 Task: Search for and compare handyman or plumber toolkits on Amazon.
Action: Mouse moved to (274, 63)
Screenshot: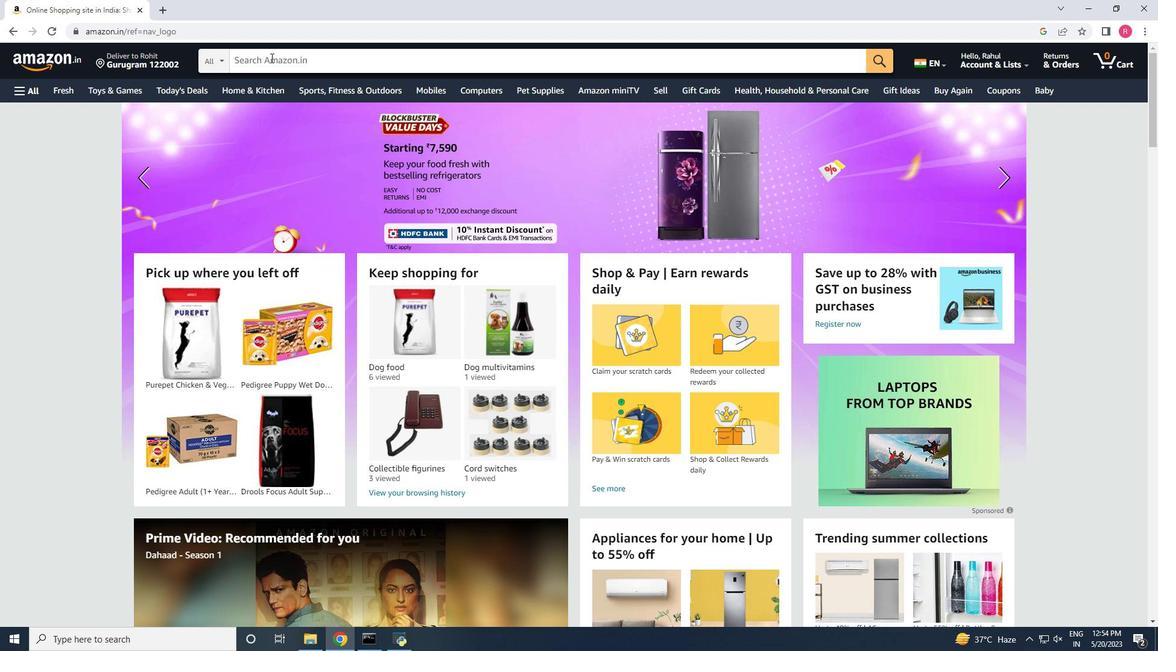 
Action: Mouse pressed left at (274, 63)
Screenshot: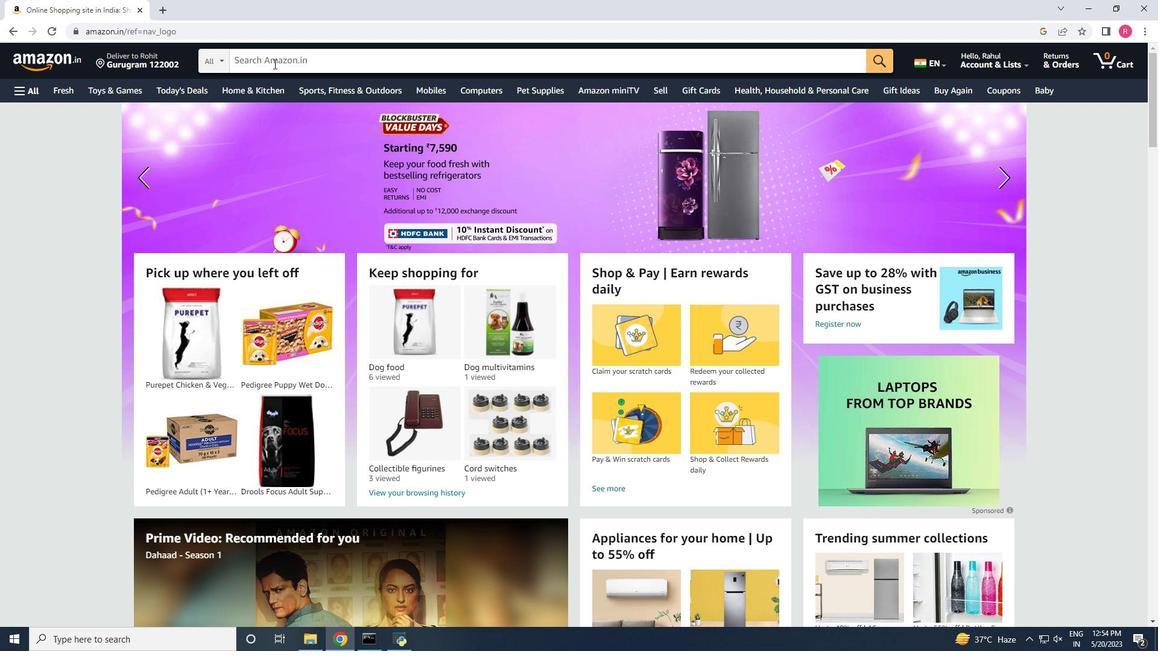
Action: Mouse moved to (281, 87)
Screenshot: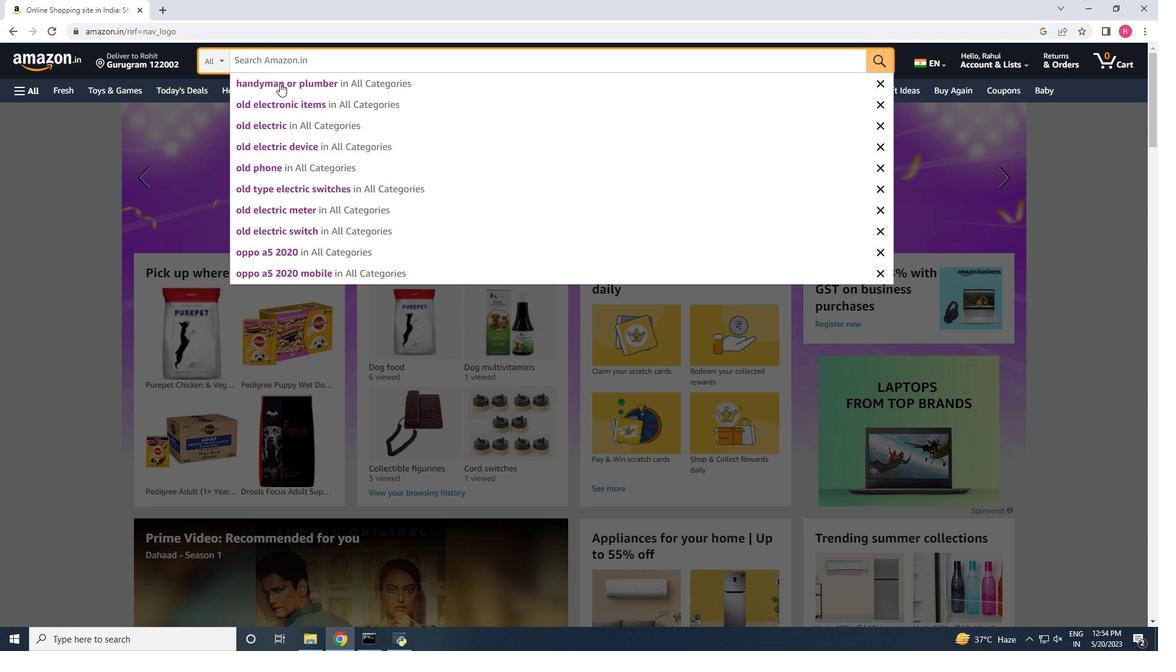 
Action: Mouse pressed left at (281, 87)
Screenshot: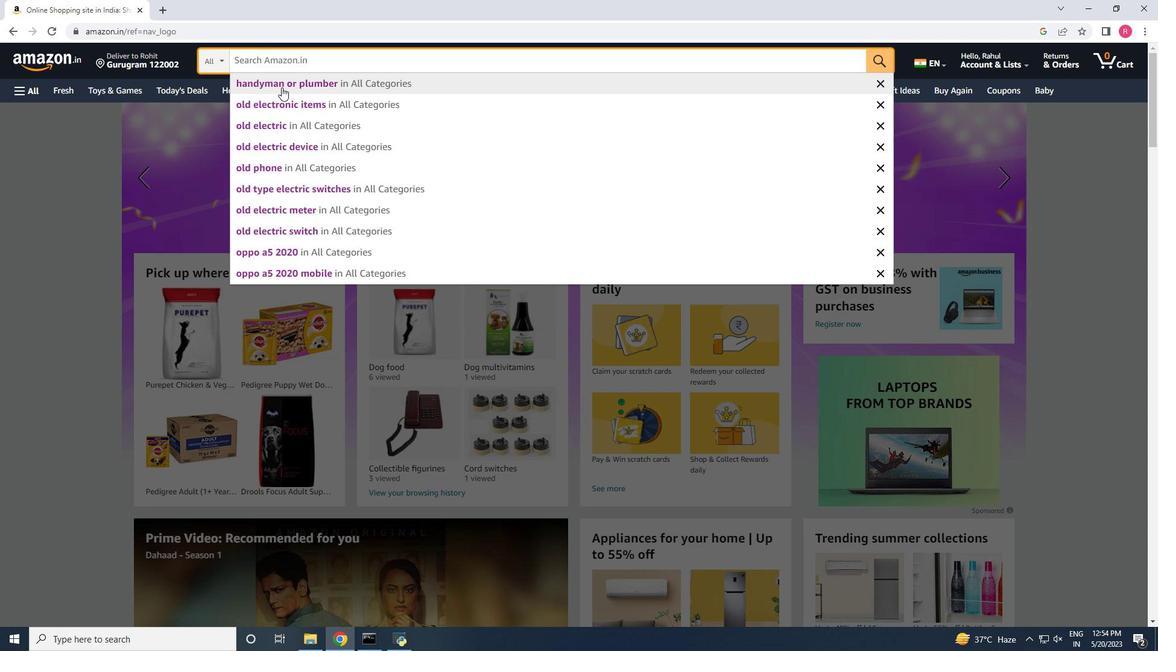 
Action: Mouse moved to (361, 331)
Screenshot: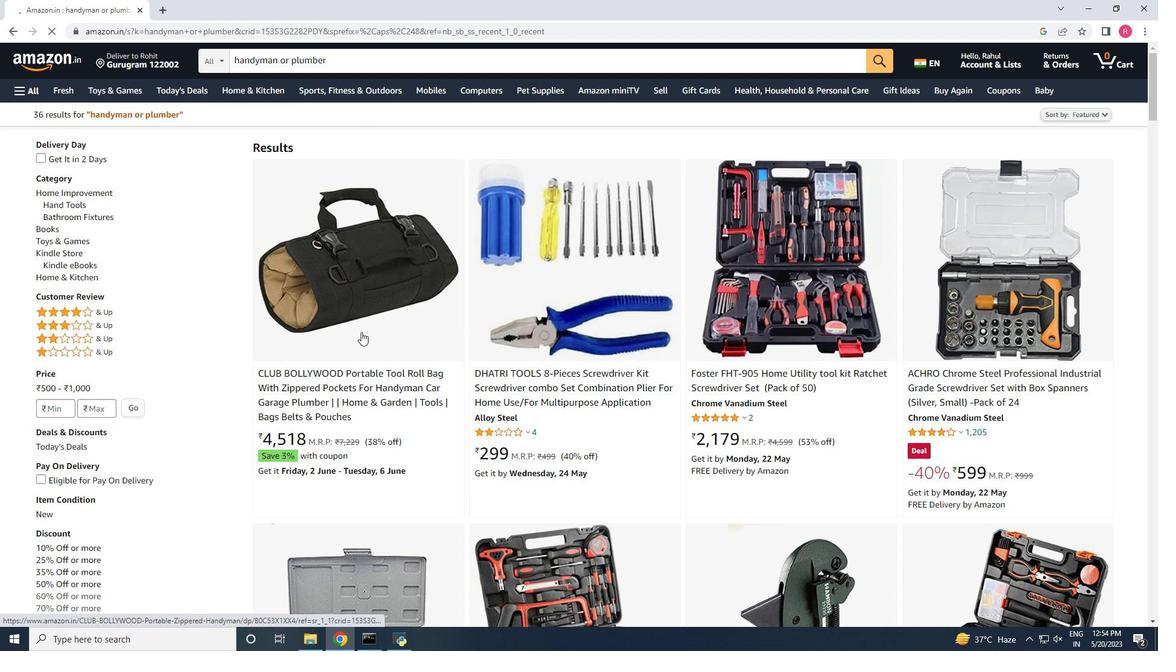 
Action: Mouse scrolled (361, 331) with delta (0, 0)
Screenshot: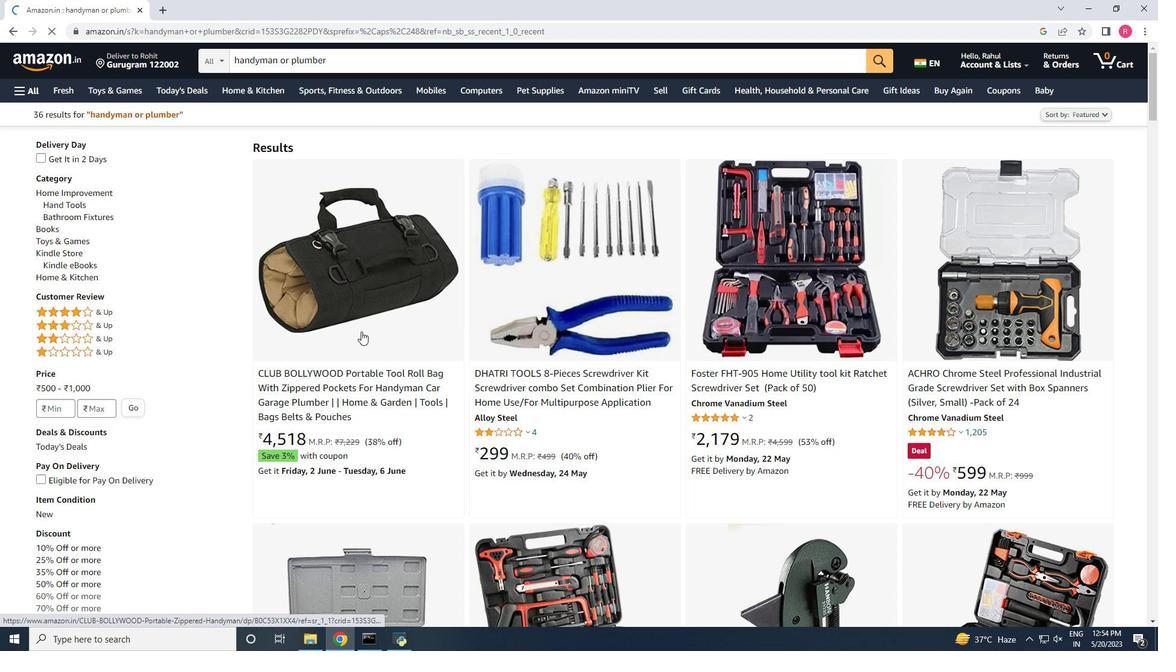 
Action: Mouse moved to (382, 256)
Screenshot: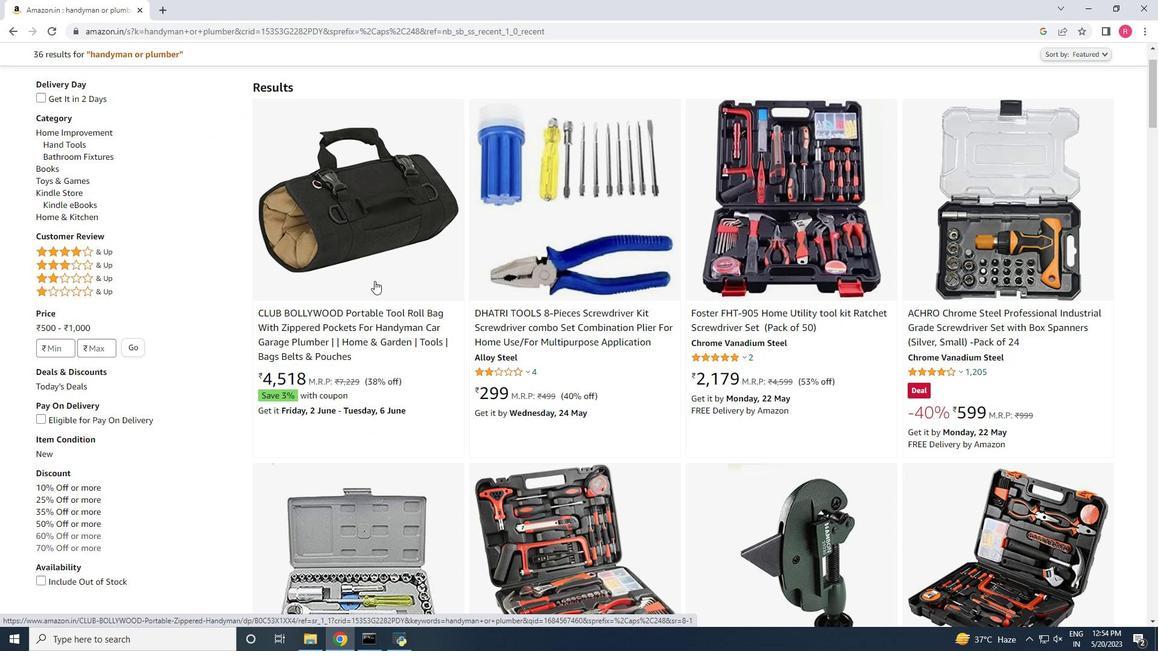 
Action: Mouse pressed left at (382, 256)
Screenshot: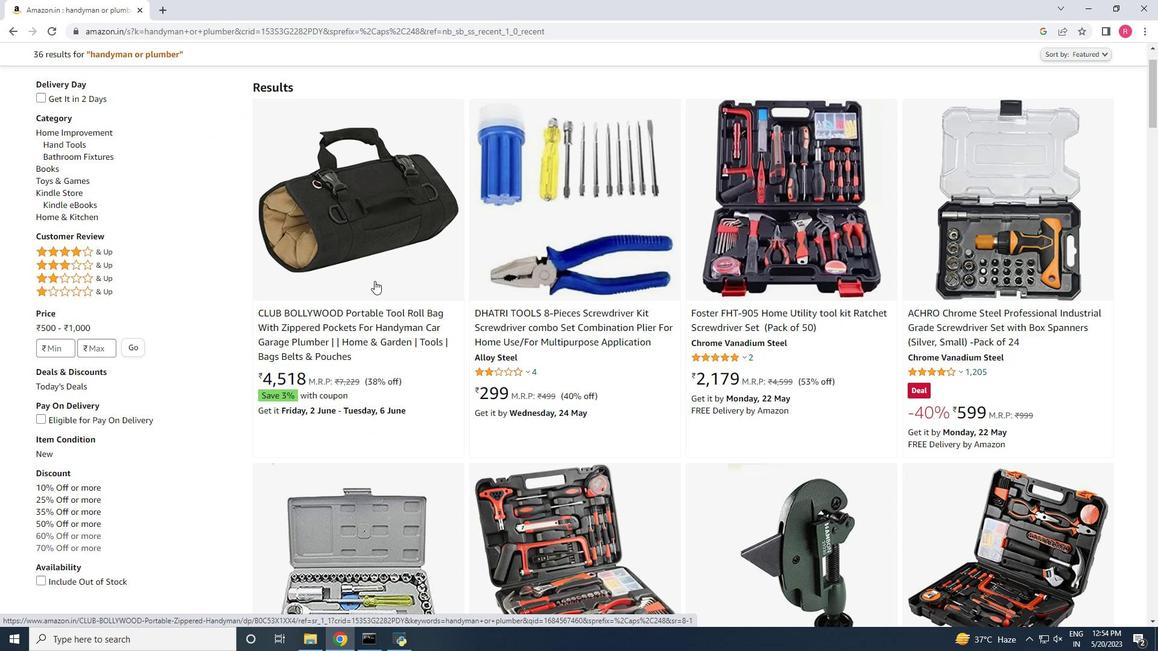 
Action: Mouse moved to (277, 295)
Screenshot: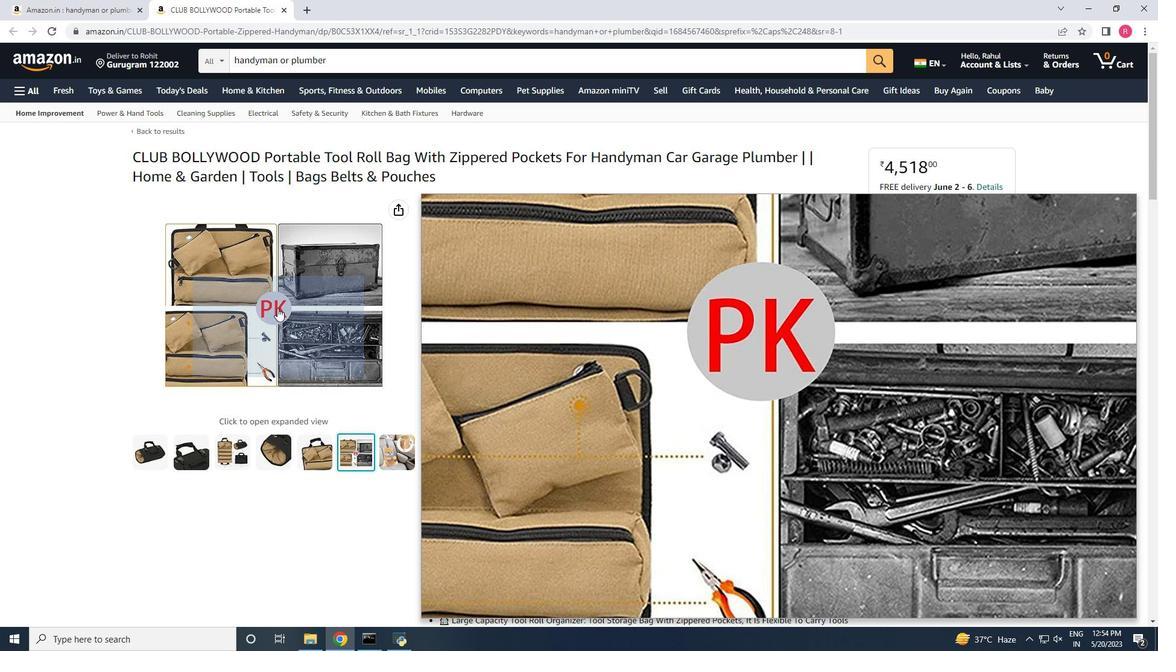 
Action: Mouse scrolled (277, 295) with delta (0, 0)
Screenshot: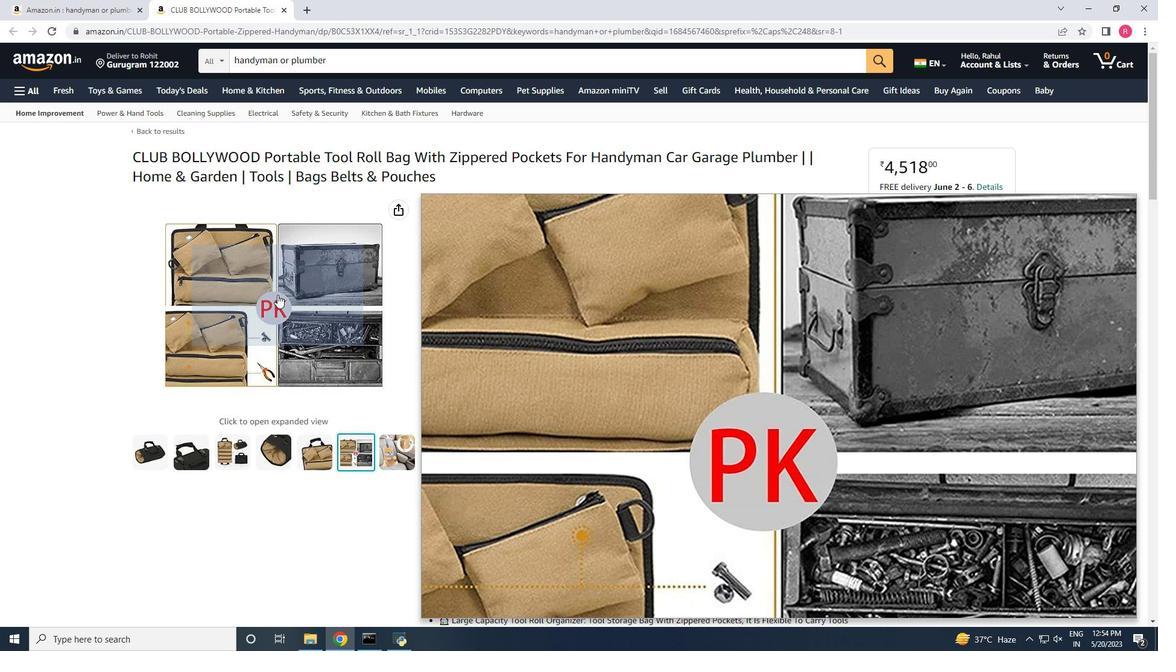 
Action: Mouse moved to (389, 448)
Screenshot: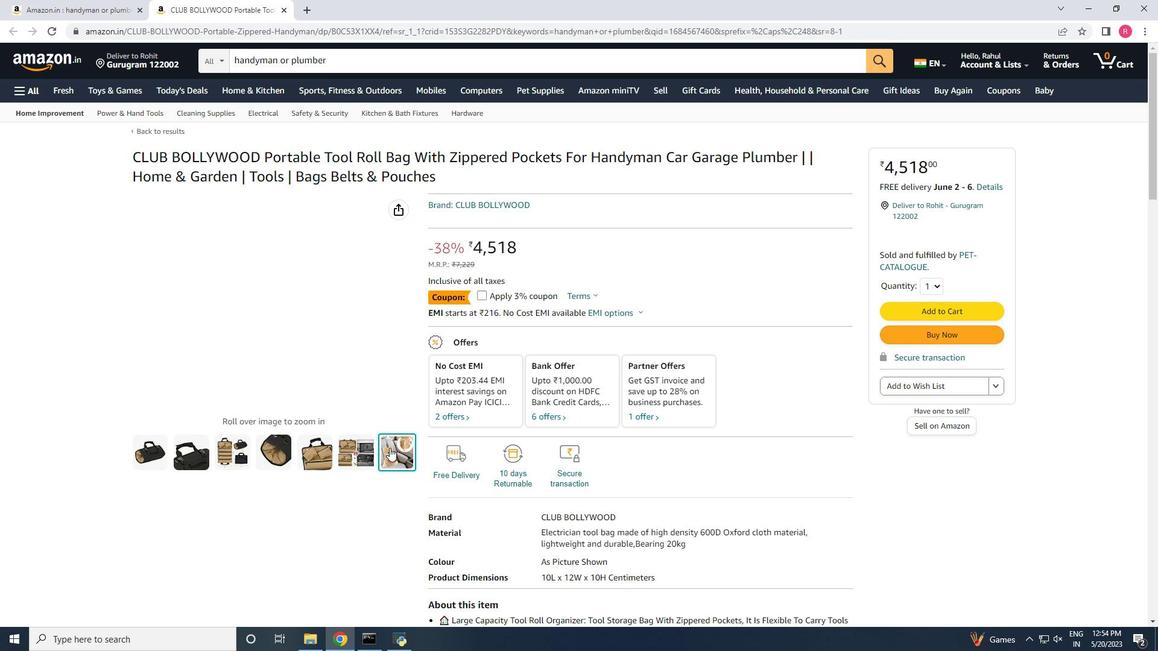 
Action: Mouse pressed left at (389, 448)
Screenshot: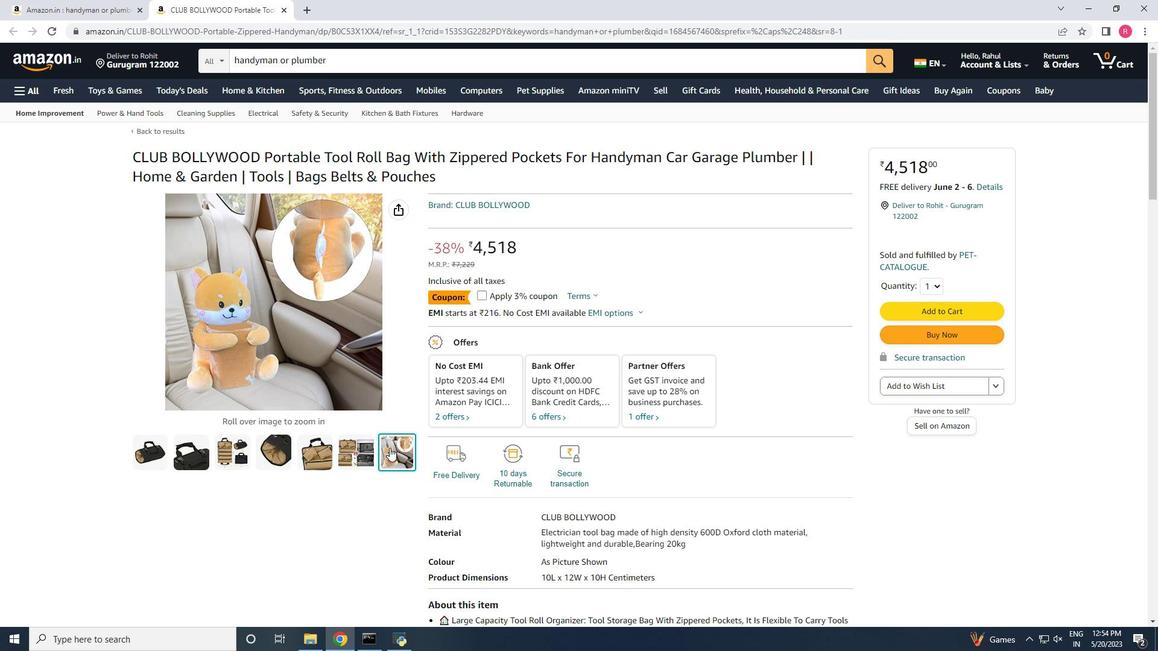 
Action: Mouse moved to (473, 441)
Screenshot: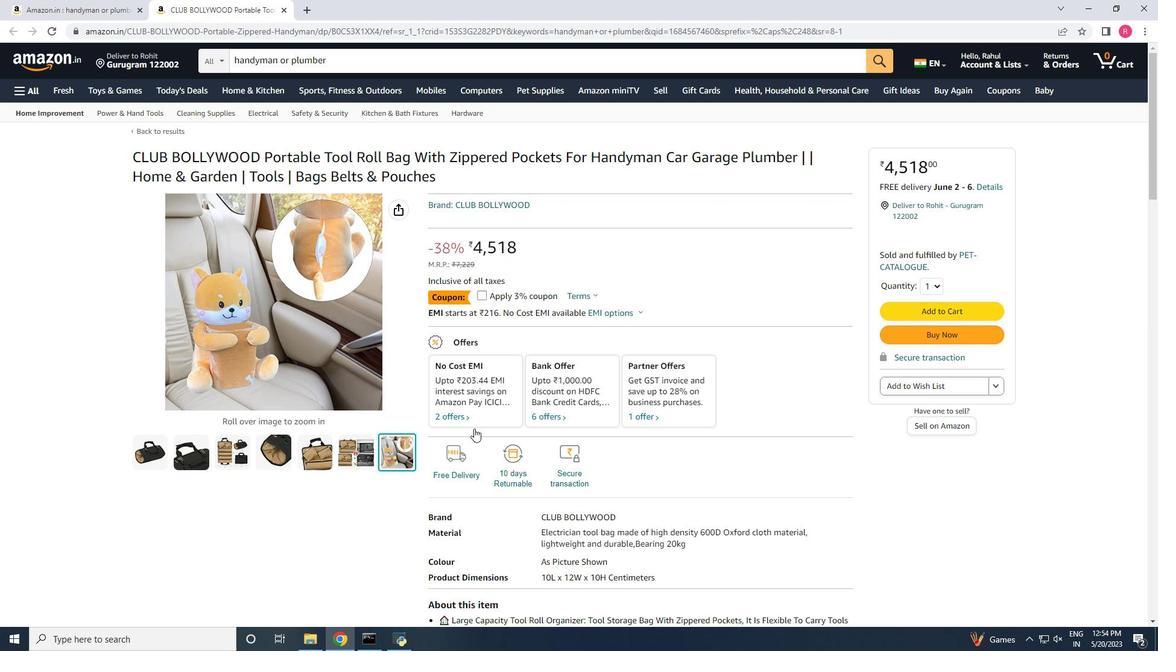 
Action: Mouse scrolled (473, 440) with delta (0, 0)
Screenshot: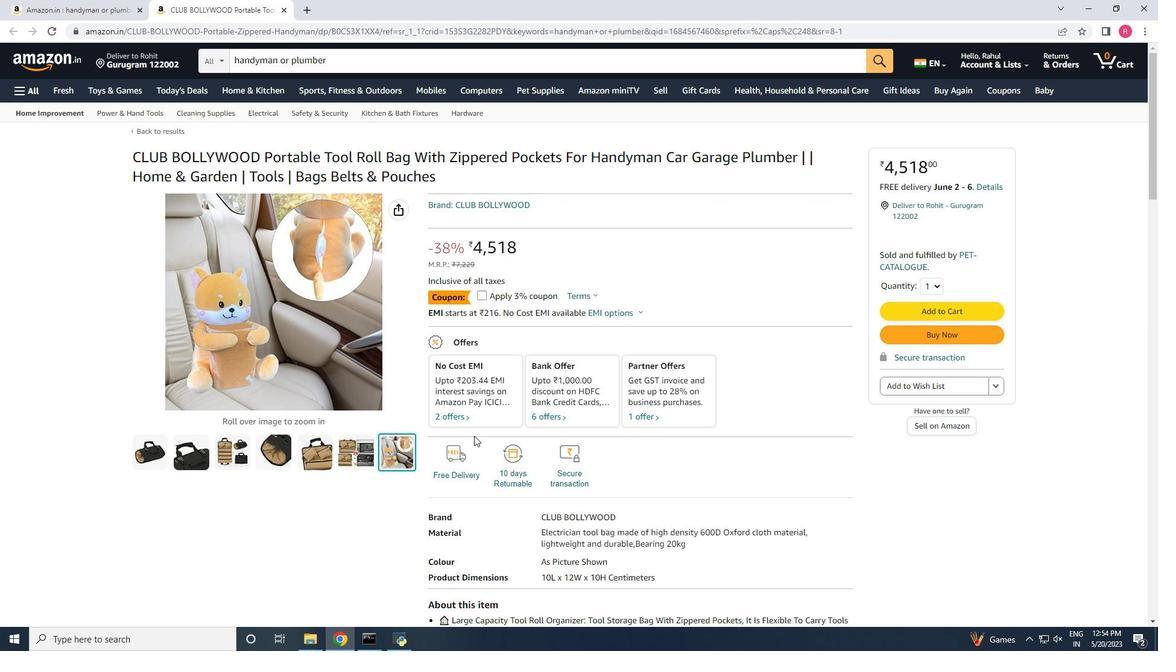 
Action: Mouse moved to (475, 465)
Screenshot: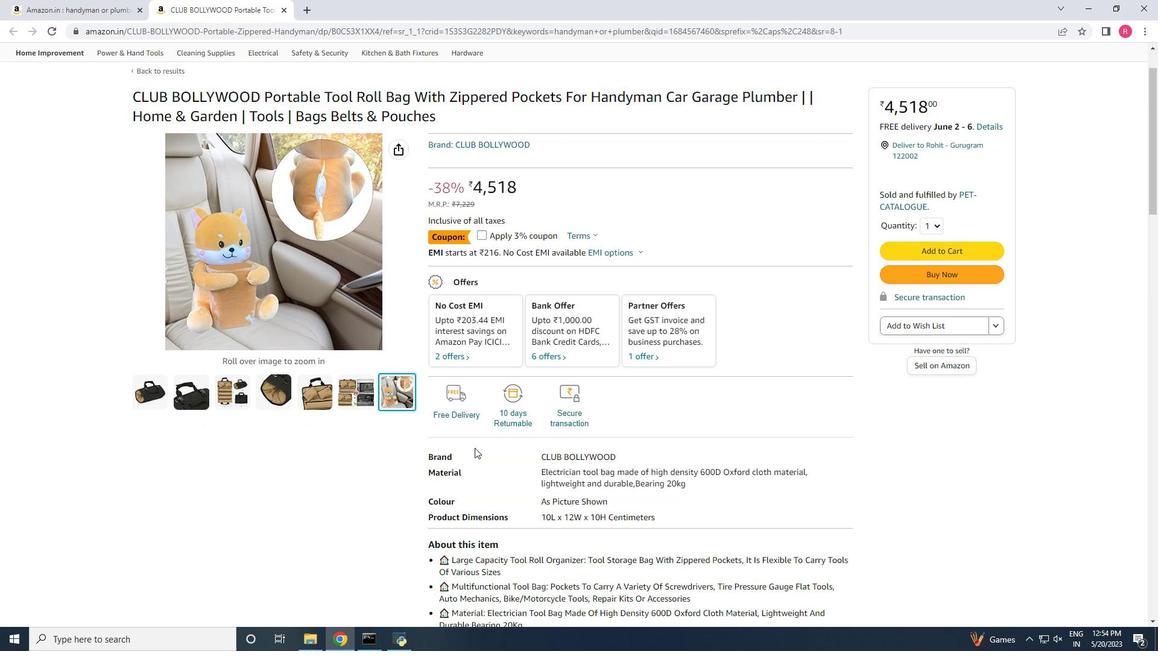 
Action: Mouse scrolled (475, 465) with delta (0, 0)
Screenshot: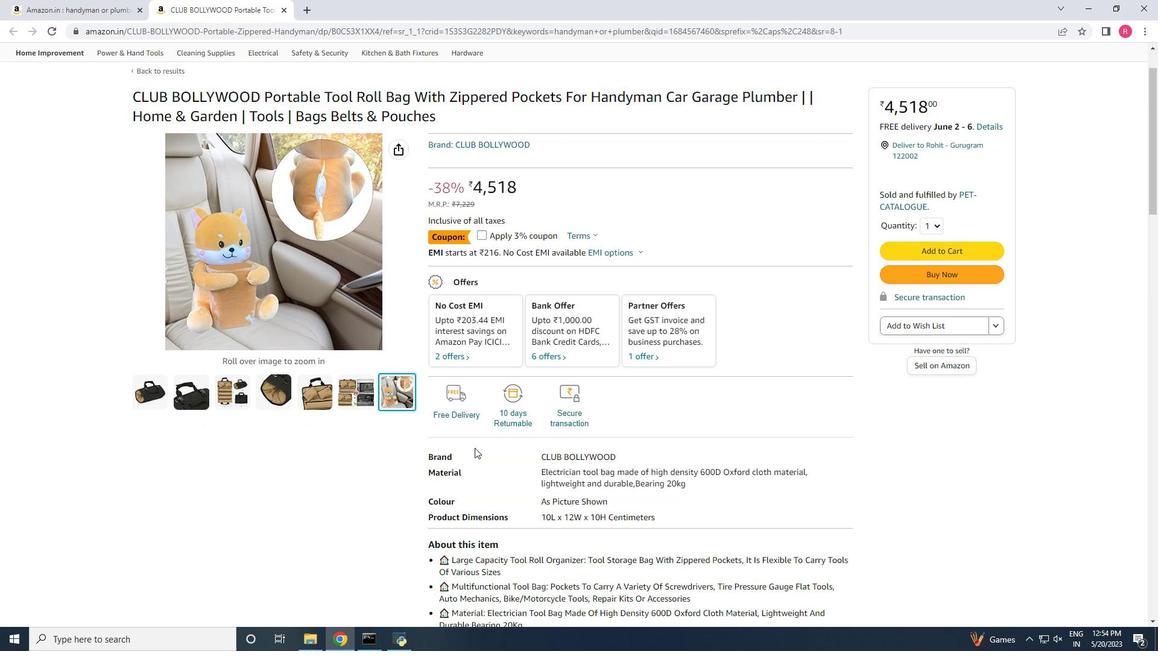 
Action: Mouse moved to (475, 484)
Screenshot: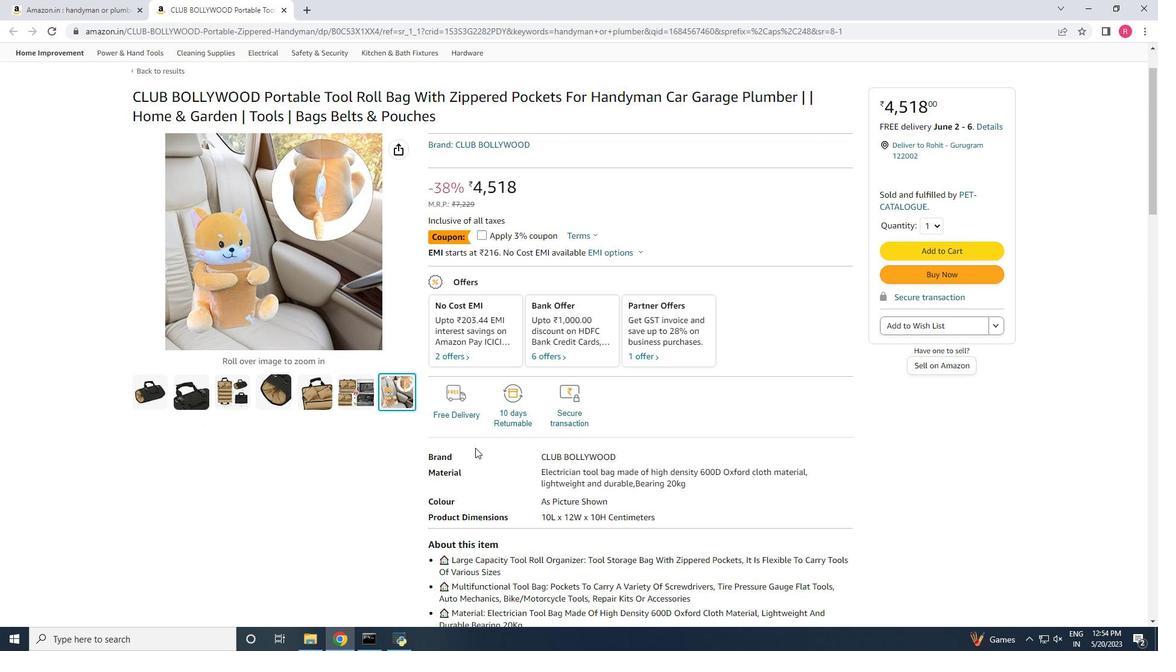 
Action: Mouse scrolled (475, 483) with delta (0, 0)
Screenshot: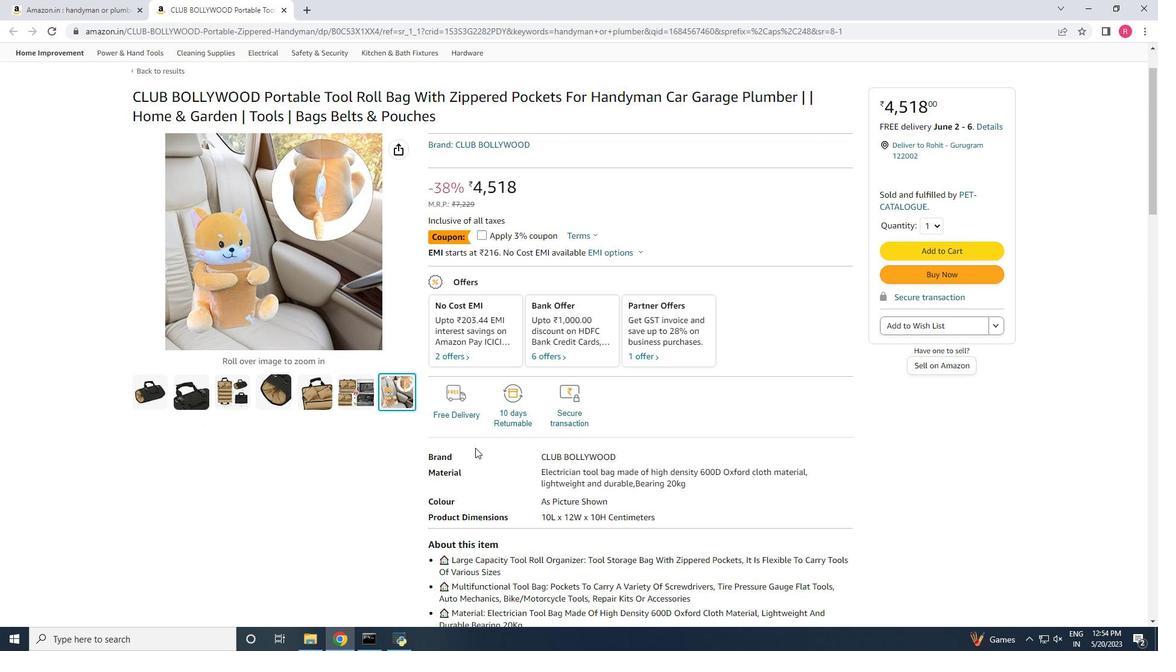 
Action: Mouse moved to (475, 497)
Screenshot: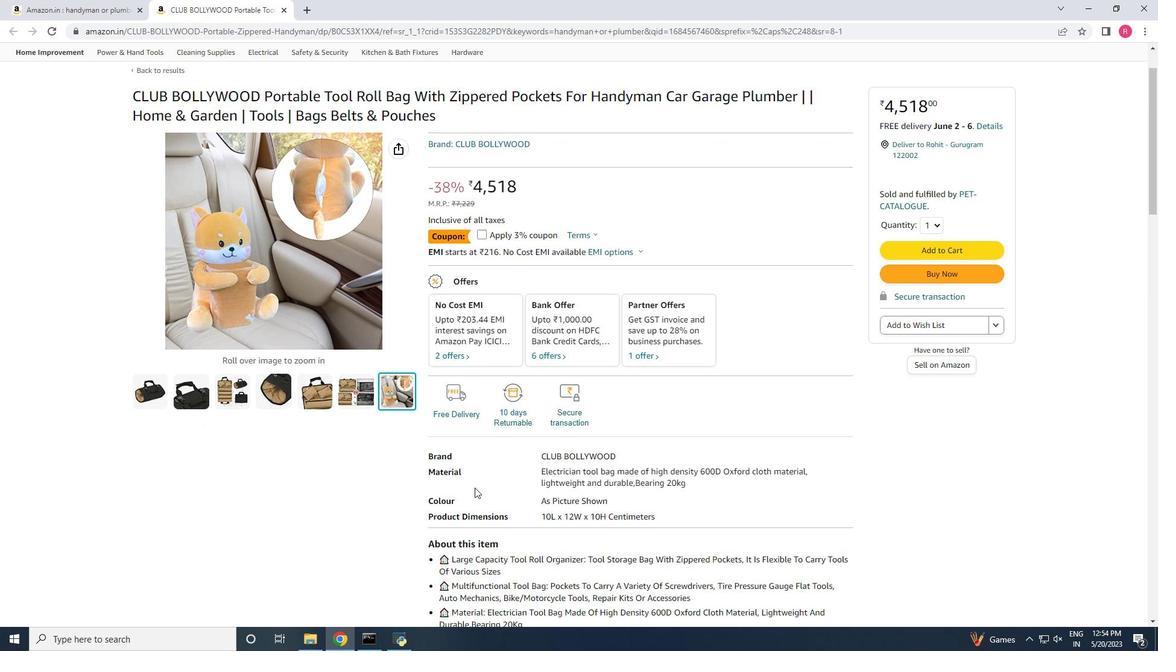 
Action: Mouse scrolled (475, 496) with delta (0, 0)
Screenshot: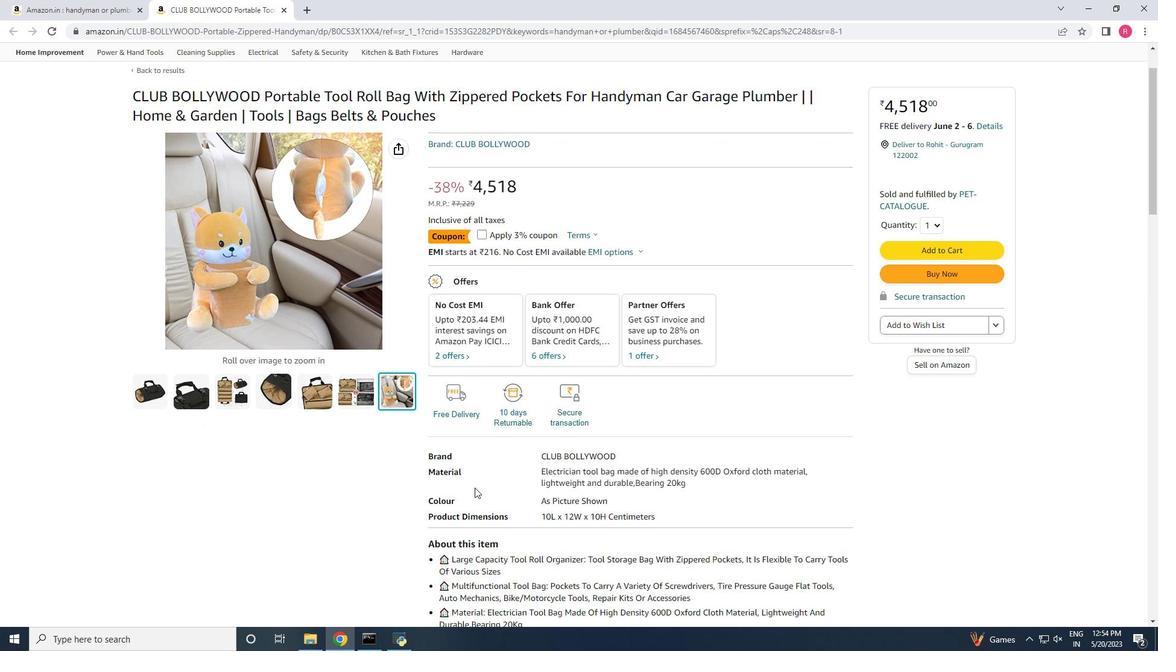 
Action: Mouse moved to (476, 501)
Screenshot: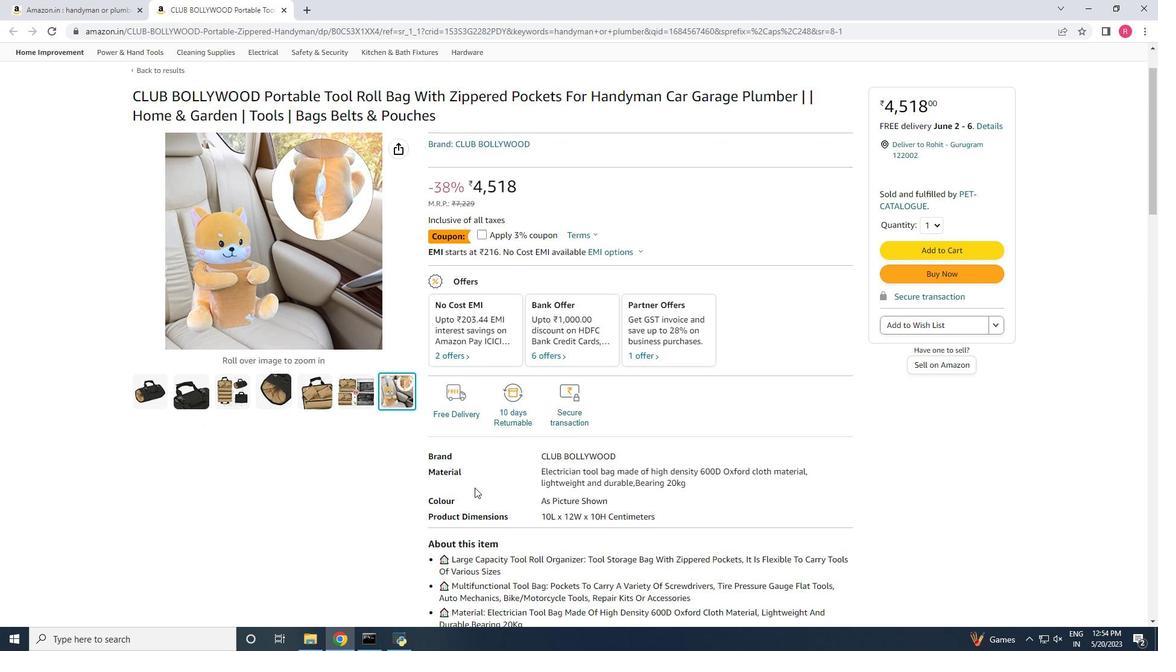 
Action: Mouse scrolled (476, 500) with delta (0, 0)
Screenshot: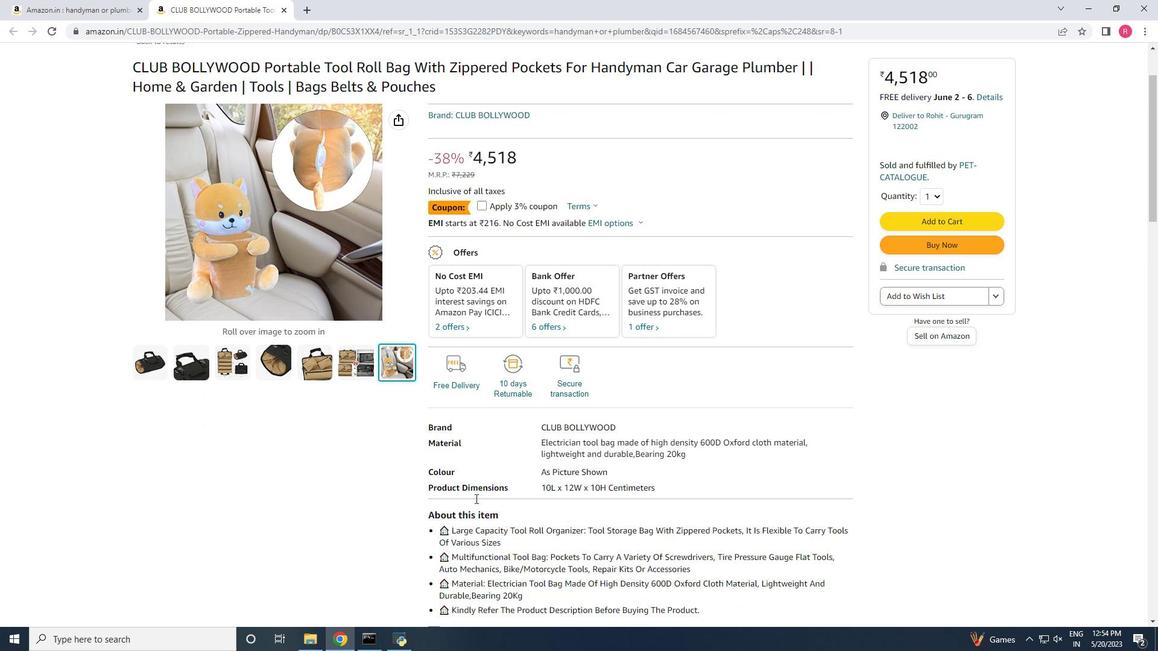
Action: Mouse moved to (476, 501)
Screenshot: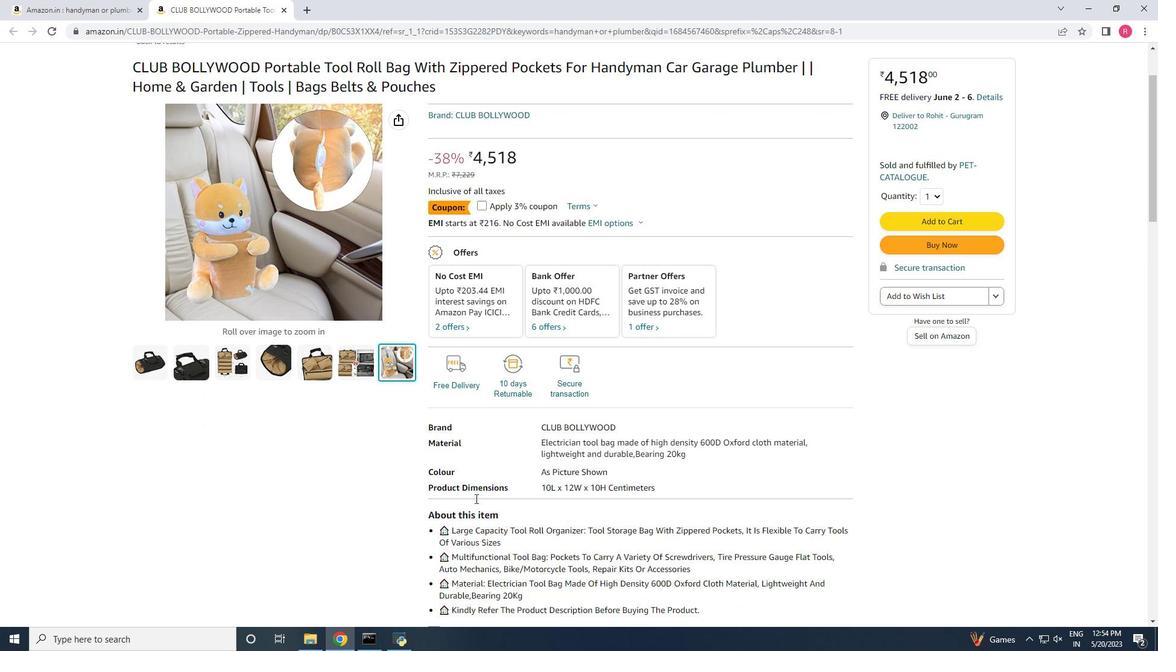 
Action: Mouse scrolled (476, 500) with delta (0, 0)
Screenshot: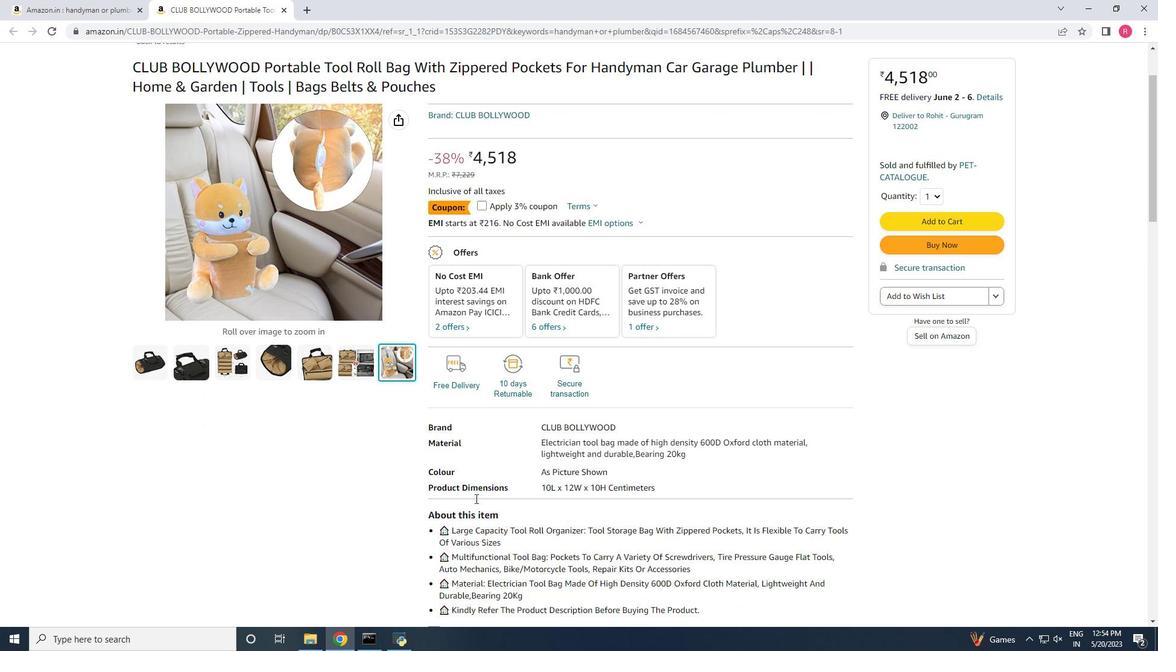 
Action: Mouse moved to (476, 502)
Screenshot: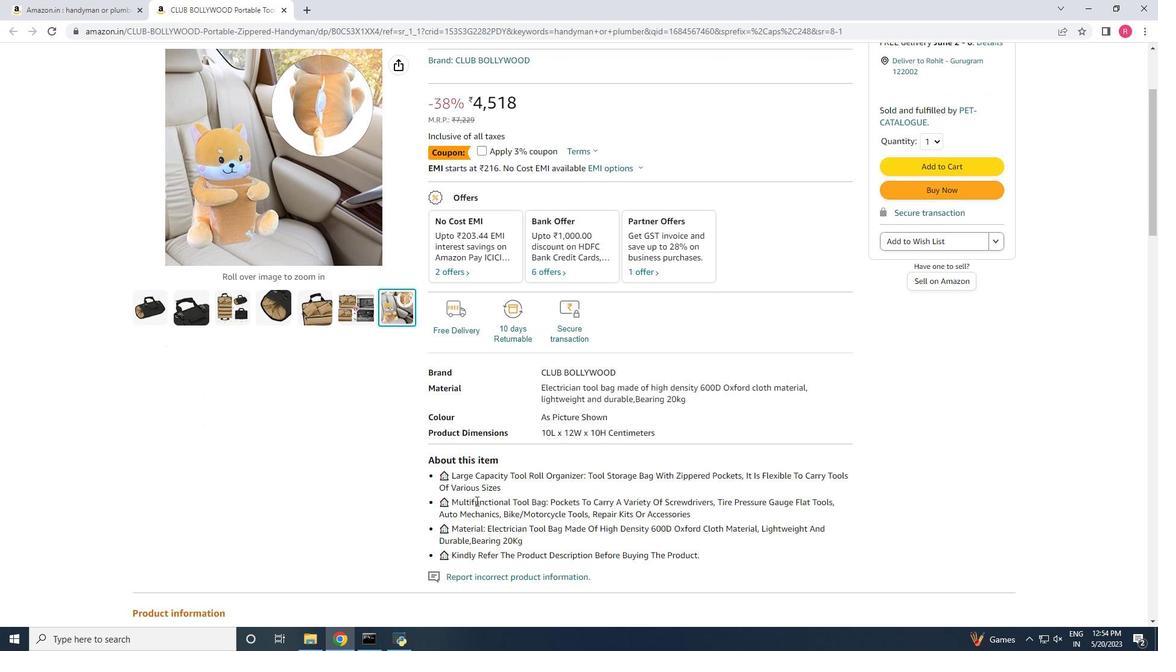 
Action: Mouse scrolled (476, 501) with delta (0, 0)
Screenshot: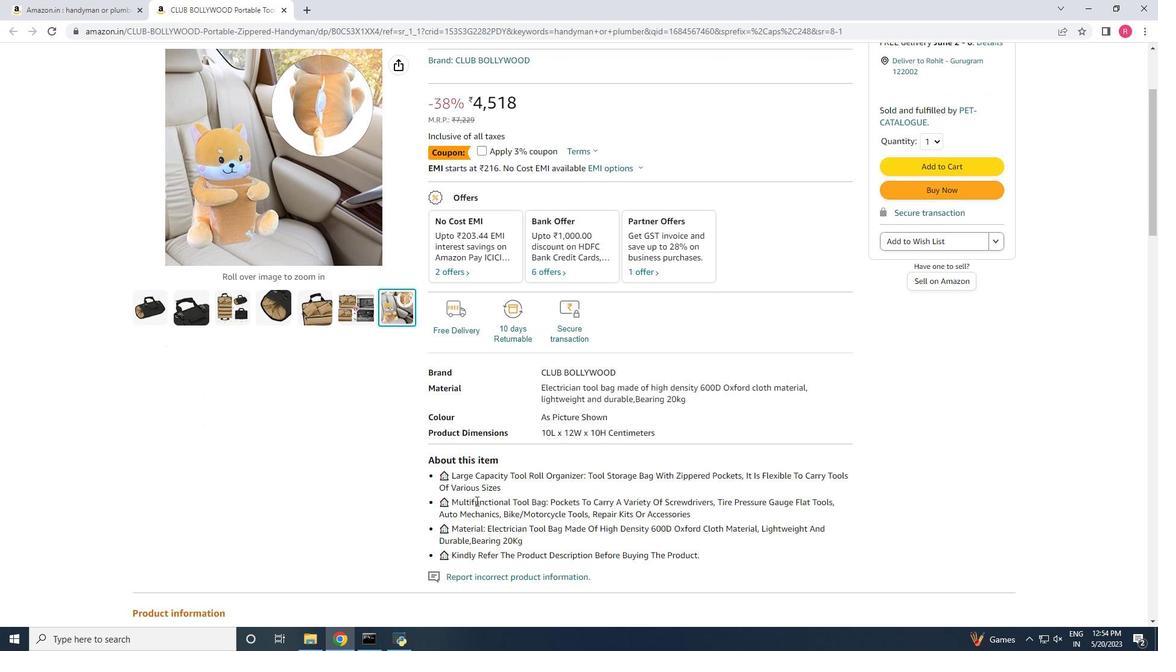 
Action: Mouse moved to (483, 498)
Screenshot: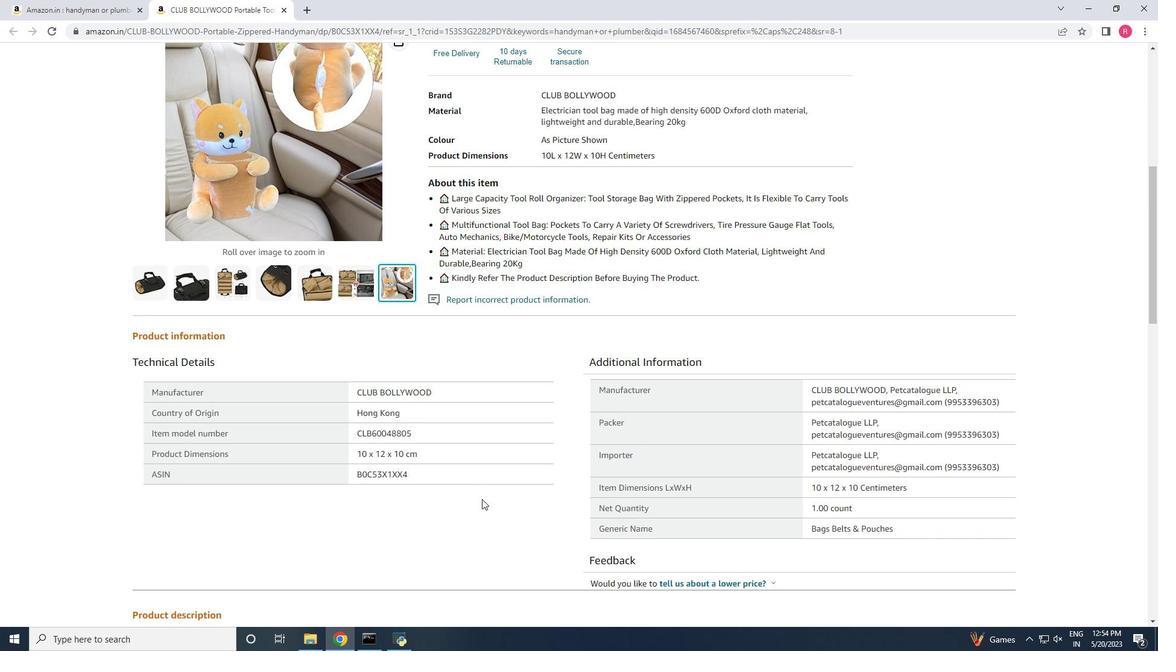
Action: Mouse scrolled (483, 497) with delta (0, 0)
Screenshot: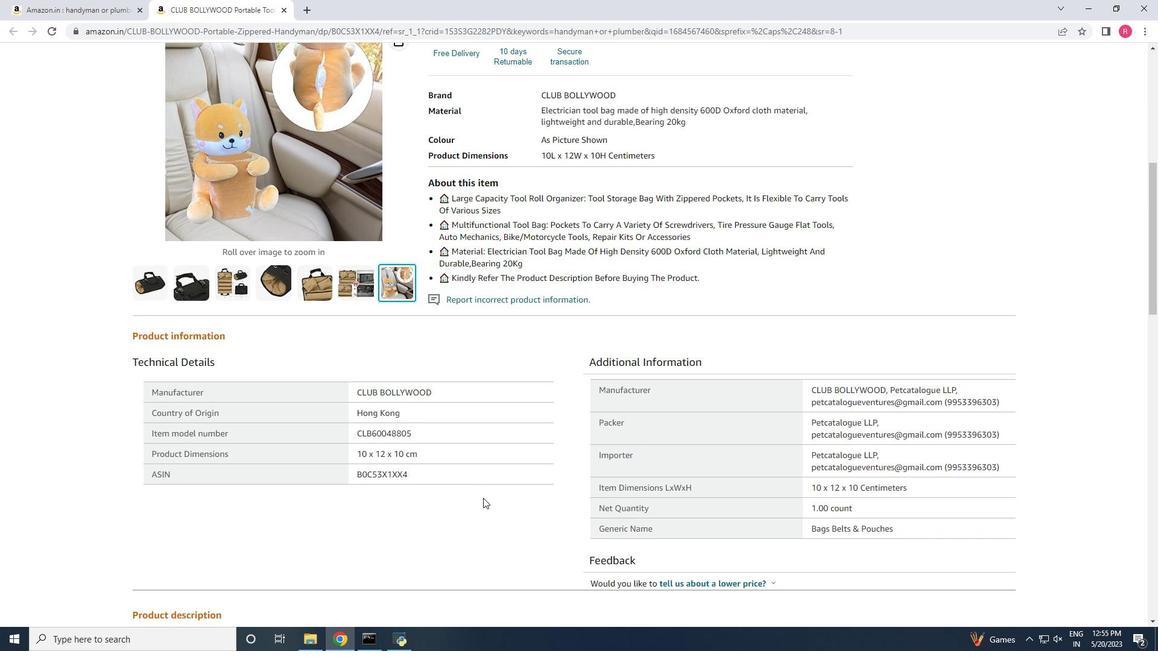 
Action: Mouse scrolled (483, 497) with delta (0, 0)
Screenshot: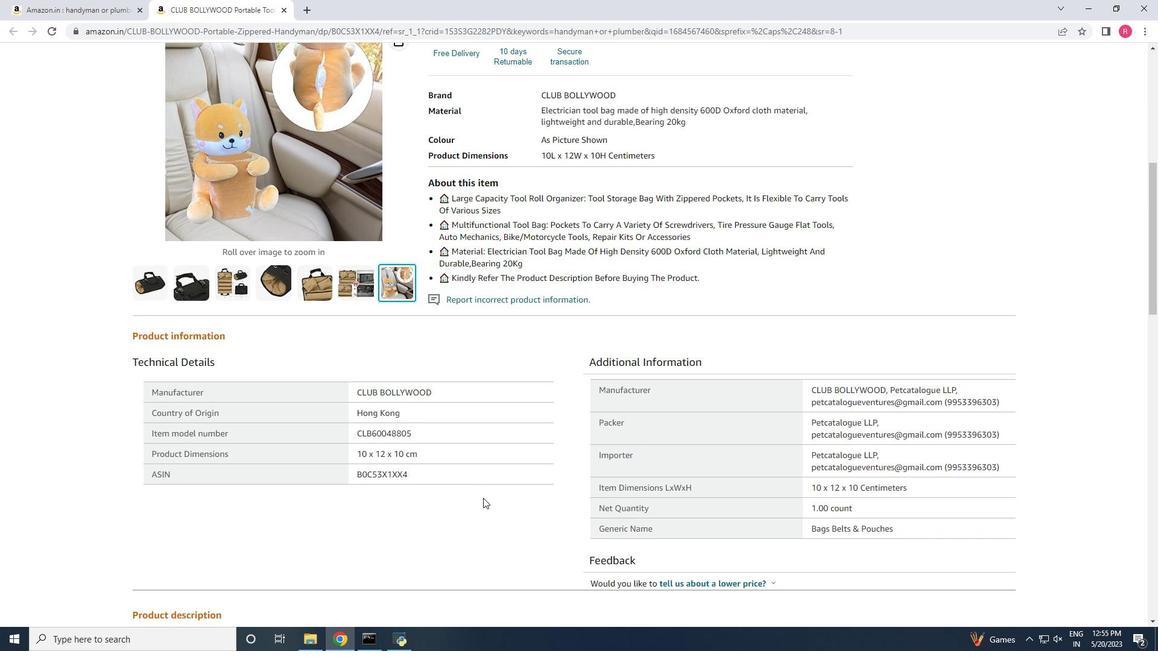 
Action: Mouse scrolled (483, 497) with delta (0, 0)
Screenshot: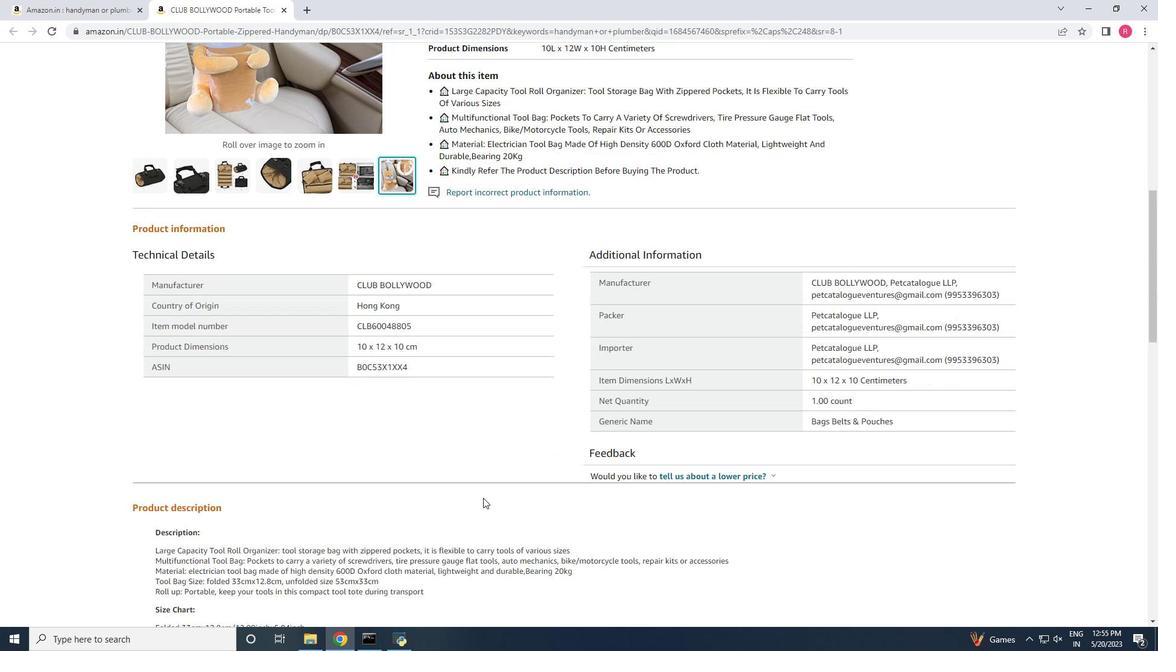 
Action: Mouse scrolled (483, 497) with delta (0, 0)
Screenshot: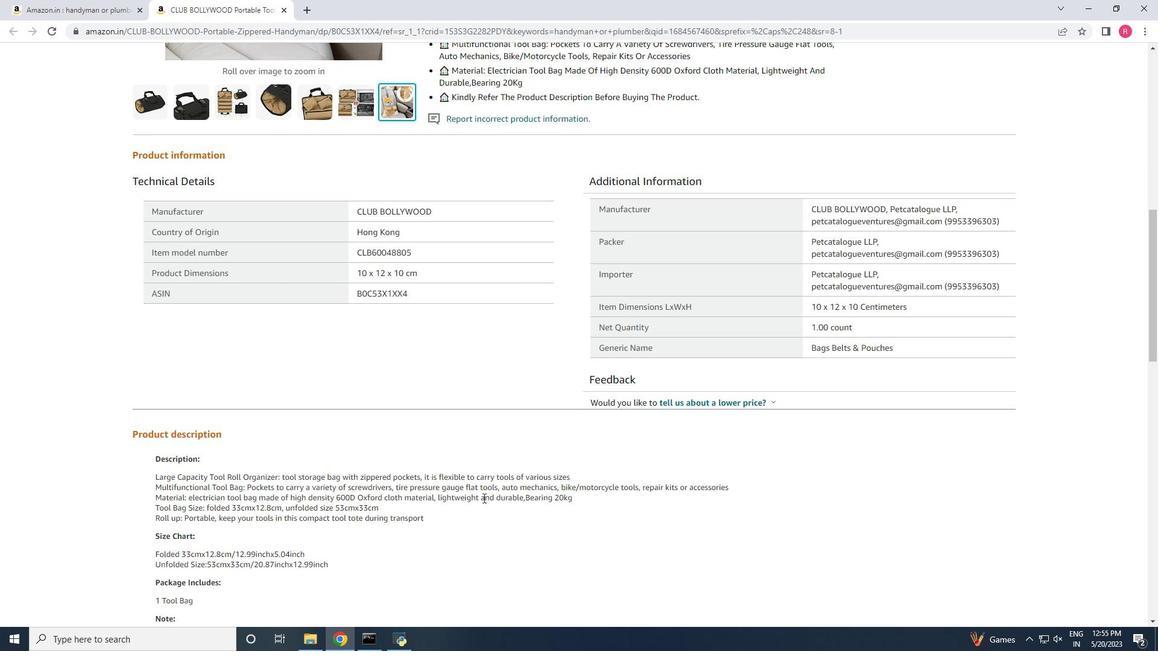 
Action: Mouse scrolled (483, 497) with delta (0, 0)
Screenshot: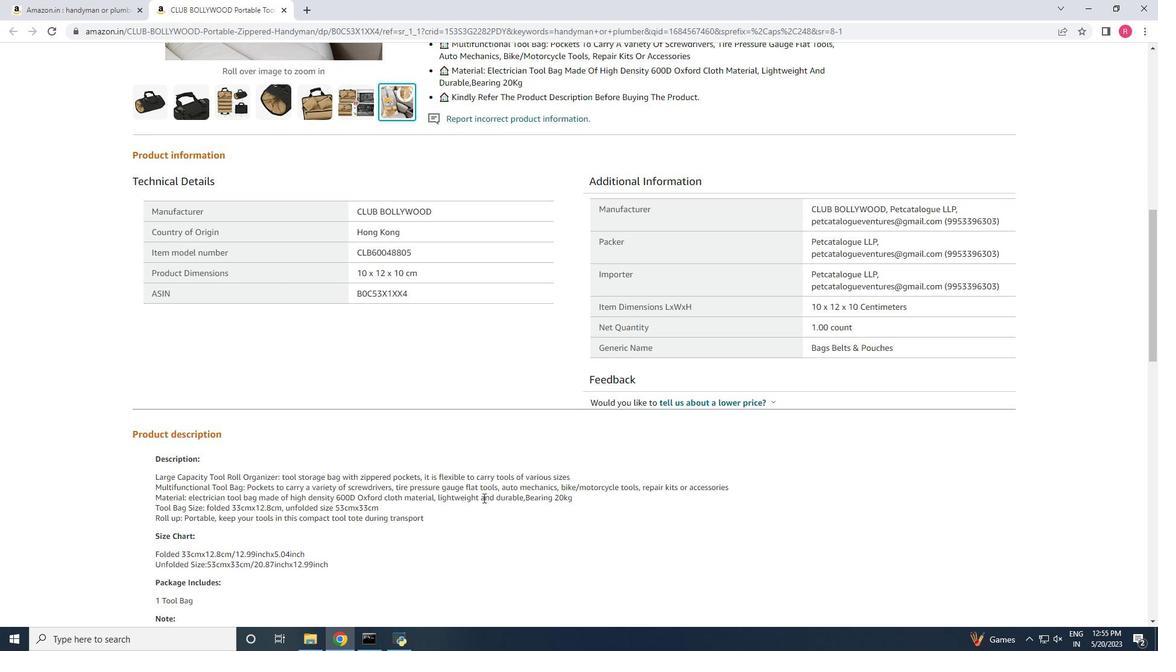 
Action: Mouse scrolled (483, 497) with delta (0, 0)
Screenshot: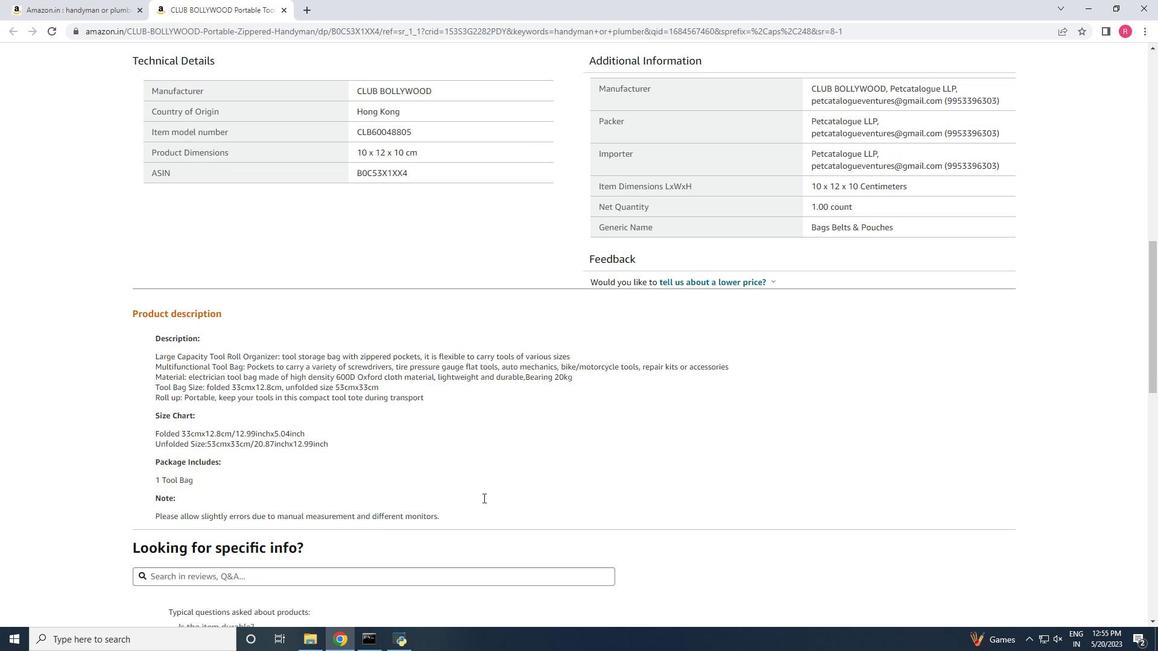 
Action: Mouse scrolled (483, 497) with delta (0, 0)
Screenshot: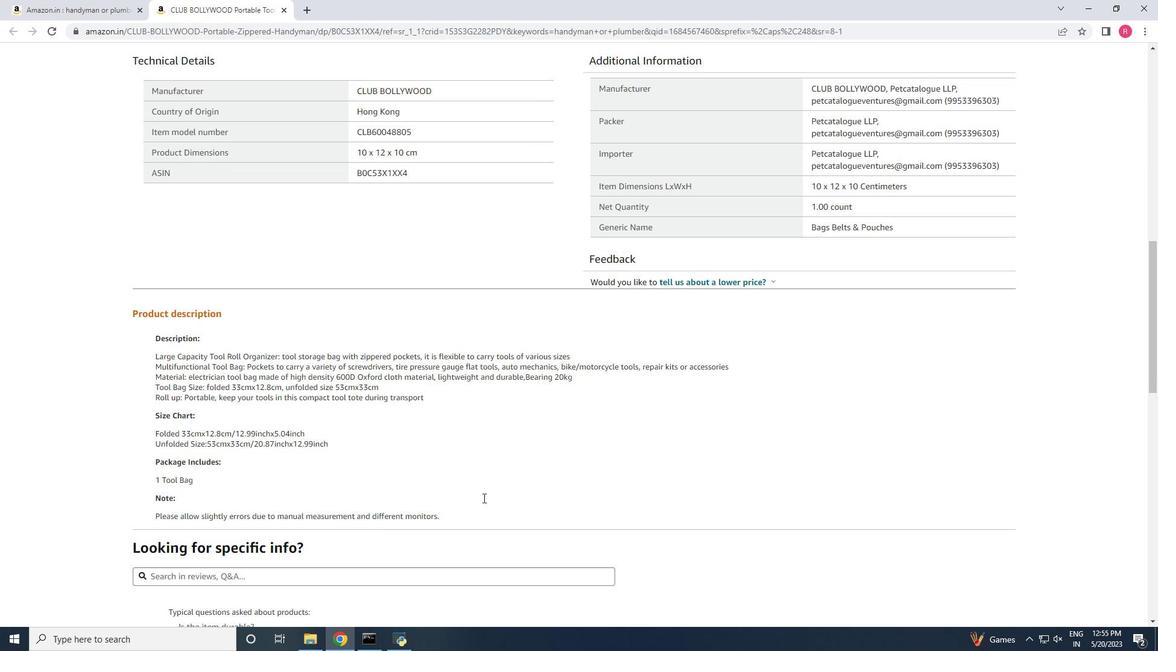 
Action: Mouse scrolled (483, 497) with delta (0, 0)
Screenshot: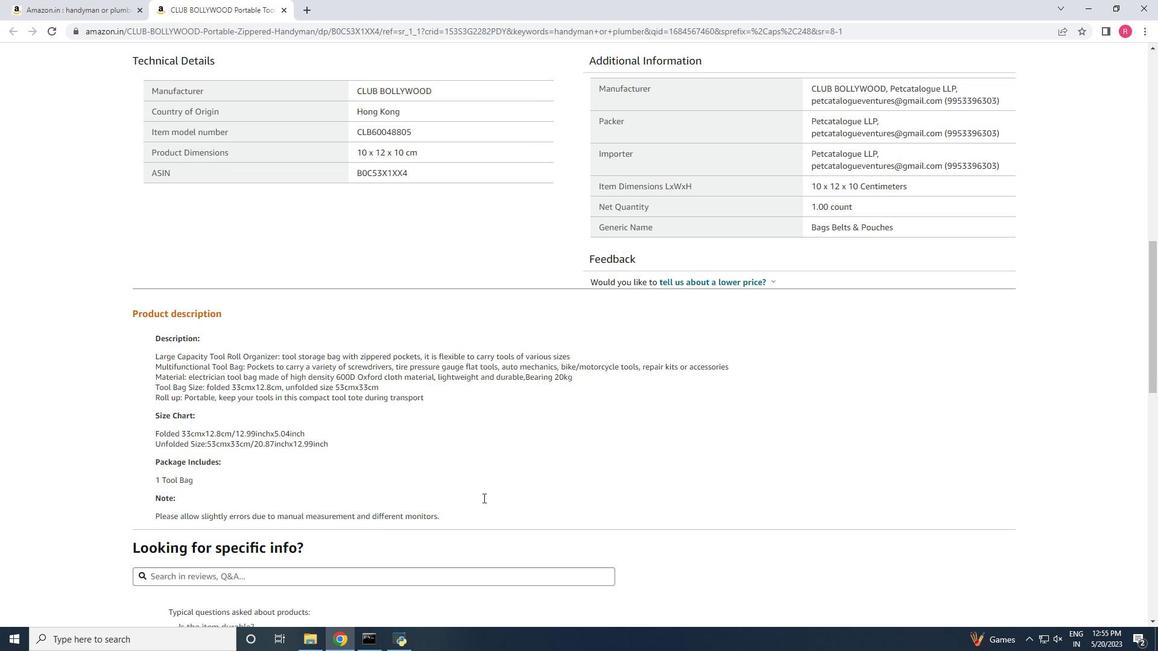 
Action: Mouse scrolled (483, 497) with delta (0, 0)
Screenshot: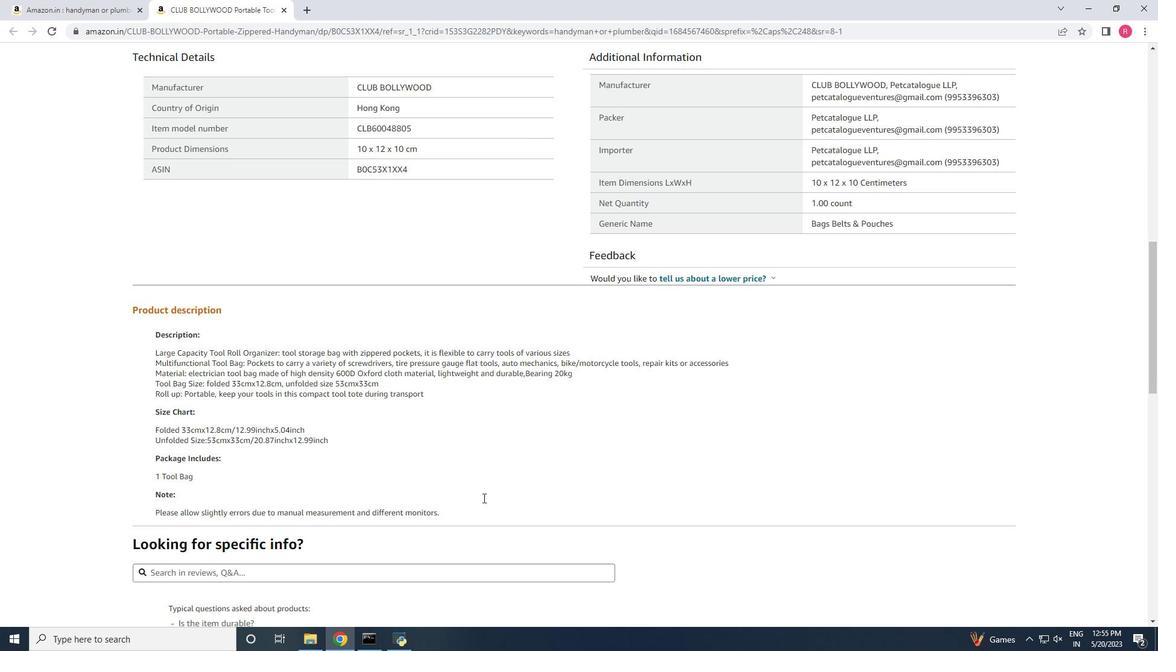 
Action: Mouse scrolled (483, 497) with delta (0, 0)
Screenshot: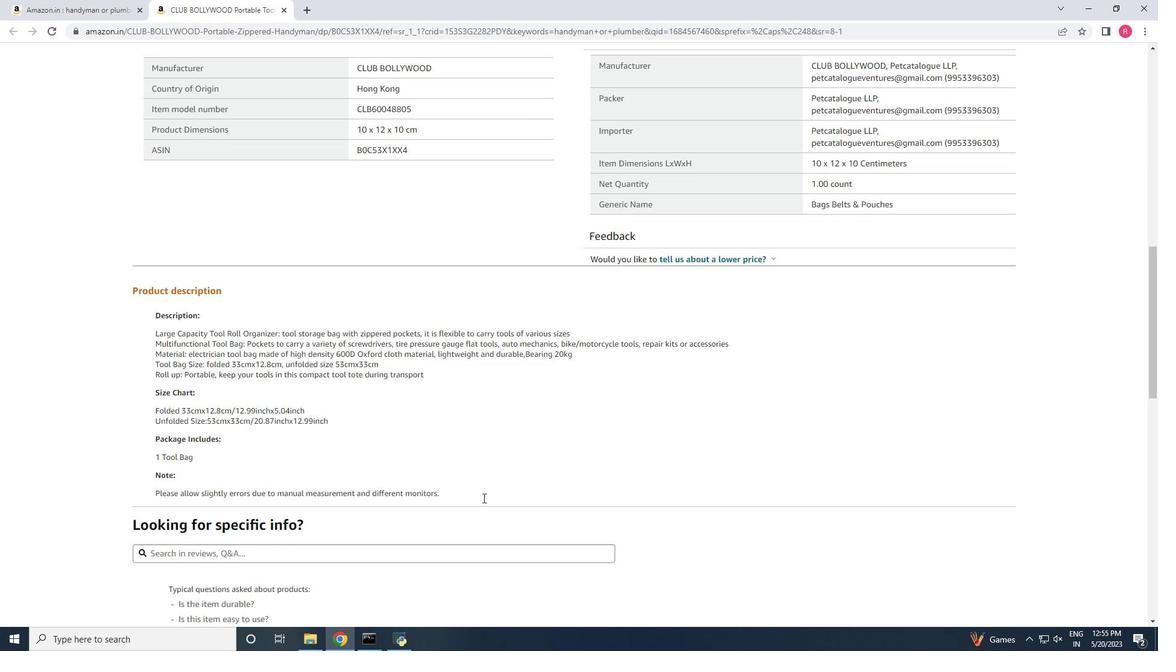 
Action: Mouse scrolled (483, 497) with delta (0, 0)
Screenshot: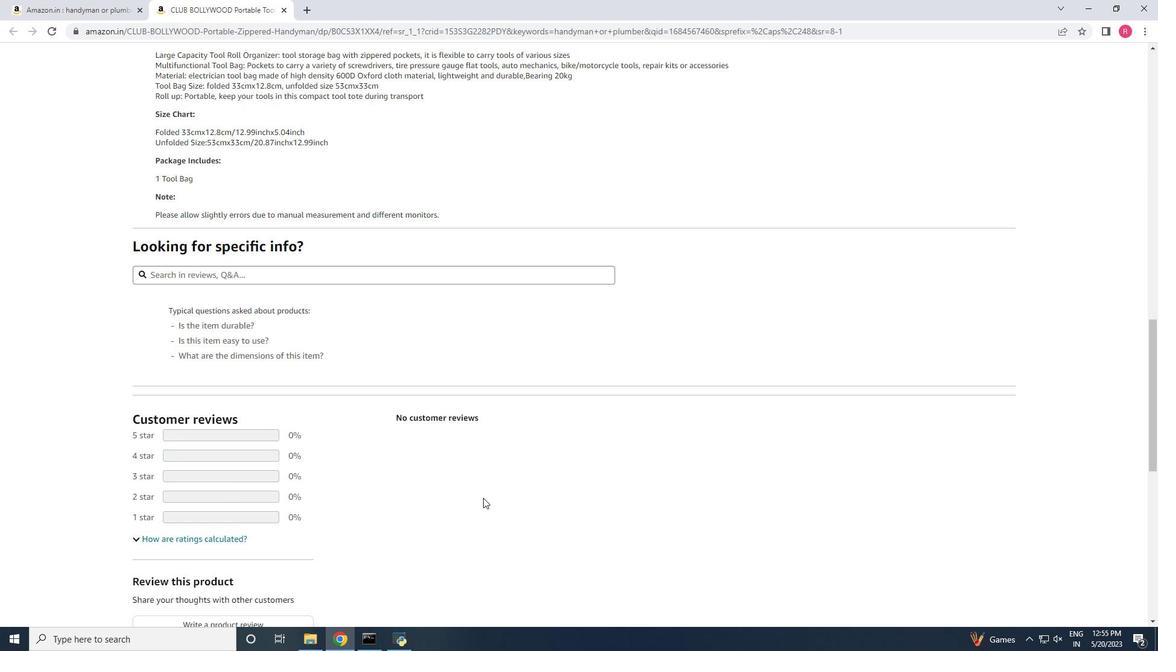 
Action: Mouse scrolled (483, 497) with delta (0, 0)
Screenshot: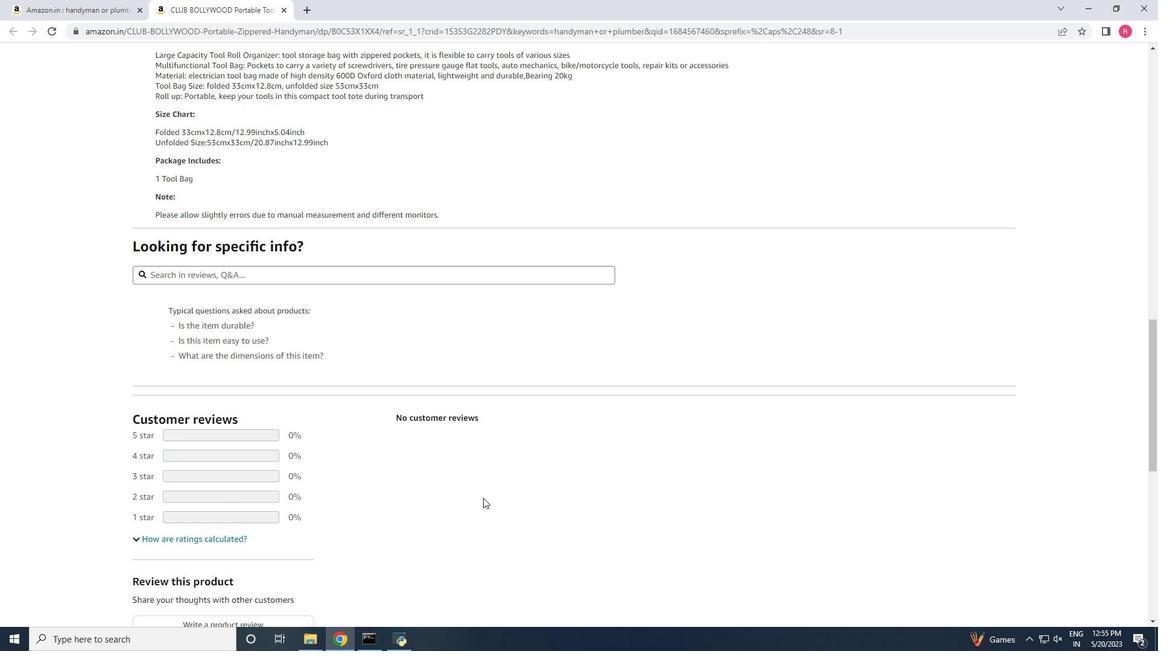 
Action: Mouse scrolled (483, 497) with delta (0, 0)
Screenshot: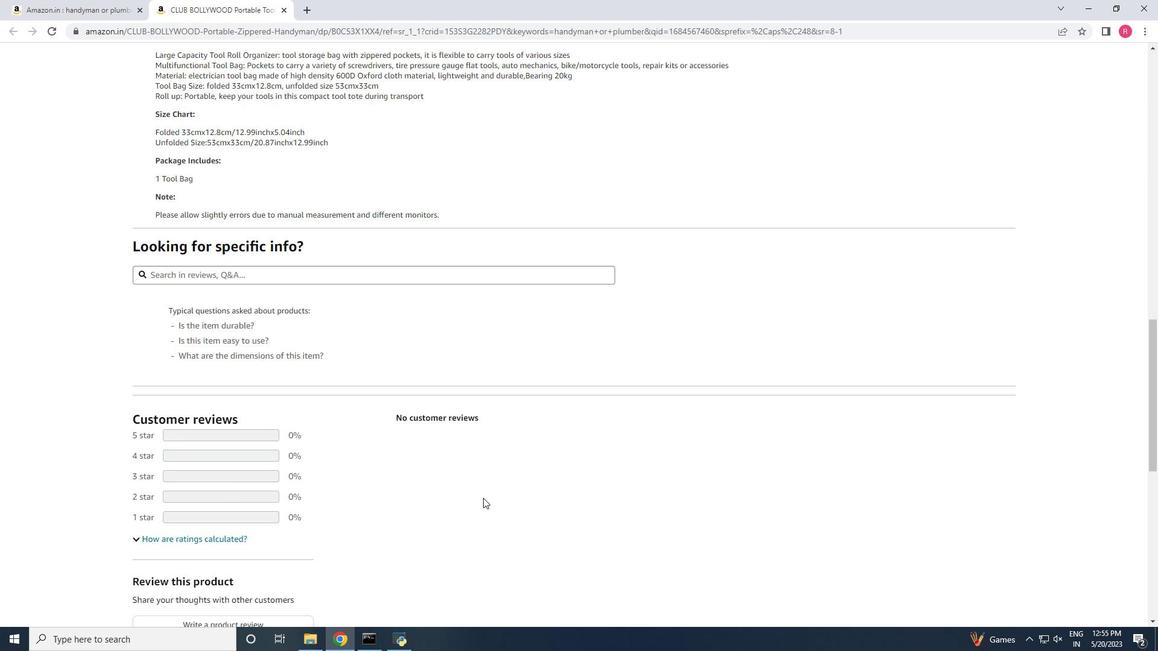 
Action: Mouse scrolled (483, 497) with delta (0, 0)
Screenshot: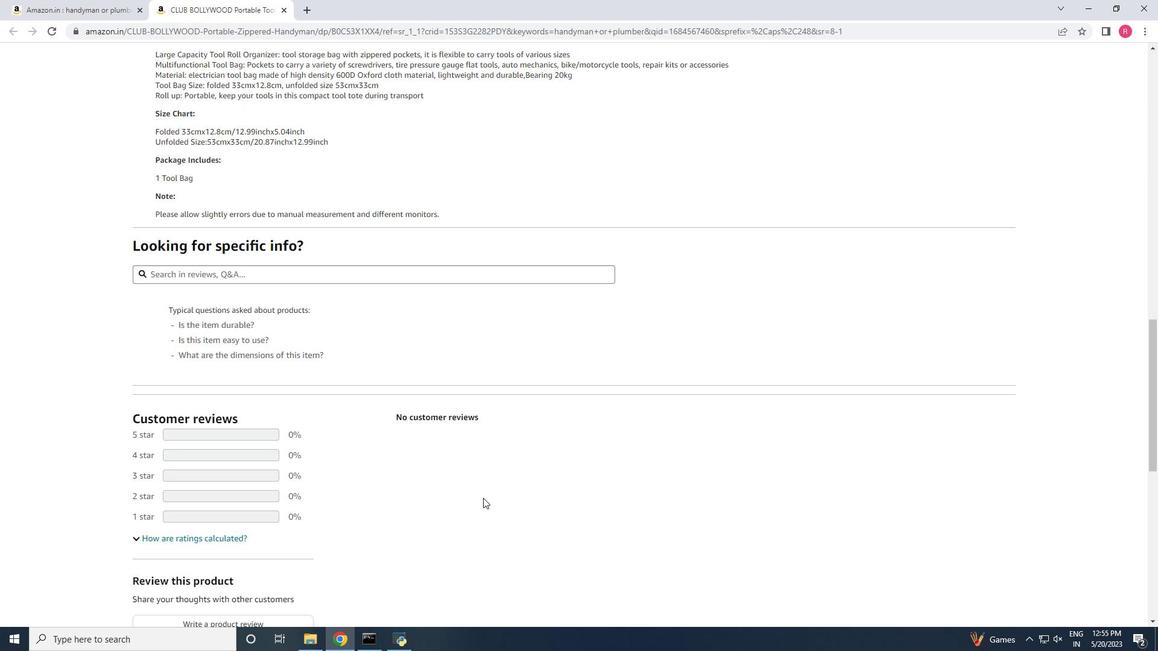 
Action: Mouse moved to (455, 448)
Screenshot: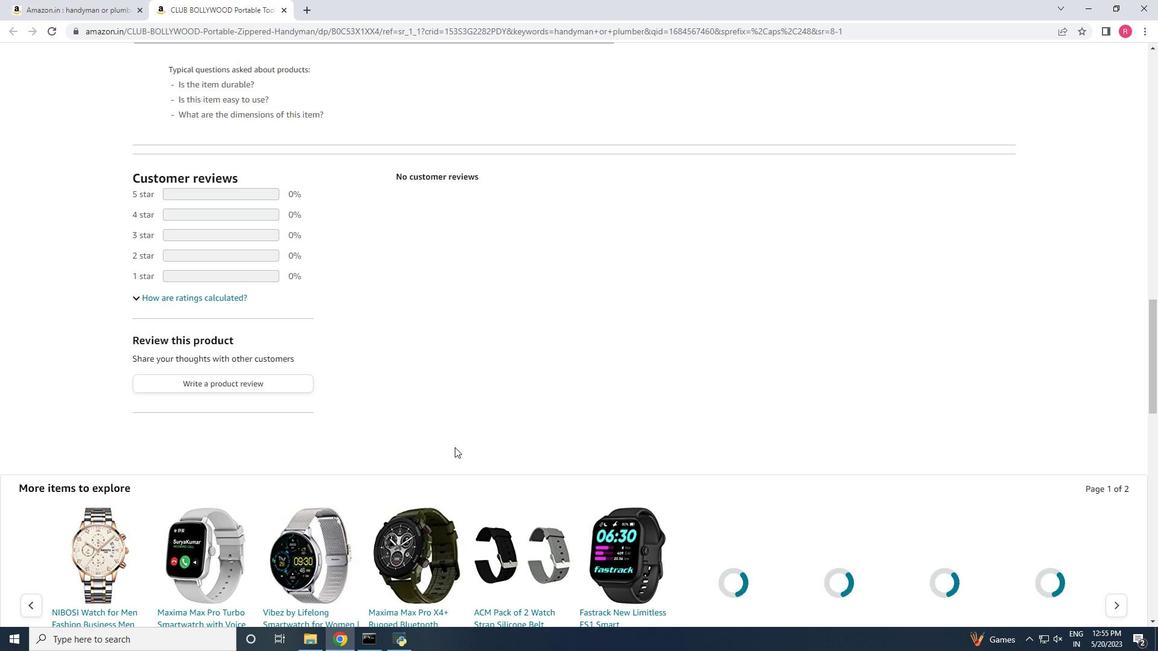 
Action: Mouse scrolled (455, 447) with delta (0, 0)
Screenshot: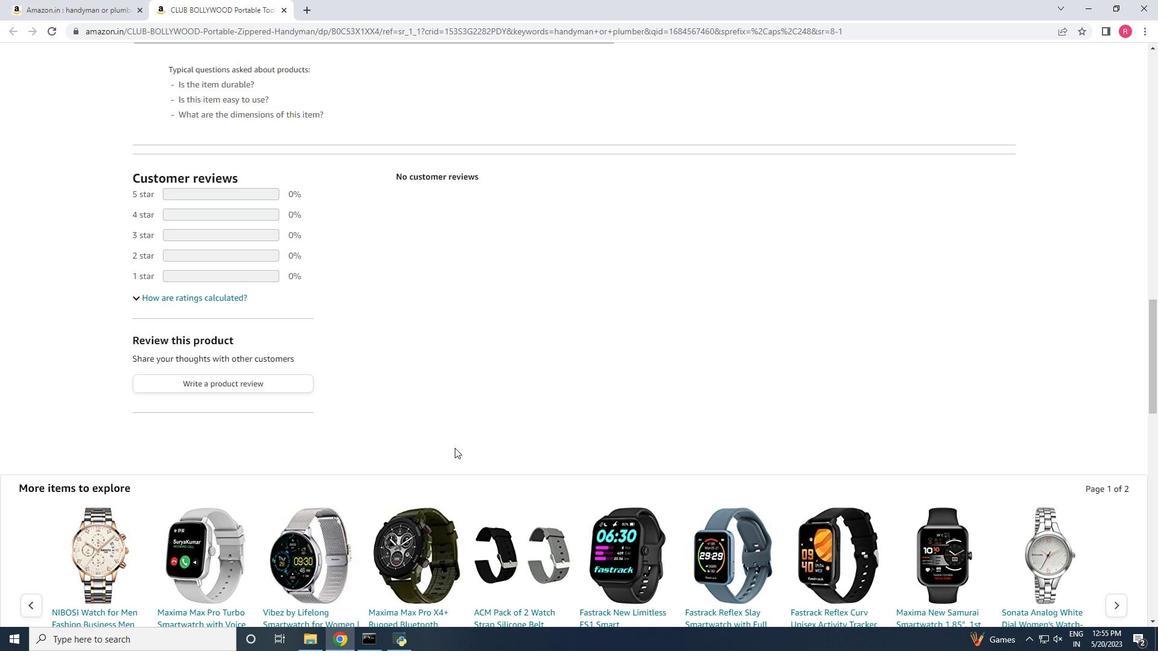 
Action: Mouse scrolled (455, 447) with delta (0, 0)
Screenshot: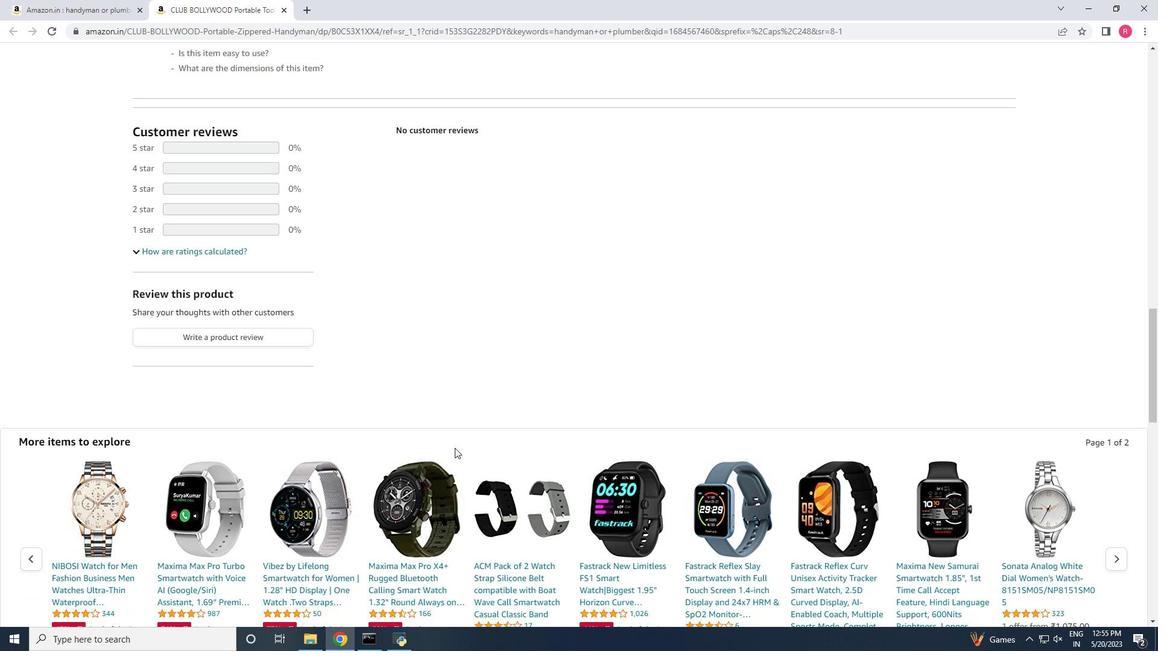 
Action: Mouse scrolled (455, 447) with delta (0, 0)
Screenshot: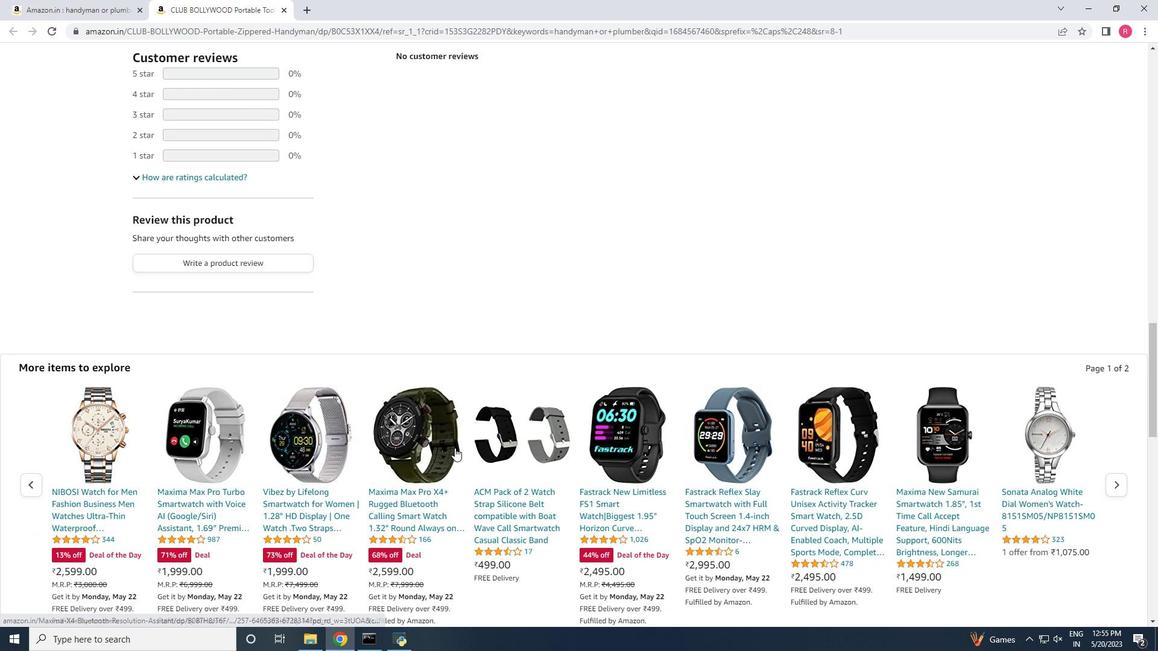 
Action: Mouse scrolled (455, 447) with delta (0, 0)
Screenshot: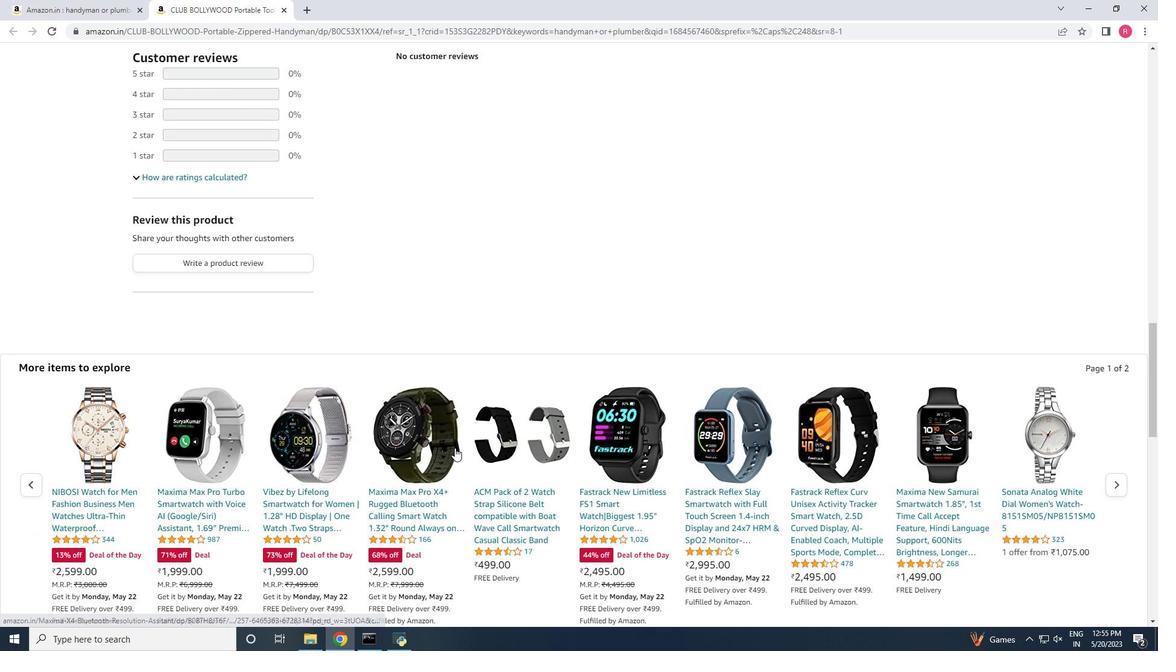 
Action: Mouse scrolled (455, 447) with delta (0, 0)
Screenshot: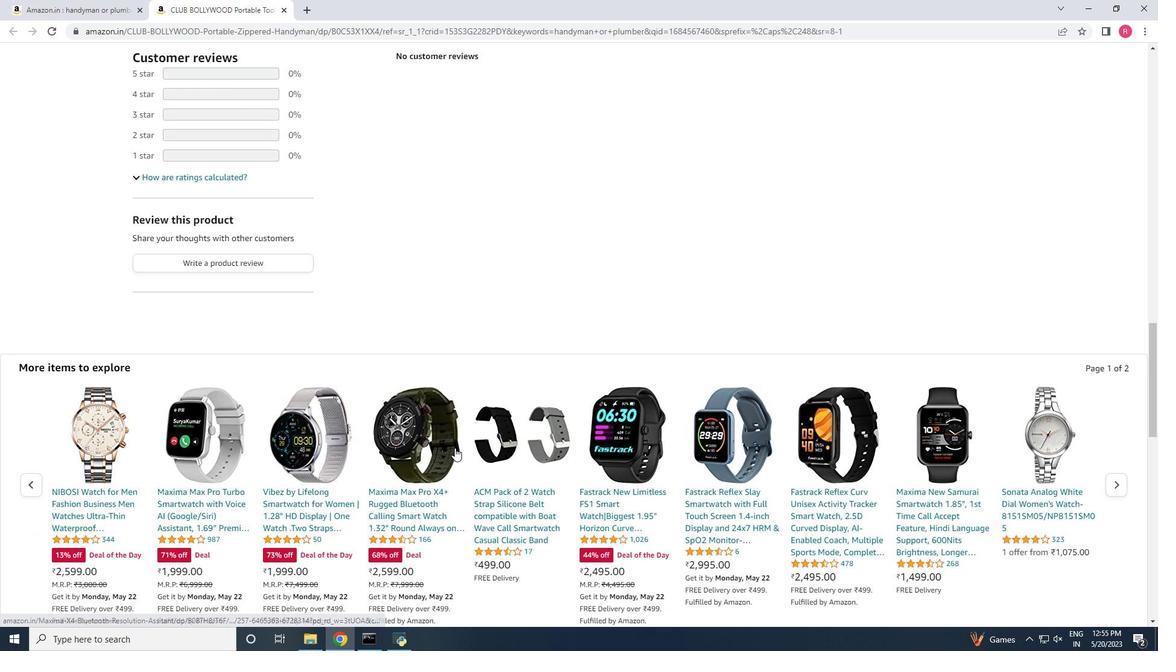 
Action: Mouse scrolled (455, 447) with delta (0, 0)
Screenshot: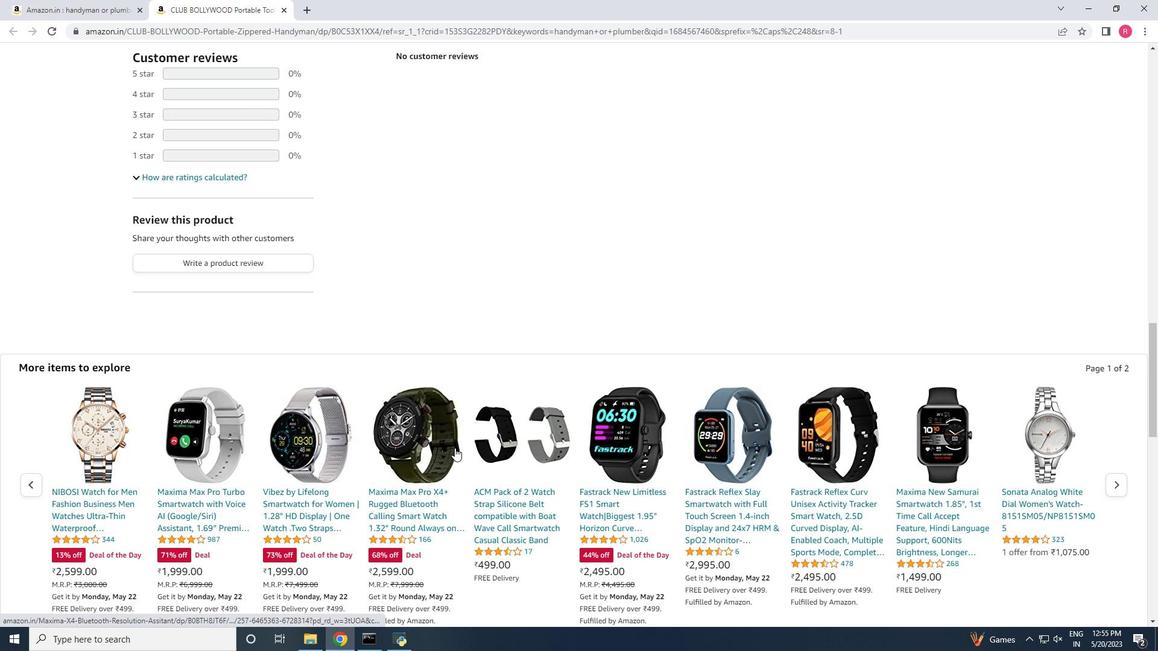 
Action: Mouse scrolled (455, 447) with delta (0, 0)
Screenshot: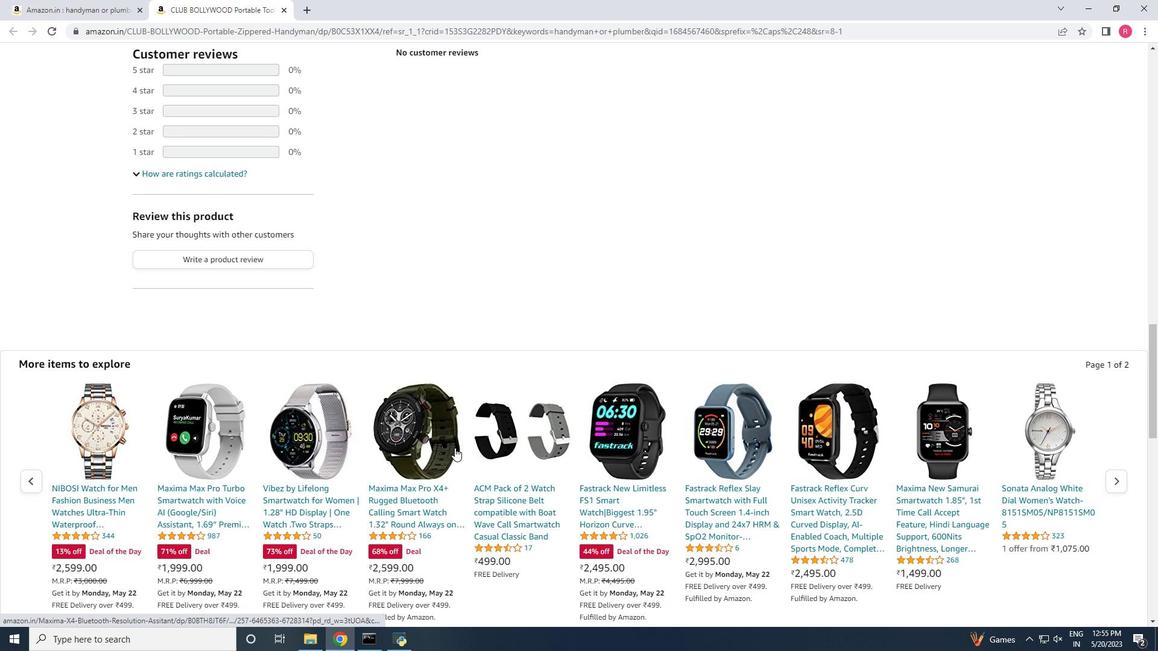 
Action: Mouse scrolled (455, 447) with delta (0, 0)
Screenshot: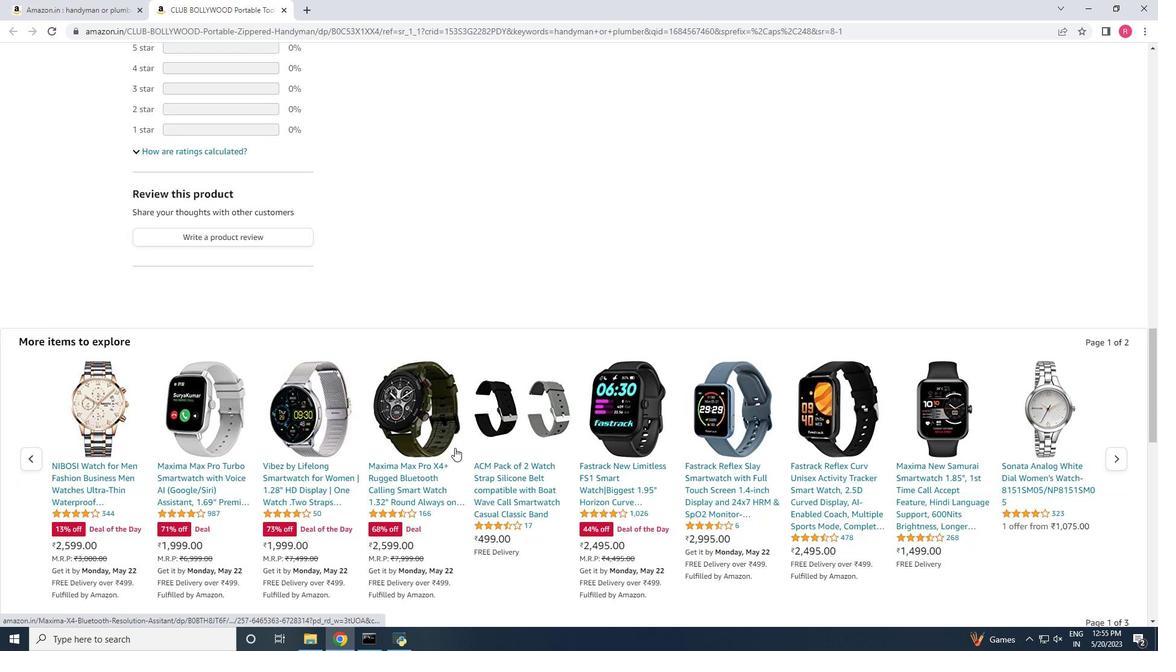
Action: Mouse scrolled (455, 447) with delta (0, 0)
Screenshot: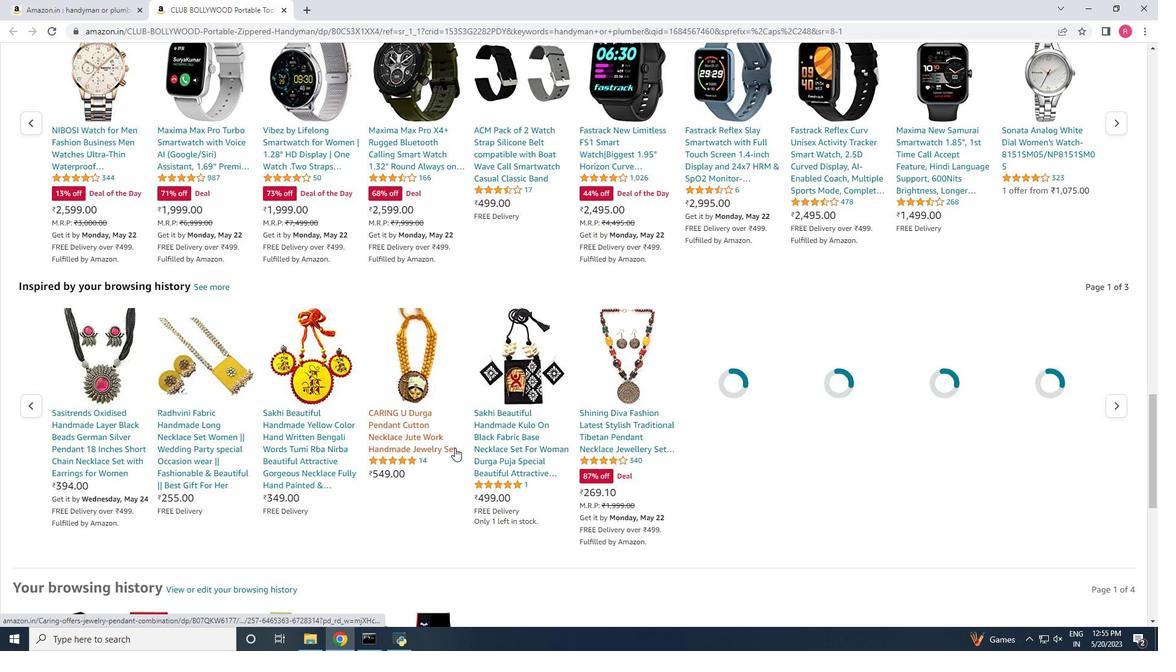 
Action: Mouse scrolled (455, 447) with delta (0, 0)
Screenshot: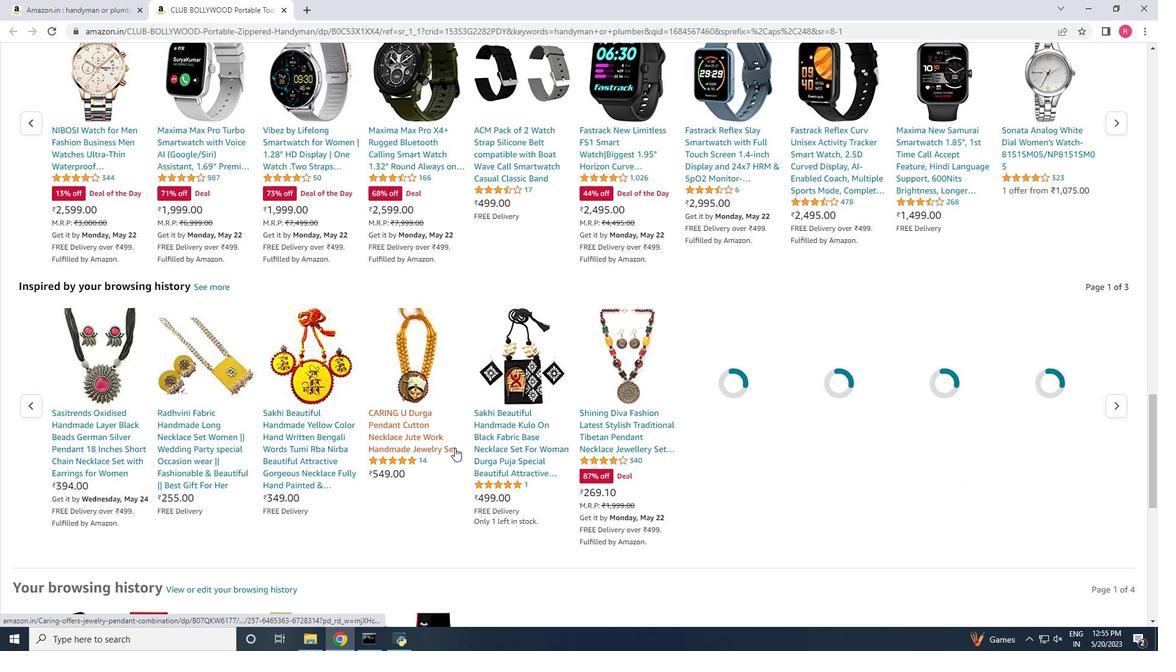 
Action: Mouse scrolled (455, 447) with delta (0, 0)
Screenshot: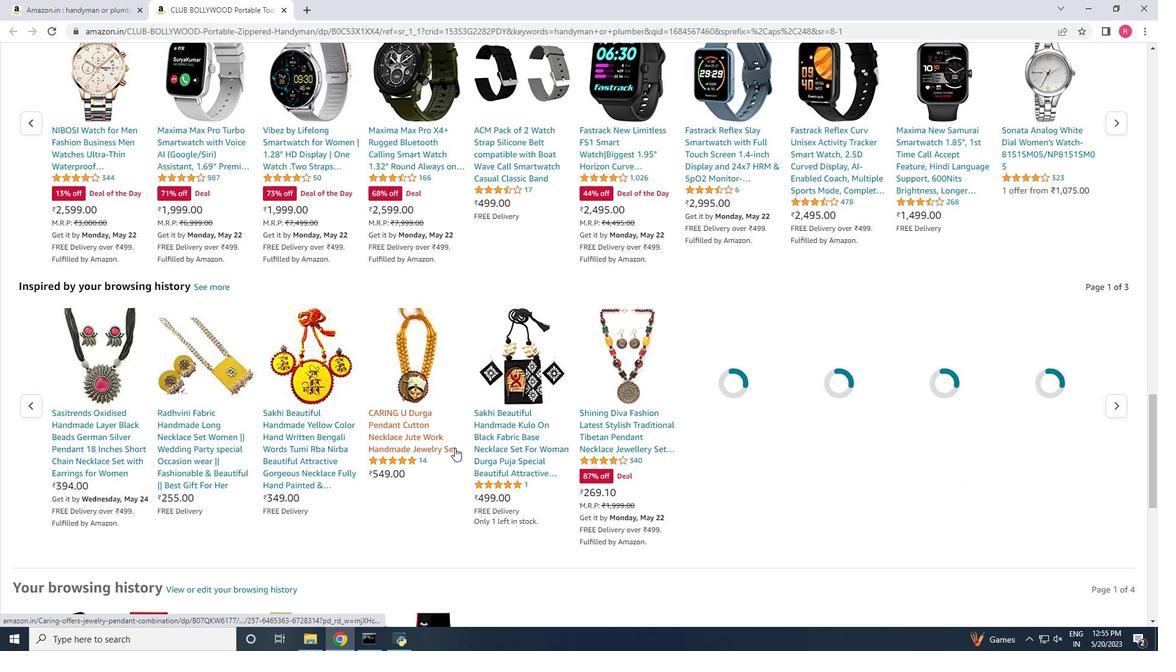 
Action: Mouse scrolled (455, 447) with delta (0, 0)
Screenshot: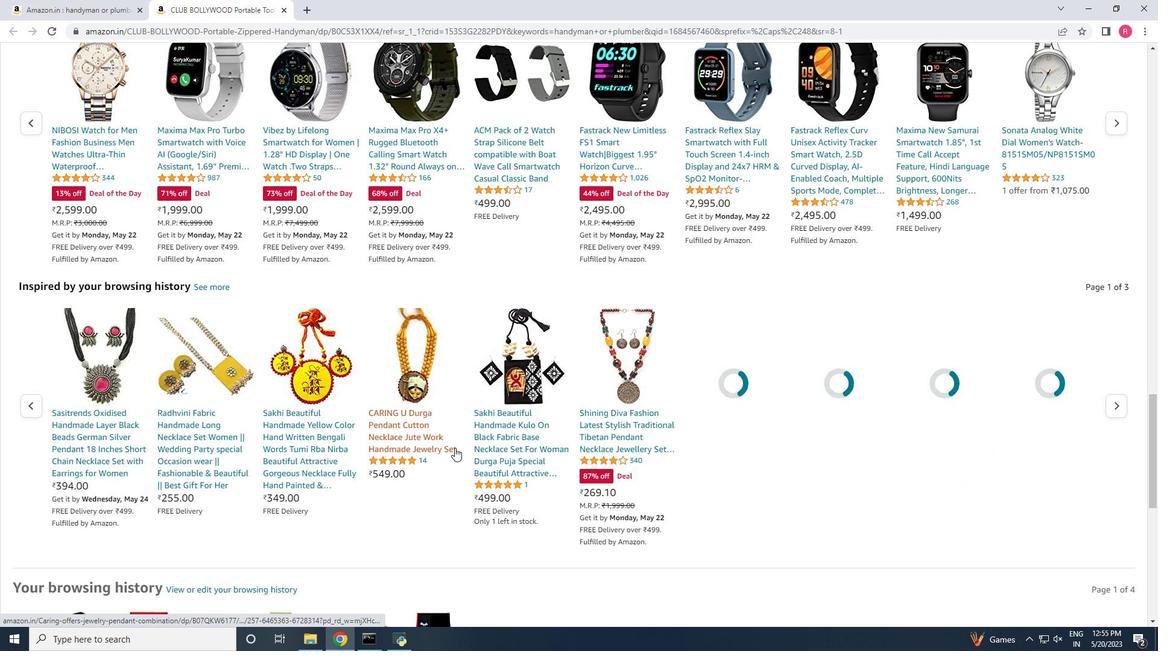 
Action: Mouse scrolled (455, 449) with delta (0, 0)
Screenshot: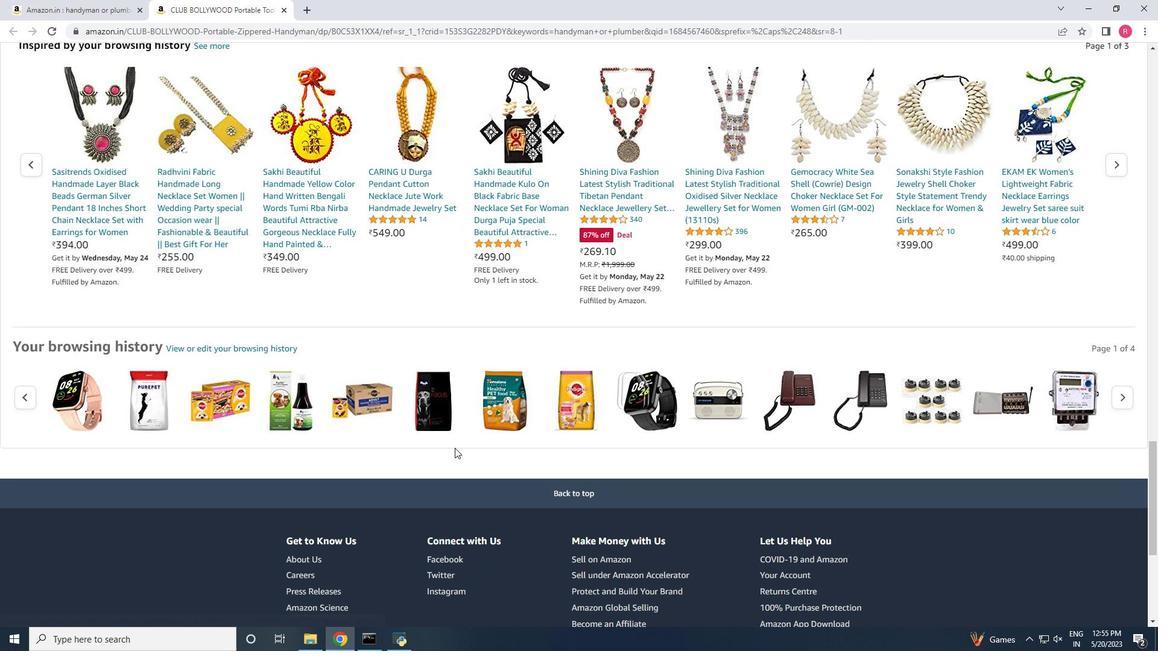 
Action: Mouse scrolled (455, 449) with delta (0, 0)
Screenshot: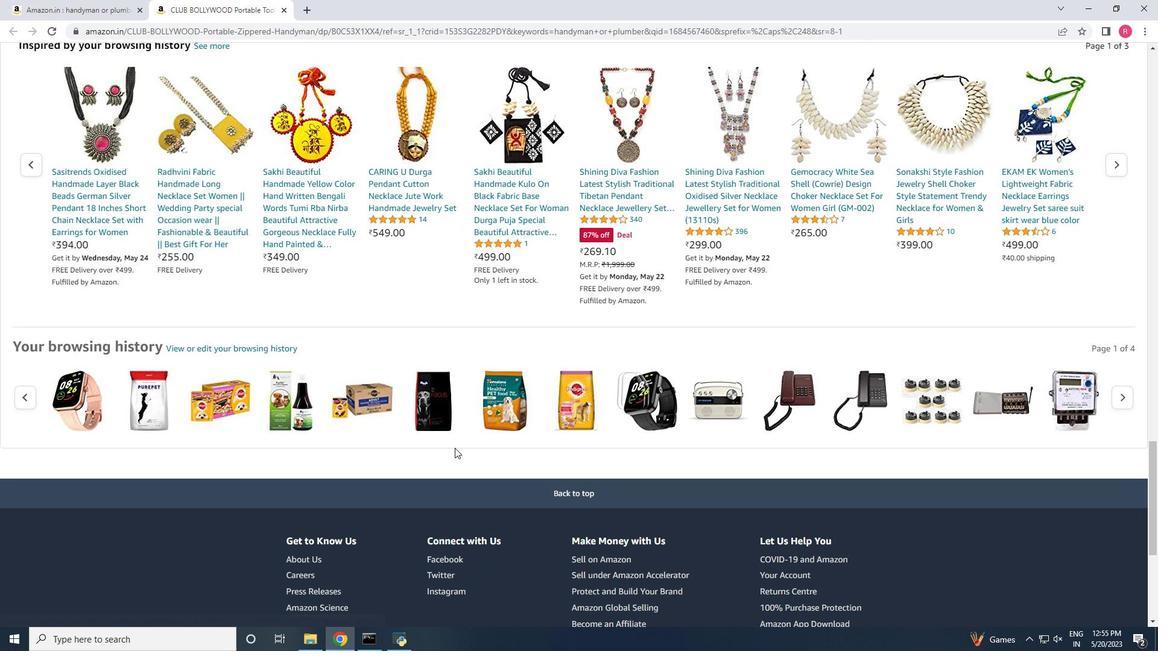 
Action: Mouse scrolled (455, 449) with delta (0, 0)
Screenshot: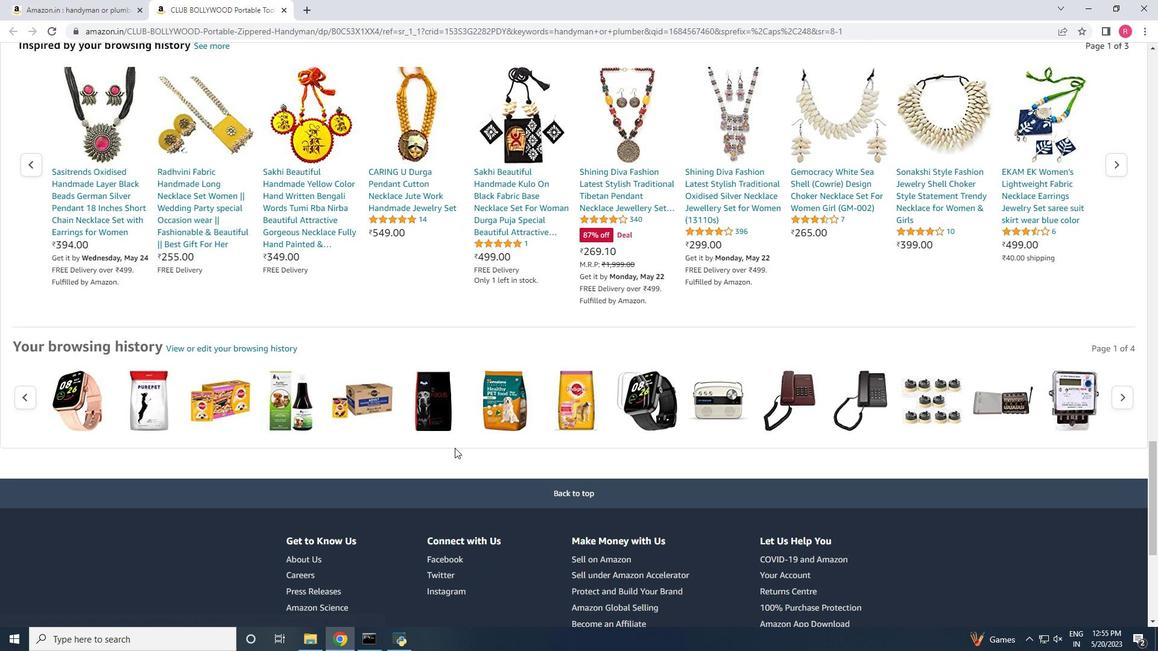 
Action: Mouse scrolled (455, 449) with delta (0, 0)
Screenshot: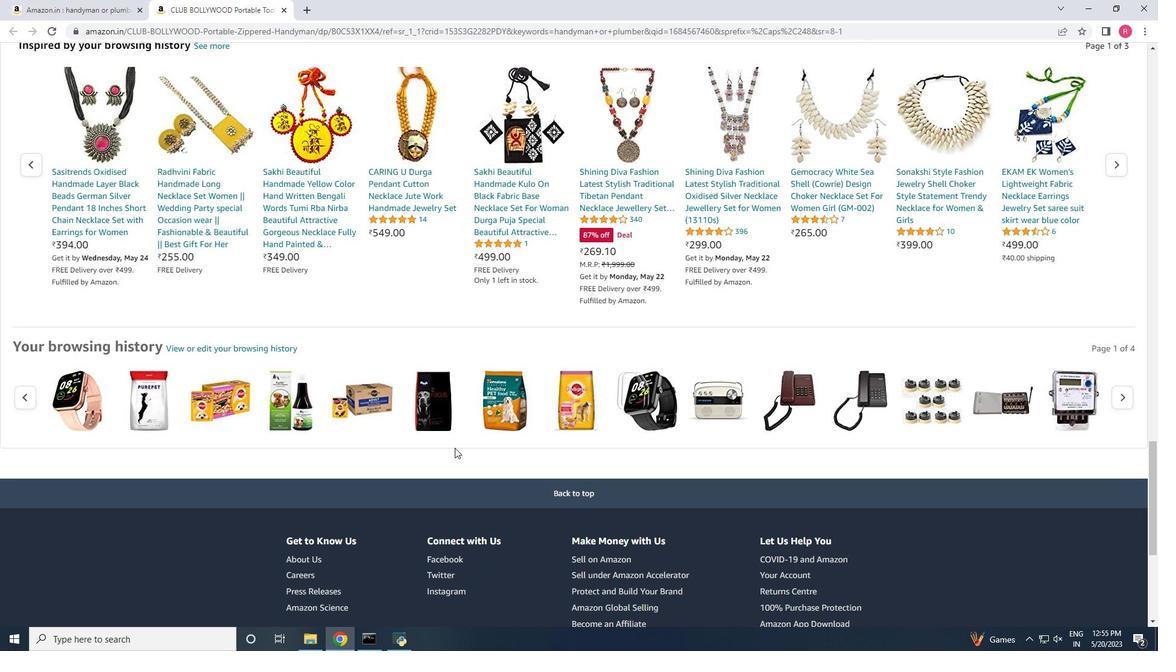 
Action: Mouse scrolled (455, 449) with delta (0, 0)
Screenshot: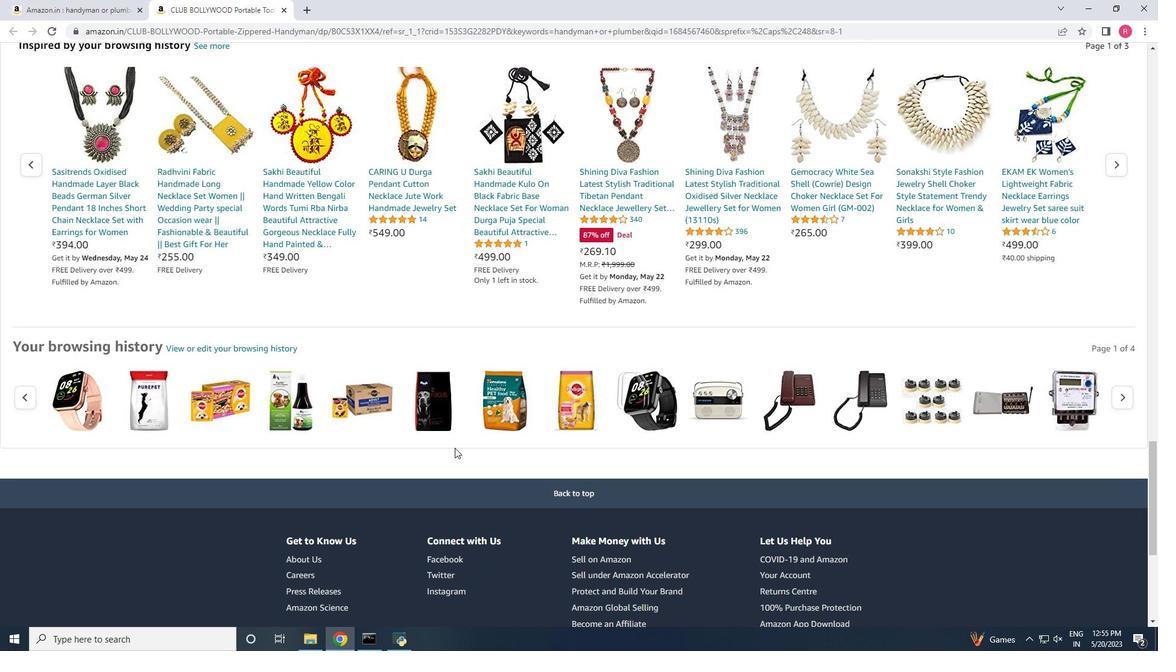 
Action: Mouse scrolled (455, 449) with delta (0, 0)
Screenshot: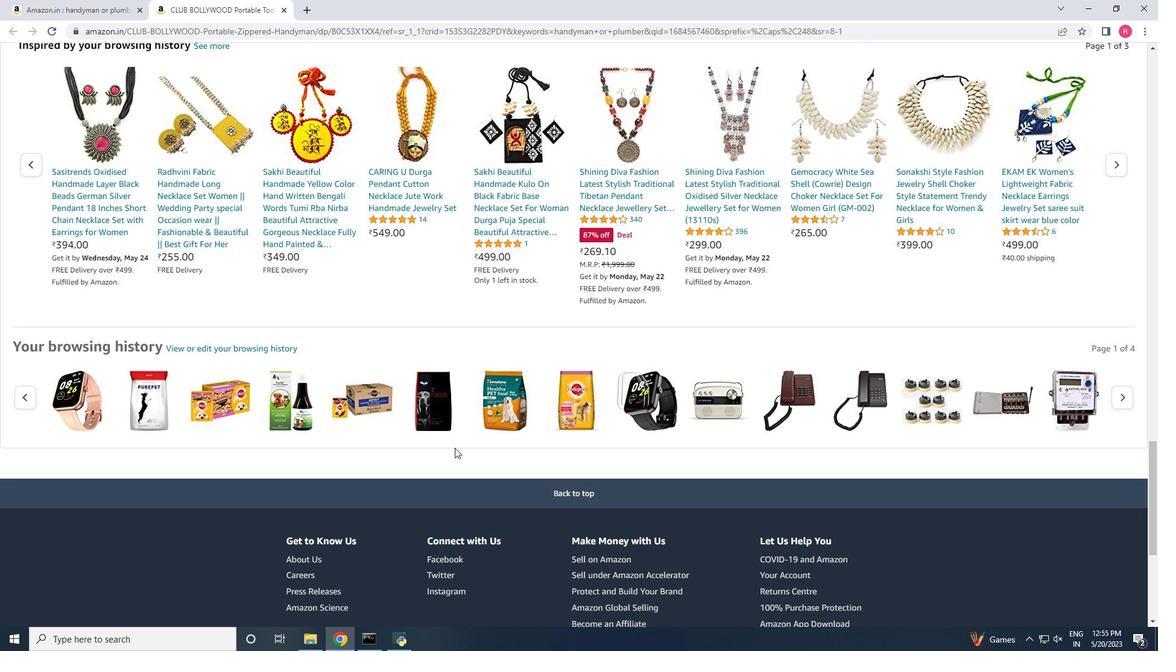 
Action: Mouse scrolled (455, 449) with delta (0, 0)
Screenshot: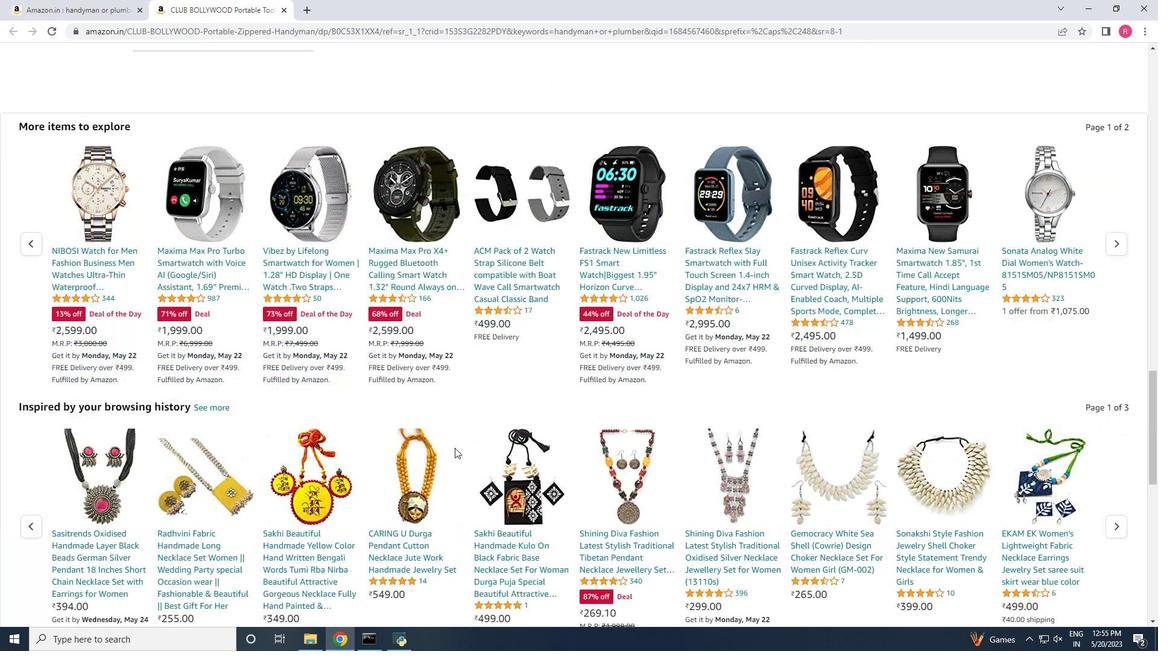 
Action: Mouse scrolled (455, 449) with delta (0, 0)
Screenshot: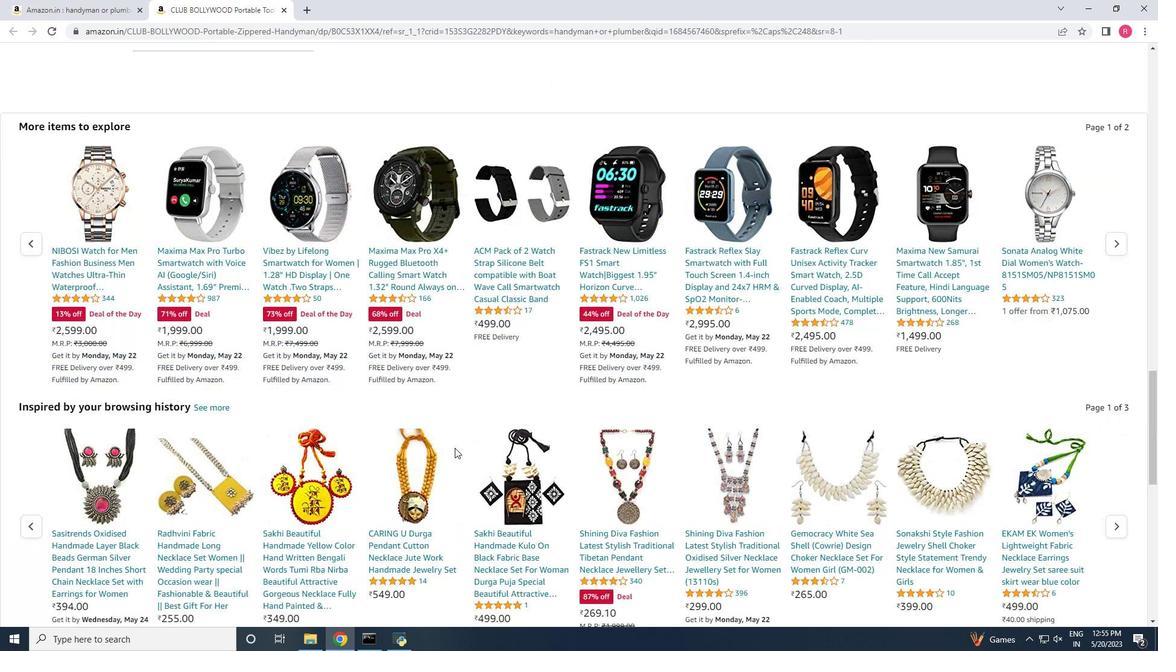 
Action: Mouse scrolled (455, 449) with delta (0, 0)
Screenshot: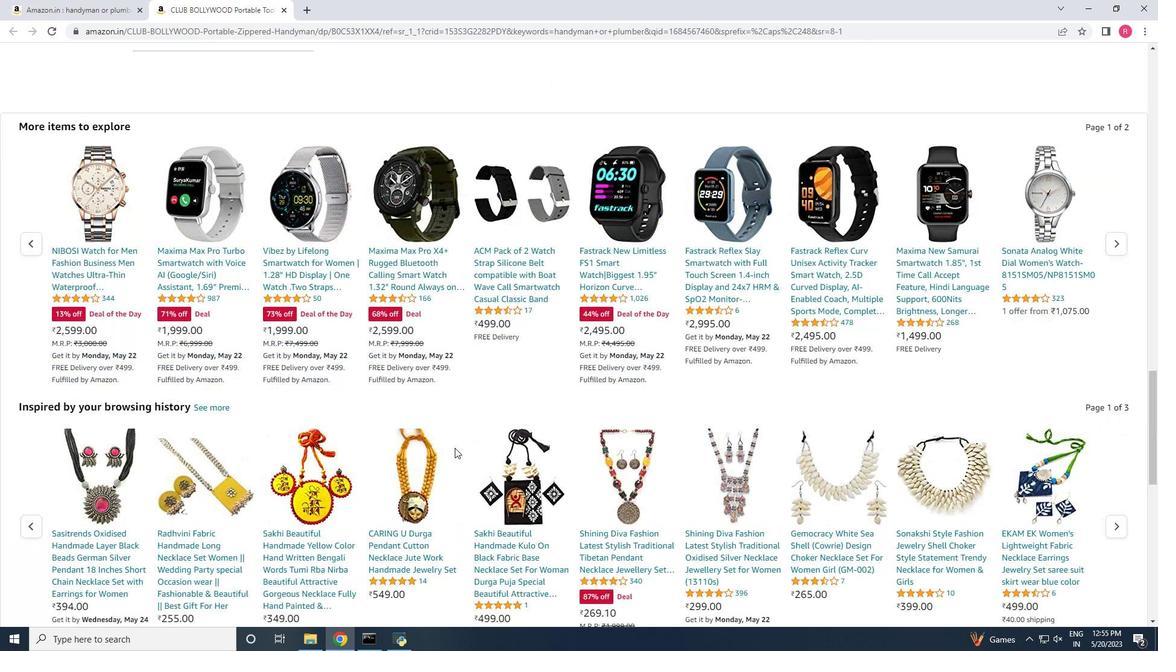
Action: Mouse scrolled (455, 449) with delta (0, 0)
Screenshot: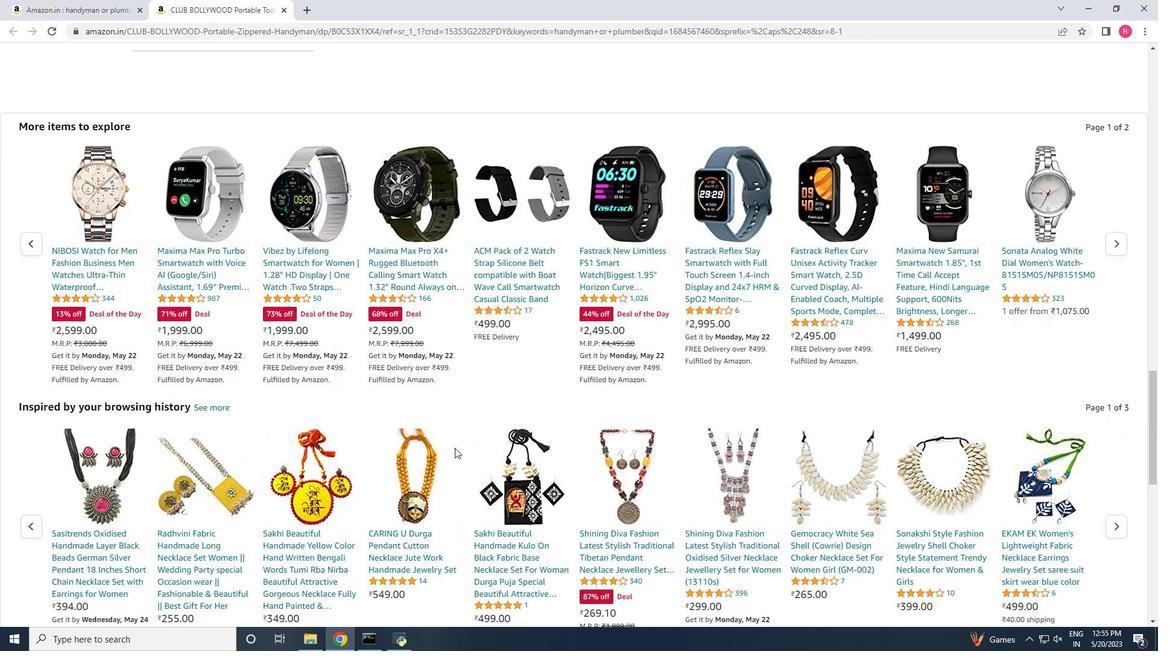 
Action: Mouse scrolled (455, 449) with delta (0, 0)
Screenshot: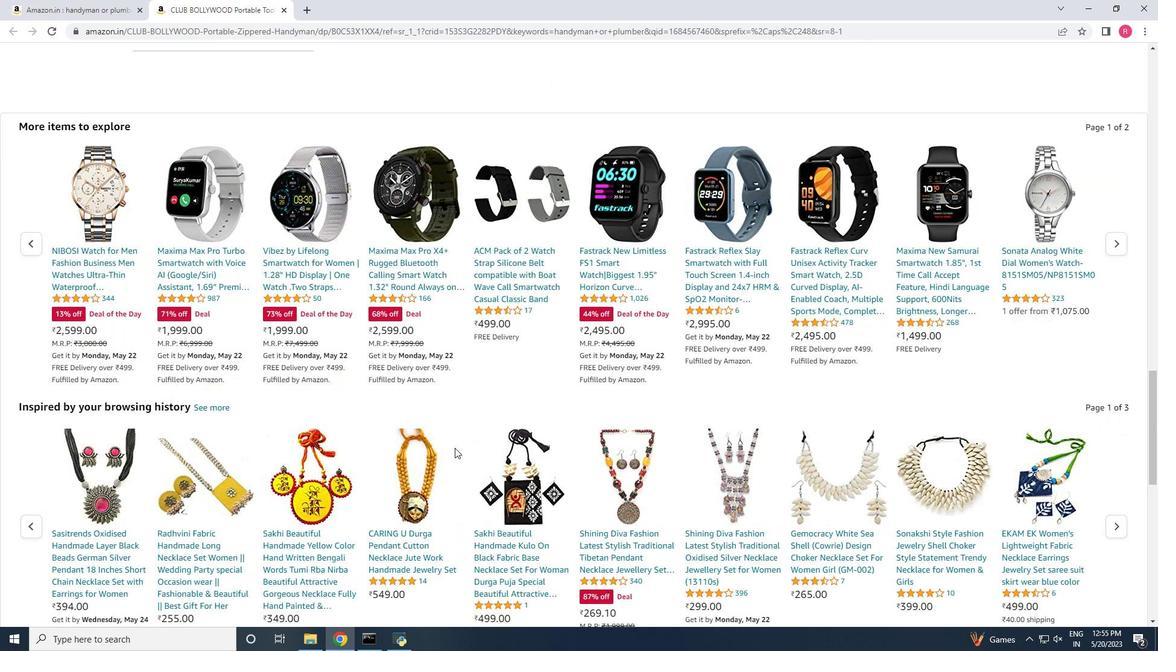 
Action: Mouse scrolled (455, 449) with delta (0, 0)
Screenshot: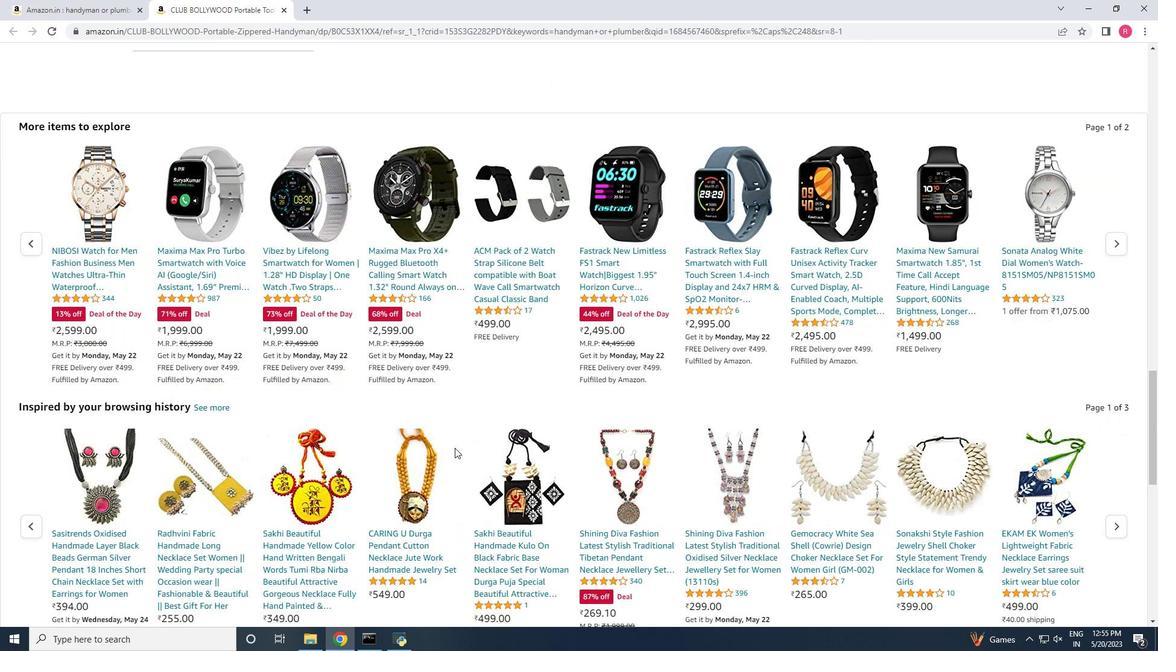 
Action: Mouse scrolled (455, 449) with delta (0, 0)
Screenshot: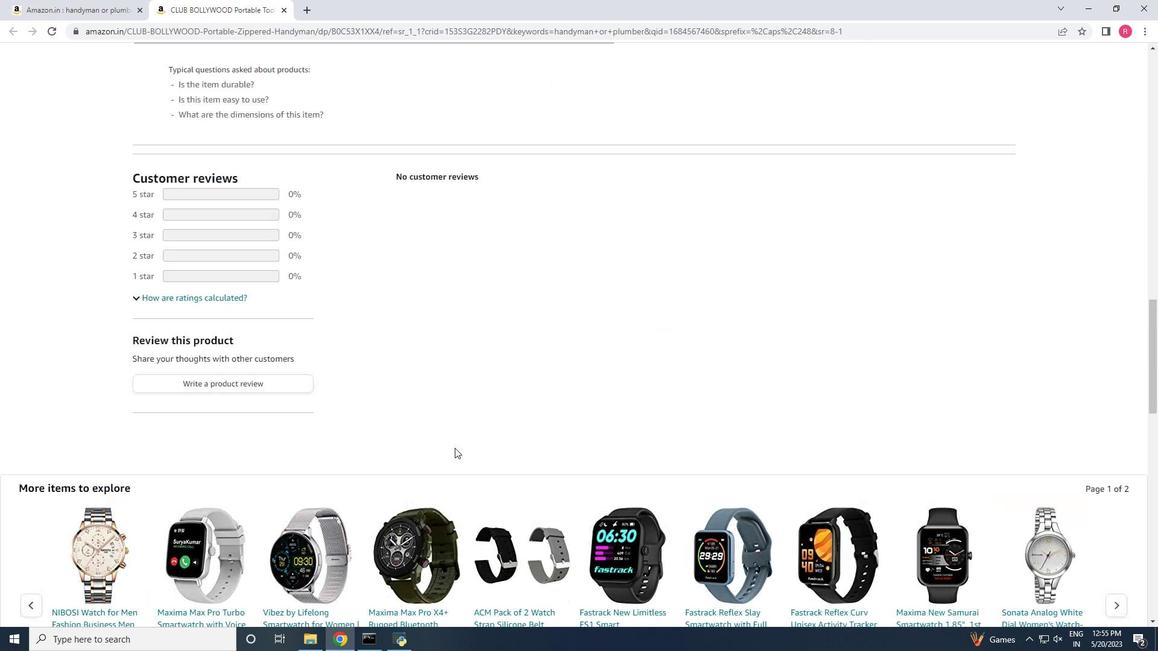 
Action: Mouse scrolled (455, 447) with delta (0, 0)
Screenshot: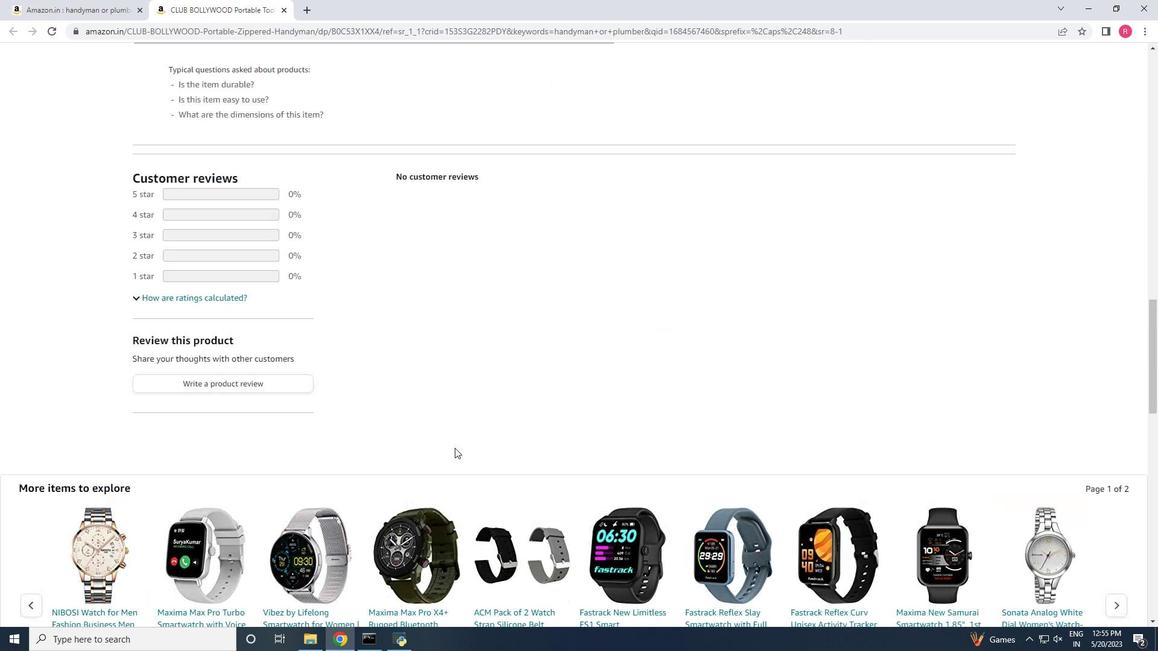 
Action: Mouse scrolled (455, 449) with delta (0, 0)
Screenshot: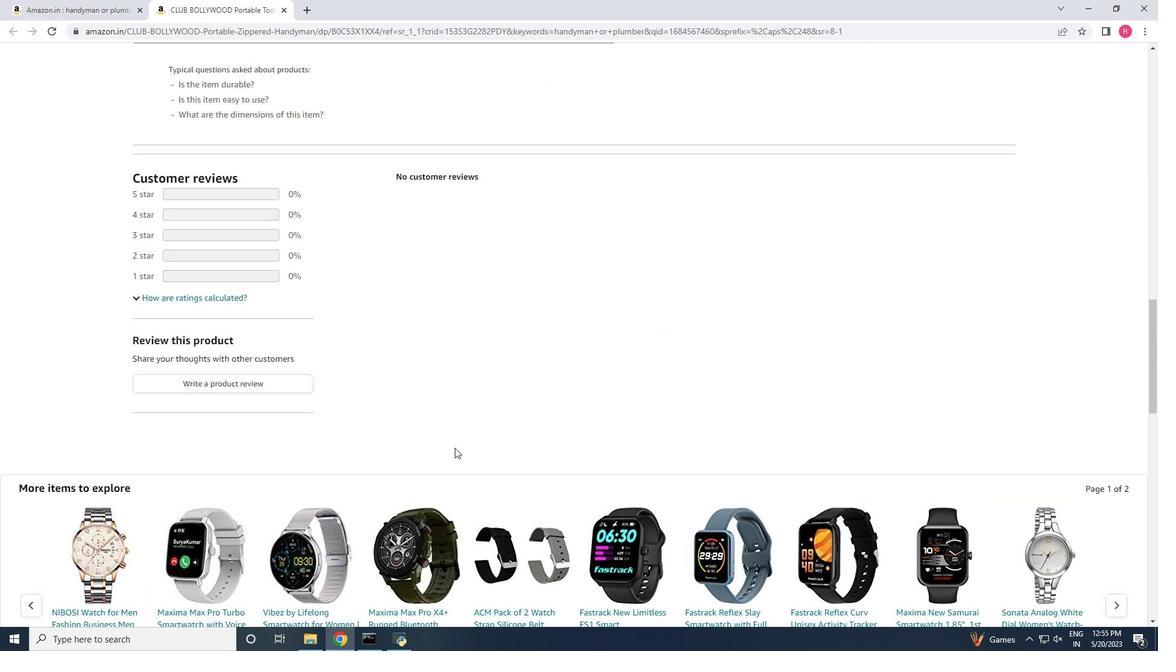 
Action: Mouse scrolled (455, 449) with delta (0, 0)
Screenshot: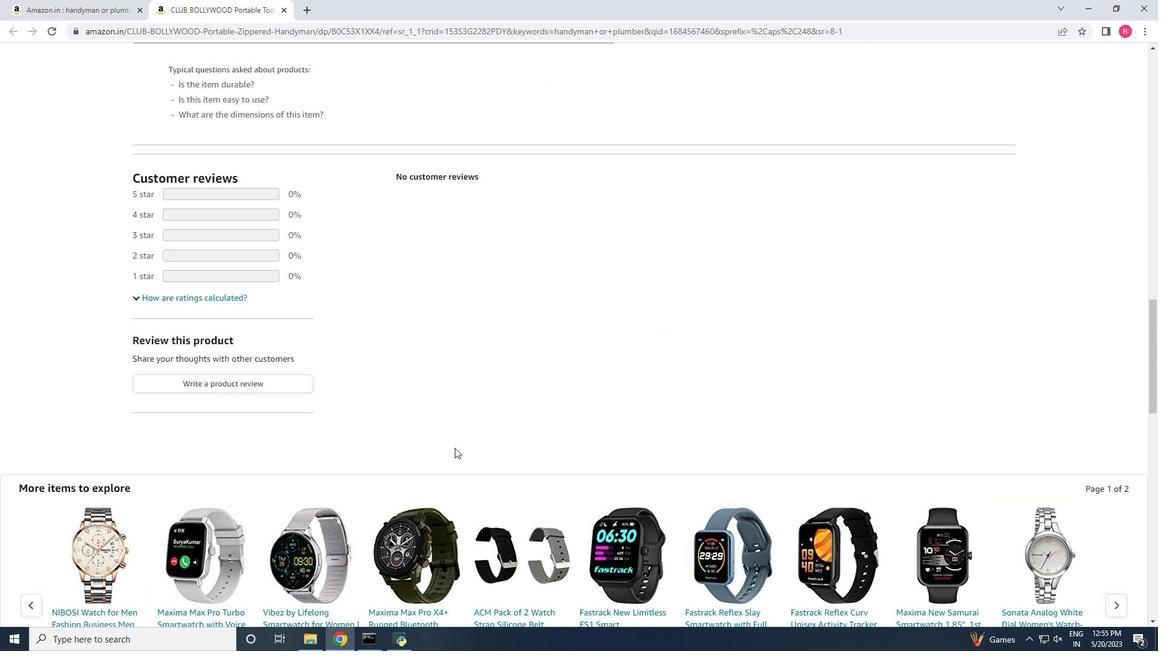
Action: Mouse scrolled (455, 449) with delta (0, 0)
Screenshot: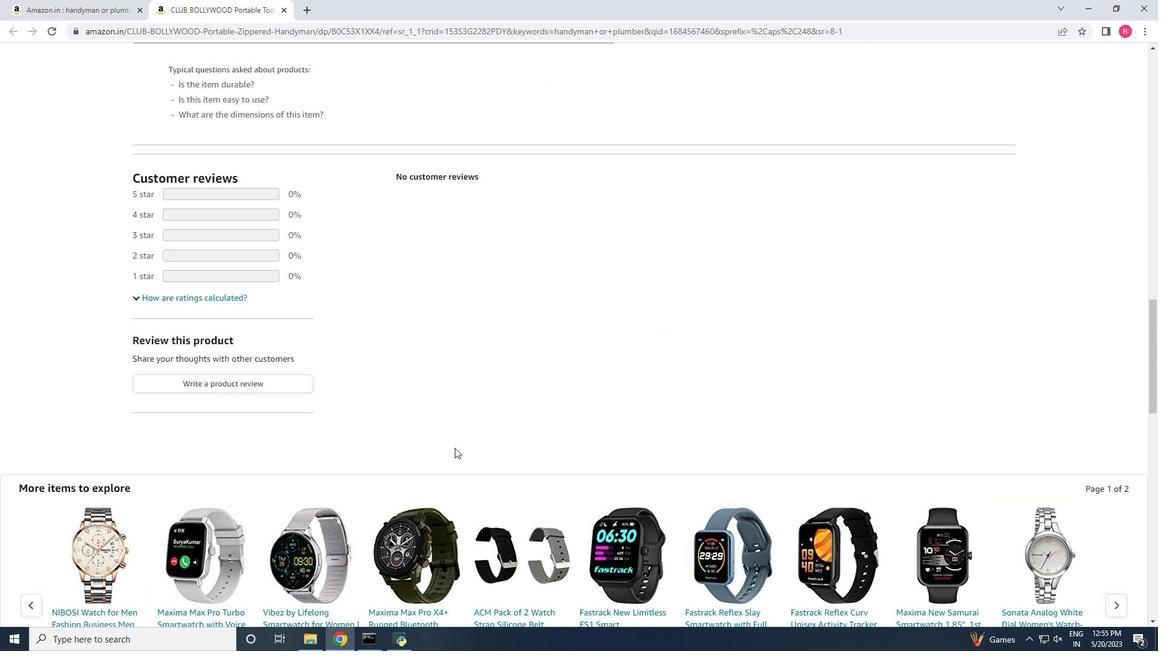 
Action: Mouse scrolled (455, 449) with delta (0, 0)
Screenshot: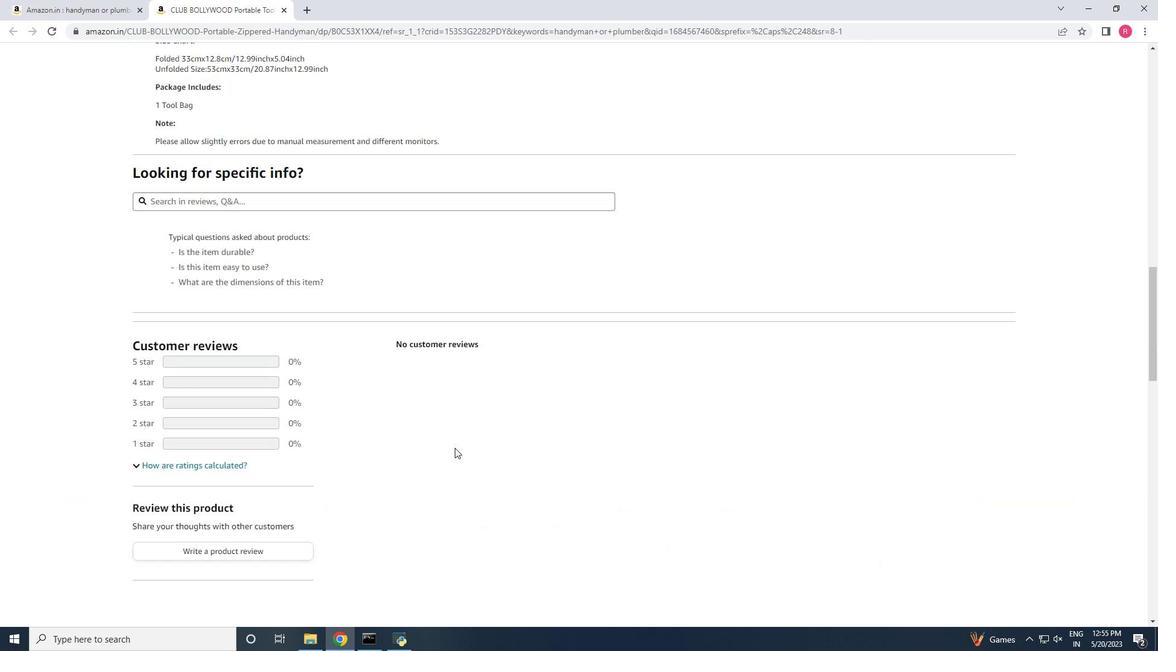 
Action: Mouse scrolled (455, 449) with delta (0, 0)
Screenshot: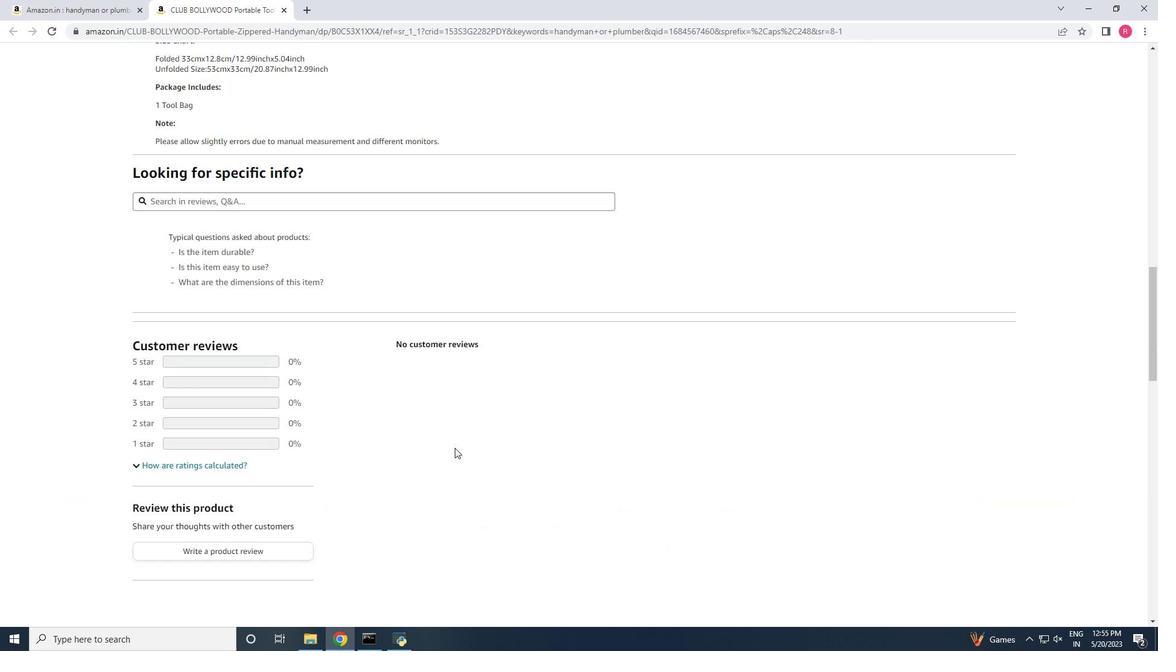 
Action: Mouse scrolled (455, 449) with delta (0, 0)
Screenshot: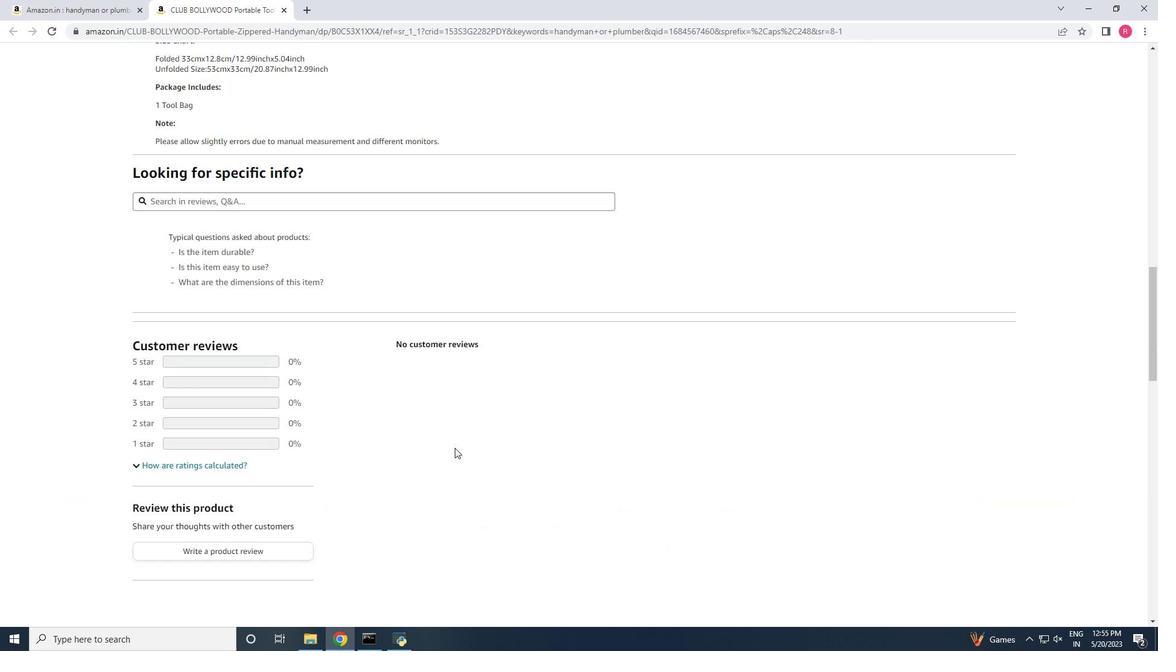 
Action: Mouse scrolled (455, 449) with delta (0, 0)
Screenshot: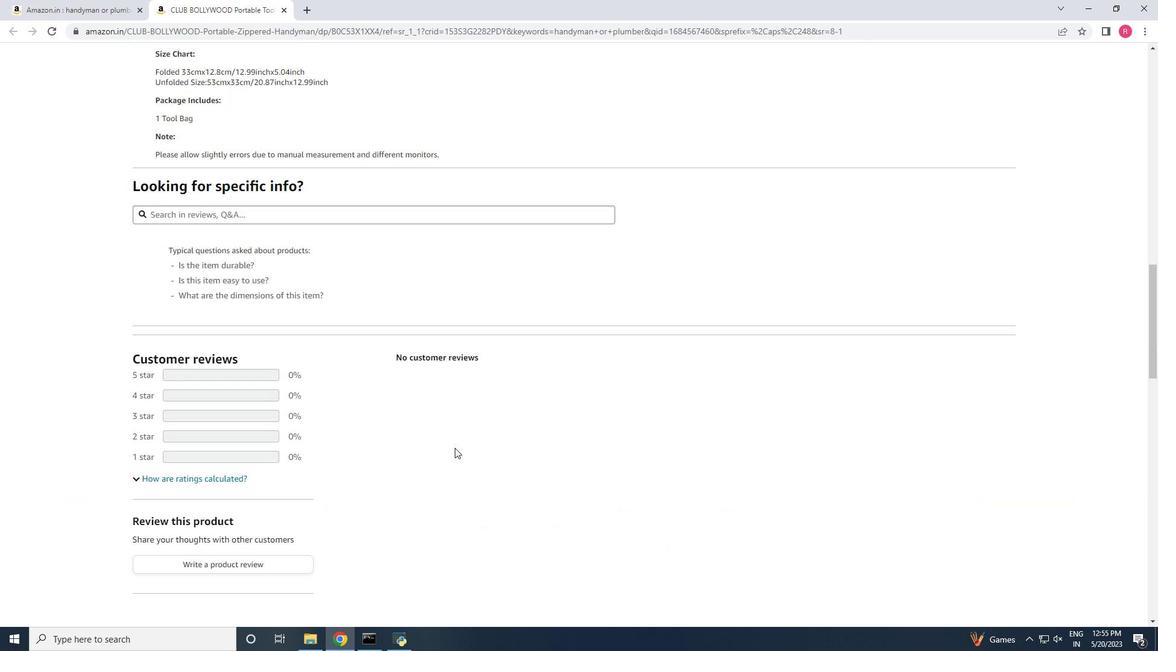 
Action: Mouse scrolled (455, 449) with delta (0, 0)
Screenshot: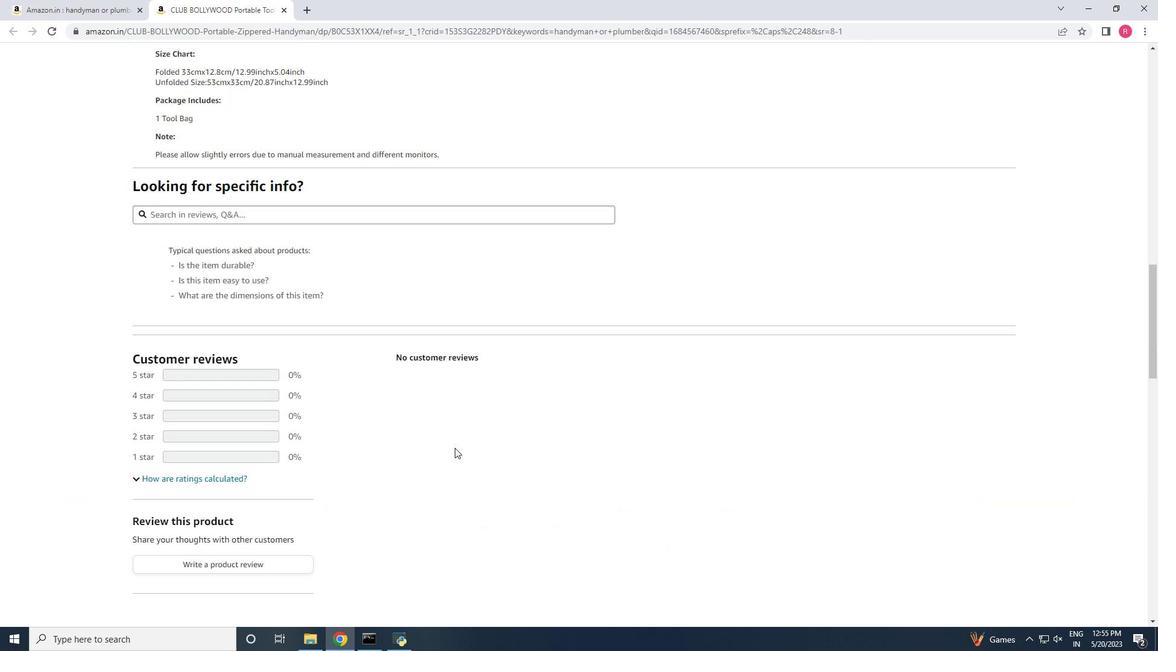 
Action: Mouse scrolled (455, 449) with delta (0, 0)
Screenshot: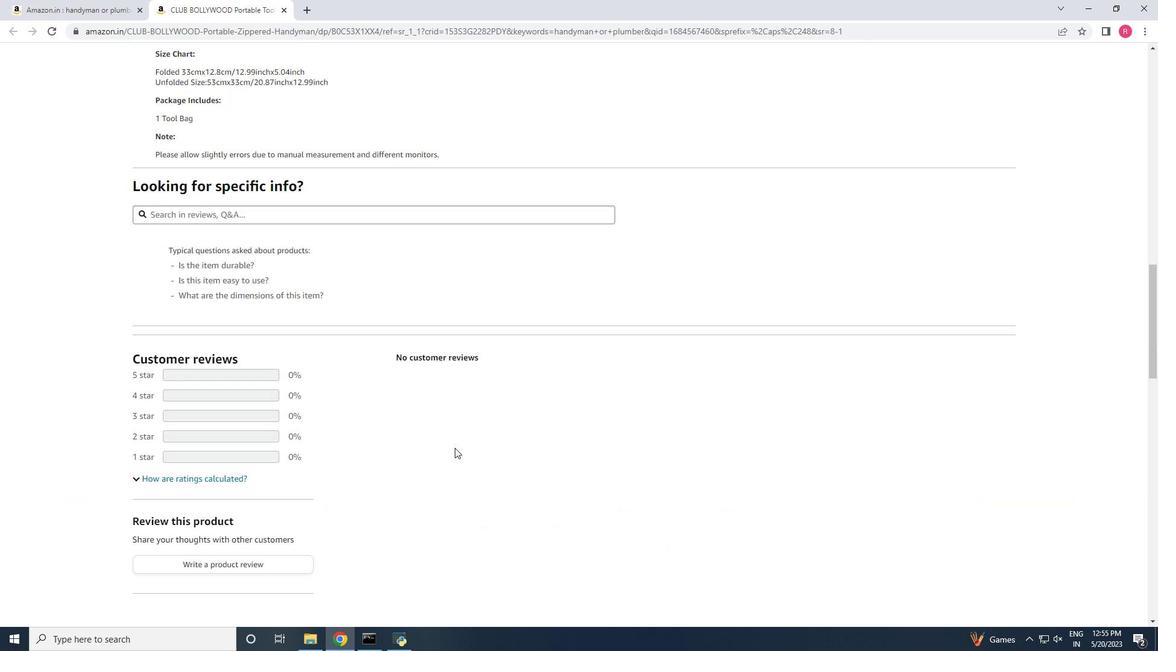 
Action: Mouse scrolled (455, 449) with delta (0, 0)
Screenshot: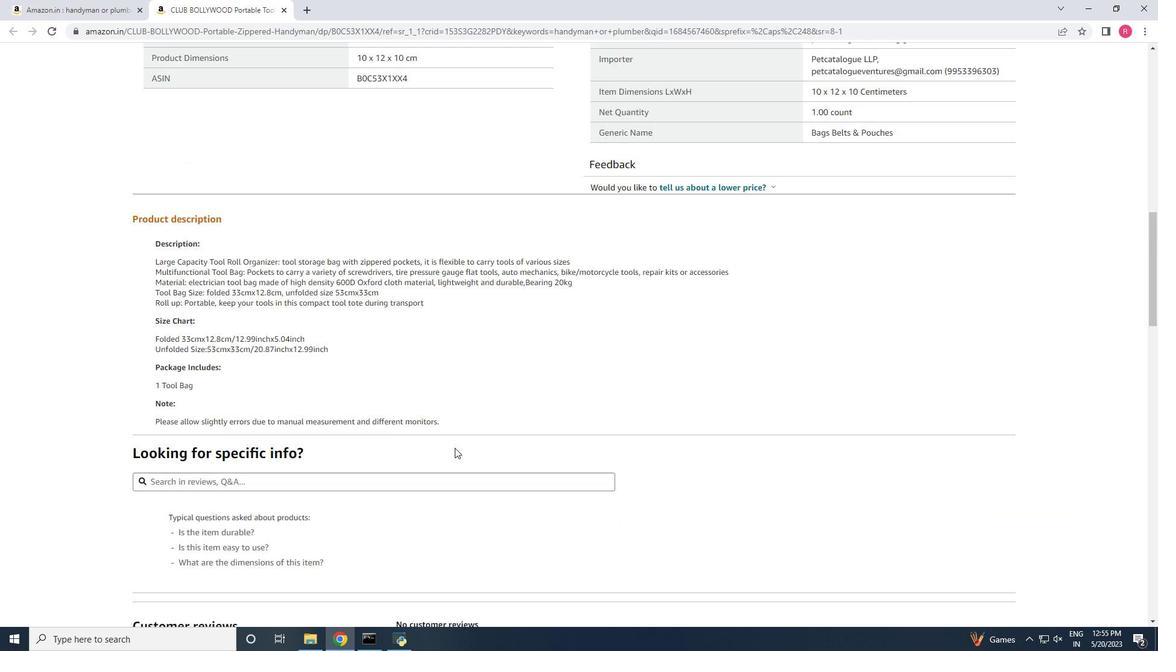 
Action: Mouse scrolled (455, 449) with delta (0, 0)
Screenshot: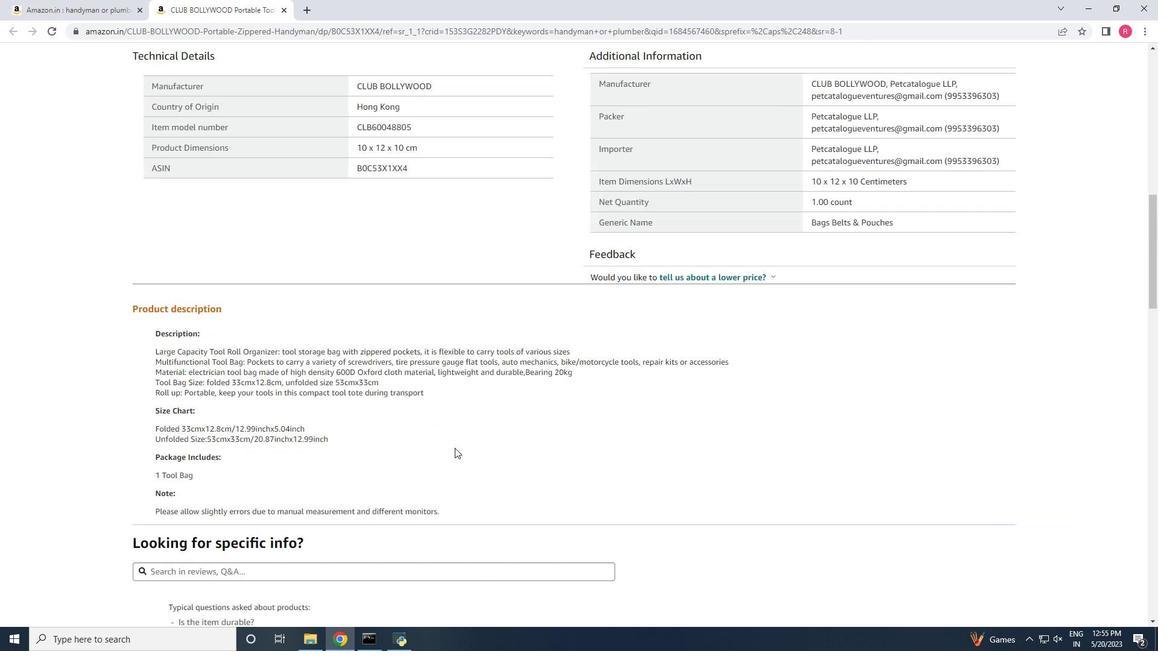 
Action: Mouse scrolled (455, 449) with delta (0, 0)
Screenshot: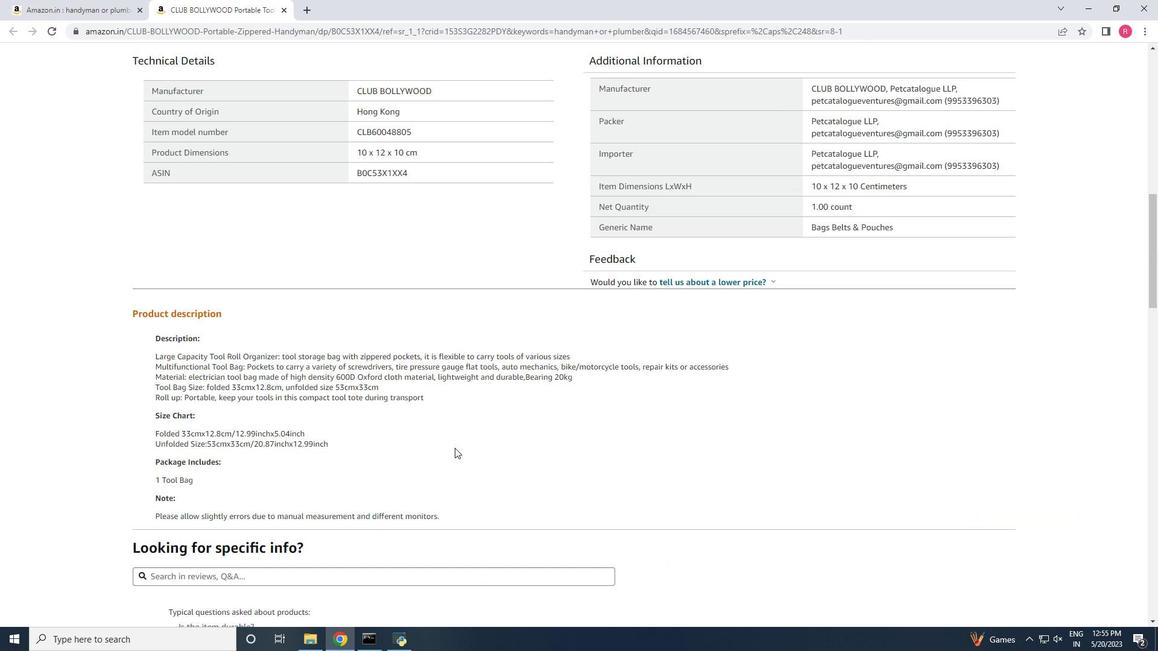 
Action: Mouse scrolled (455, 449) with delta (0, 0)
Screenshot: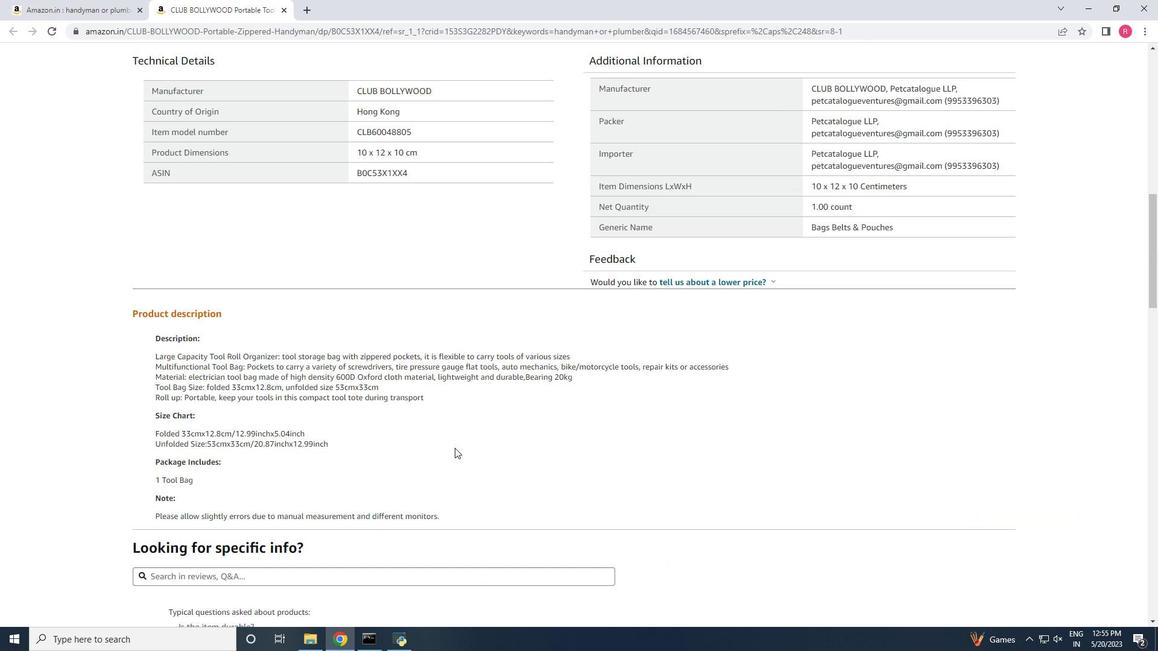 
Action: Mouse scrolled (455, 449) with delta (0, 0)
Screenshot: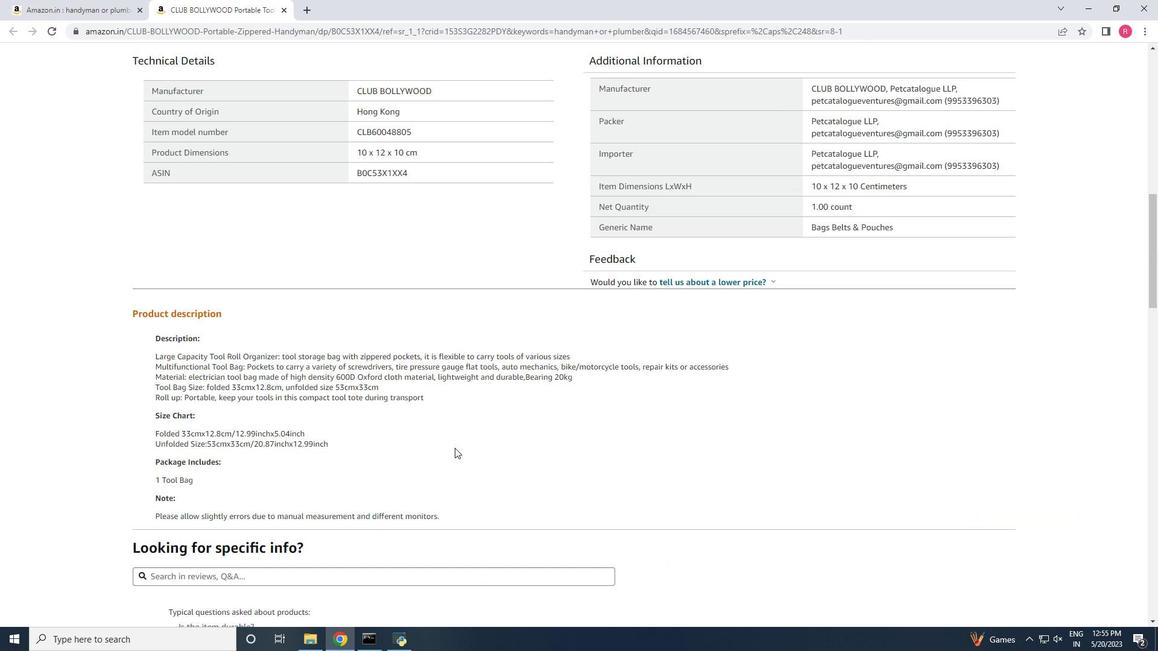 
Action: Mouse scrolled (455, 449) with delta (0, 0)
Screenshot: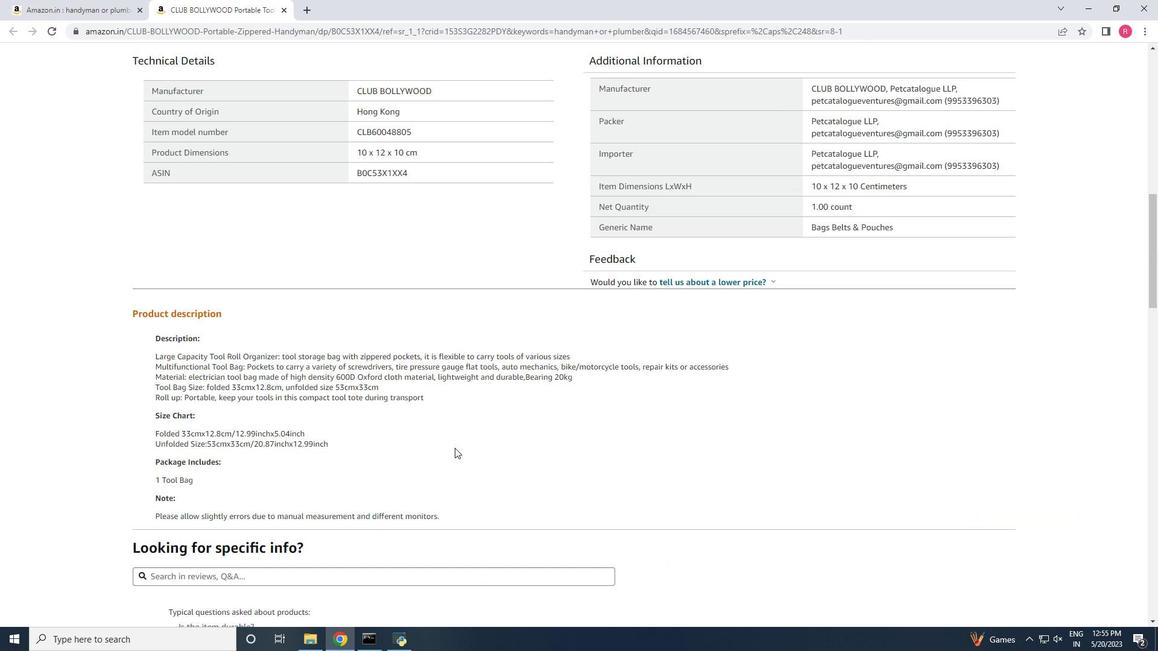 
Action: Mouse scrolled (455, 449) with delta (0, 0)
Screenshot: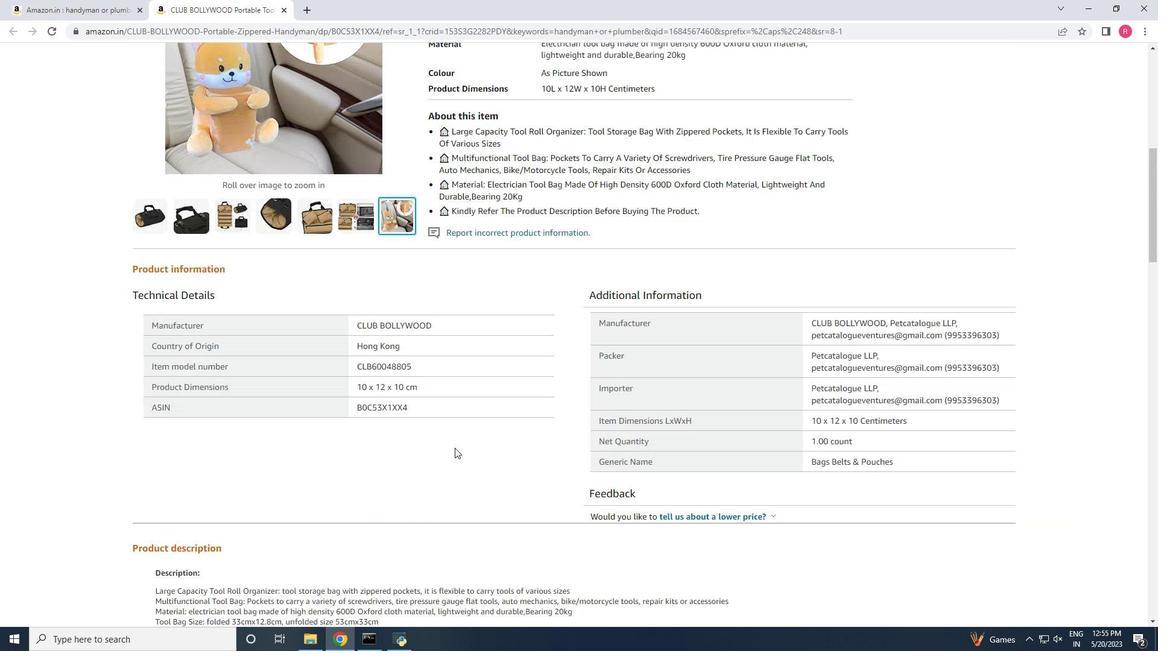 
Action: Mouse scrolled (455, 449) with delta (0, 0)
Screenshot: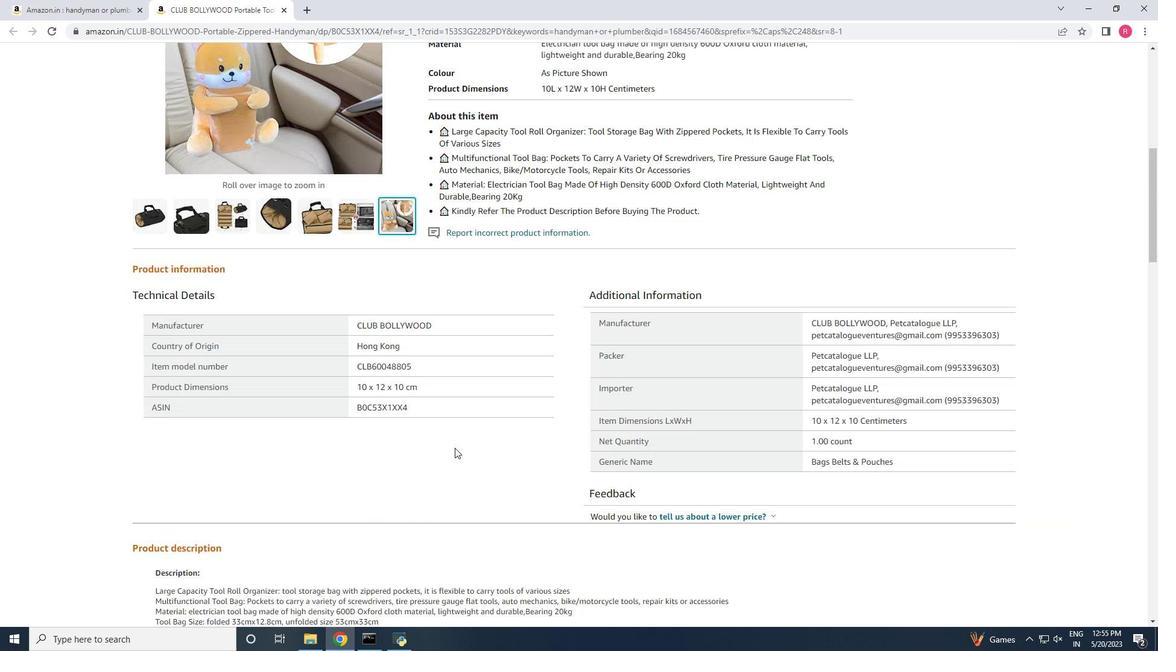 
Action: Mouse scrolled (455, 449) with delta (0, 0)
Screenshot: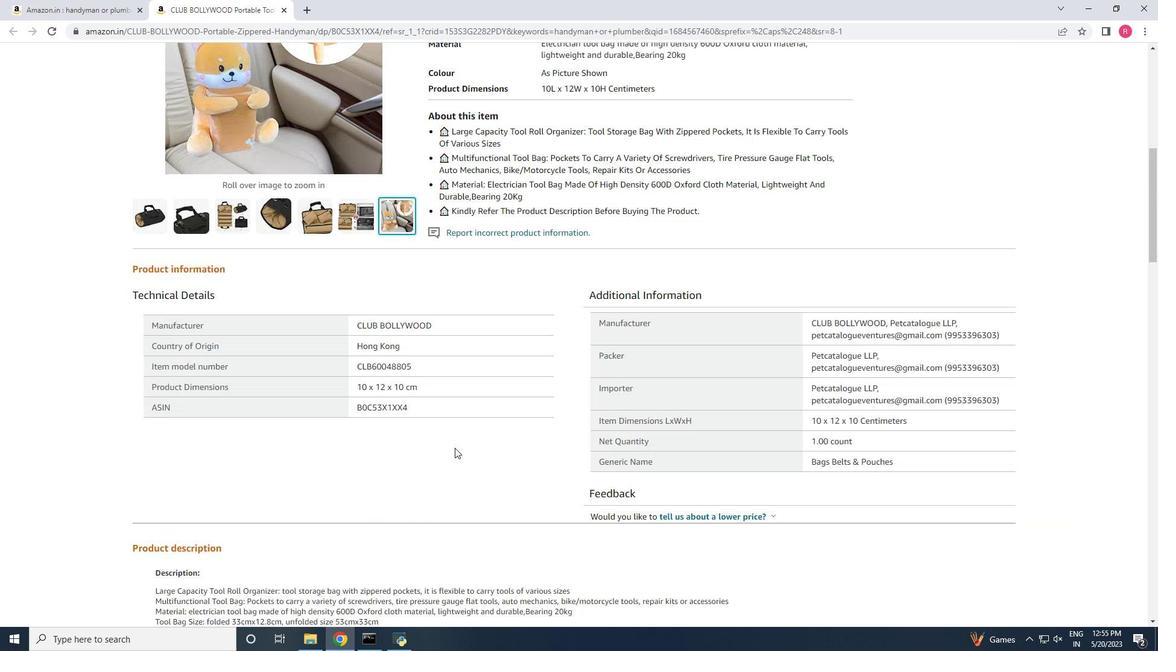 
Action: Mouse scrolled (455, 449) with delta (0, 0)
Screenshot: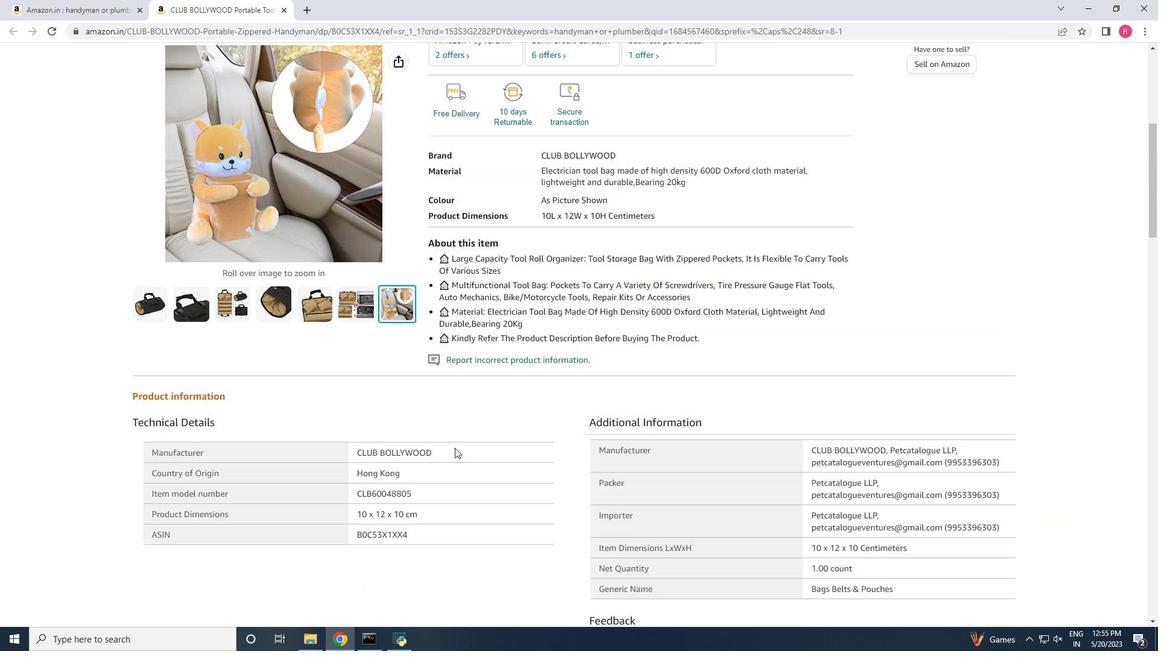
Action: Mouse scrolled (455, 449) with delta (0, 0)
Screenshot: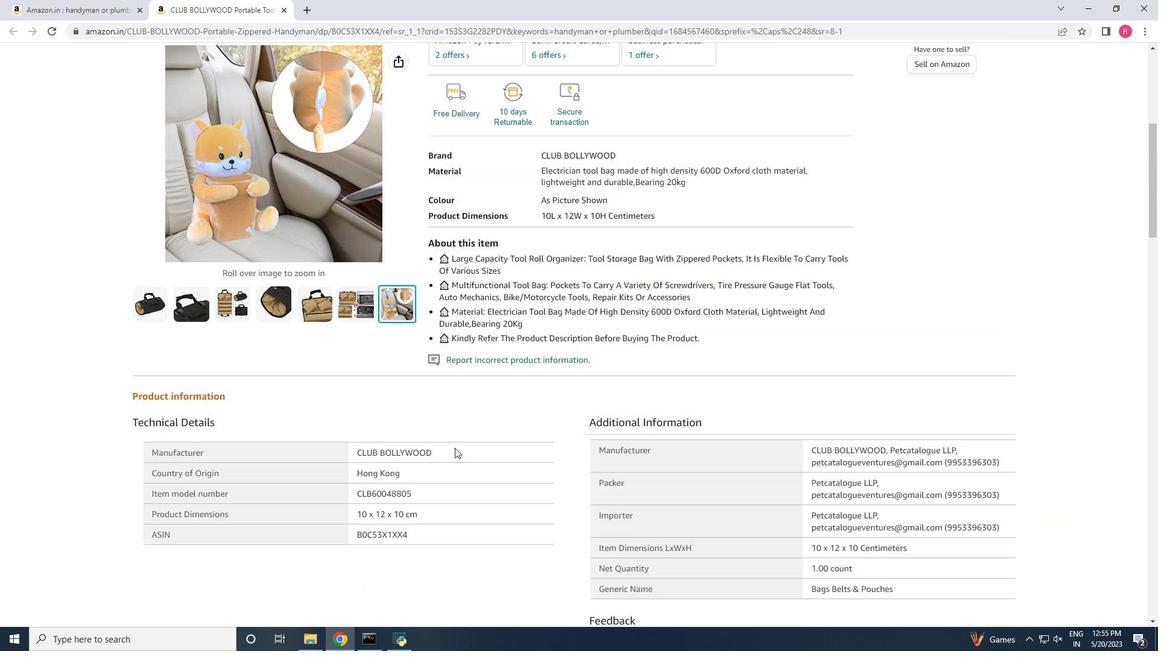
Action: Mouse scrolled (455, 449) with delta (0, 0)
Screenshot: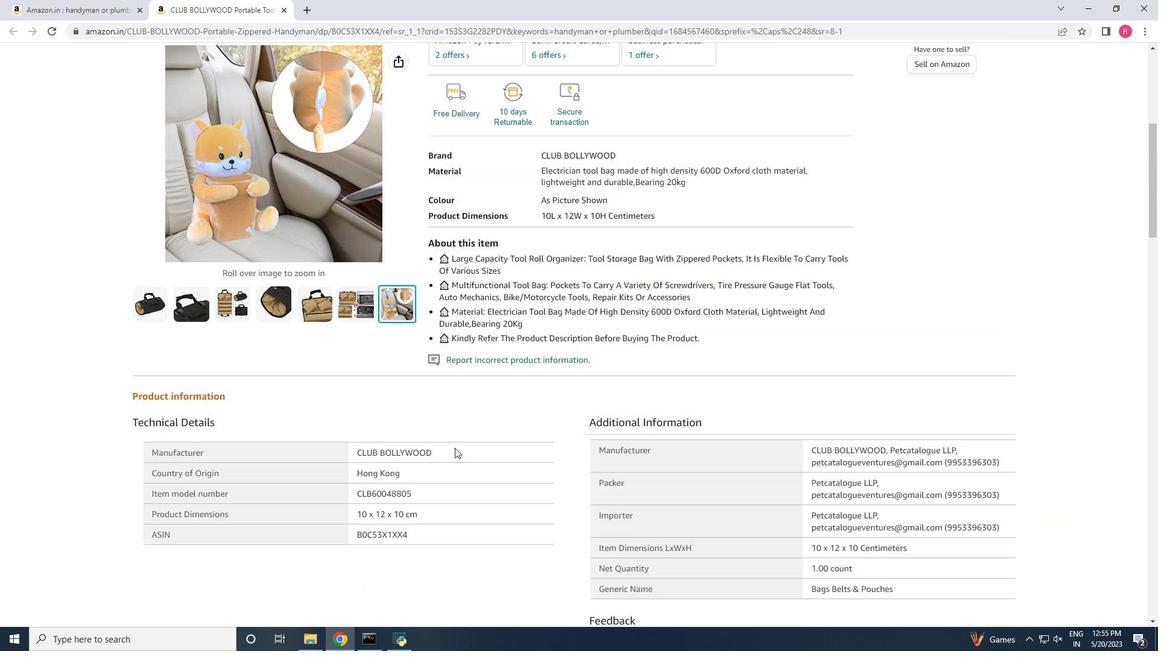 
Action: Mouse scrolled (455, 449) with delta (0, 0)
Screenshot: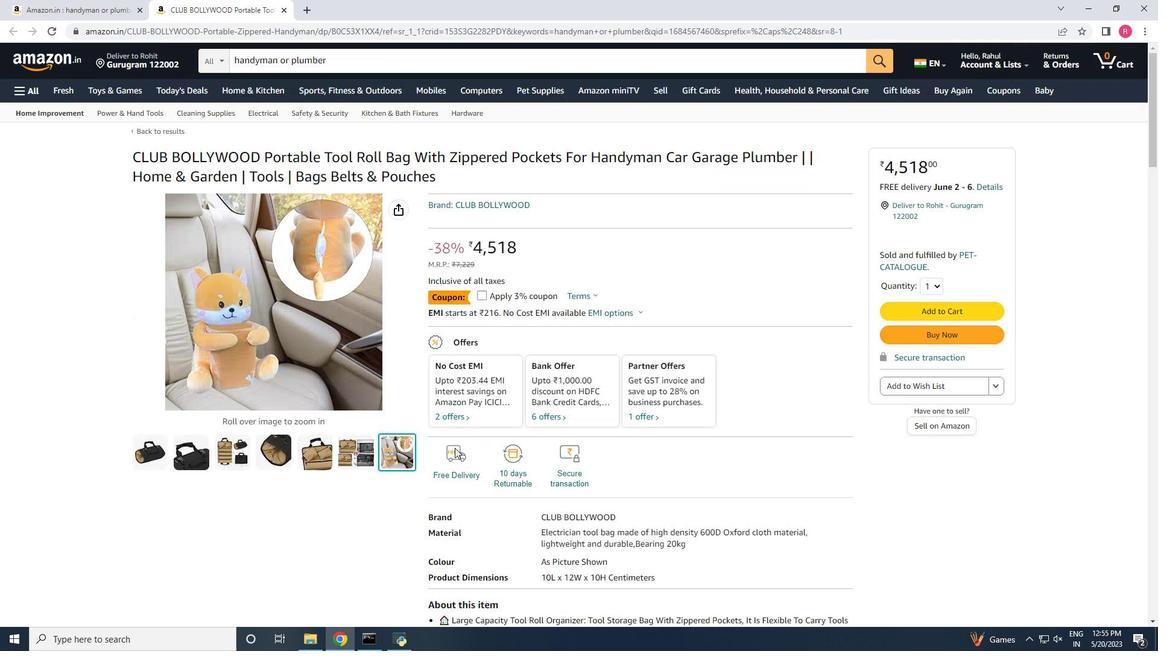 
Action: Mouse scrolled (455, 449) with delta (0, 0)
Screenshot: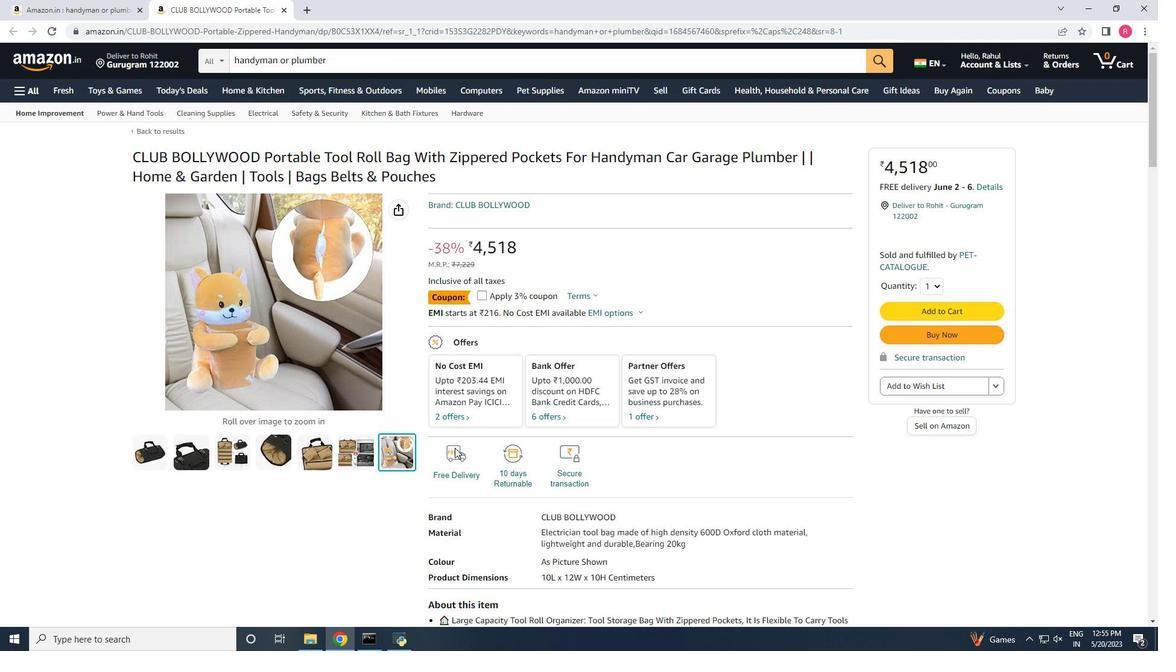 
Action: Mouse scrolled (455, 449) with delta (0, 0)
Screenshot: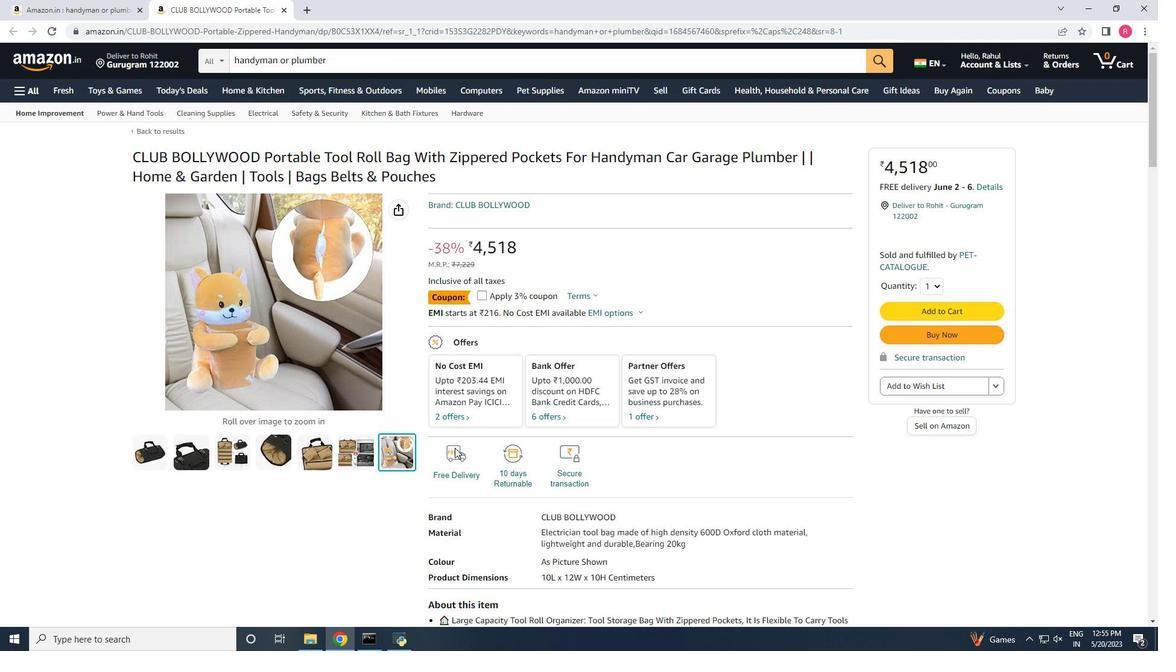 
Action: Mouse scrolled (455, 449) with delta (0, 0)
Screenshot: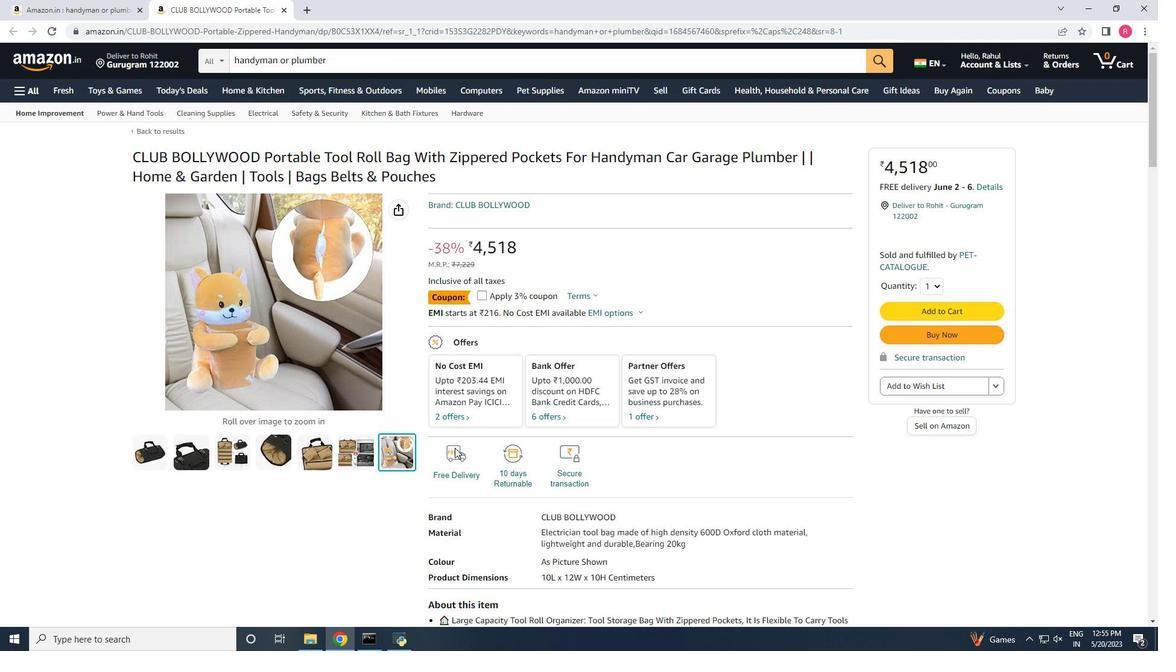 
Action: Mouse scrolled (455, 449) with delta (0, 0)
Screenshot: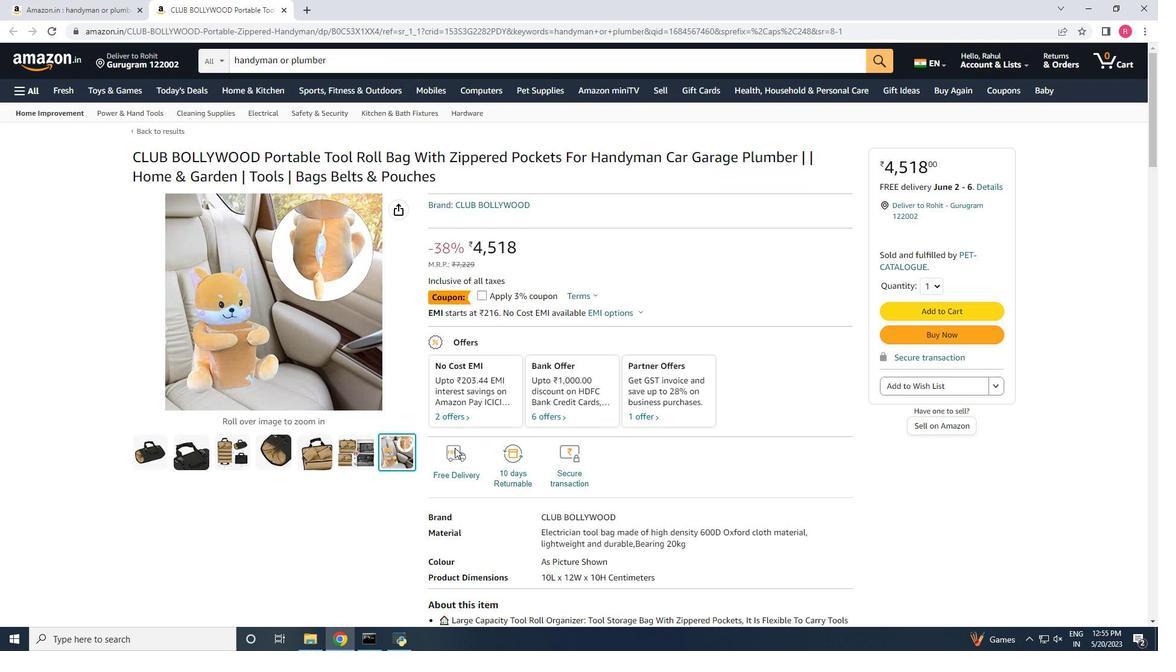 
Action: Mouse scrolled (455, 449) with delta (0, 0)
Screenshot: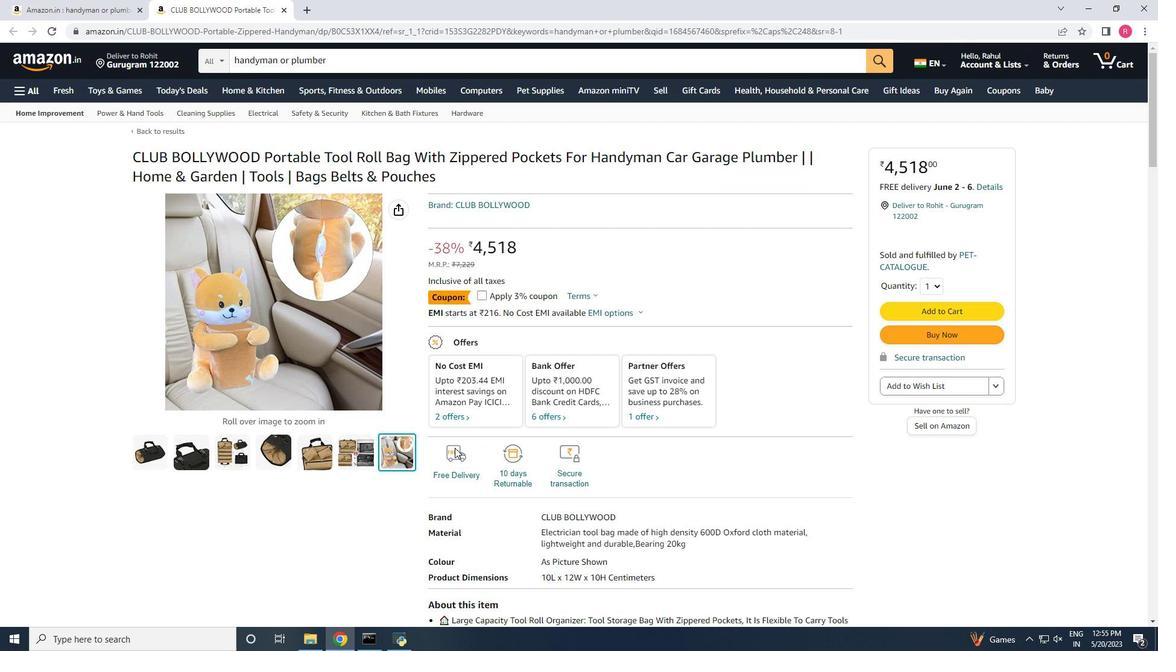 
Action: Mouse scrolled (455, 449) with delta (0, 0)
Screenshot: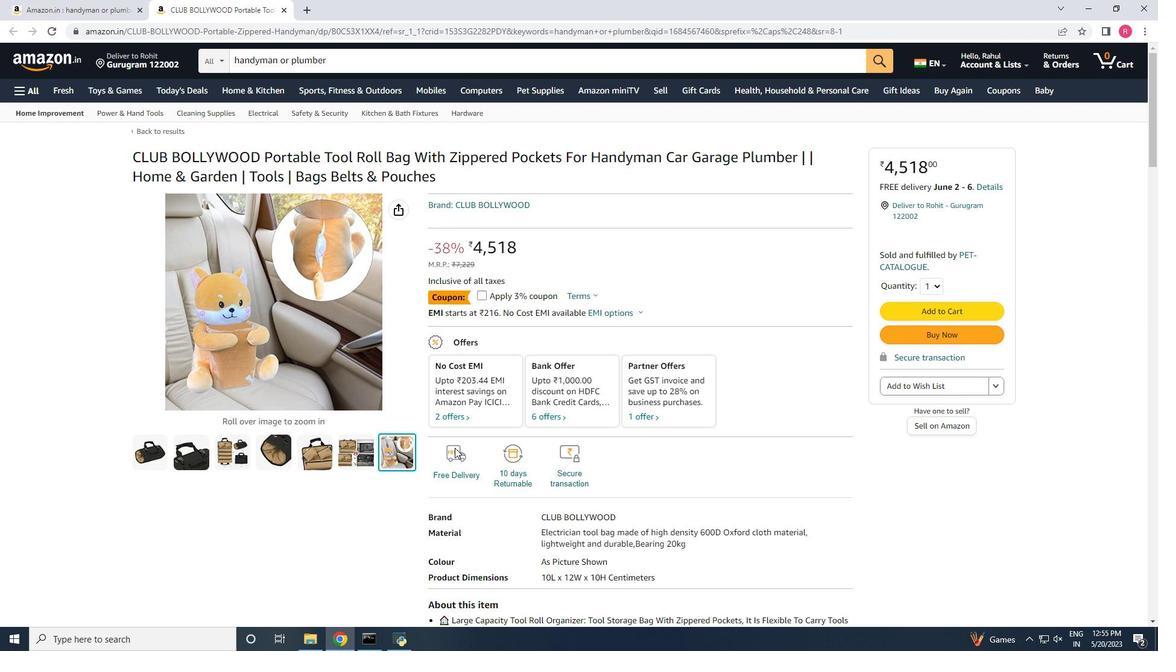 
Action: Mouse scrolled (455, 449) with delta (0, 0)
Screenshot: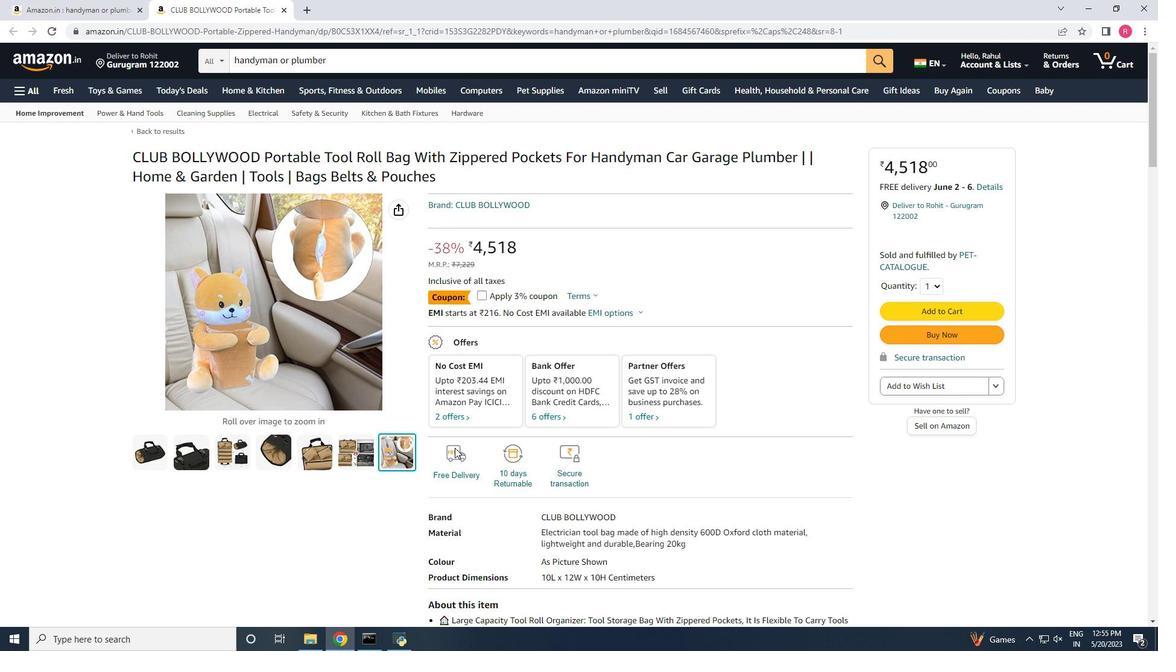 
Action: Mouse scrolled (455, 449) with delta (0, 0)
Screenshot: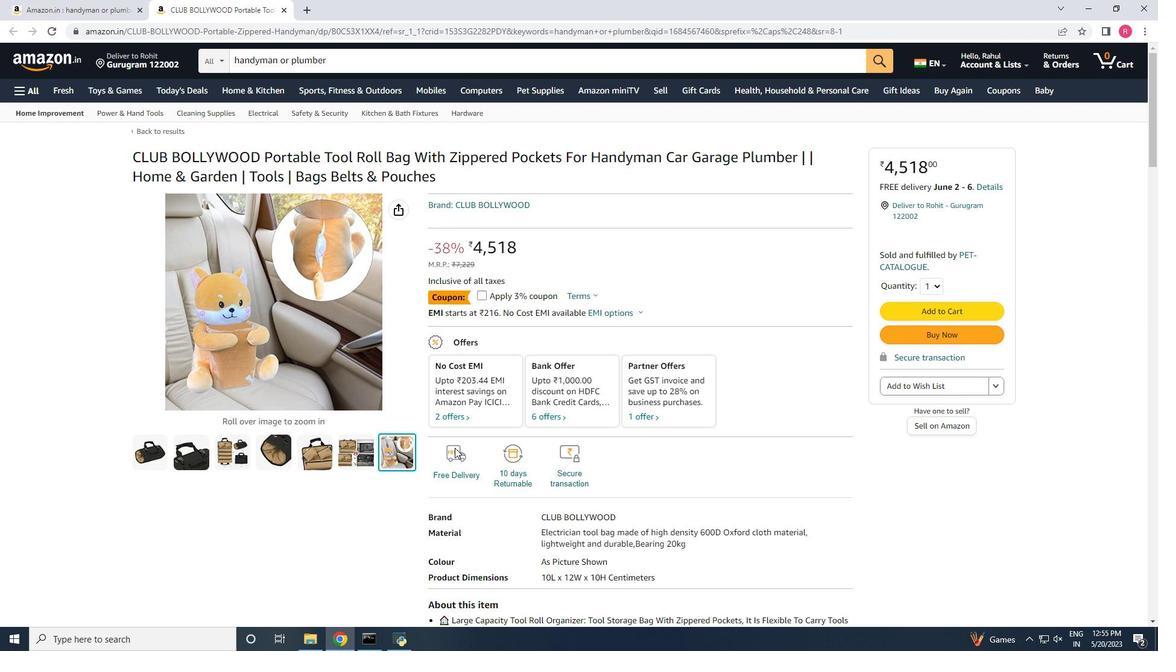 
Action: Mouse scrolled (455, 449) with delta (0, 0)
Screenshot: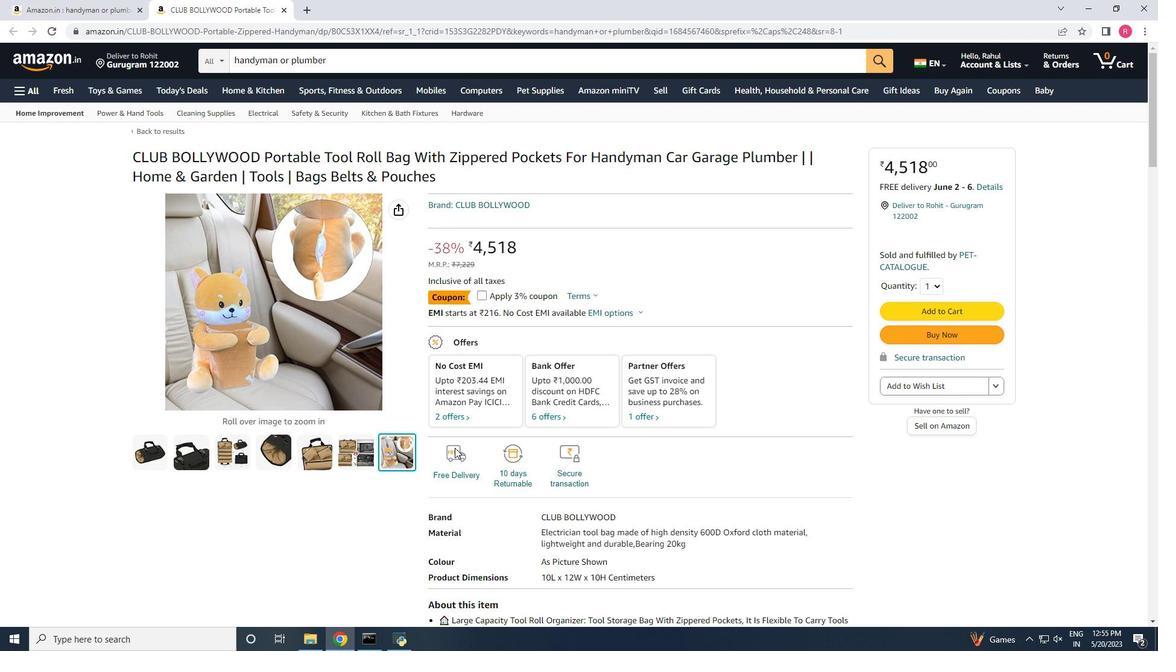 
Action: Mouse scrolled (455, 449) with delta (0, 0)
Screenshot: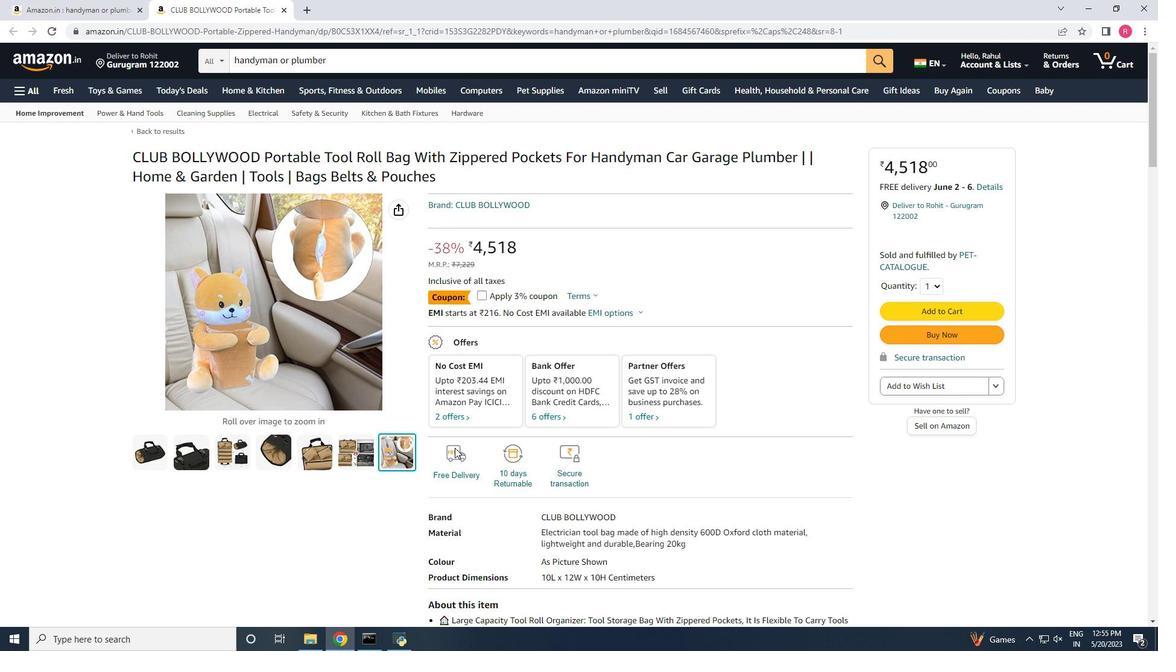 
Action: Mouse moved to (76, 10)
Screenshot: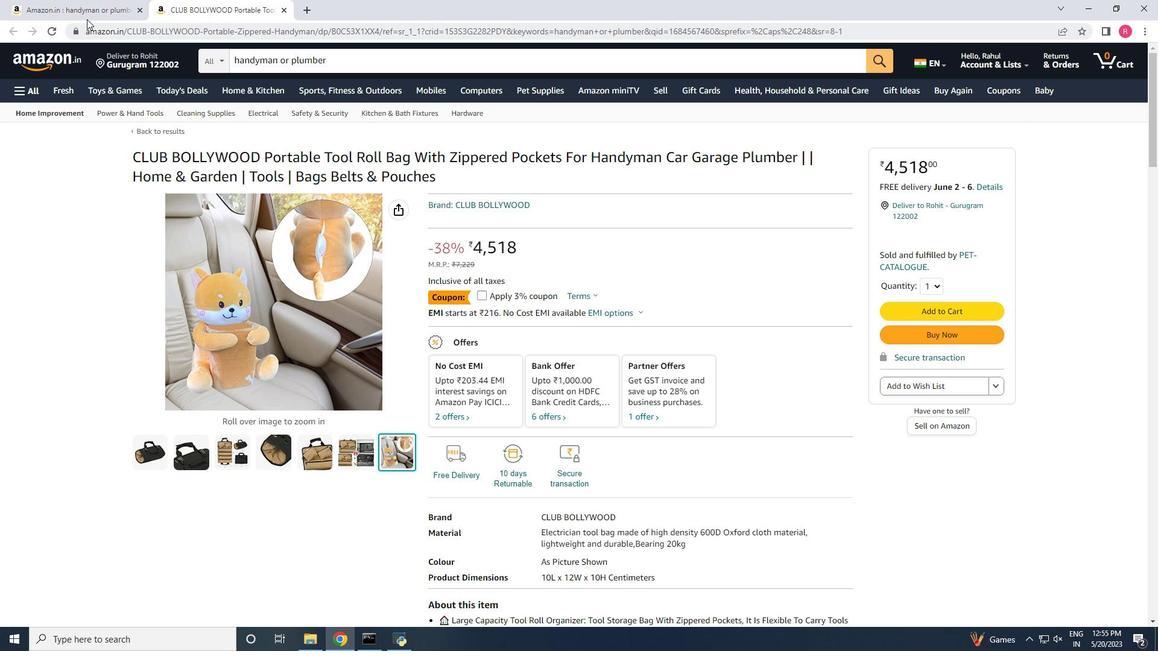 
Action: Mouse pressed left at (76, 10)
Screenshot: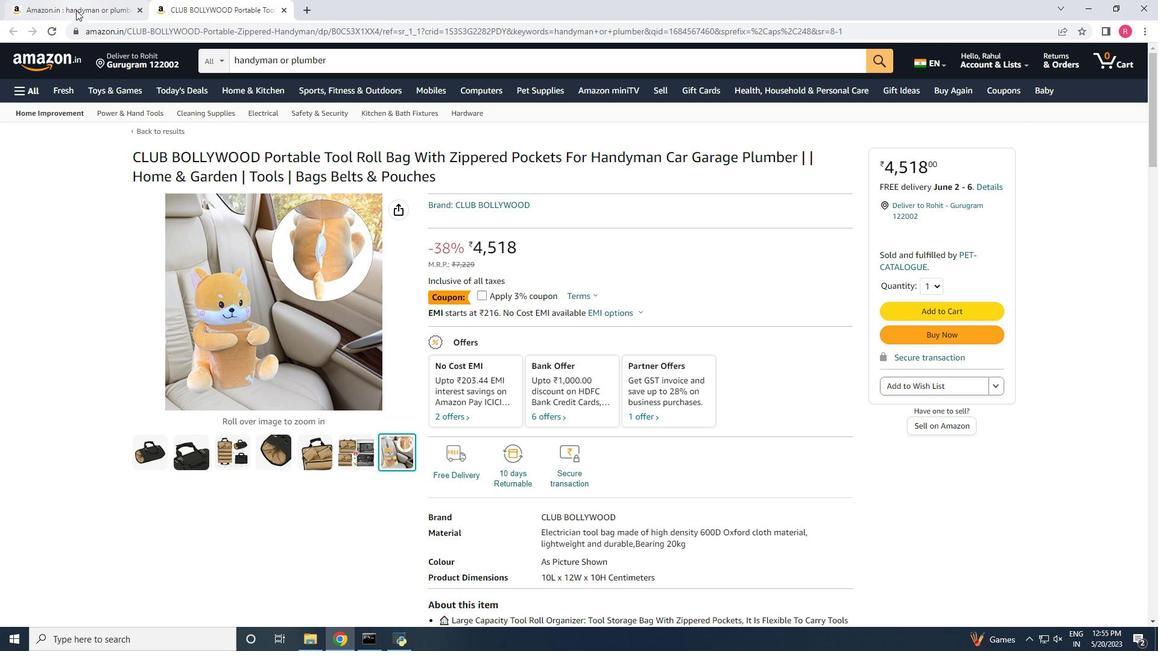 
Action: Mouse moved to (779, 254)
Screenshot: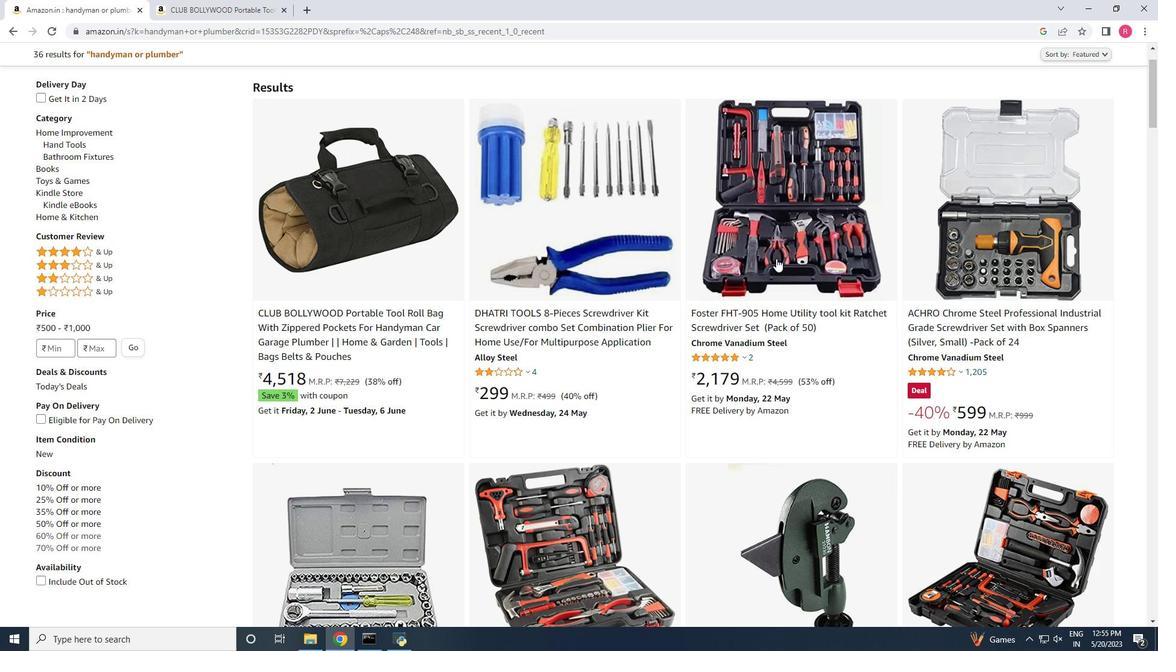 
Action: Mouse pressed left at (779, 254)
Screenshot: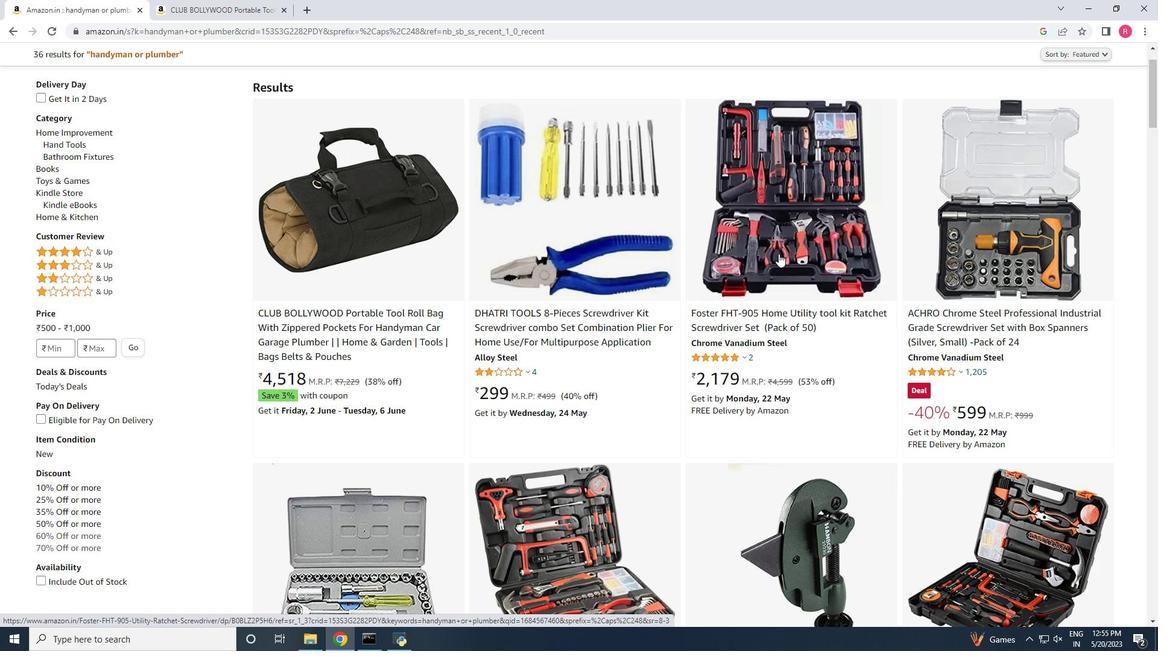 
Action: Mouse moved to (233, 282)
Screenshot: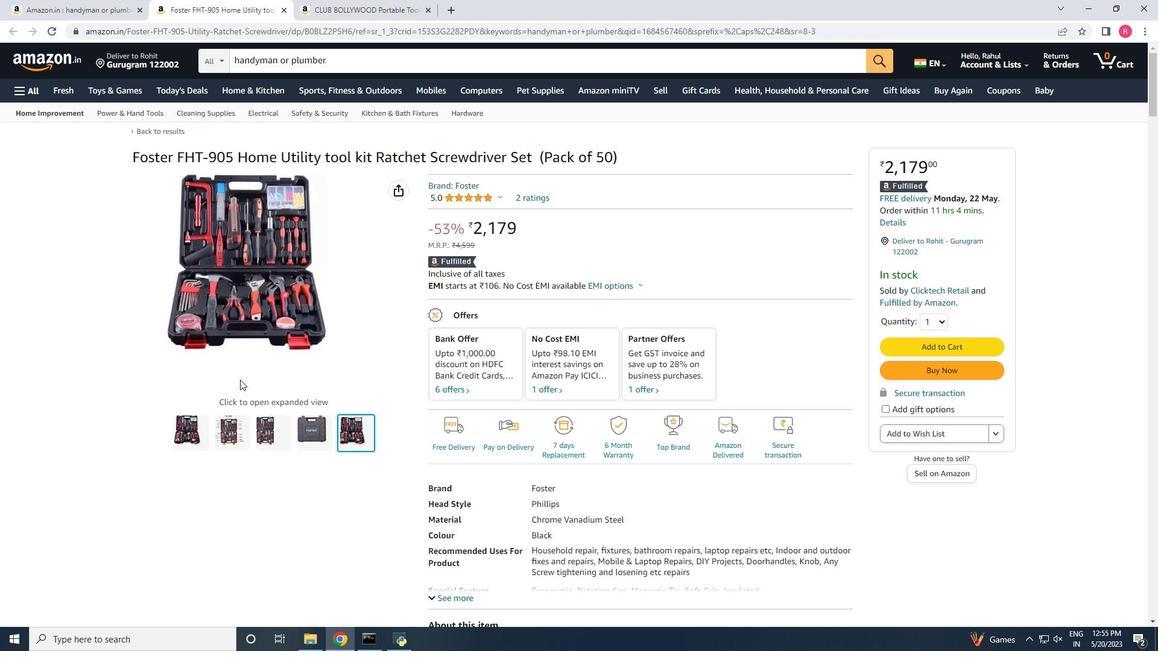 
Action: Mouse pressed left at (233, 282)
Screenshot: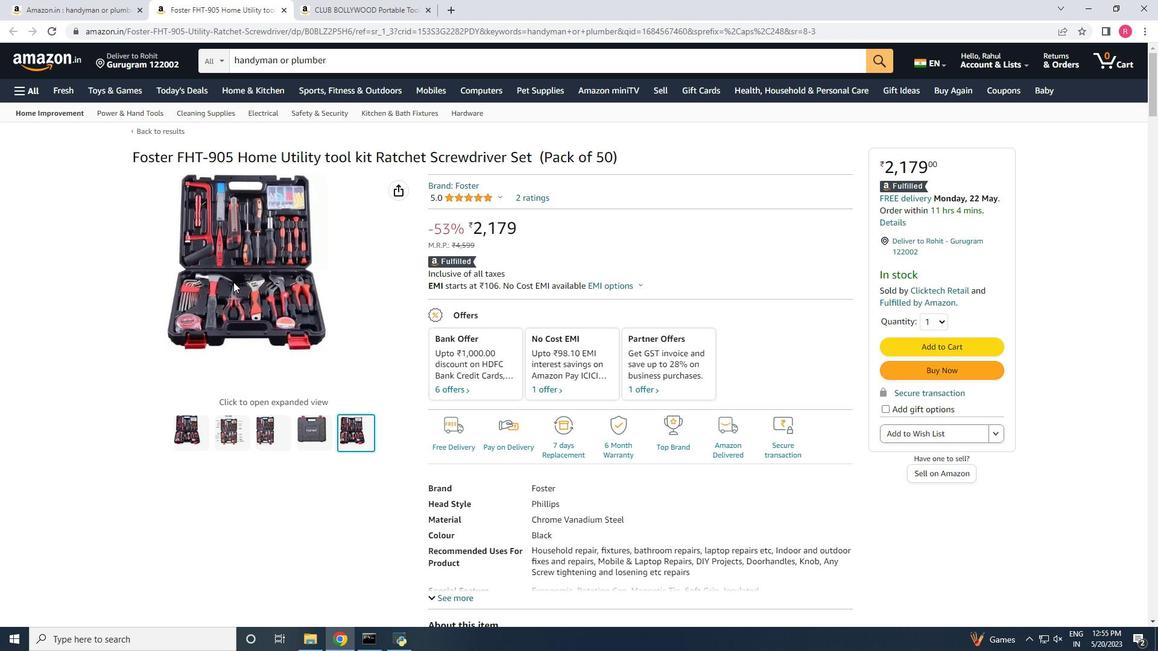 
Action: Mouse moved to (954, 187)
Screenshot: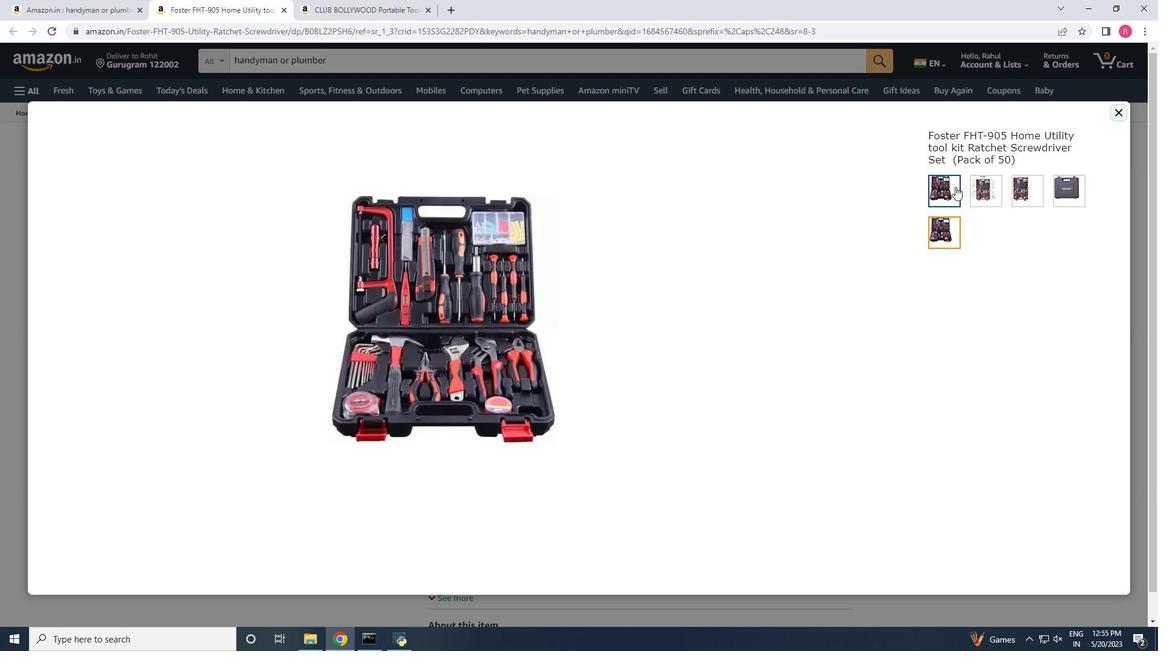 
Action: Mouse pressed left at (954, 187)
Screenshot: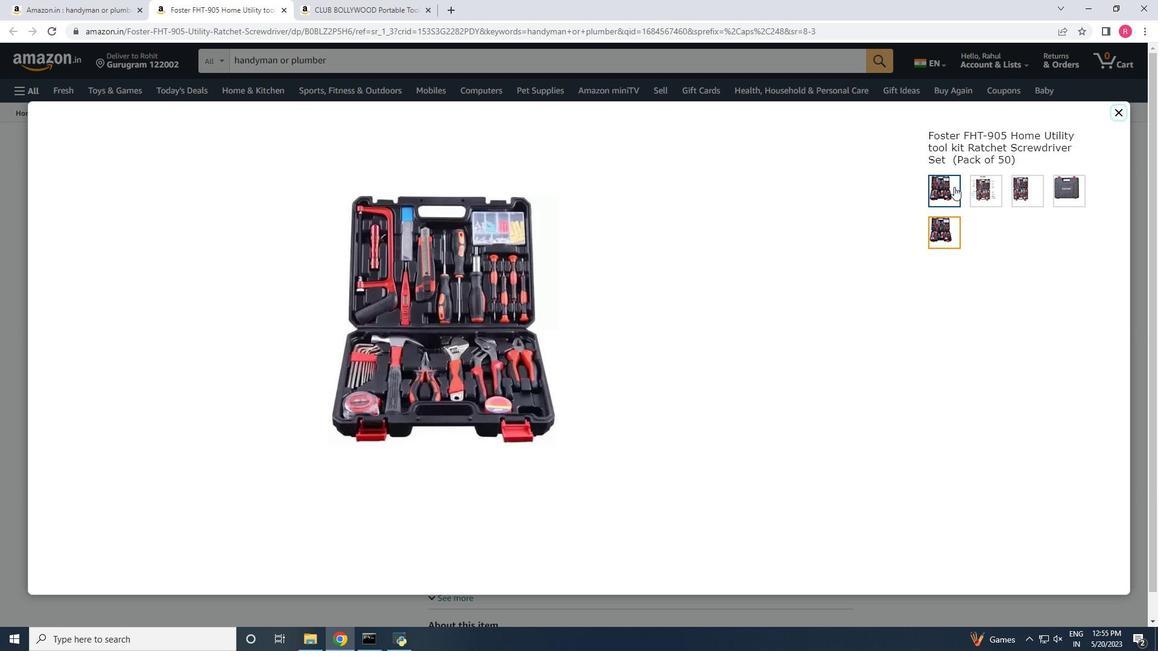 
Action: Mouse moved to (994, 197)
Screenshot: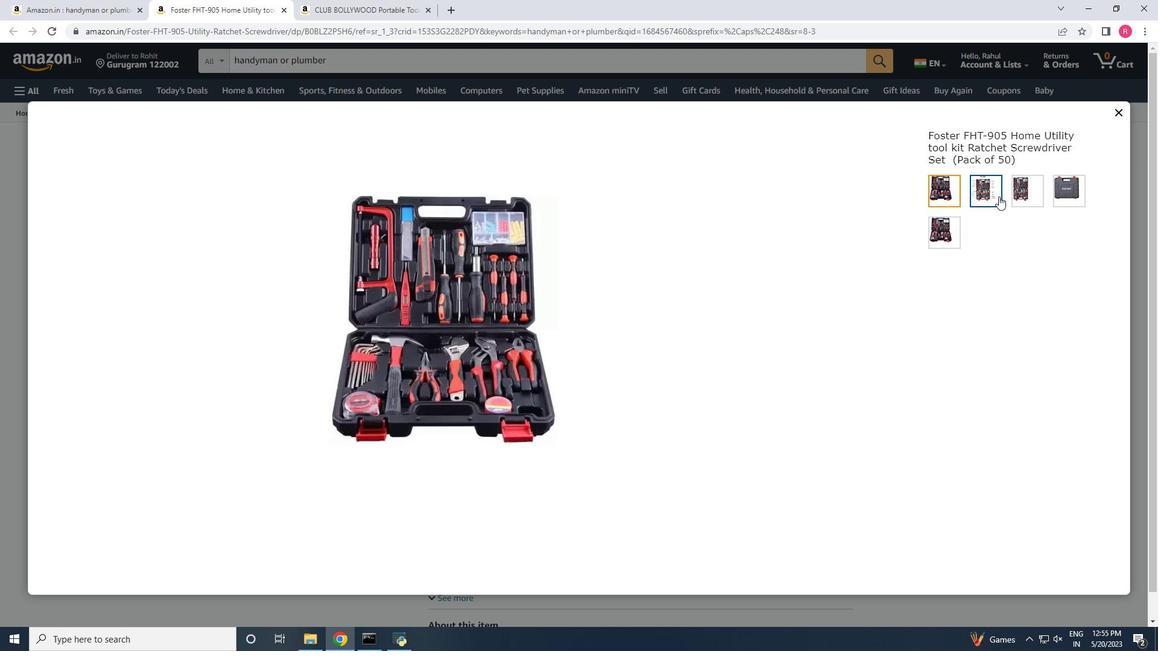 
Action: Mouse pressed left at (994, 197)
Screenshot: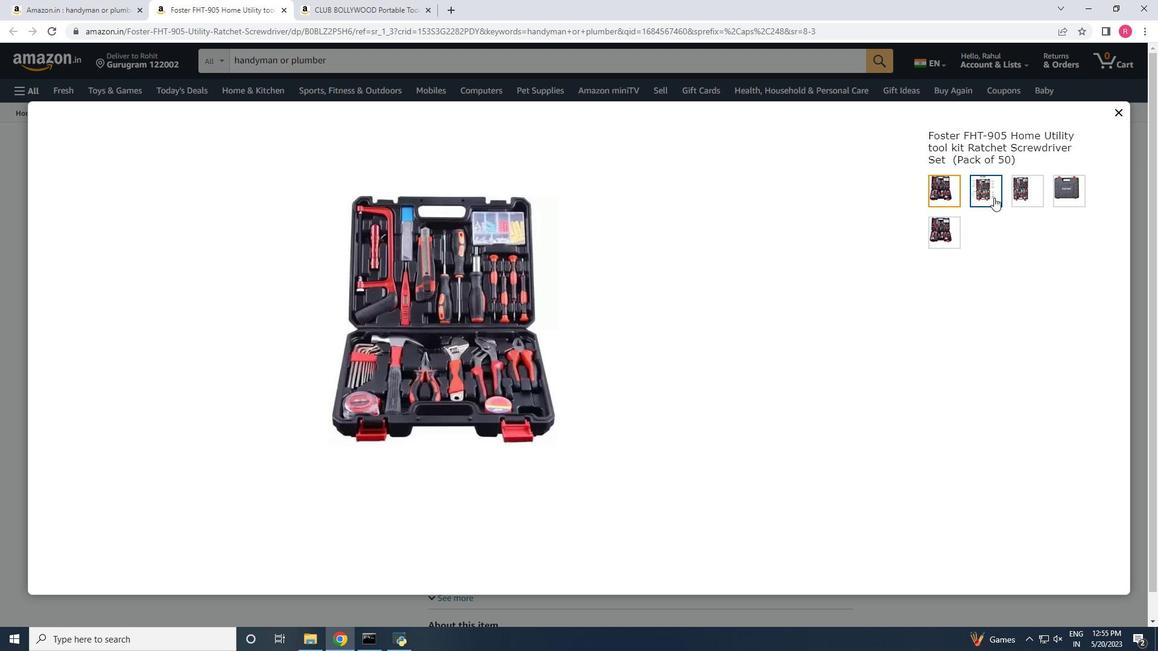 
Action: Mouse moved to (1019, 197)
Screenshot: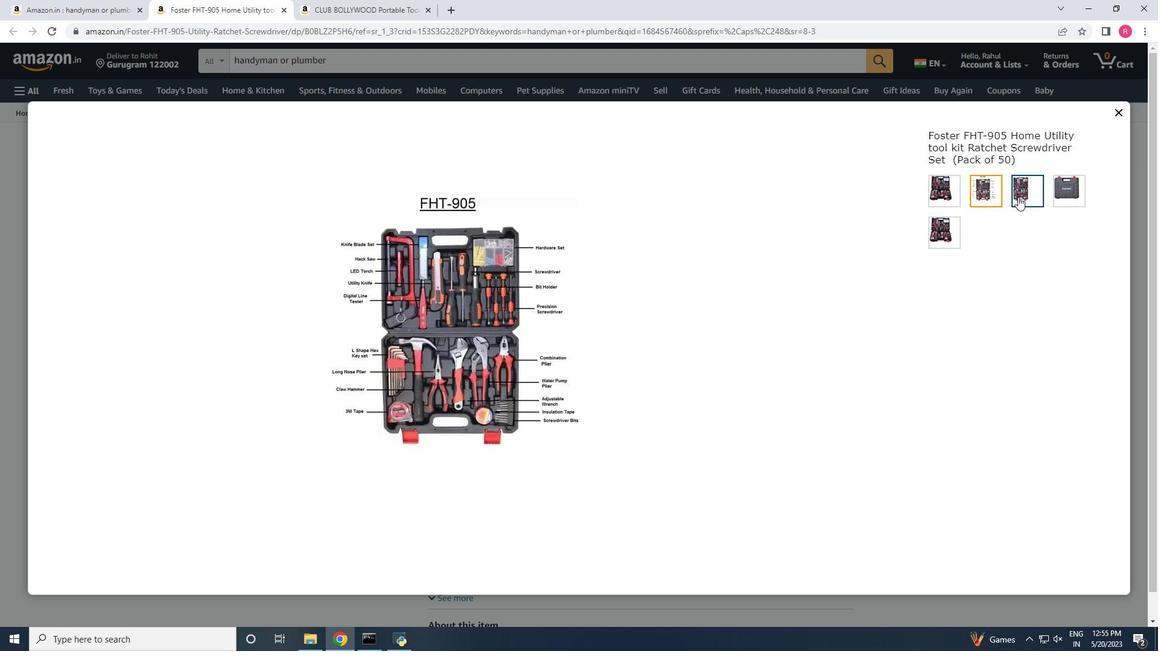 
Action: Mouse pressed left at (1019, 197)
Screenshot: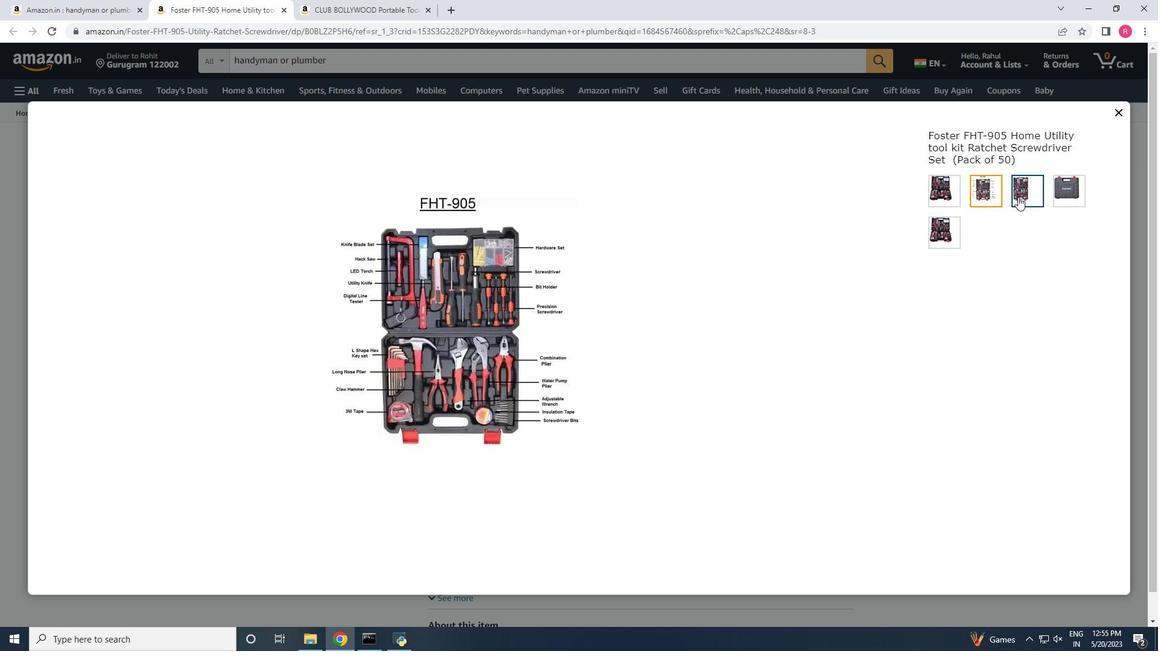 
Action: Mouse moved to (1056, 196)
Screenshot: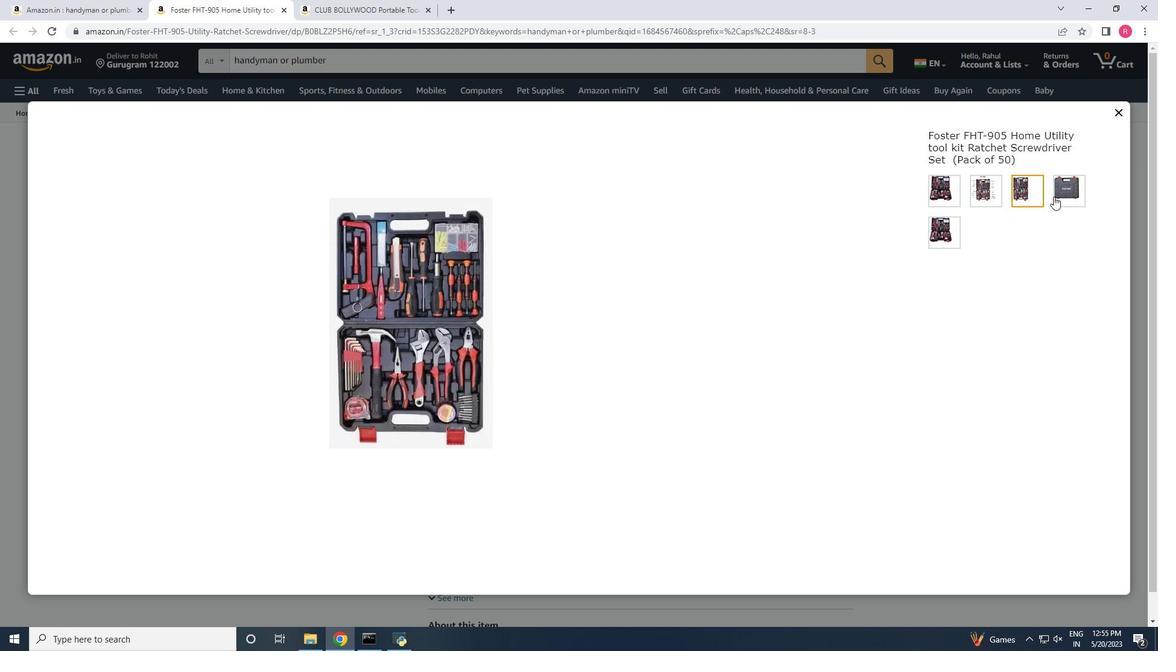 
Action: Mouse pressed left at (1056, 196)
Screenshot: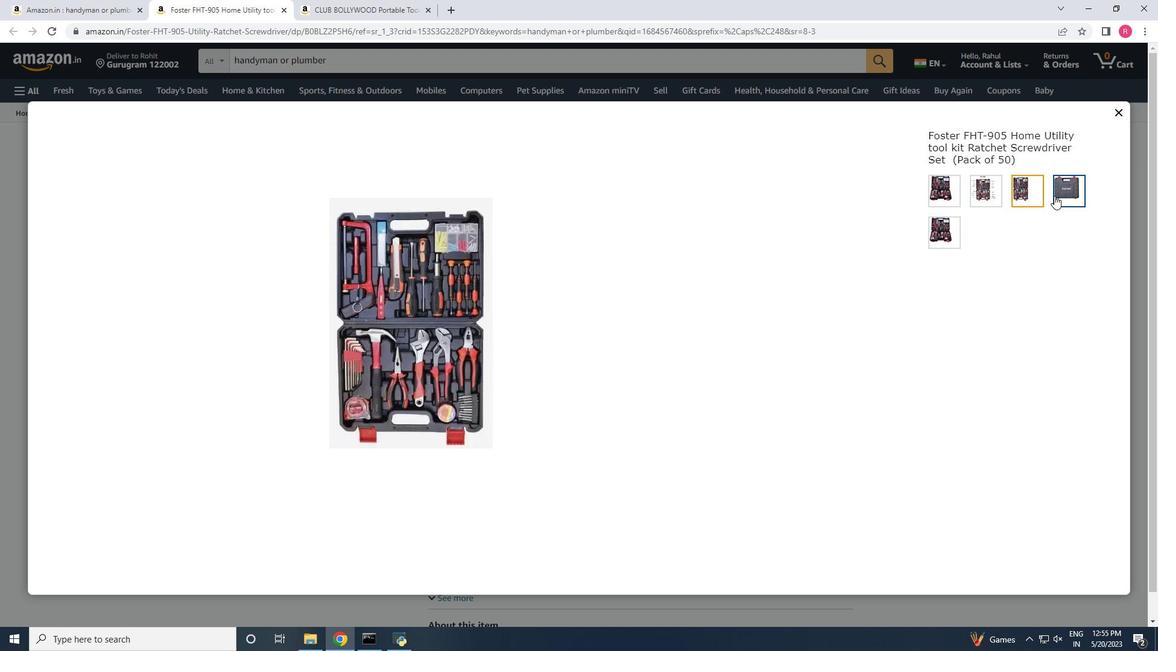 
Action: Mouse moved to (936, 234)
Screenshot: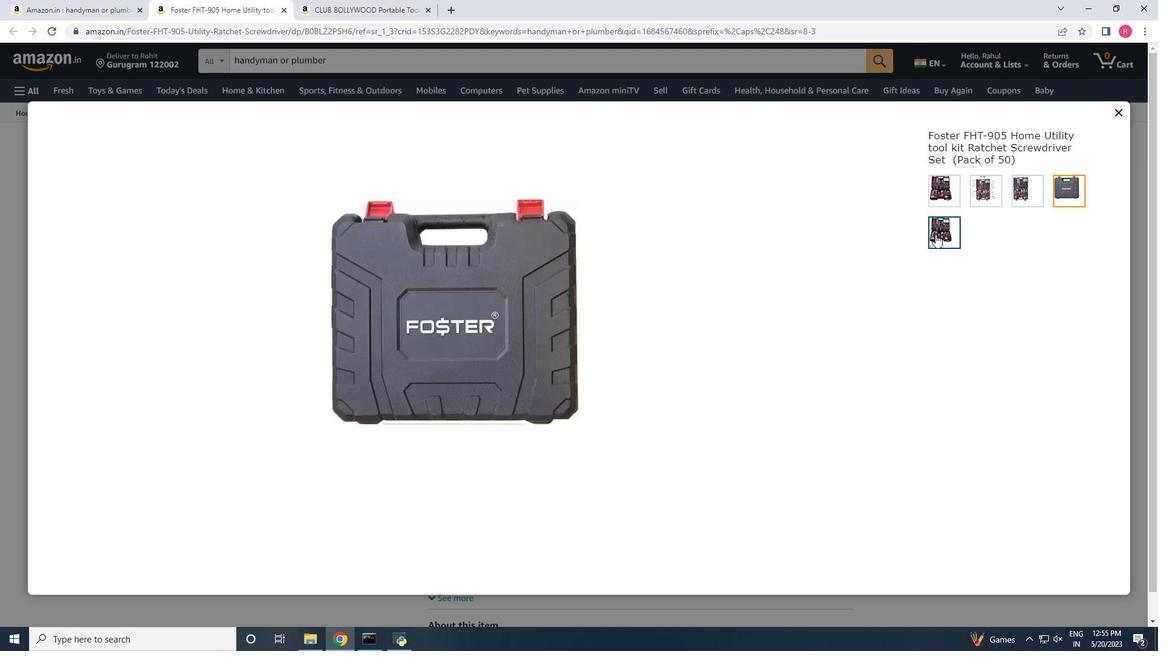 
Action: Mouse pressed left at (936, 234)
Screenshot: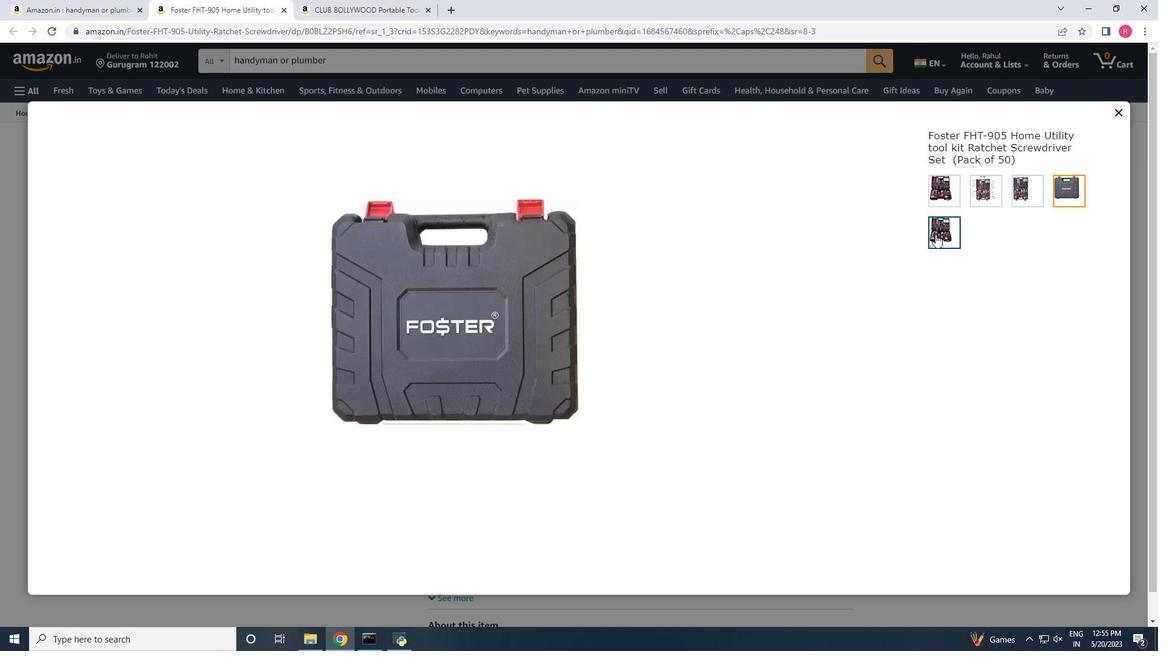 
Action: Mouse moved to (1118, 110)
Screenshot: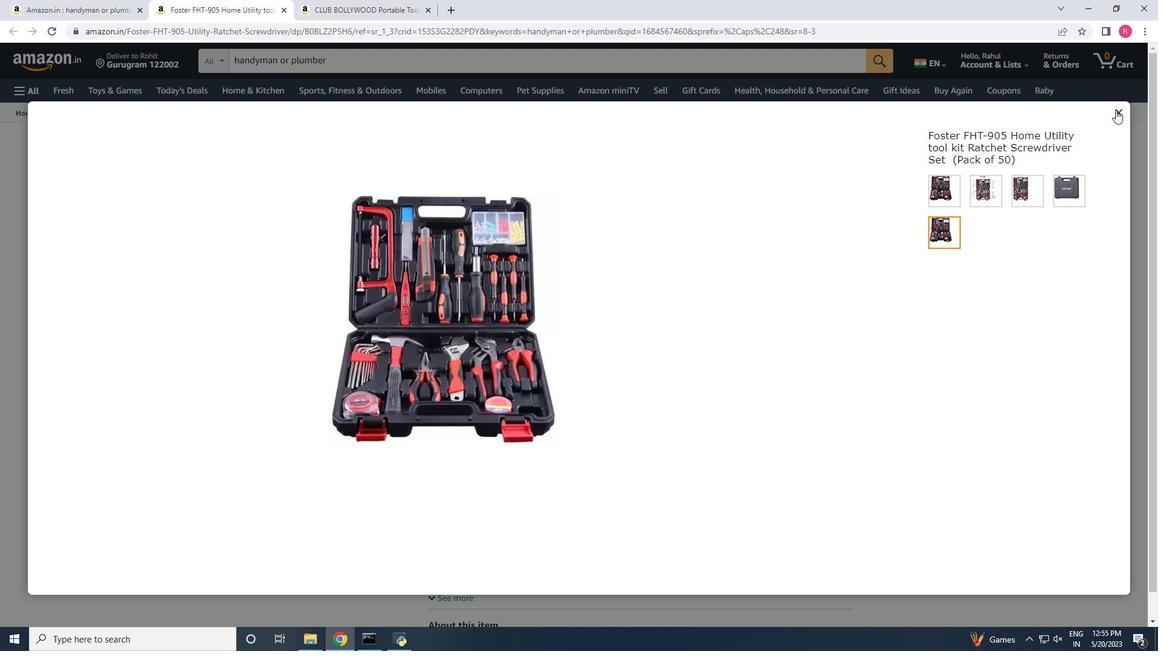 
Action: Mouse pressed left at (1118, 110)
Screenshot: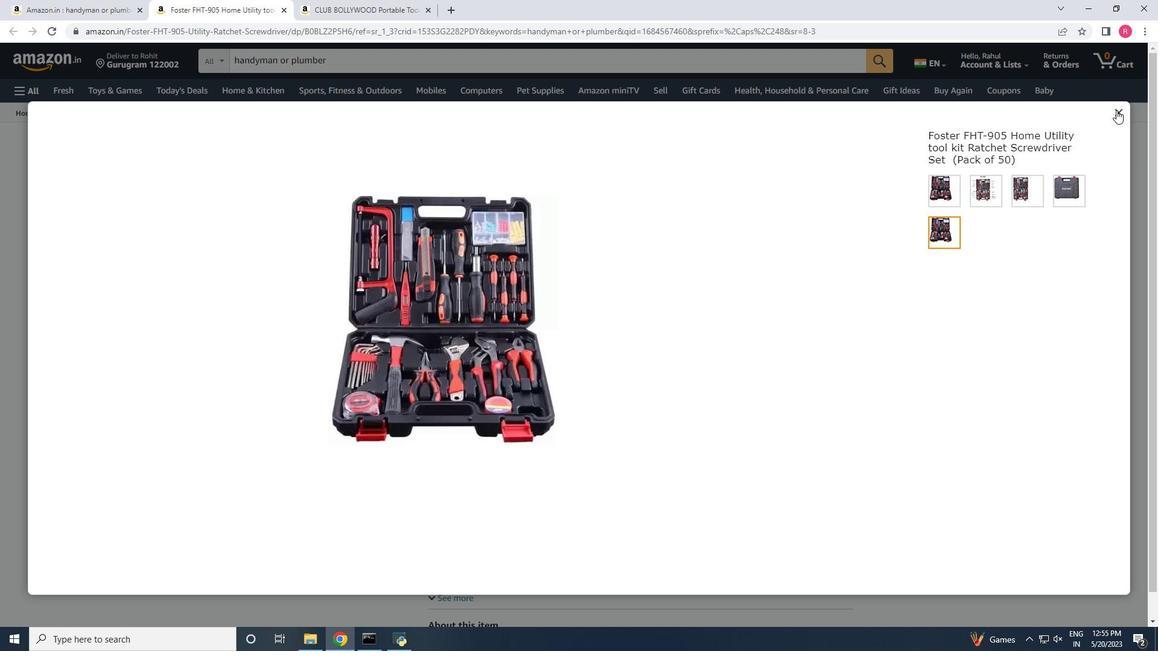 
Action: Mouse moved to (468, 276)
Screenshot: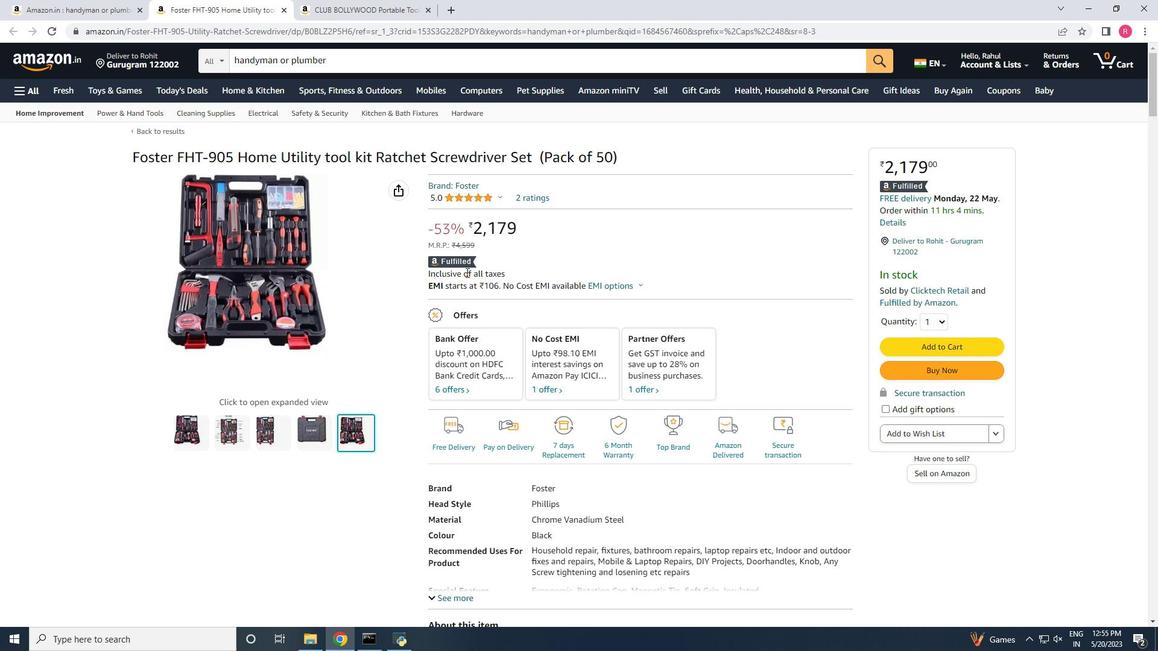 
Action: Mouse scrolled (468, 275) with delta (0, 0)
Screenshot: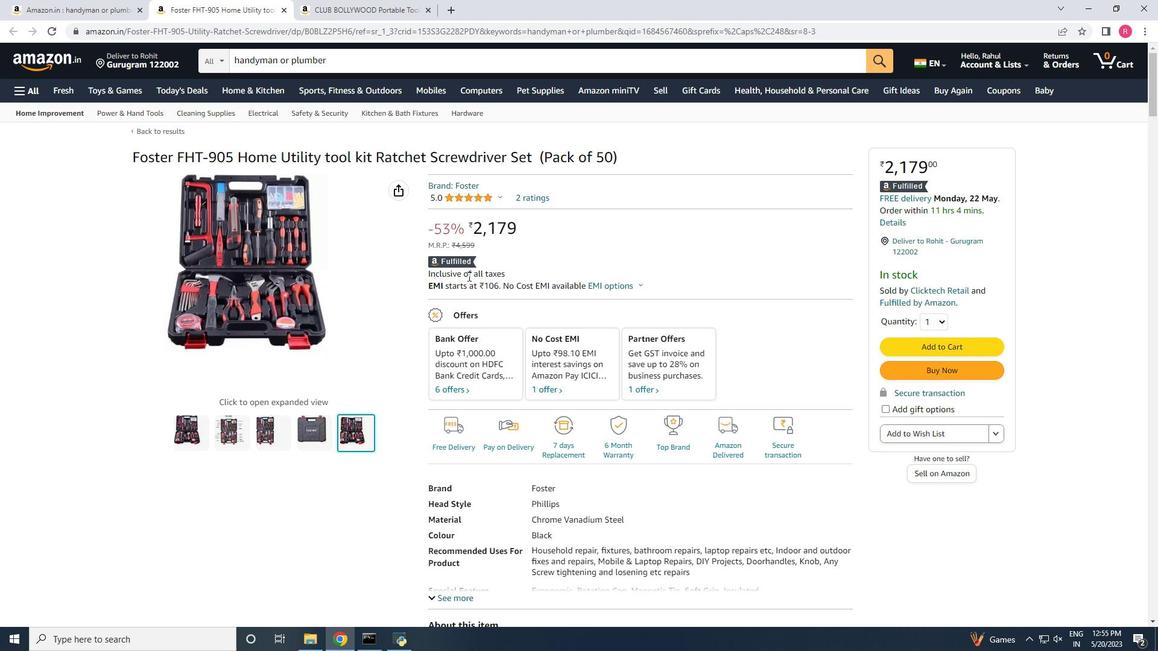 
Action: Mouse scrolled (468, 275) with delta (0, 0)
Screenshot: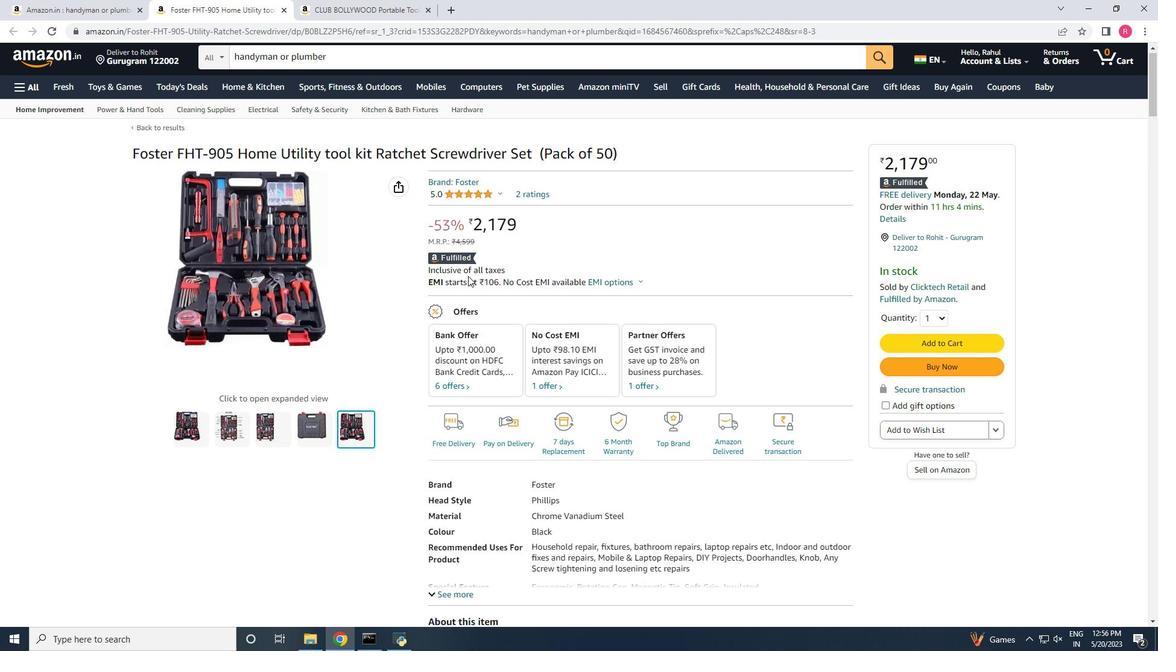 
Action: Mouse scrolled (468, 275) with delta (0, 0)
Screenshot: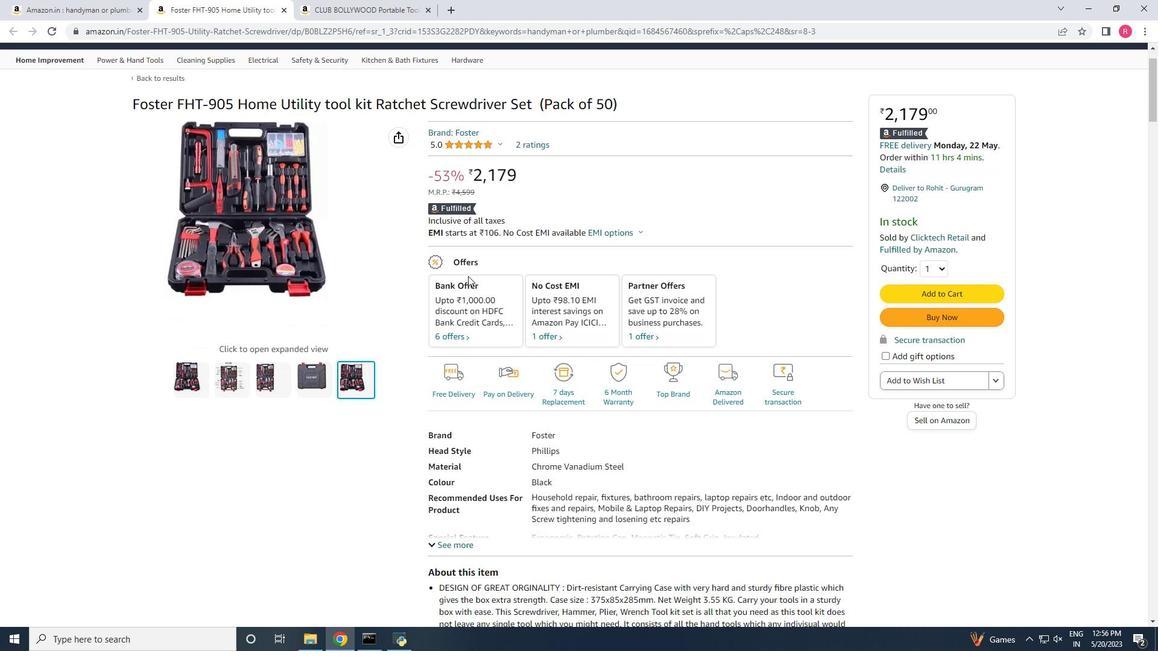 
Action: Mouse scrolled (468, 275) with delta (0, 0)
Screenshot: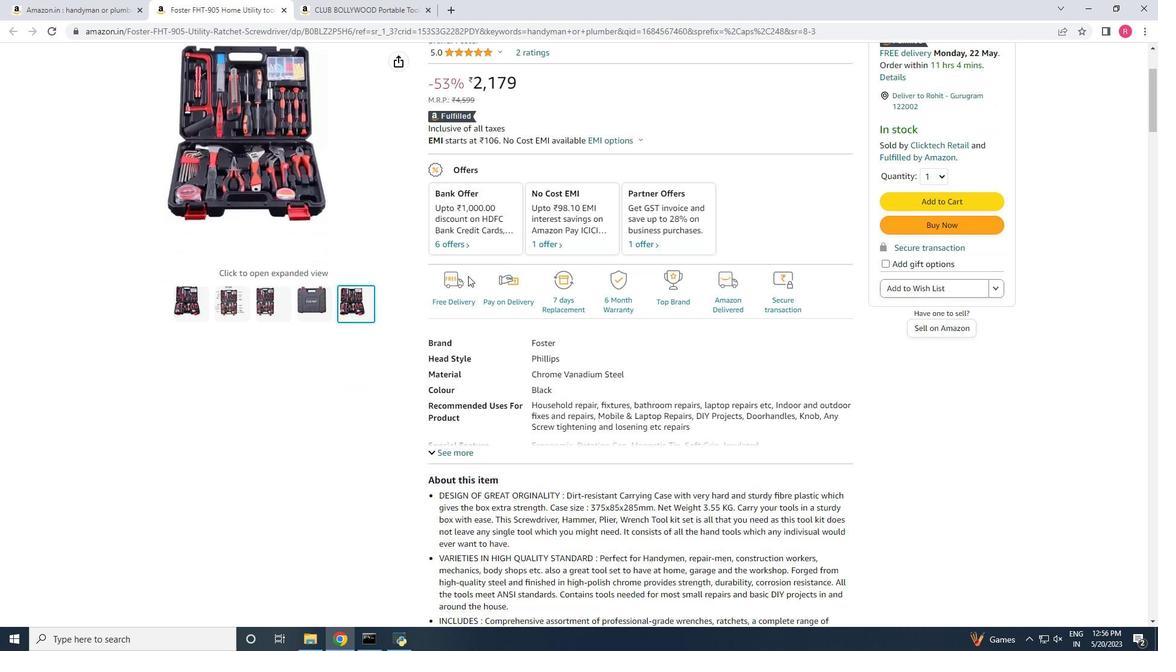 
Action: Mouse scrolled (468, 275) with delta (0, 0)
Screenshot: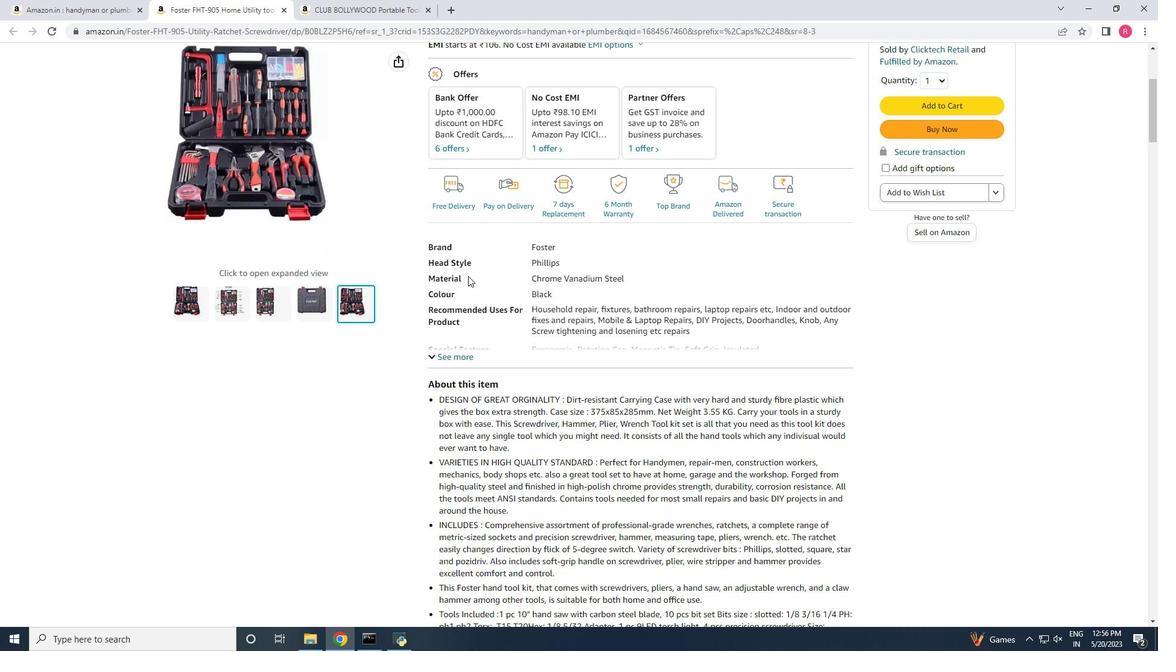 
Action: Mouse scrolled (468, 275) with delta (0, 0)
Screenshot: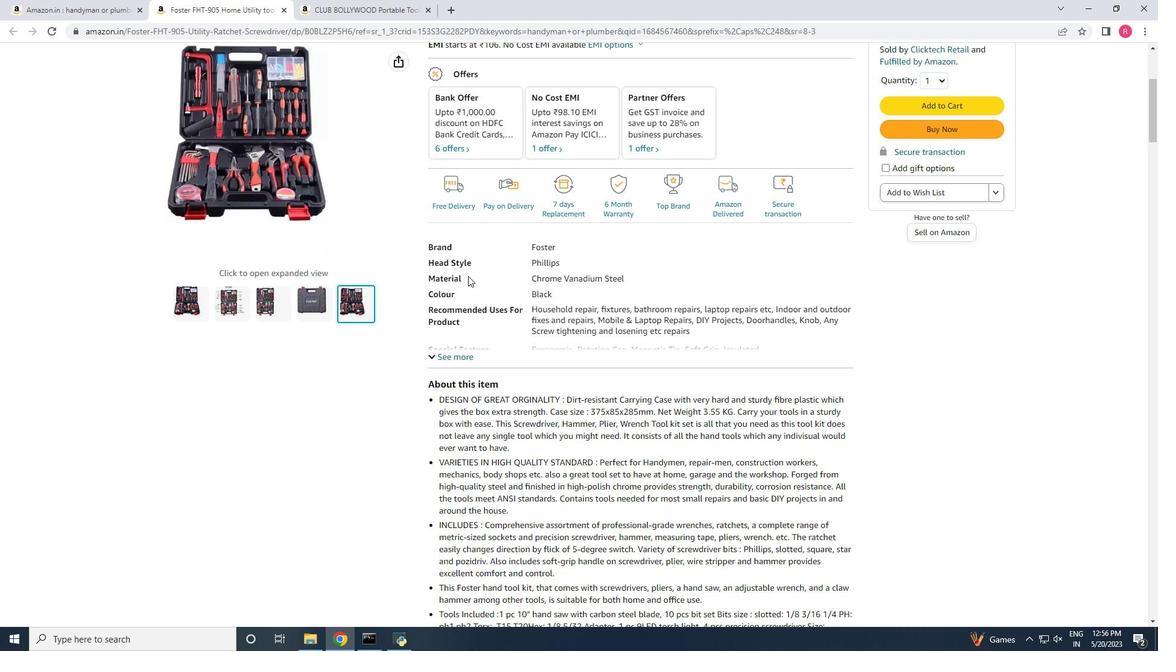 
Action: Mouse scrolled (468, 275) with delta (0, 0)
Screenshot: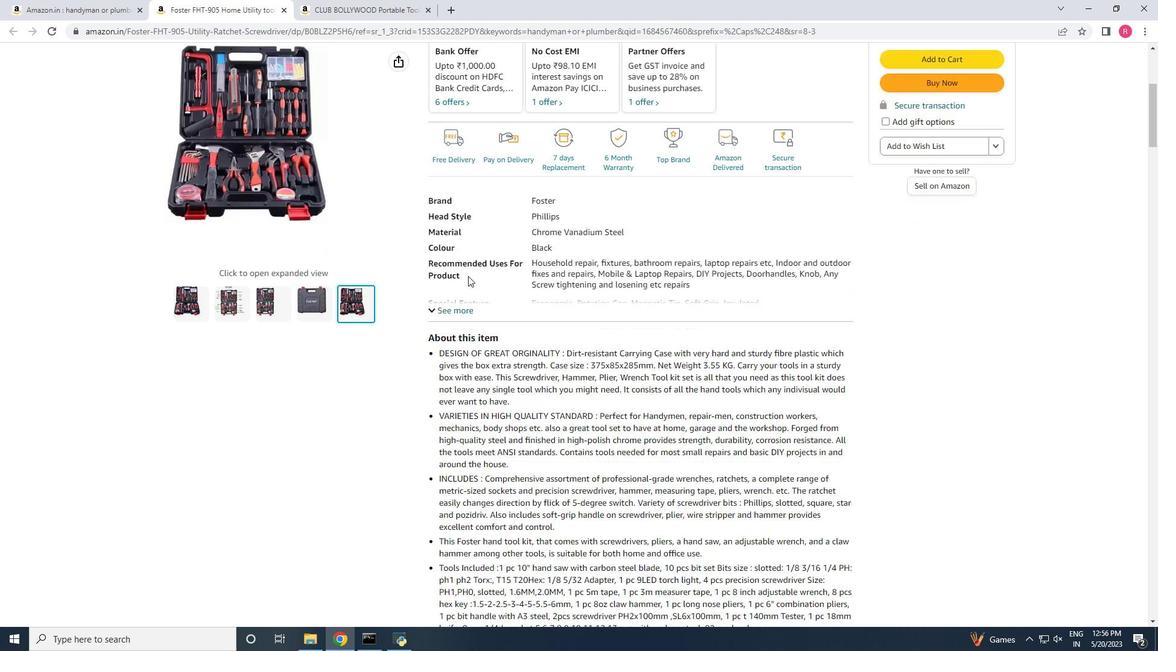 
Action: Mouse scrolled (468, 275) with delta (0, 0)
Screenshot: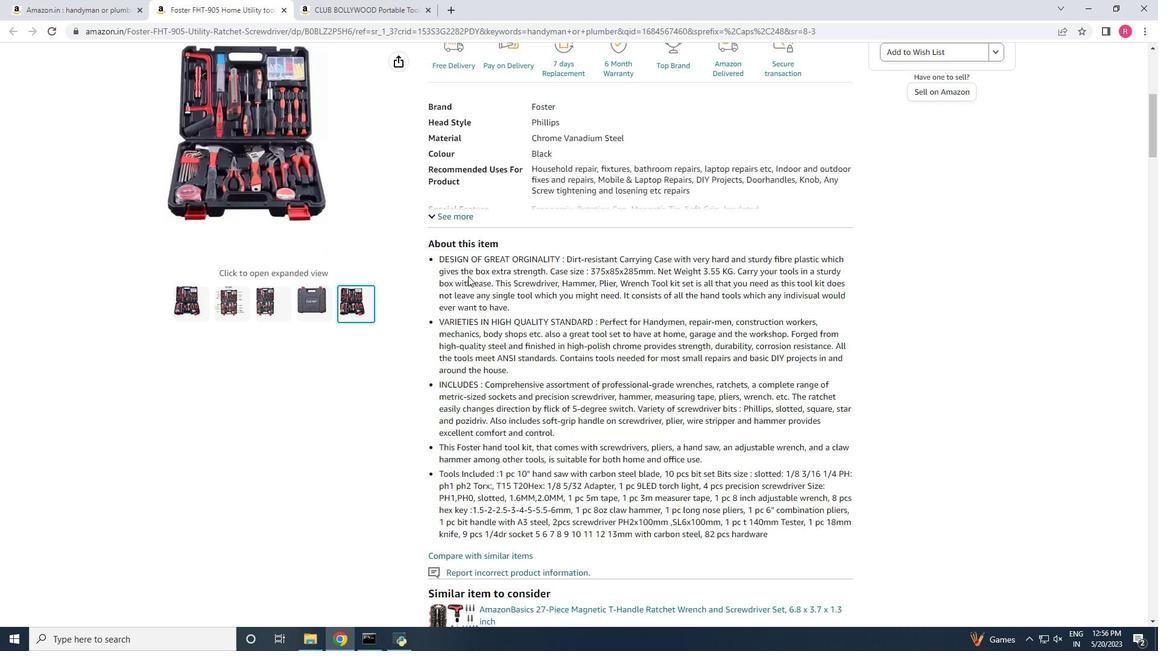 
Action: Mouse scrolled (468, 275) with delta (0, 0)
Screenshot: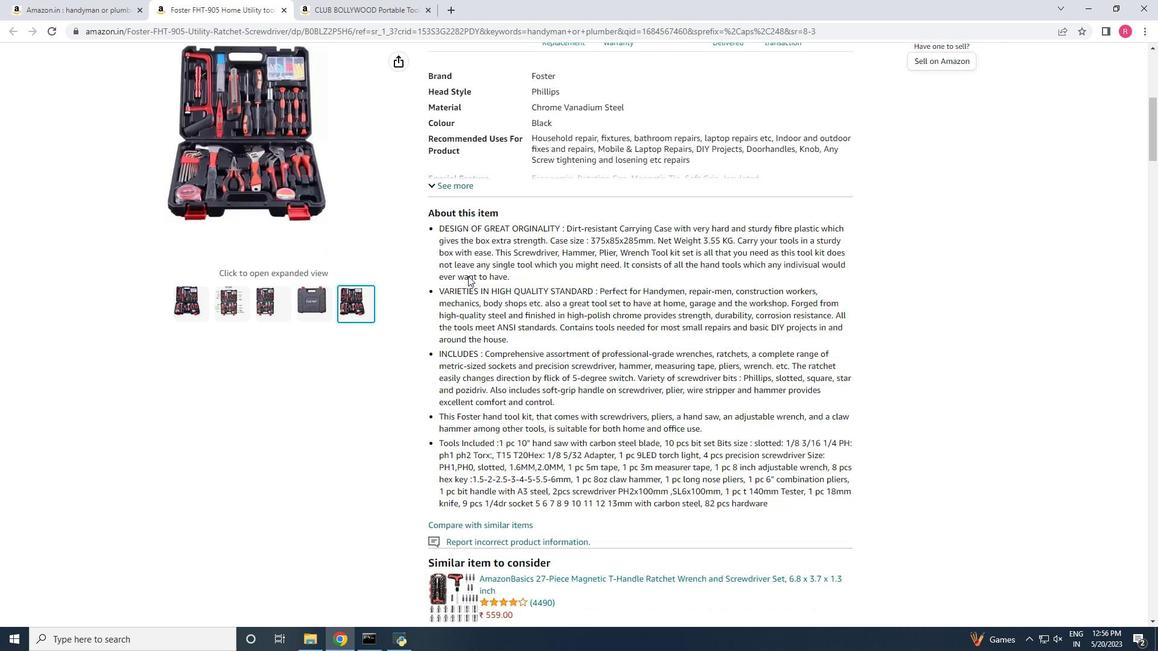 
Action: Mouse scrolled (468, 275) with delta (0, 0)
Screenshot: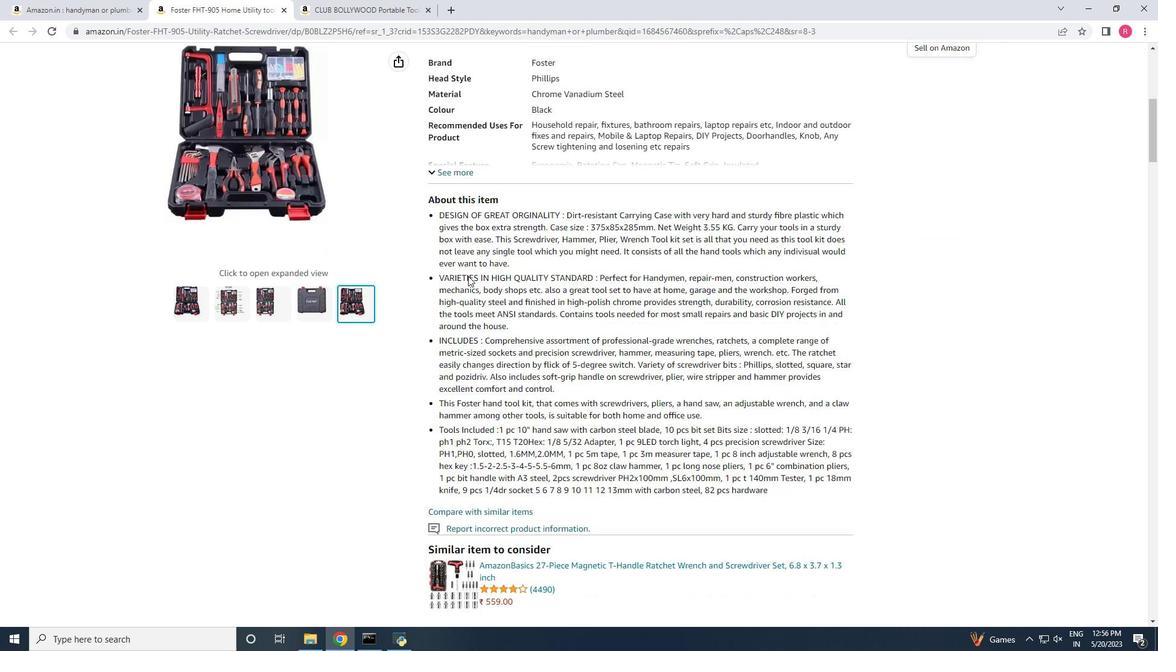 
Action: Mouse scrolled (468, 275) with delta (0, 0)
Screenshot: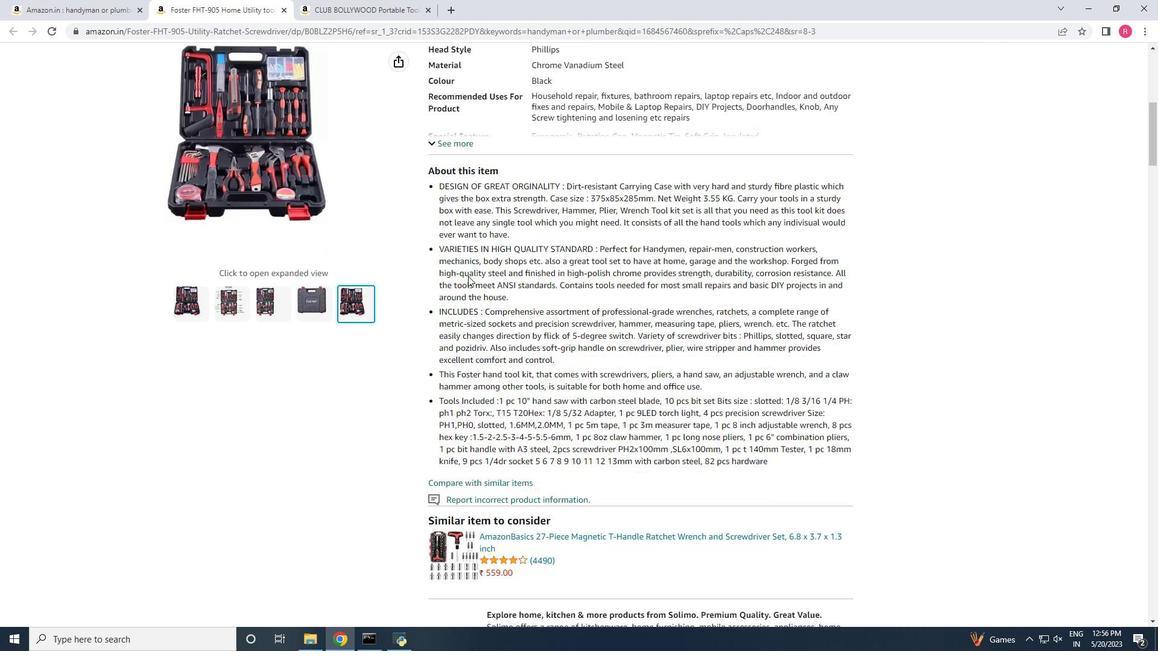 
Action: Mouse scrolled (468, 275) with delta (0, 0)
Screenshot: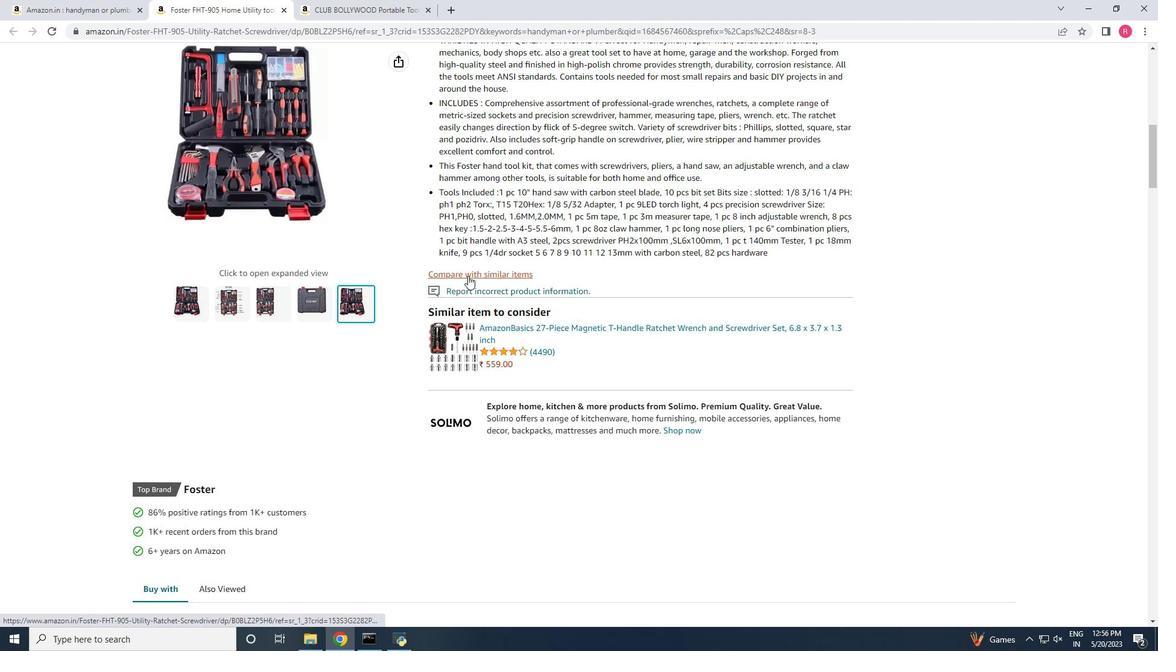 
Action: Mouse scrolled (468, 275) with delta (0, 0)
Screenshot: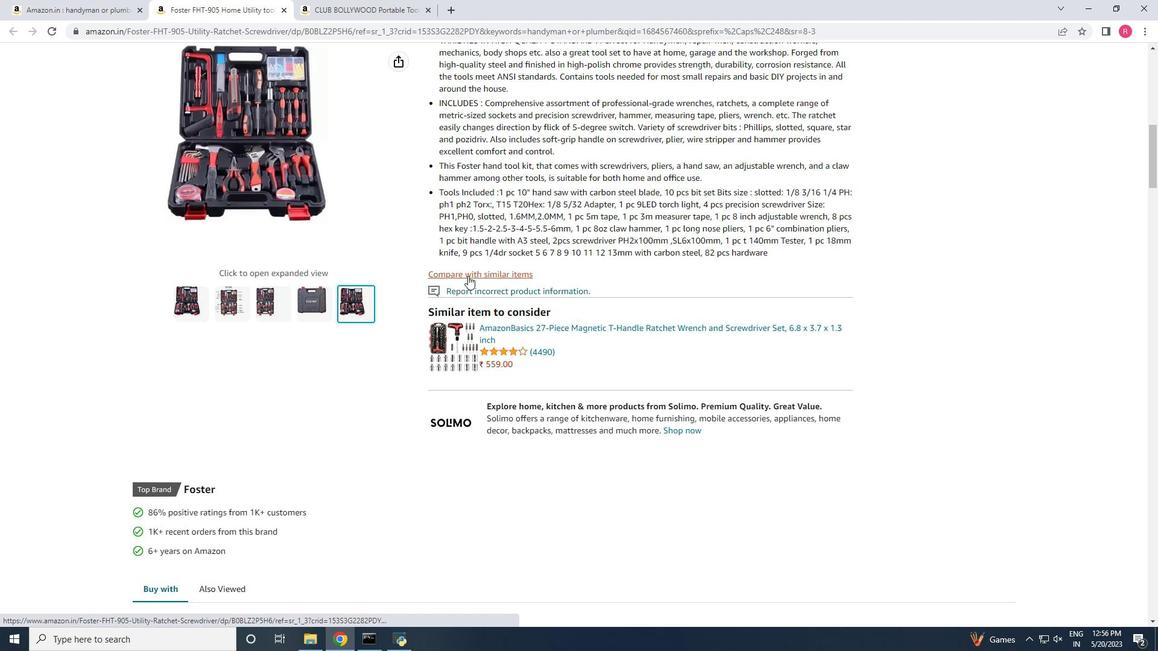 
Action: Mouse scrolled (468, 275) with delta (0, 0)
Screenshot: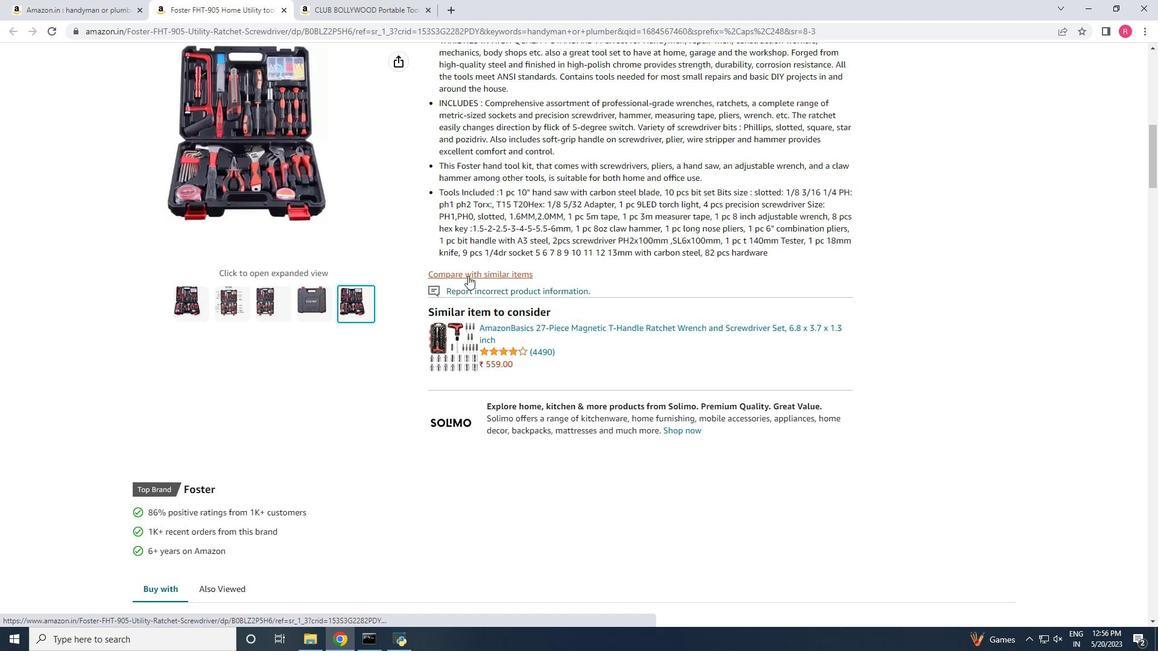 
Action: Mouse scrolled (468, 275) with delta (0, 0)
Screenshot: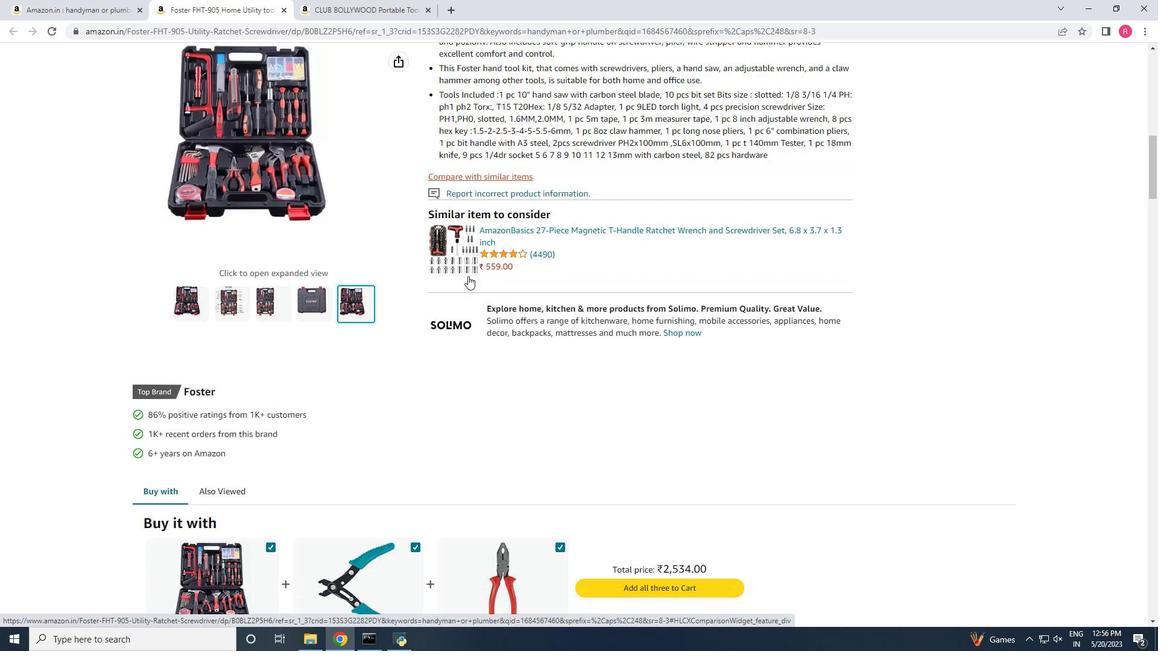 
Action: Mouse scrolled (468, 275) with delta (0, 0)
Screenshot: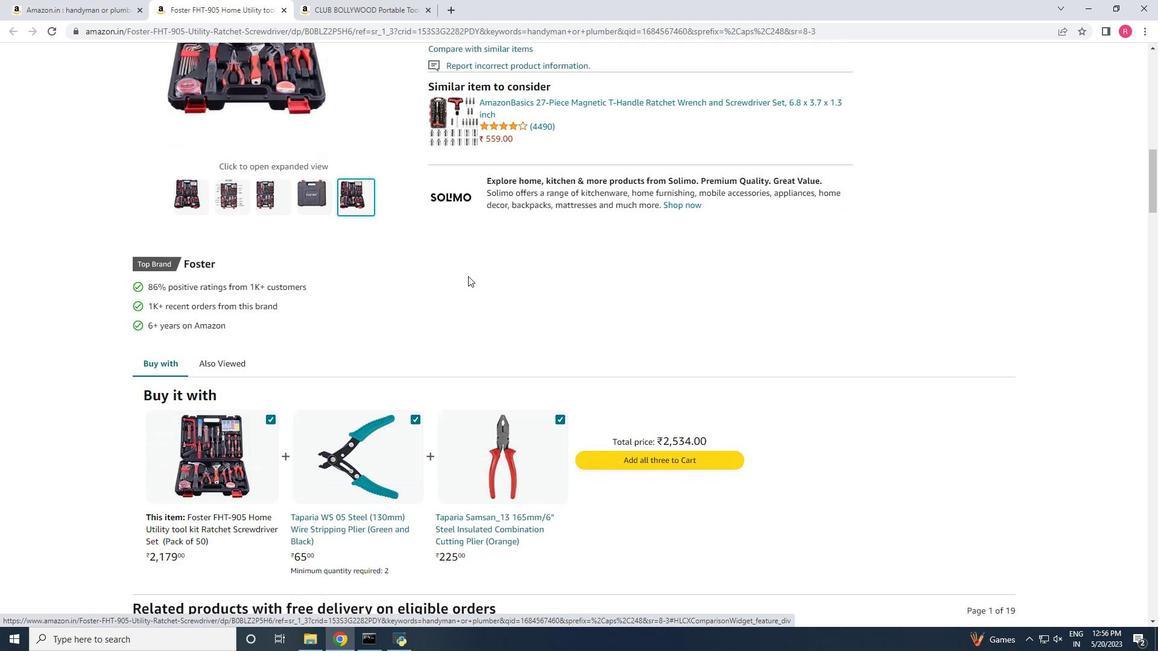 
Action: Mouse scrolled (468, 275) with delta (0, 0)
Screenshot: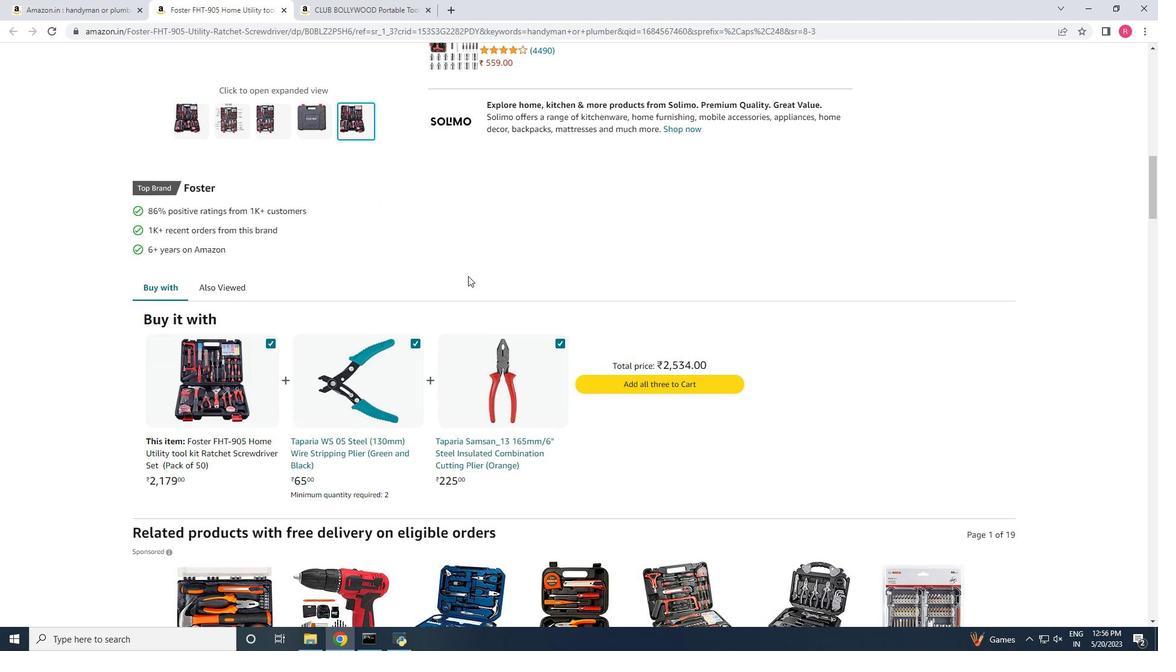 
Action: Mouse scrolled (468, 275) with delta (0, 0)
Screenshot: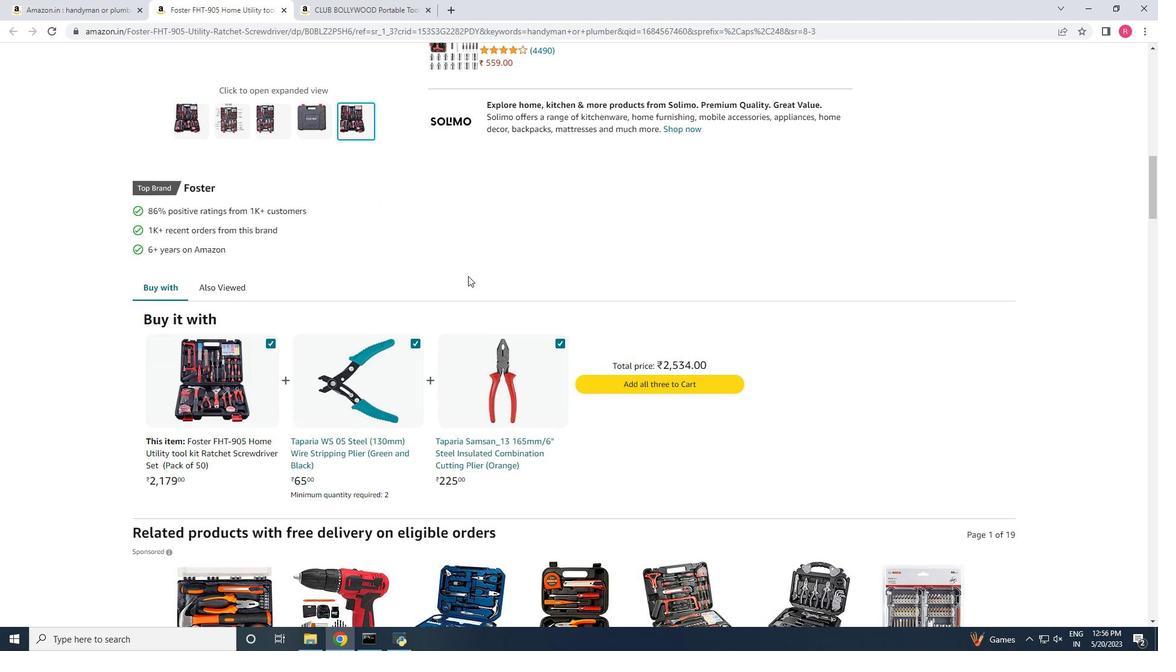 
Action: Mouse scrolled (468, 275) with delta (0, 0)
Screenshot: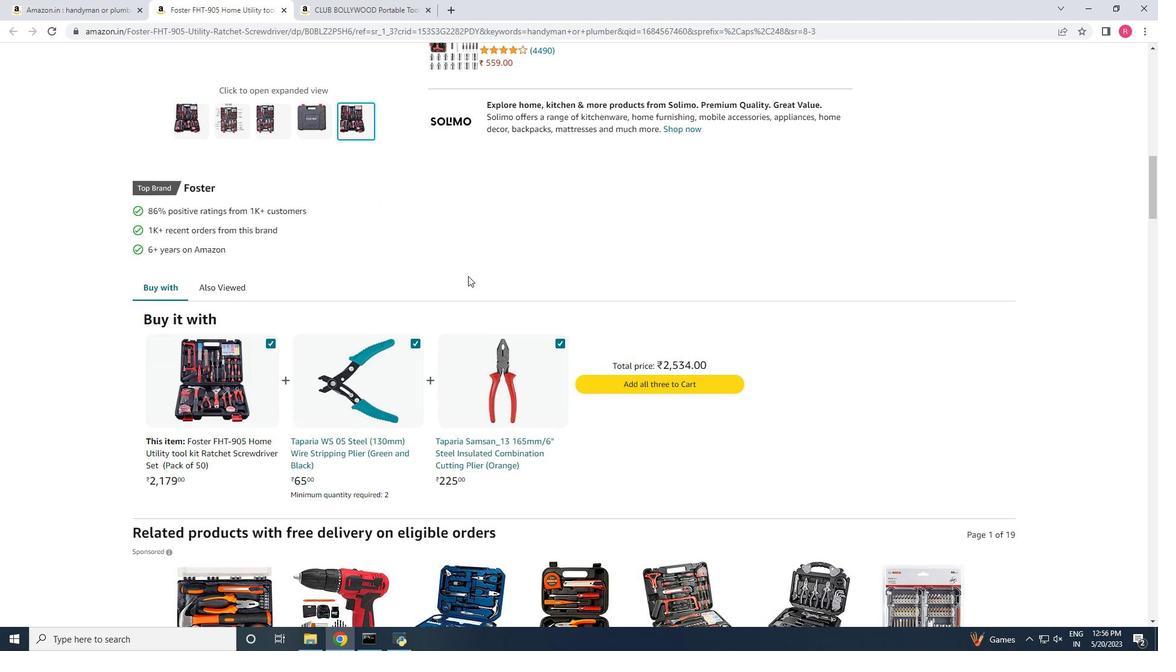 
Action: Mouse scrolled (468, 275) with delta (0, 0)
Screenshot: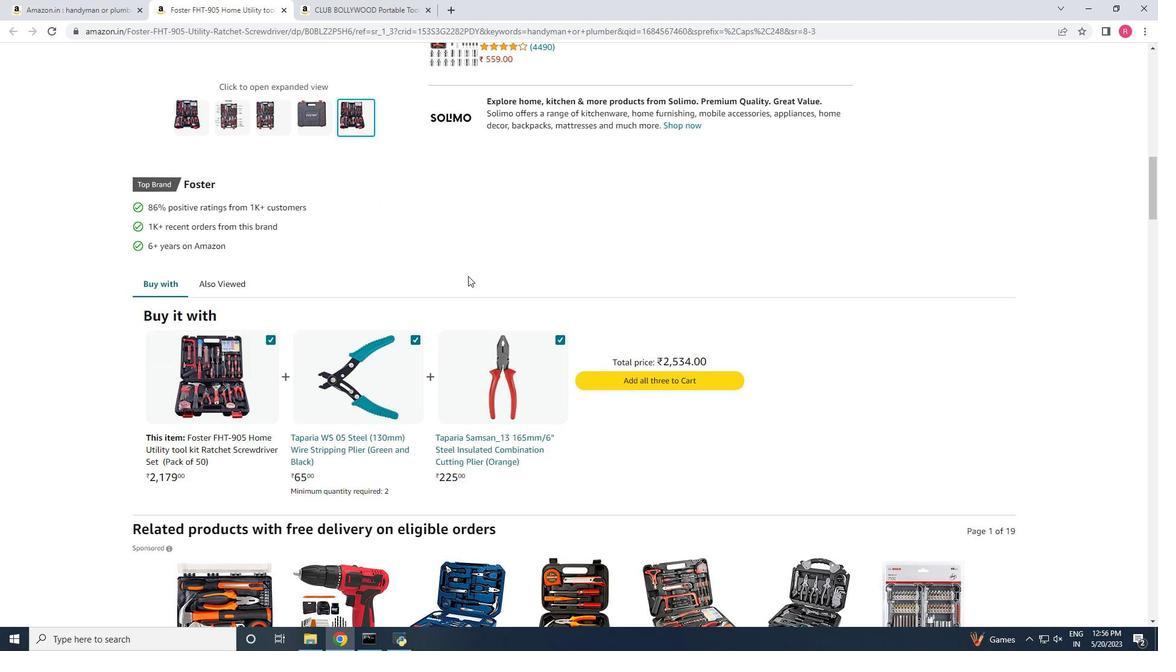 
Action: Mouse scrolled (468, 275) with delta (0, 0)
Screenshot: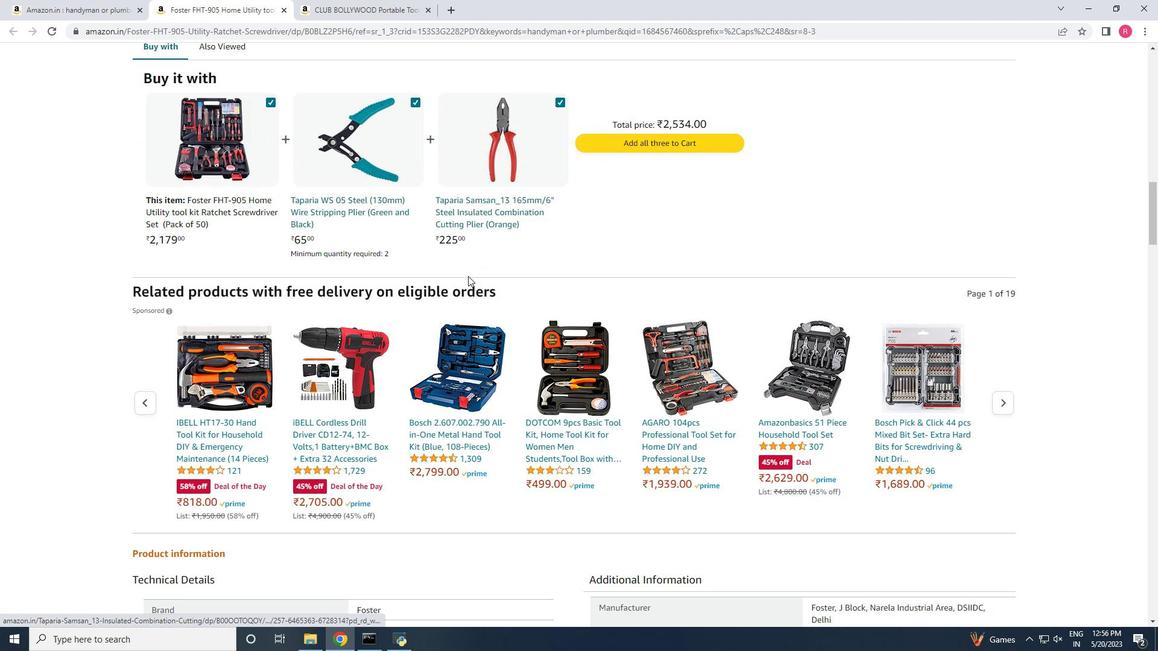 
Action: Mouse scrolled (468, 275) with delta (0, 0)
Screenshot: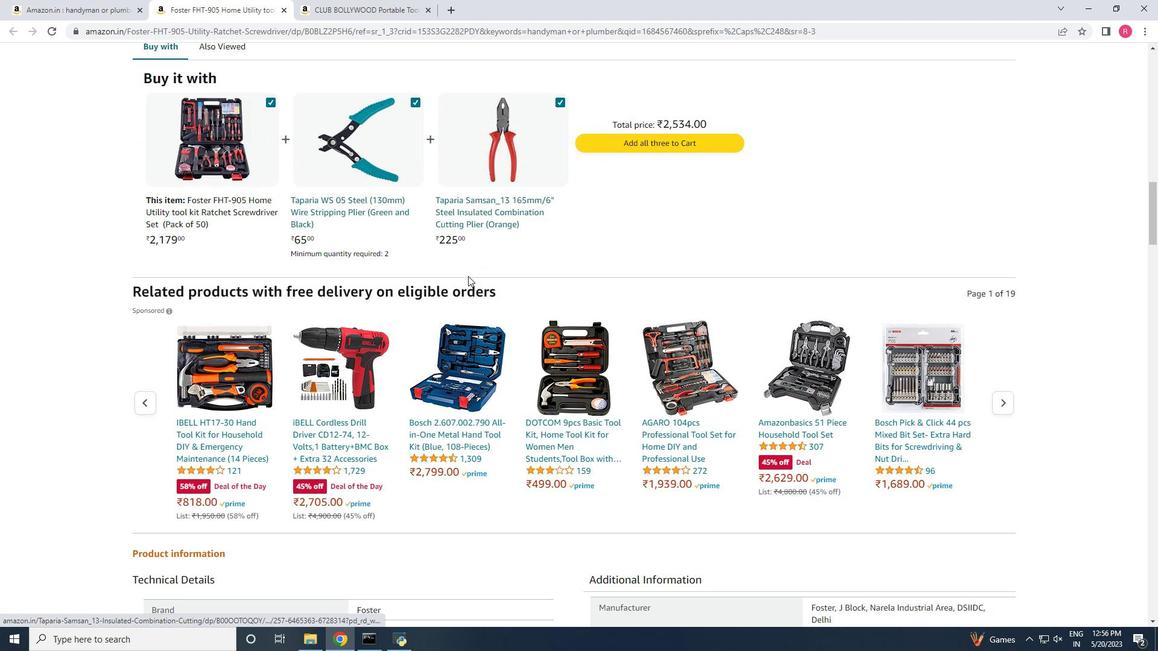 
Action: Mouse scrolled (468, 275) with delta (0, 0)
Screenshot: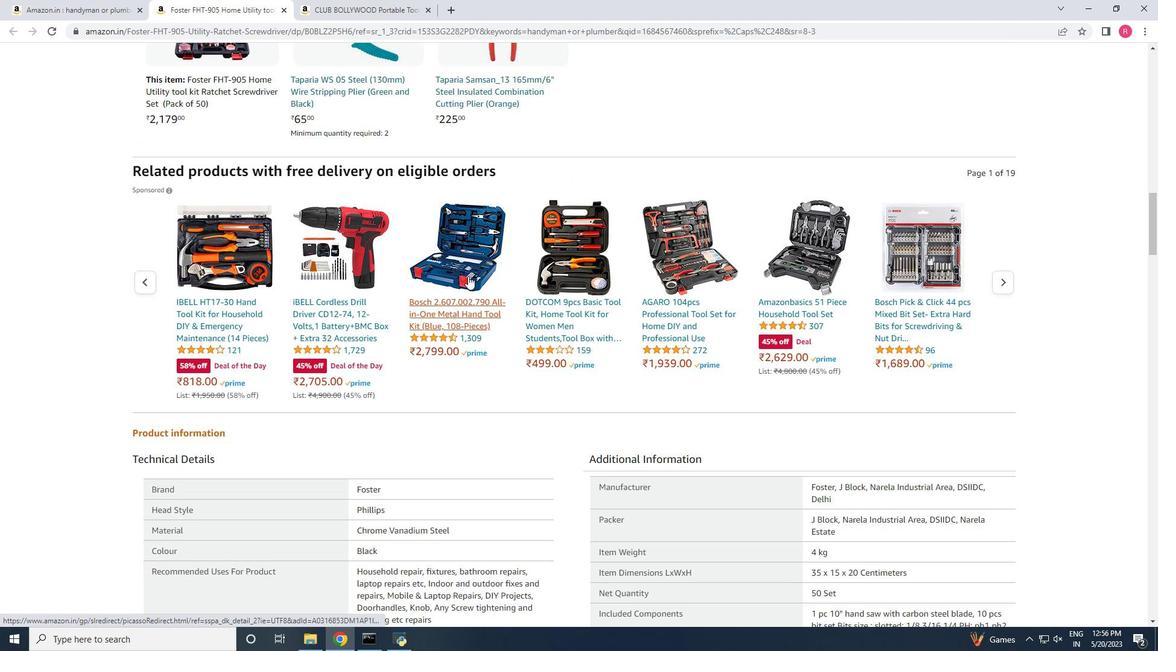 
Action: Mouse scrolled (468, 275) with delta (0, 0)
Screenshot: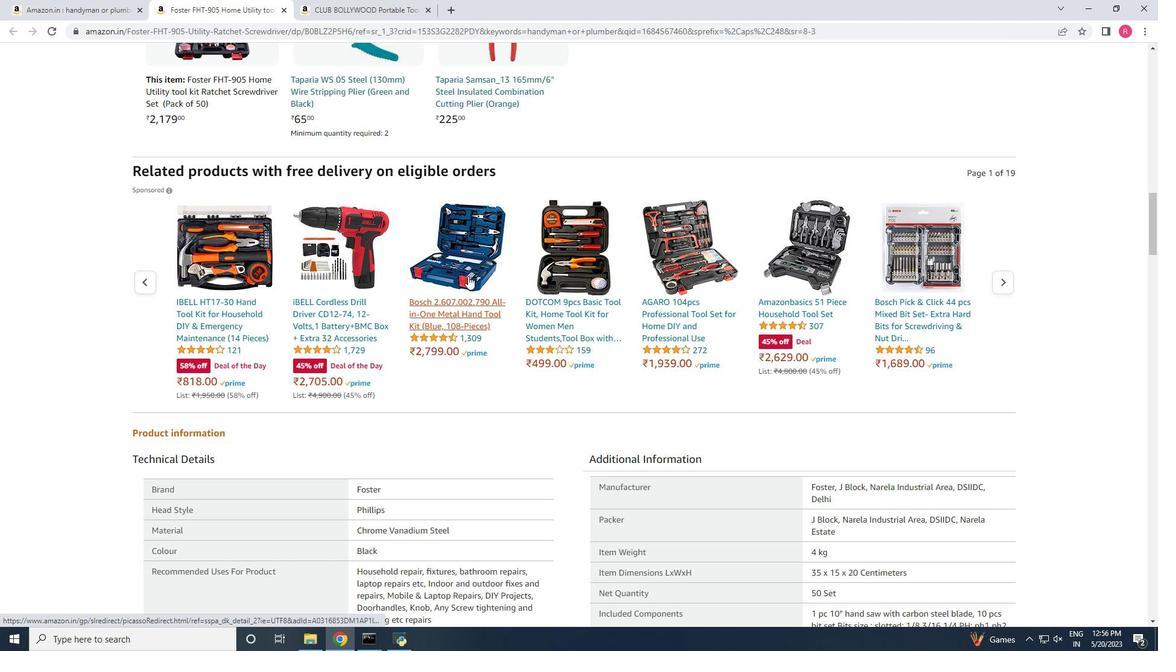 
Action: Mouse scrolled (468, 275) with delta (0, 0)
Screenshot: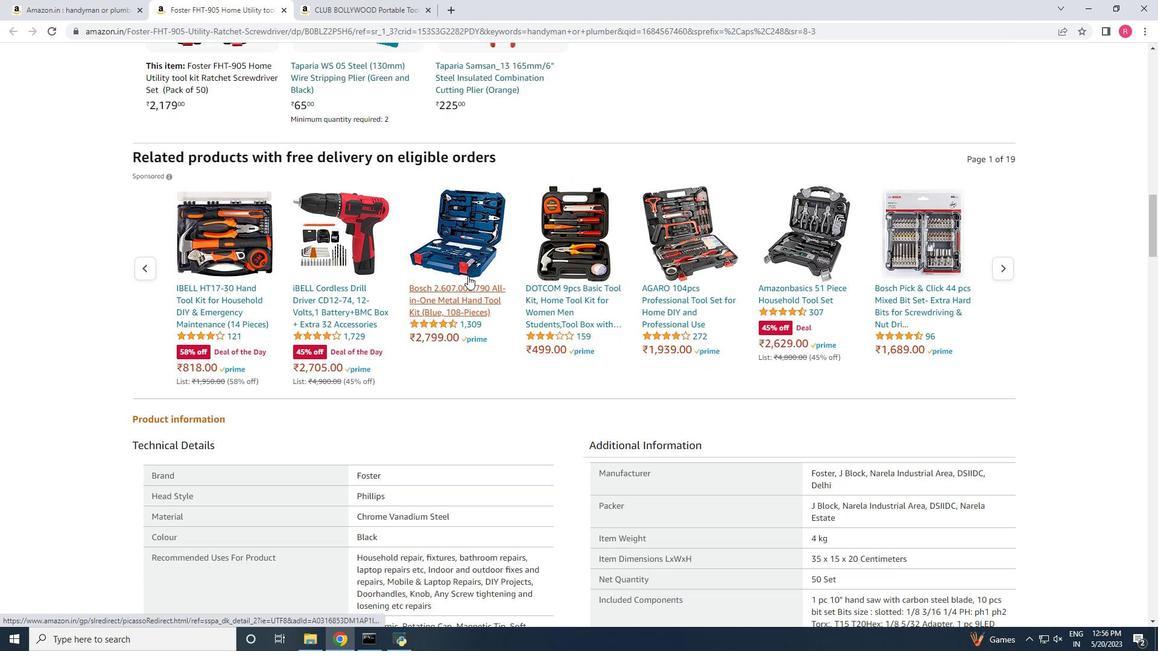 
Action: Mouse scrolled (468, 275) with delta (0, 0)
Screenshot: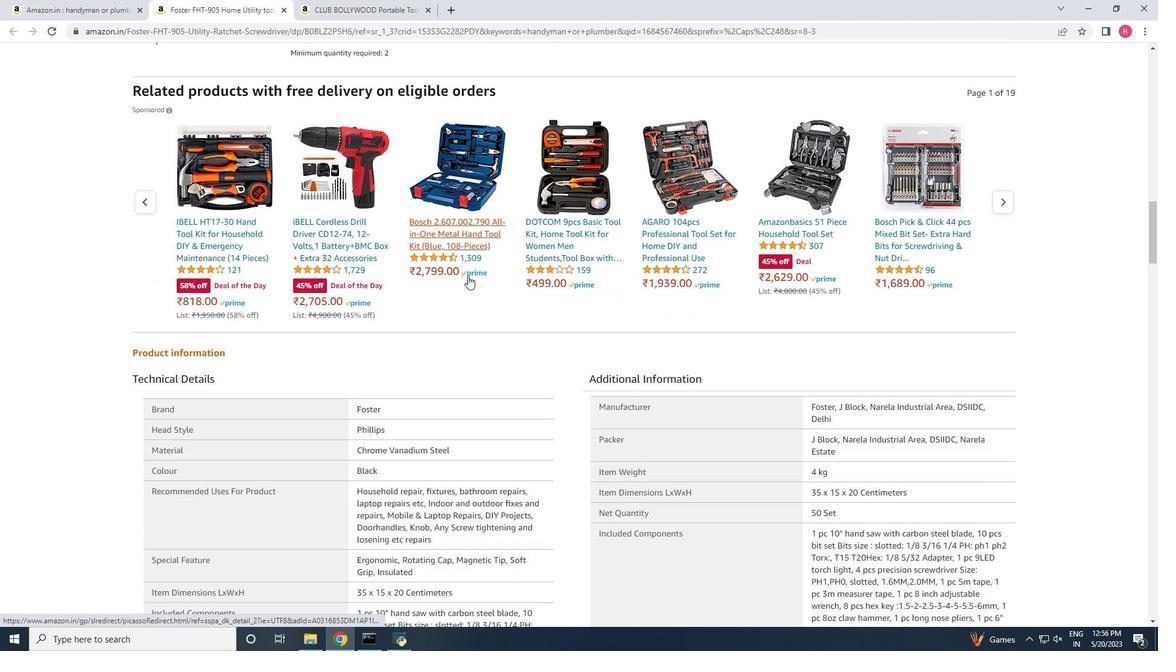 
Action: Mouse scrolled (468, 275) with delta (0, 0)
Screenshot: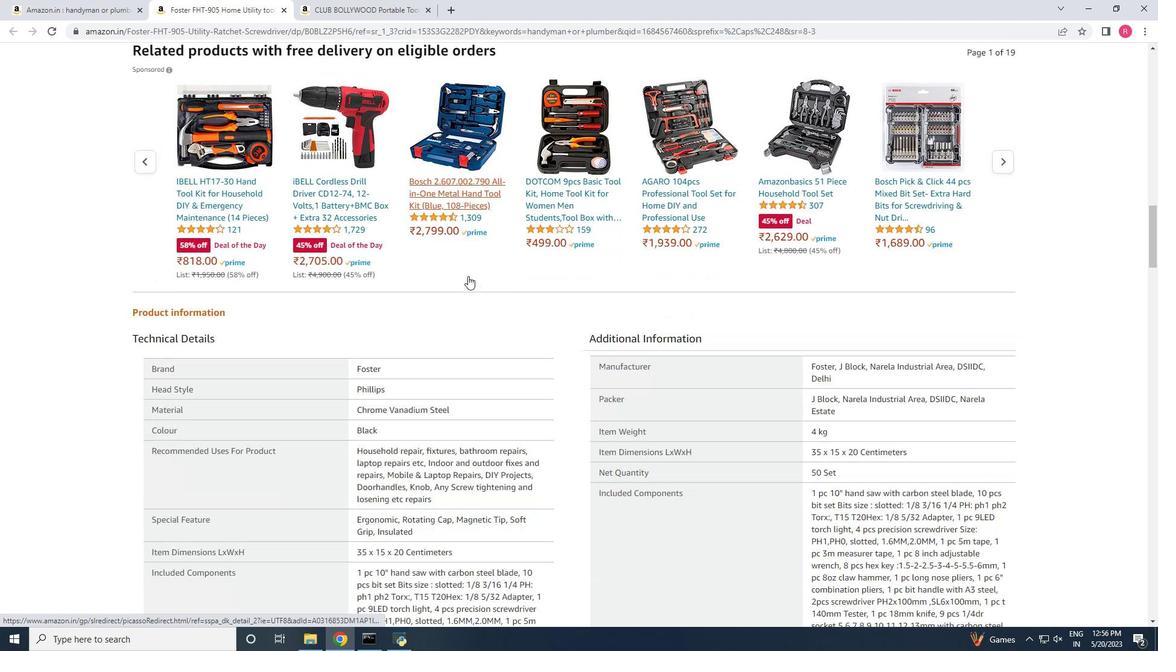 
Action: Mouse scrolled (468, 275) with delta (0, 0)
Screenshot: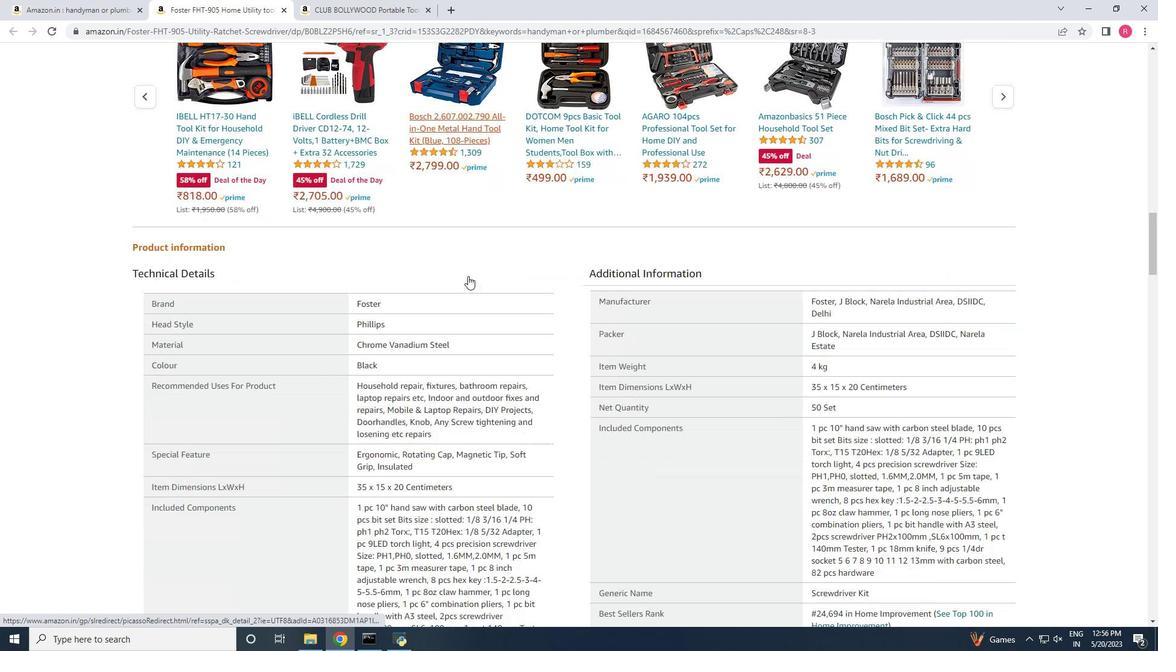 
Action: Mouse scrolled (468, 275) with delta (0, 0)
Screenshot: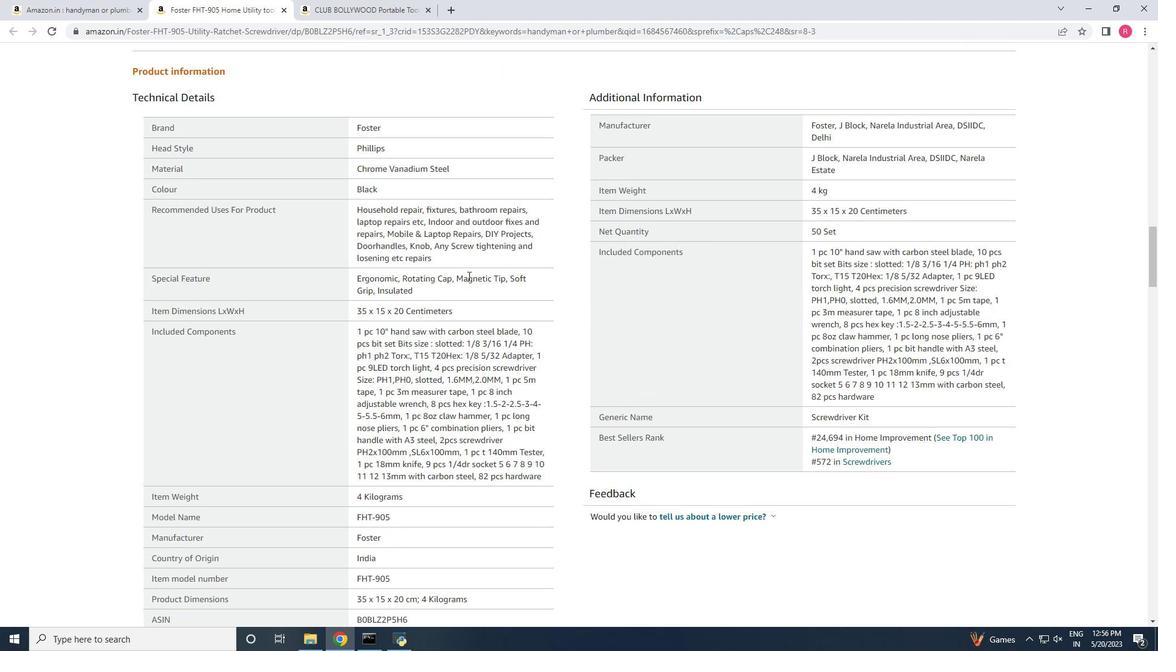
Action: Mouse scrolled (468, 275) with delta (0, 0)
Screenshot: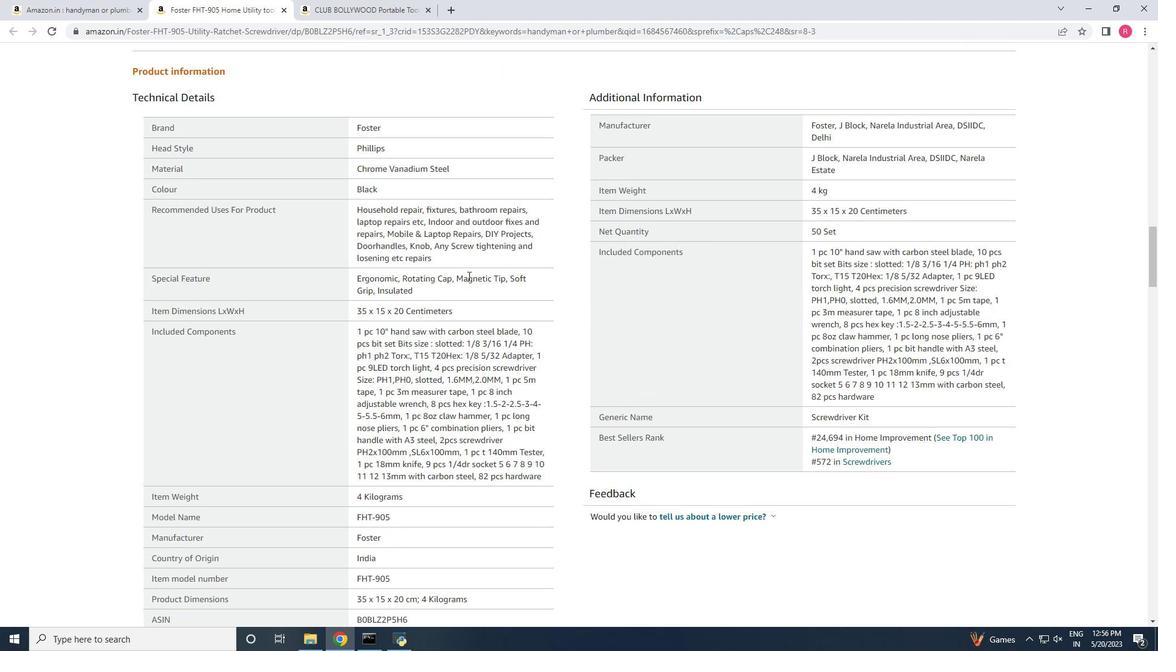 
Action: Mouse scrolled (468, 275) with delta (0, 0)
Screenshot: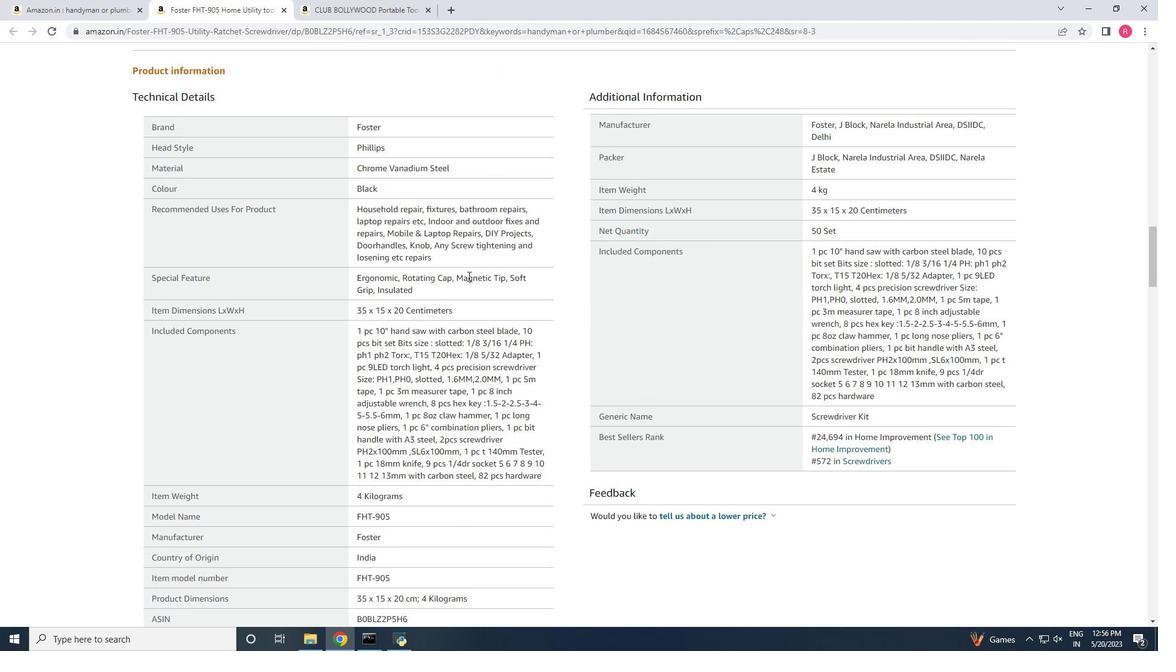 
Action: Mouse scrolled (468, 275) with delta (0, 0)
Screenshot: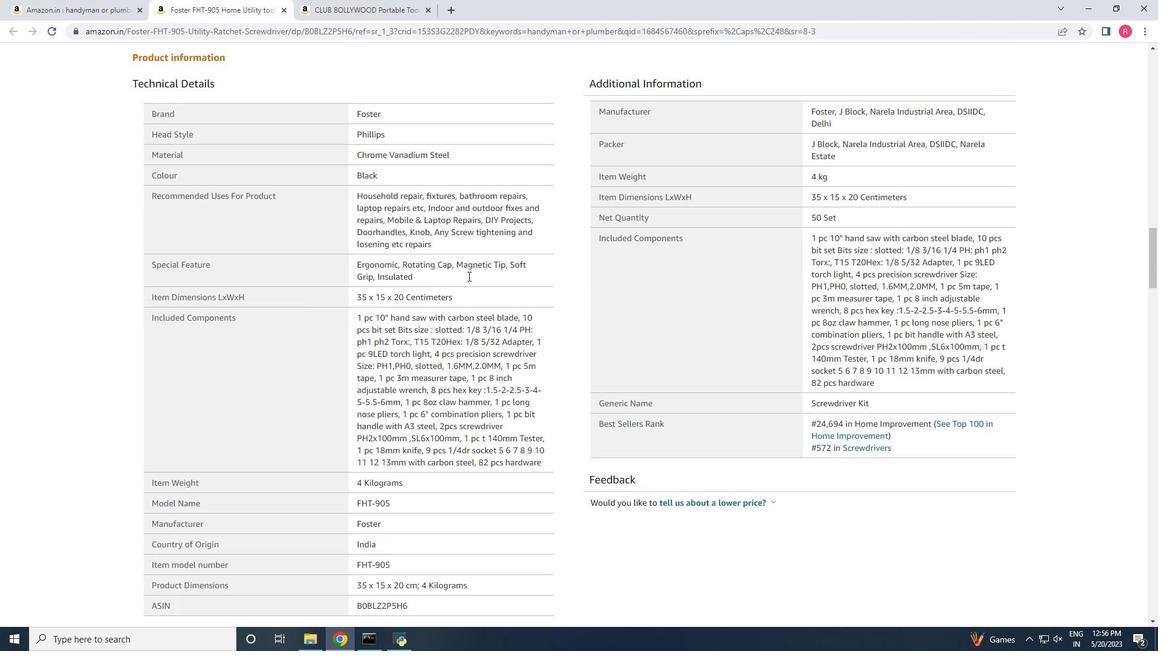 
Action: Mouse scrolled (468, 275) with delta (0, 0)
Screenshot: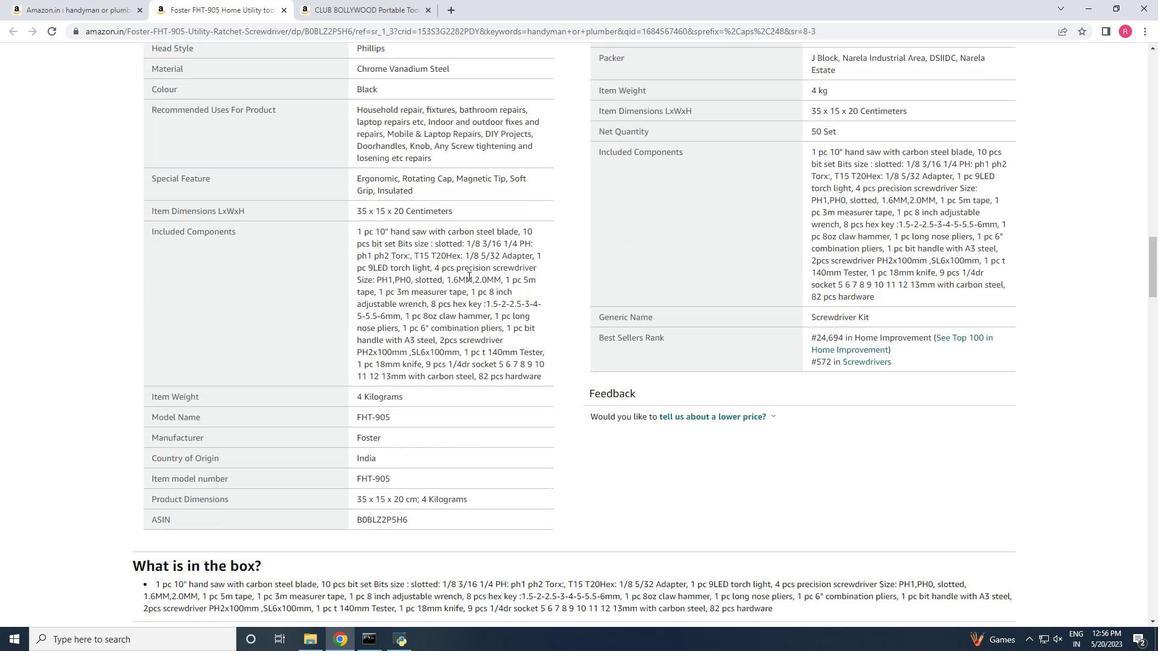 
Action: Mouse scrolled (468, 275) with delta (0, 0)
Screenshot: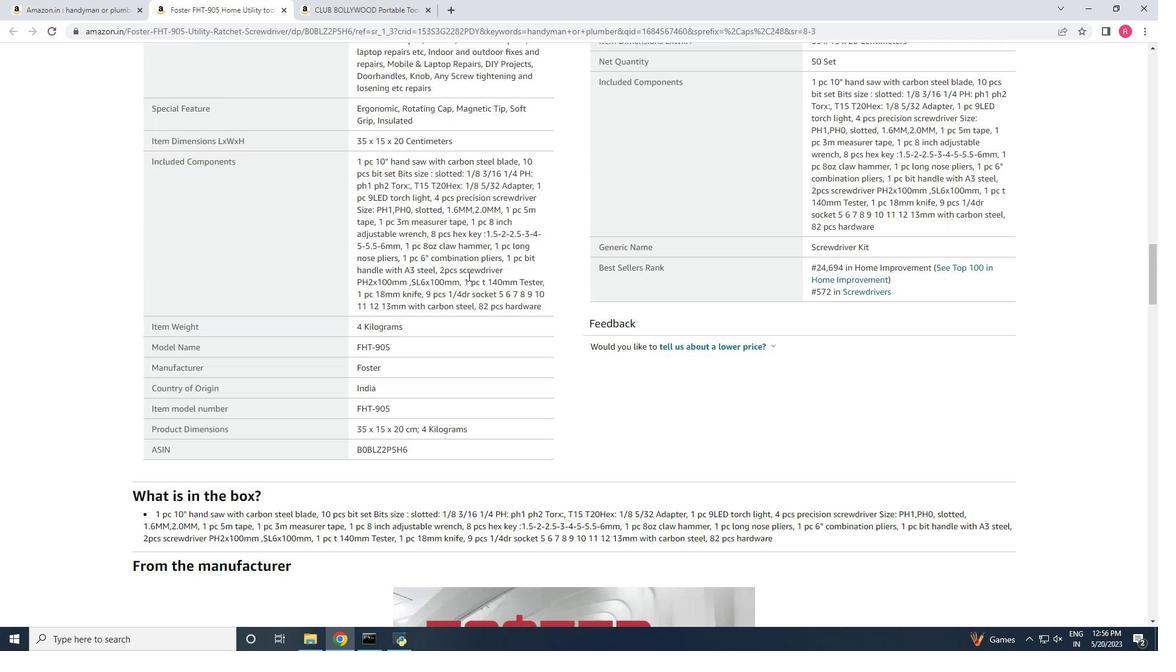 
Action: Mouse scrolled (468, 275) with delta (0, 0)
Screenshot: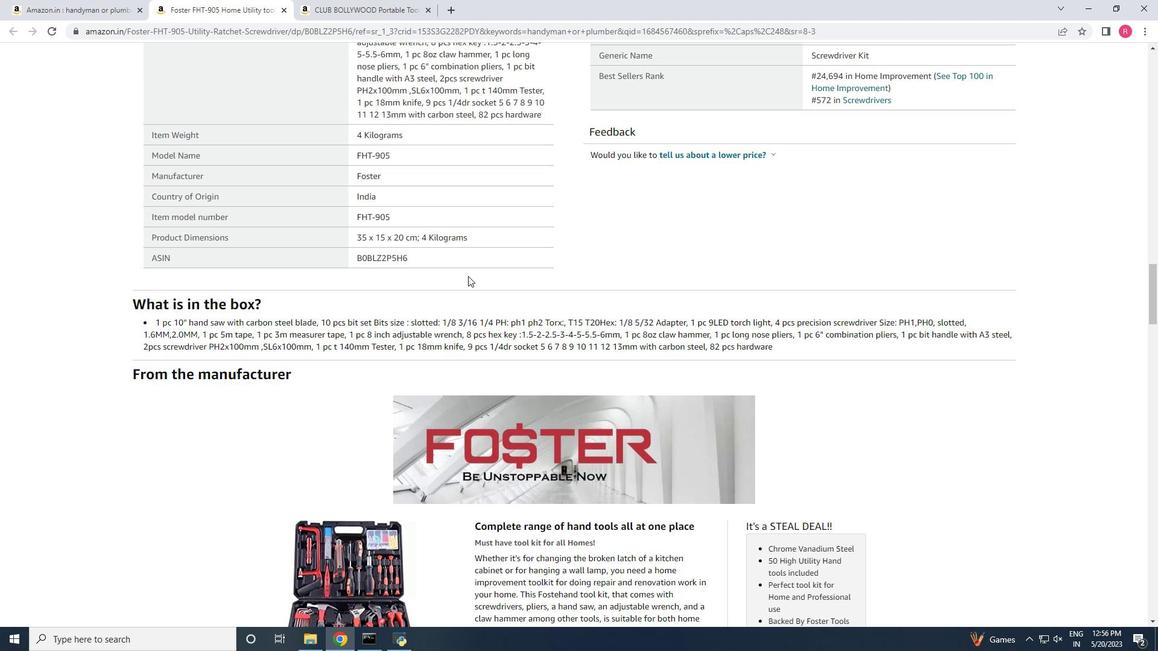 
Action: Mouse scrolled (468, 275) with delta (0, 0)
Screenshot: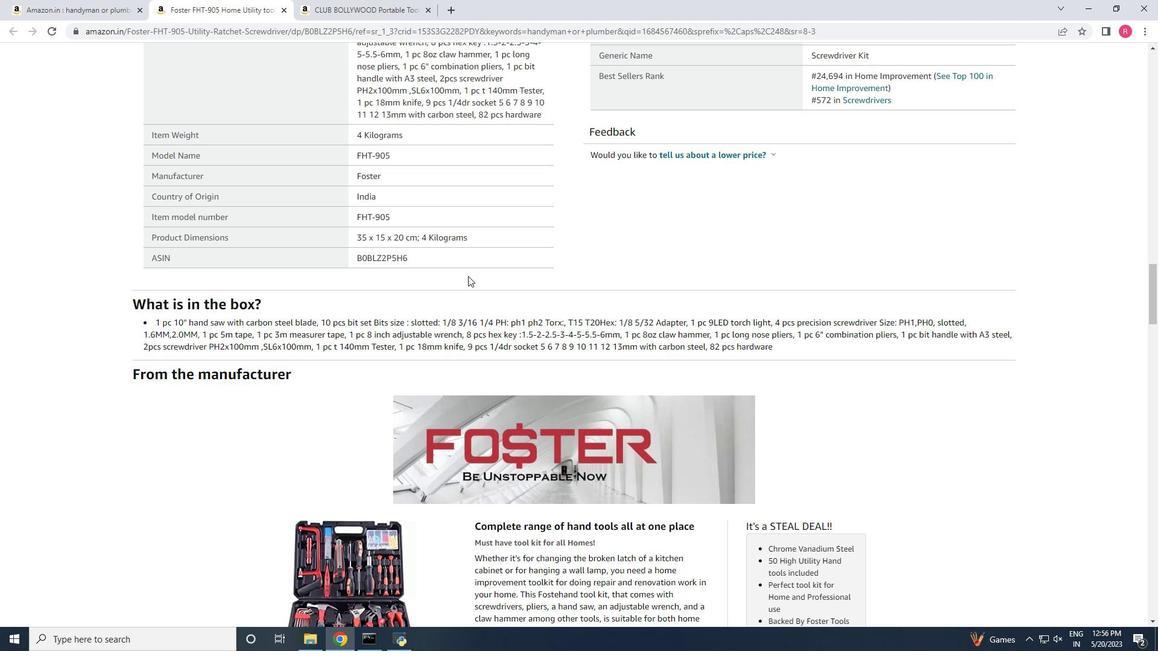 
Action: Mouse scrolled (468, 275) with delta (0, 0)
Screenshot: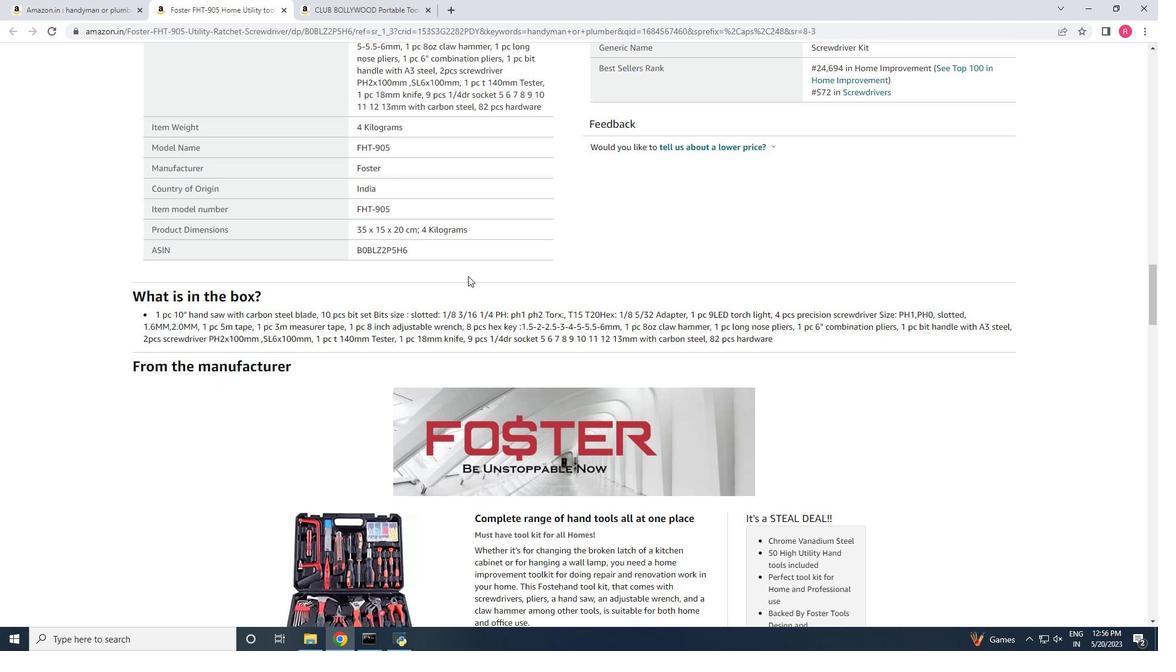 
Action: Mouse scrolled (468, 275) with delta (0, 0)
Screenshot: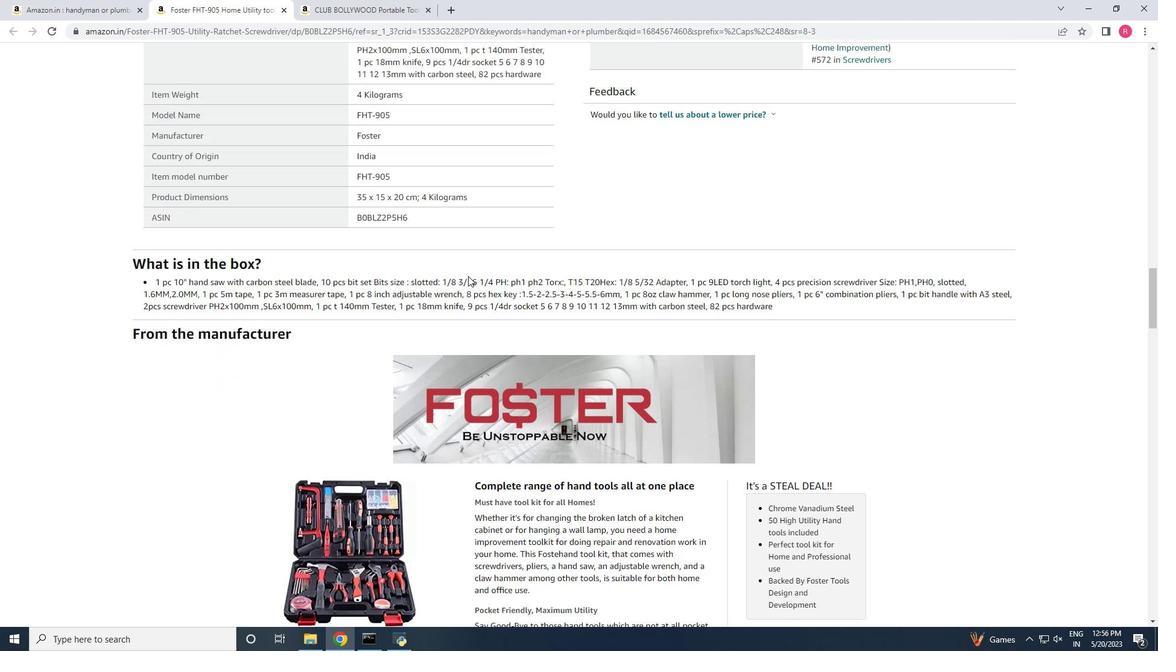 
Action: Mouse scrolled (468, 275) with delta (0, 0)
Screenshot: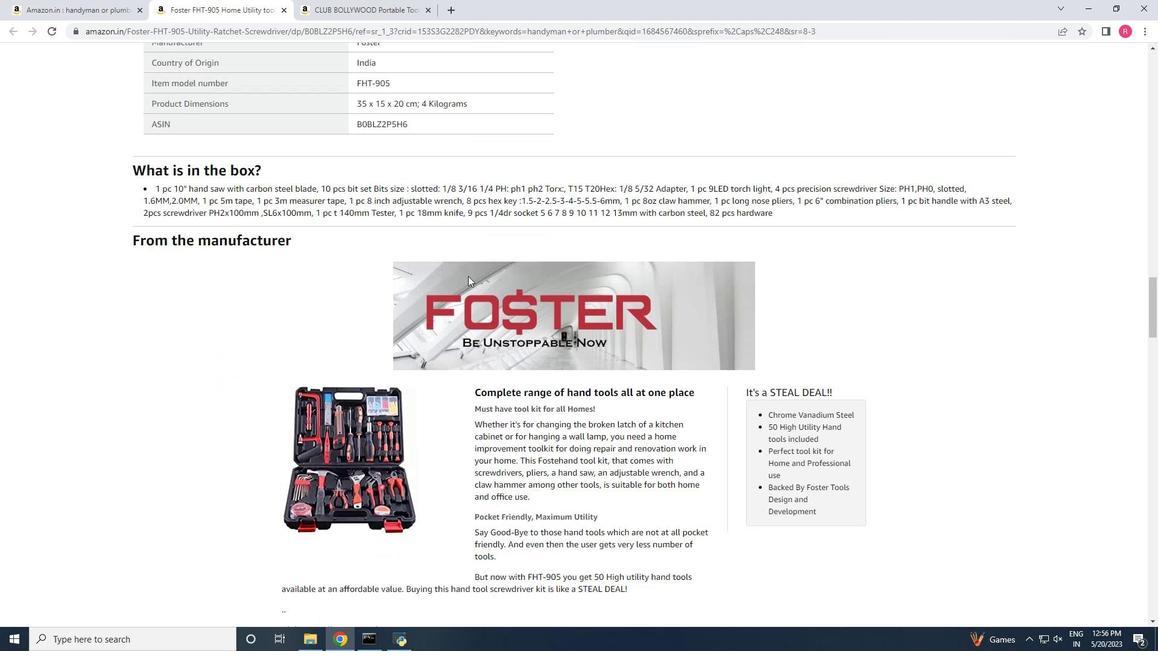 
Action: Mouse scrolled (468, 275) with delta (0, 0)
Screenshot: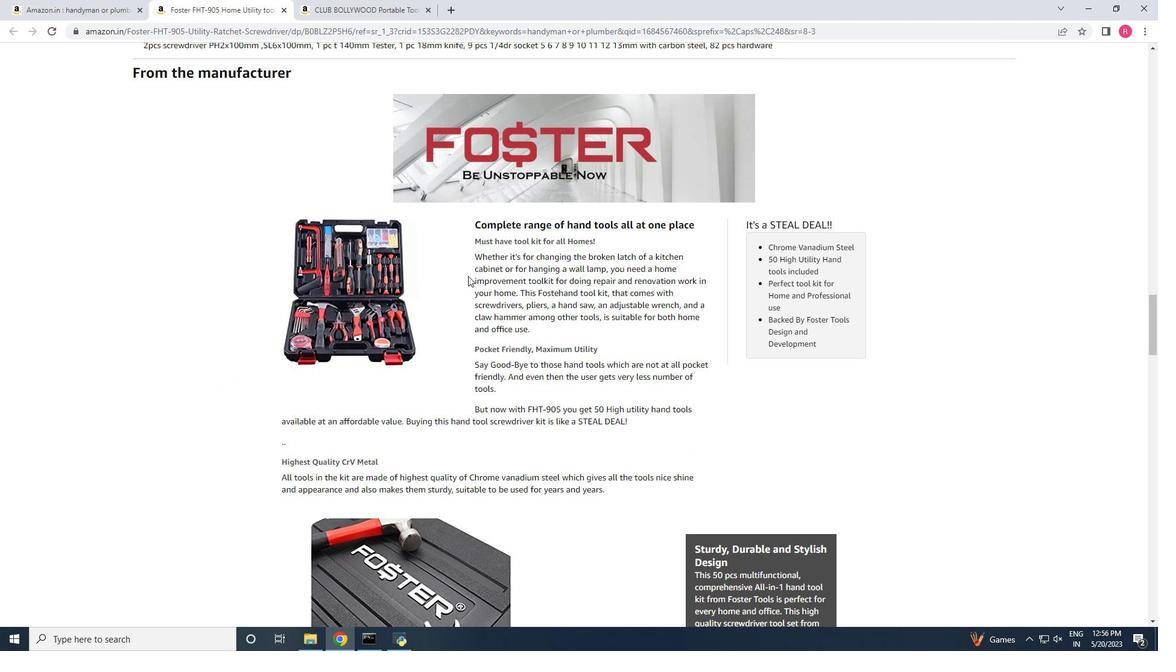 
Action: Mouse scrolled (468, 275) with delta (0, 0)
Screenshot: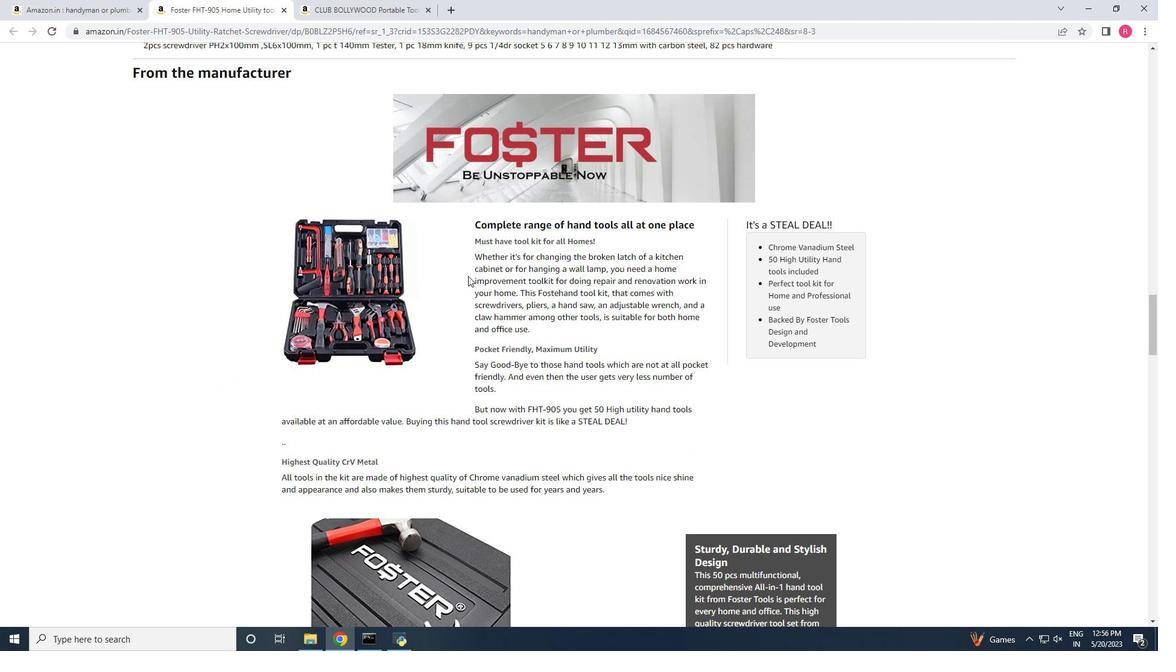 
Action: Mouse scrolled (468, 275) with delta (0, 0)
Screenshot: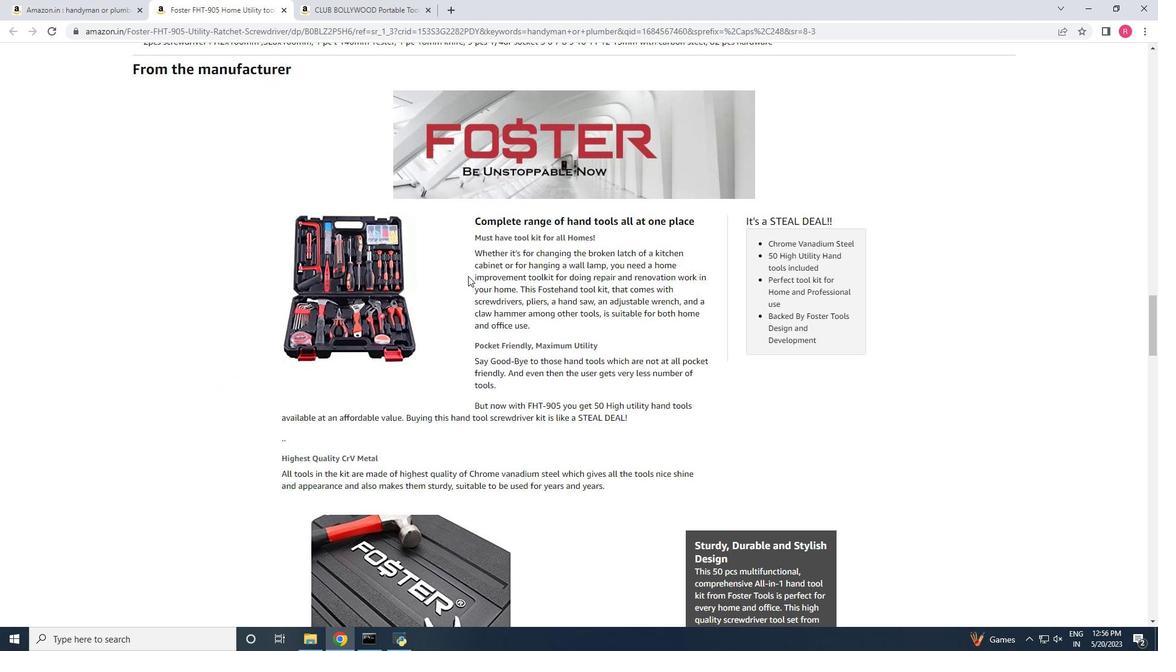 
Action: Mouse scrolled (468, 275) with delta (0, 0)
Screenshot: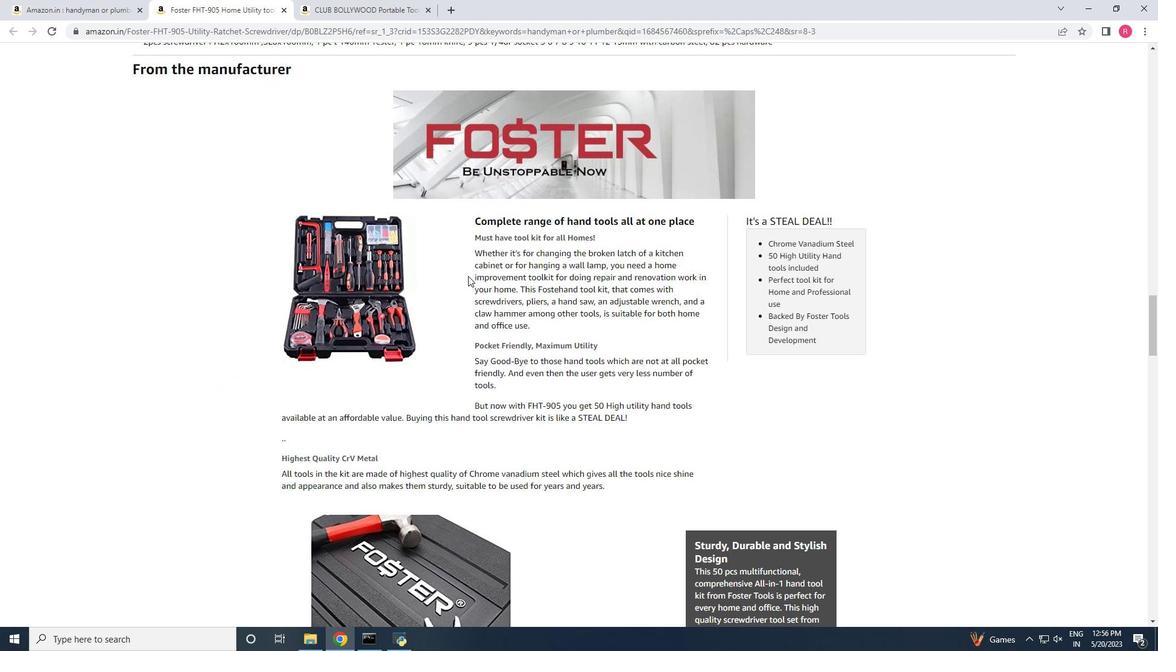 
Action: Mouse scrolled (468, 275) with delta (0, 0)
Screenshot: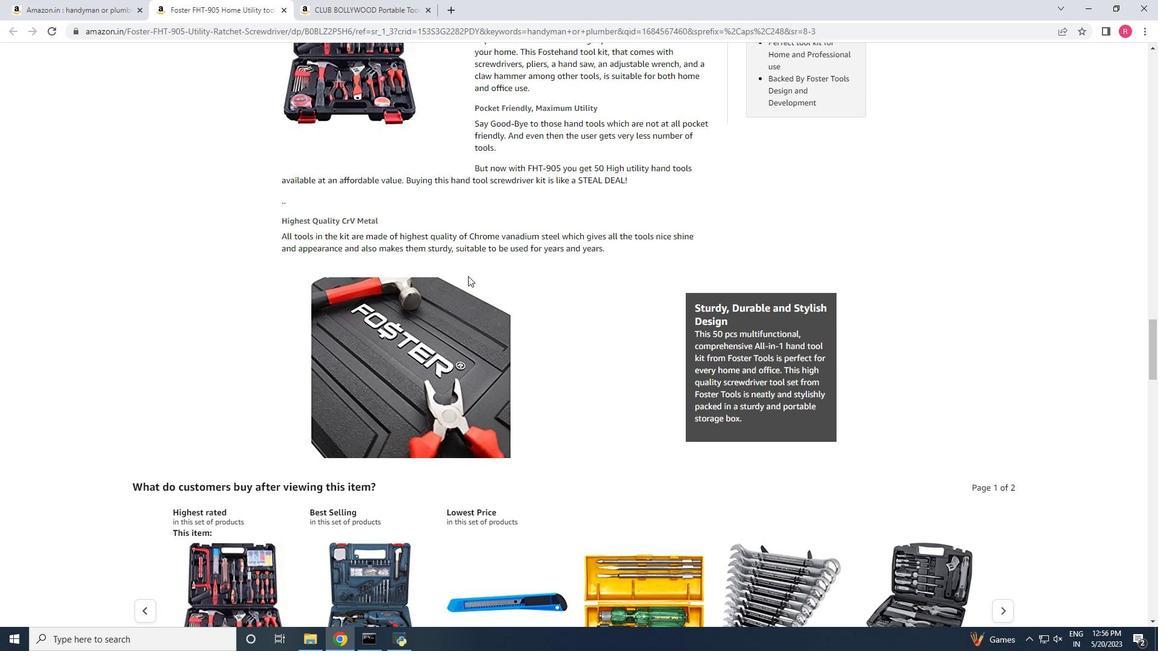 
Action: Mouse scrolled (468, 275) with delta (0, 0)
Screenshot: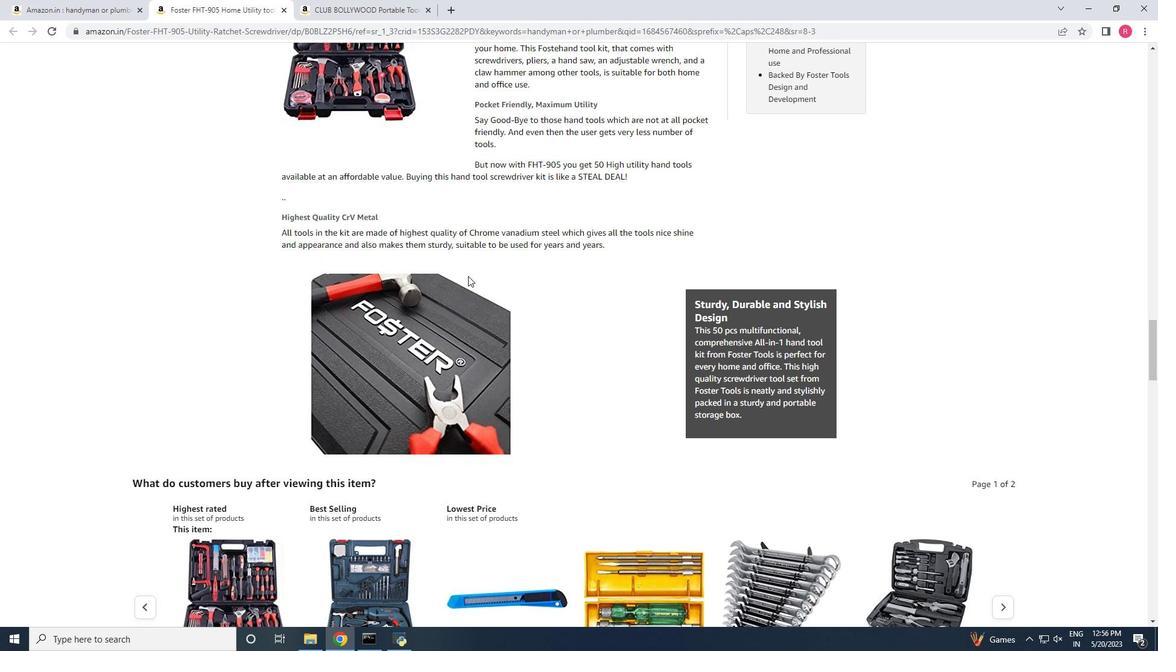 
Action: Mouse scrolled (468, 275) with delta (0, 0)
Screenshot: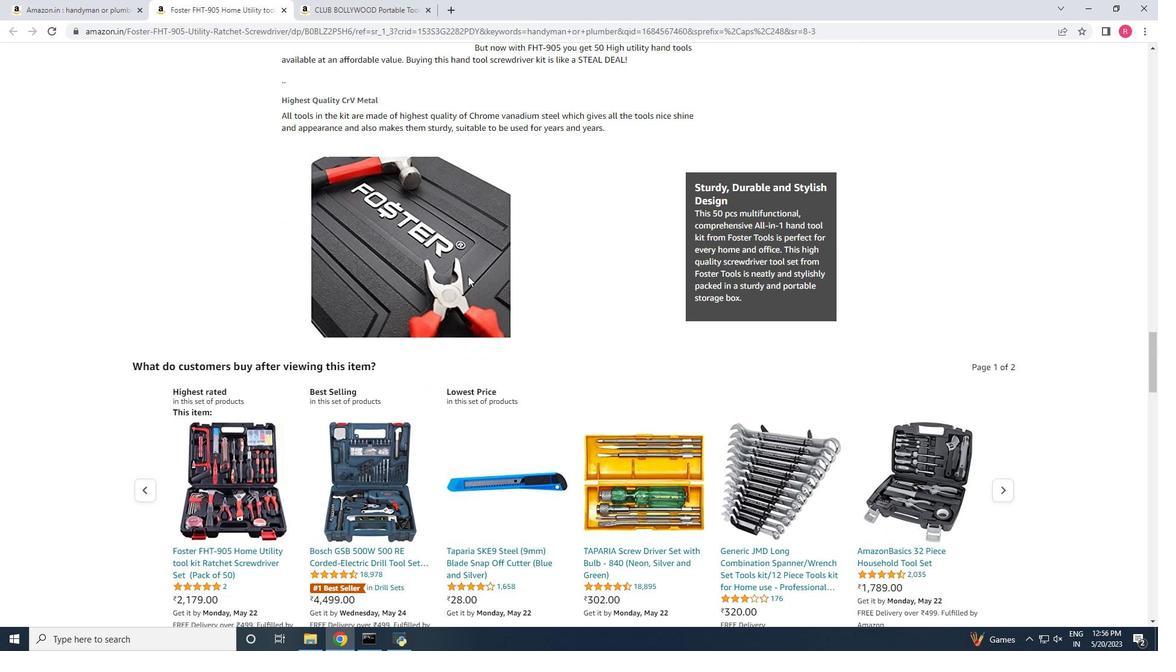 
Action: Mouse scrolled (468, 275) with delta (0, 0)
Screenshot: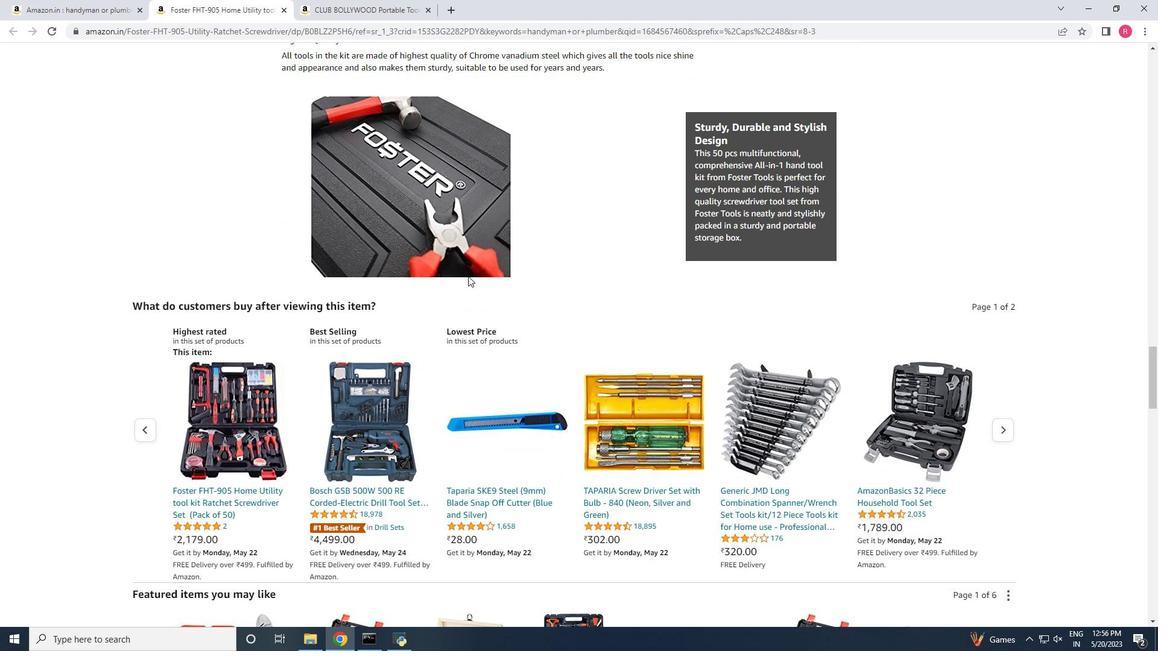 
Action: Mouse scrolled (468, 275) with delta (0, 0)
Screenshot: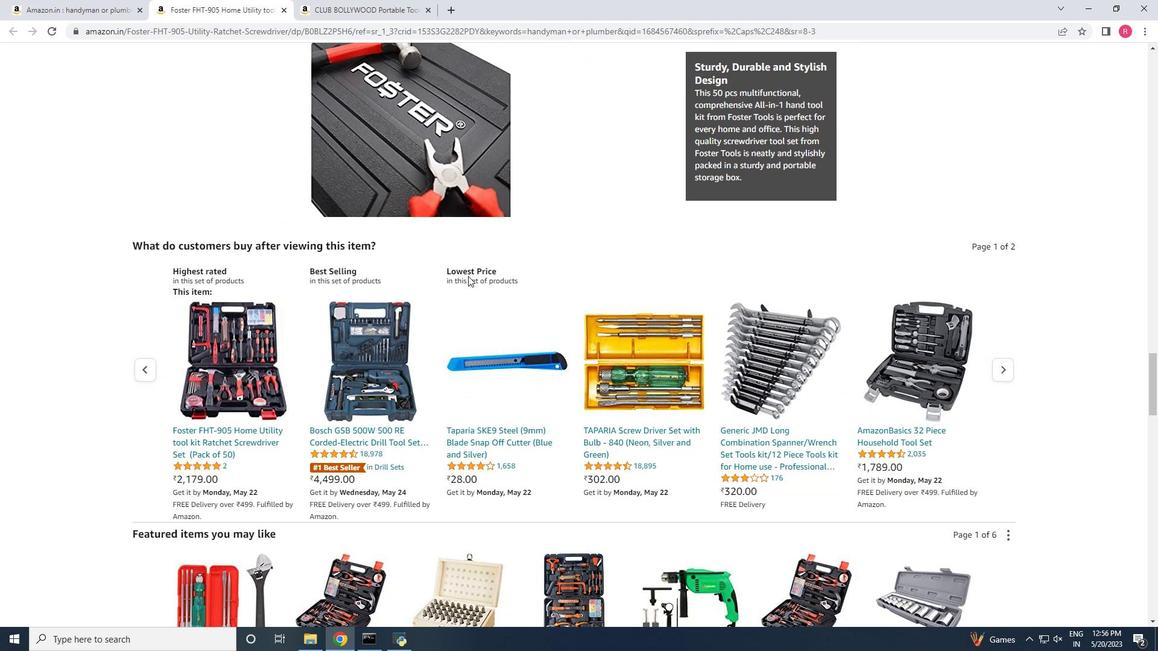 
Action: Mouse scrolled (468, 275) with delta (0, 0)
Screenshot: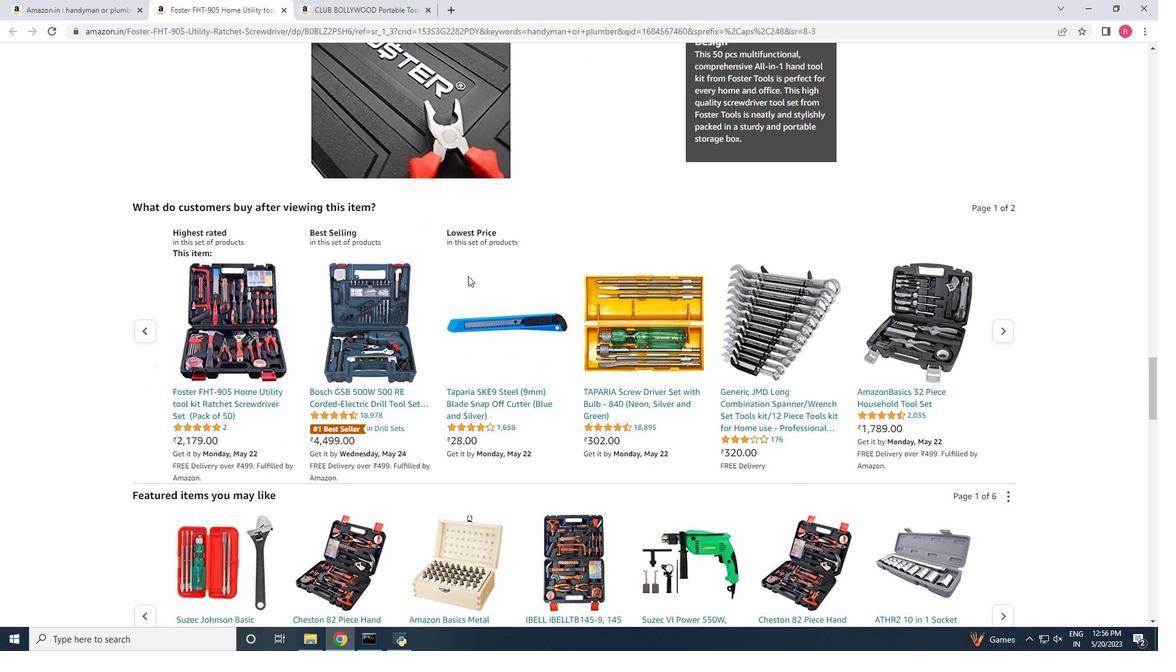 
Action: Mouse scrolled (468, 275) with delta (0, 0)
Screenshot: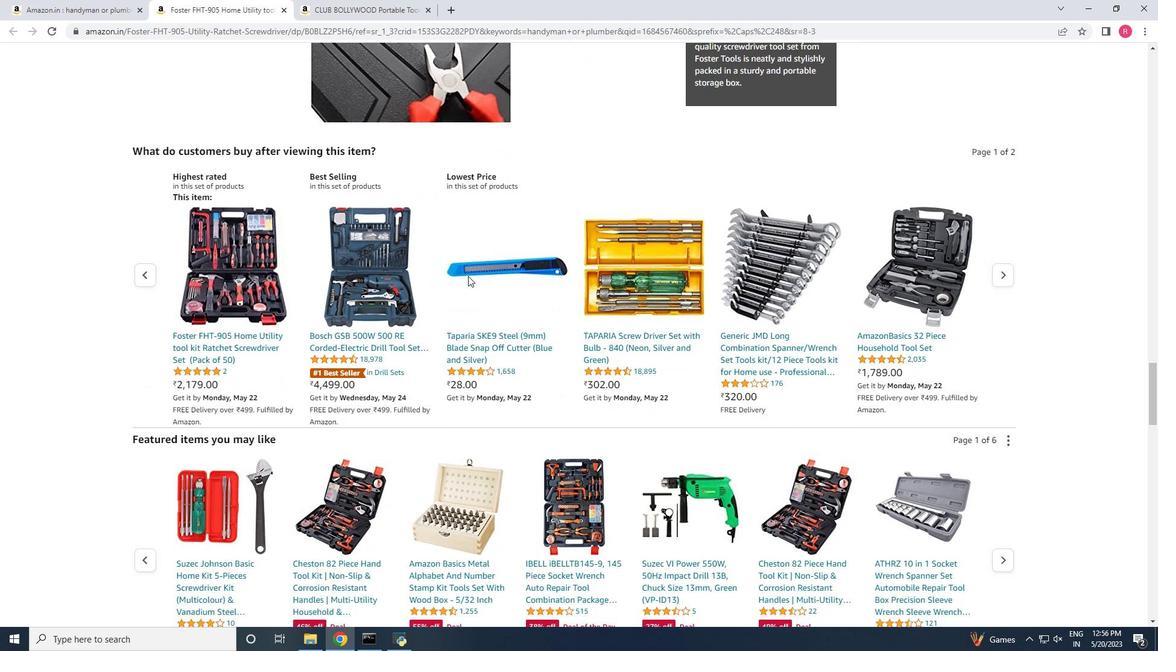 
Action: Mouse scrolled (468, 275) with delta (0, 0)
Screenshot: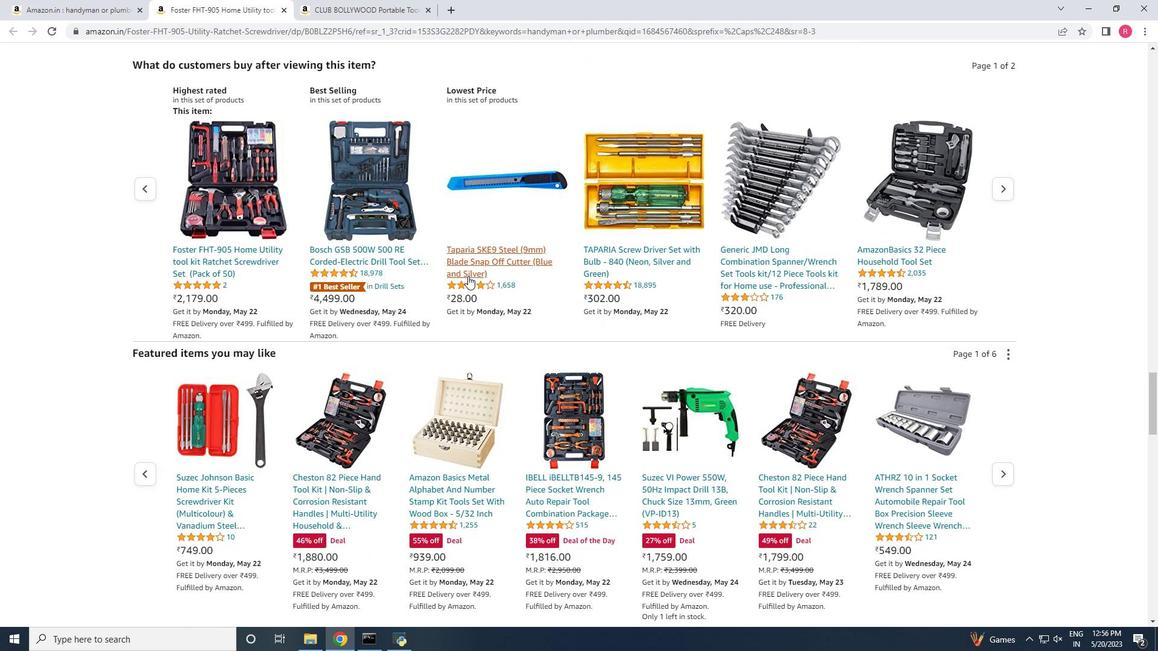 
Action: Mouse scrolled (468, 275) with delta (0, 0)
Screenshot: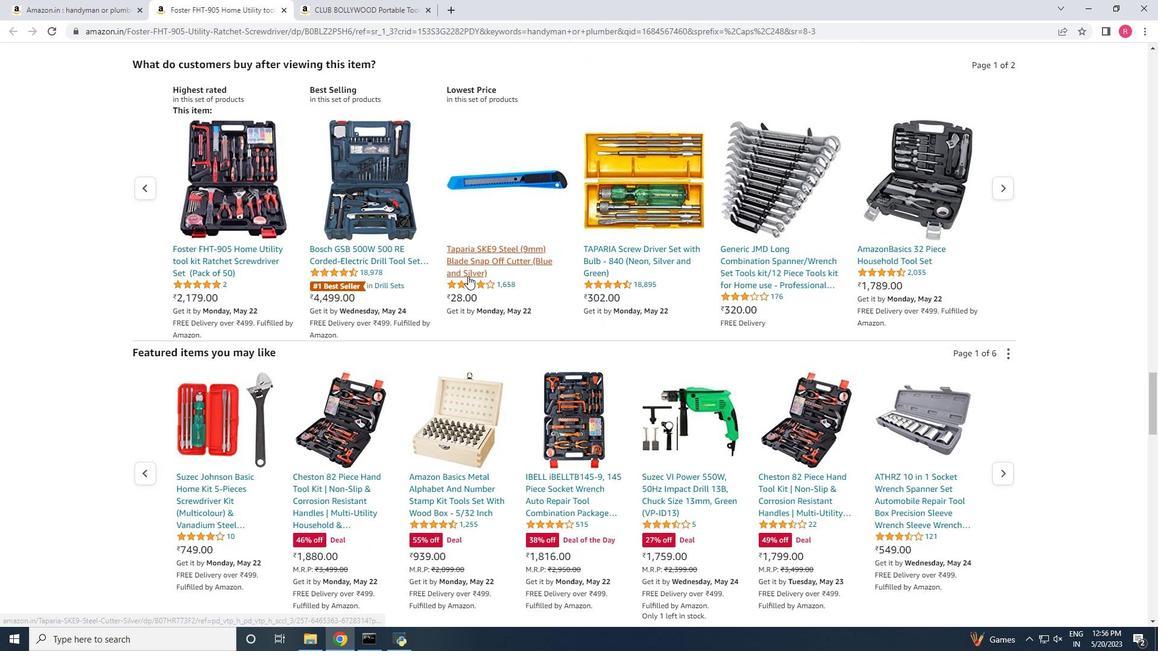 
Action: Mouse scrolled (468, 275) with delta (0, 0)
Screenshot: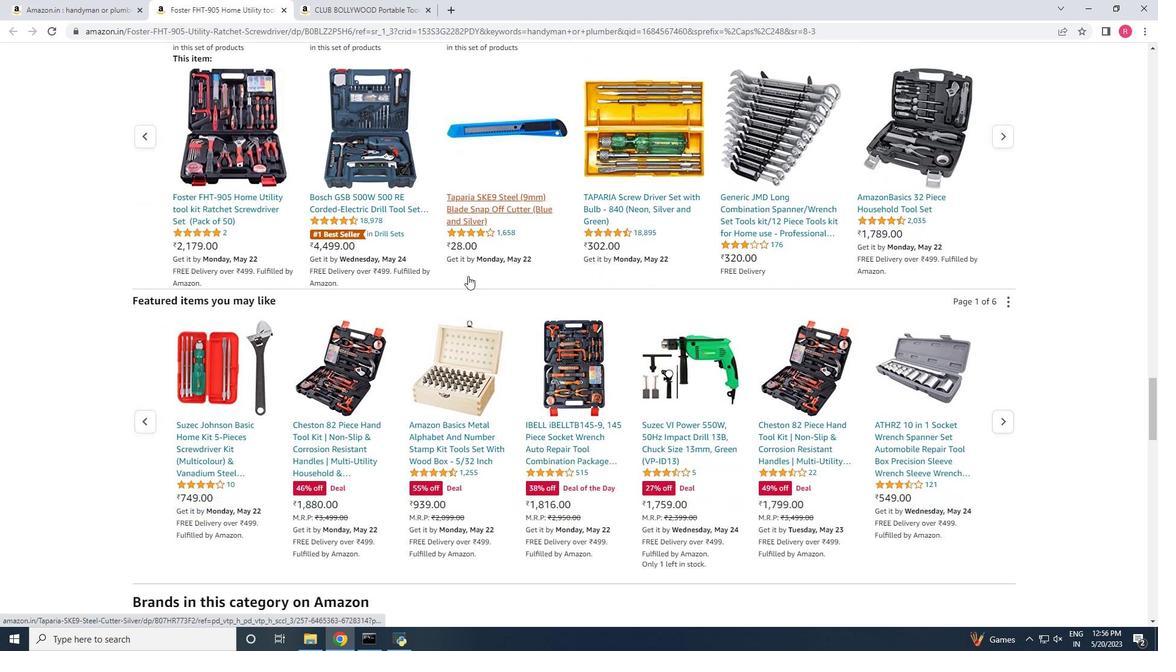 
Action: Mouse scrolled (468, 275) with delta (0, 0)
Screenshot: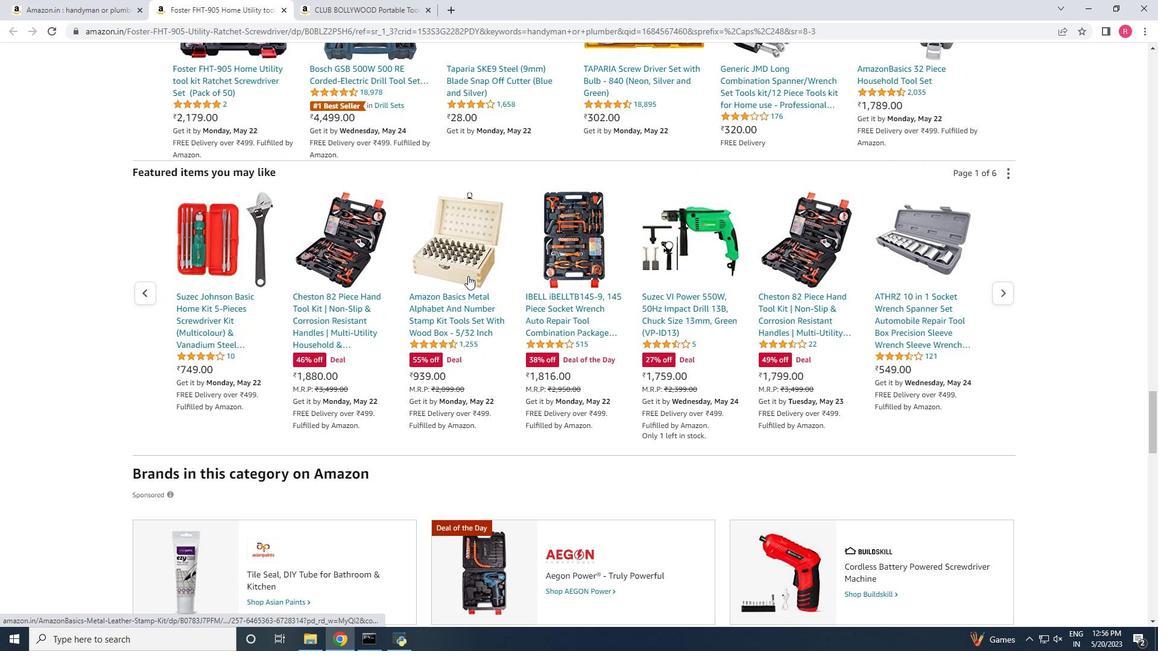 
Action: Mouse scrolled (468, 275) with delta (0, 0)
Screenshot: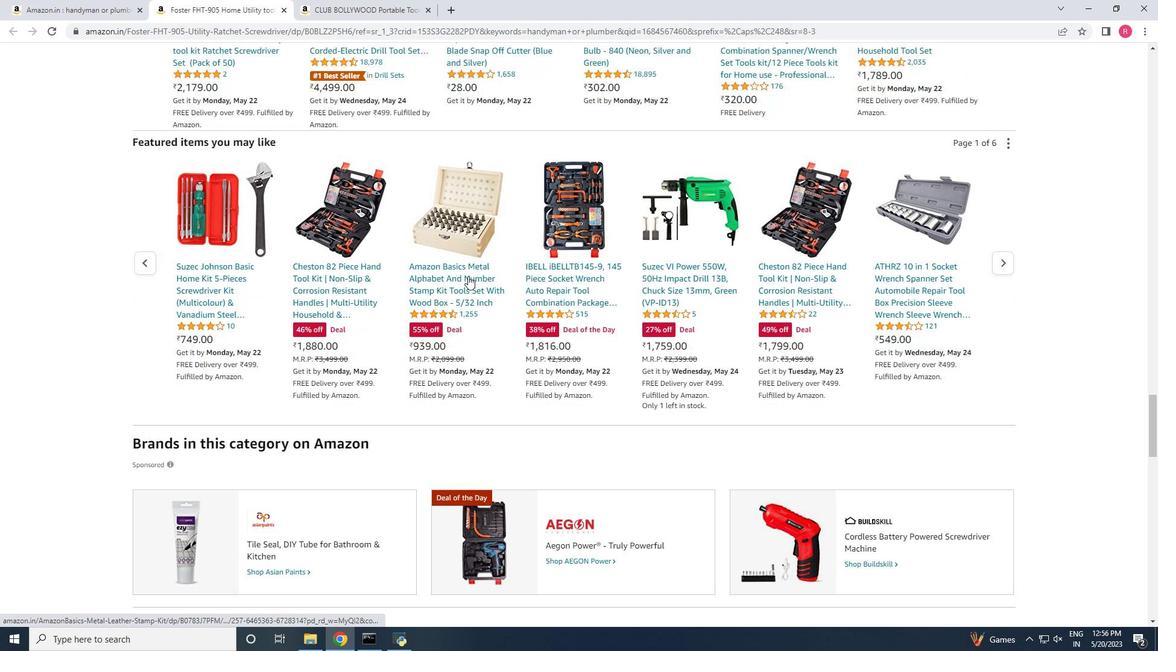 
Action: Mouse scrolled (468, 275) with delta (0, 0)
Screenshot: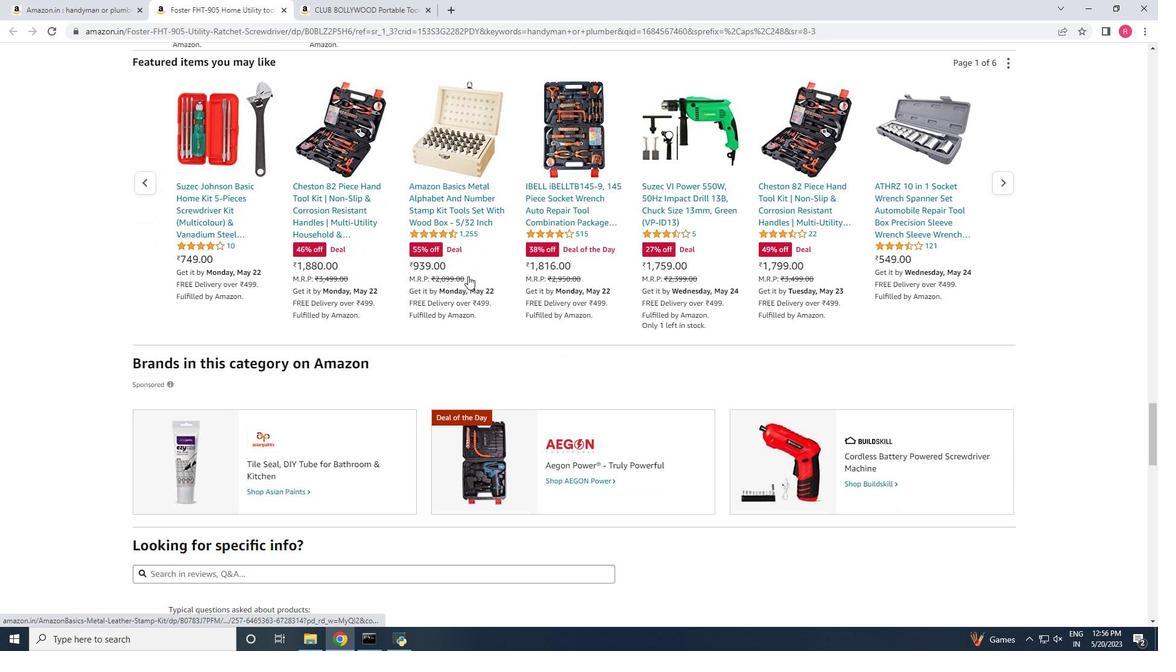 
Action: Mouse scrolled (468, 275) with delta (0, 0)
Screenshot: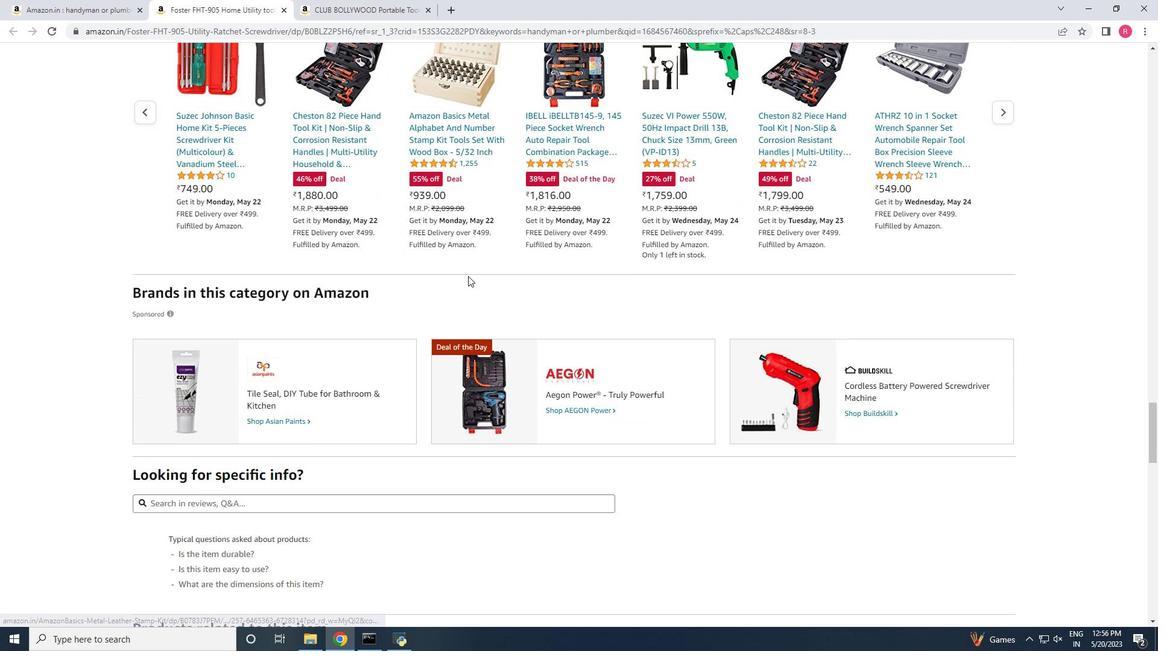 
Action: Mouse scrolled (468, 275) with delta (0, 0)
Screenshot: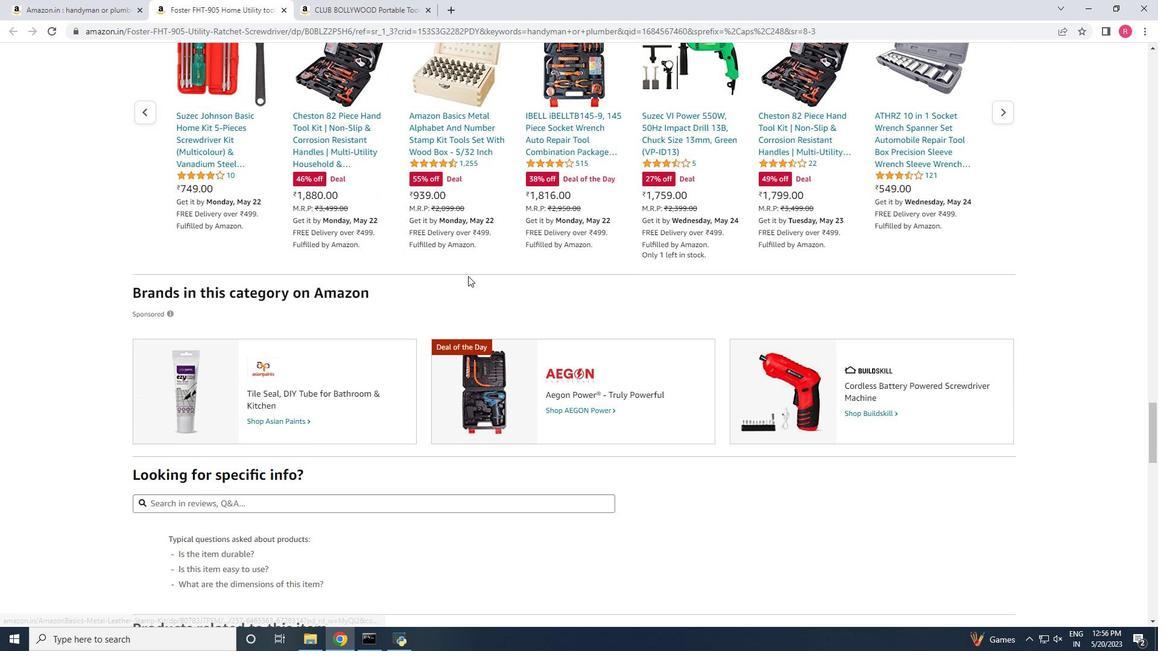 
Action: Mouse scrolled (468, 275) with delta (0, 0)
Screenshot: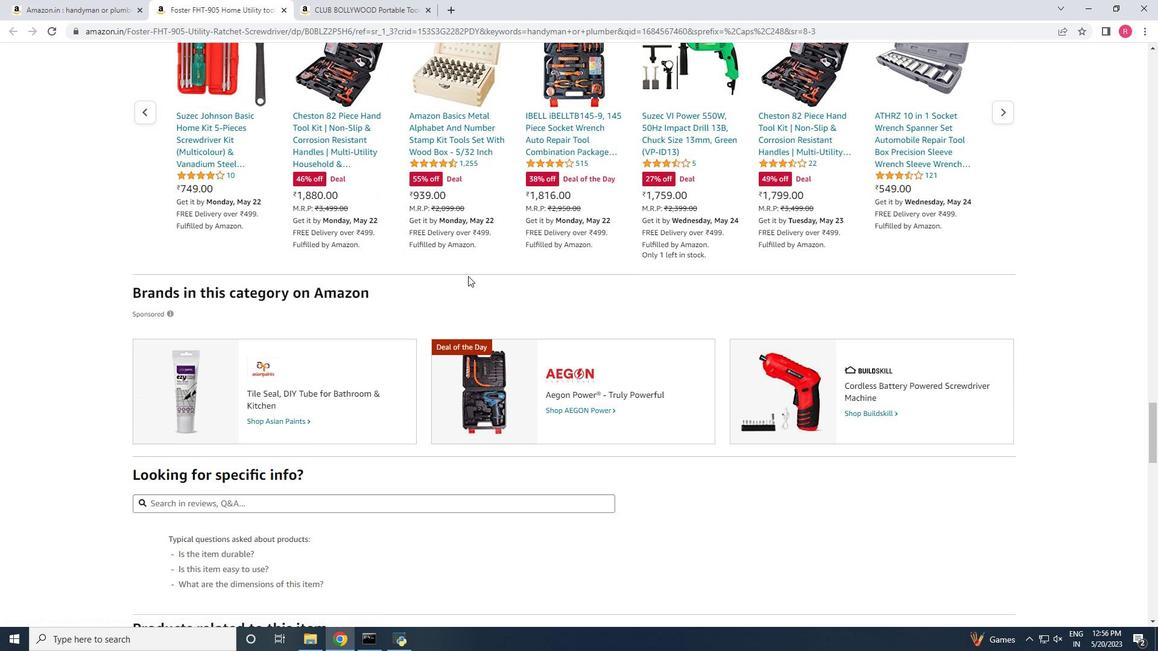 
Action: Mouse scrolled (468, 275) with delta (0, 0)
Screenshot: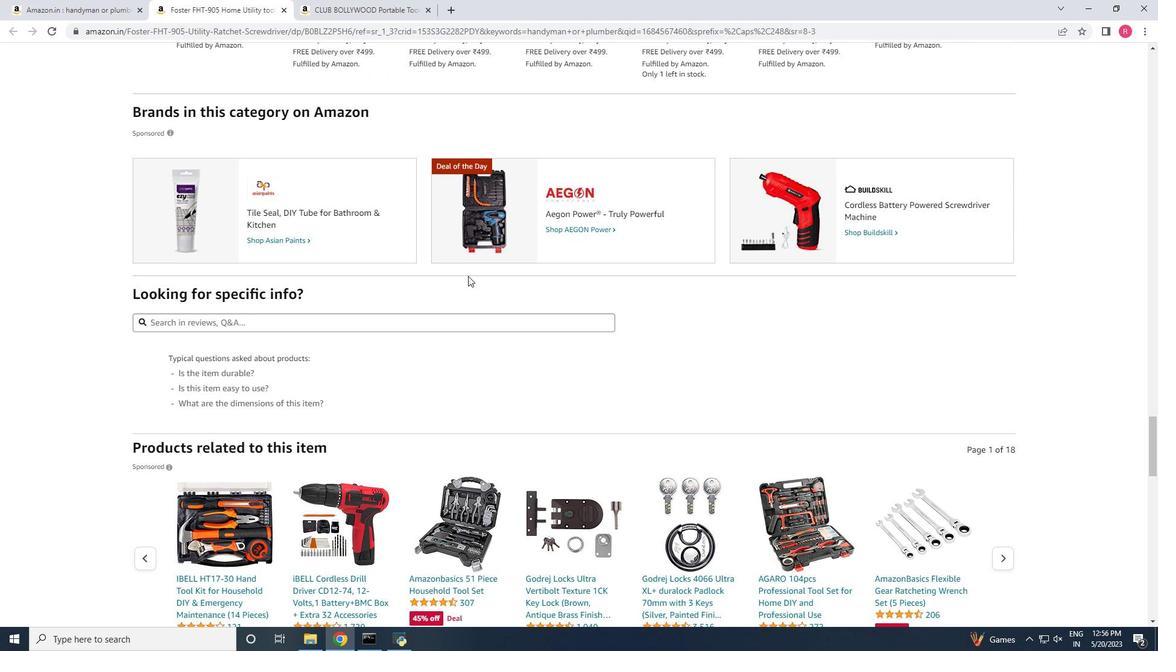 
Action: Mouse scrolled (468, 275) with delta (0, 0)
Screenshot: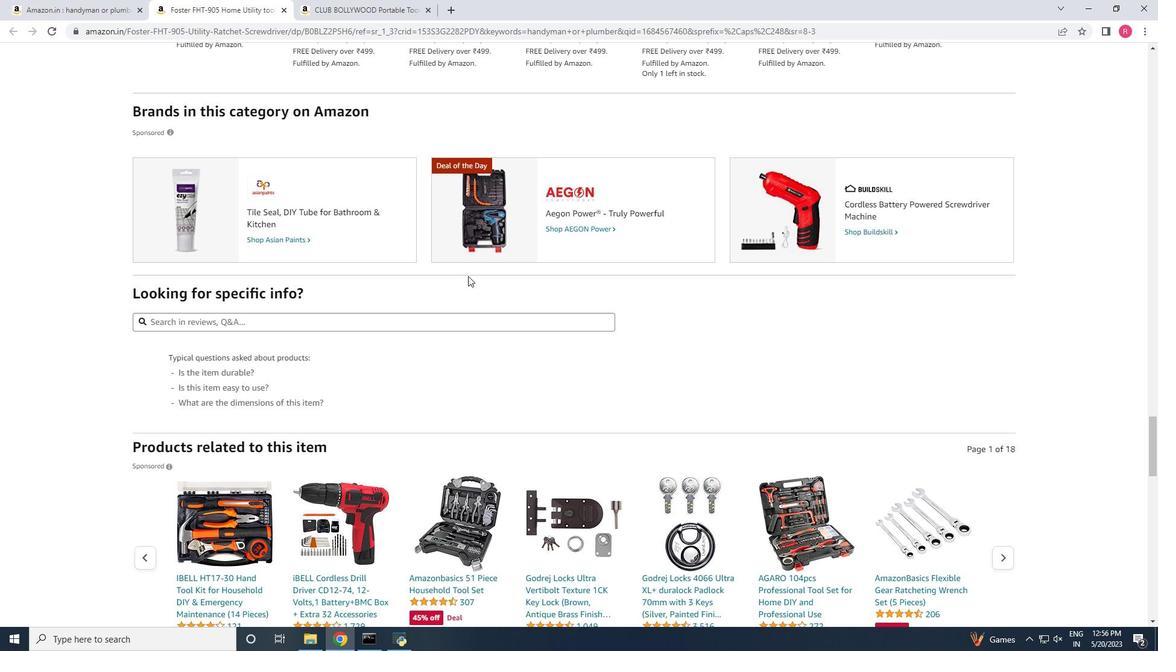 
Action: Mouse scrolled (468, 275) with delta (0, 0)
Screenshot: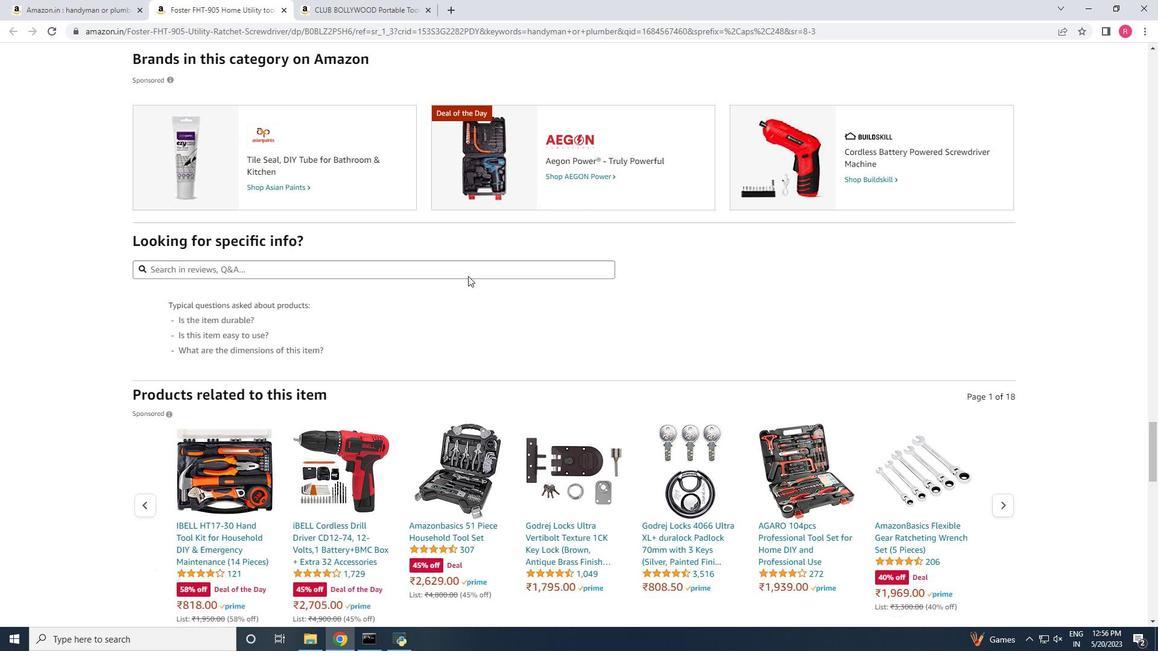 
Action: Mouse scrolled (468, 275) with delta (0, 0)
Screenshot: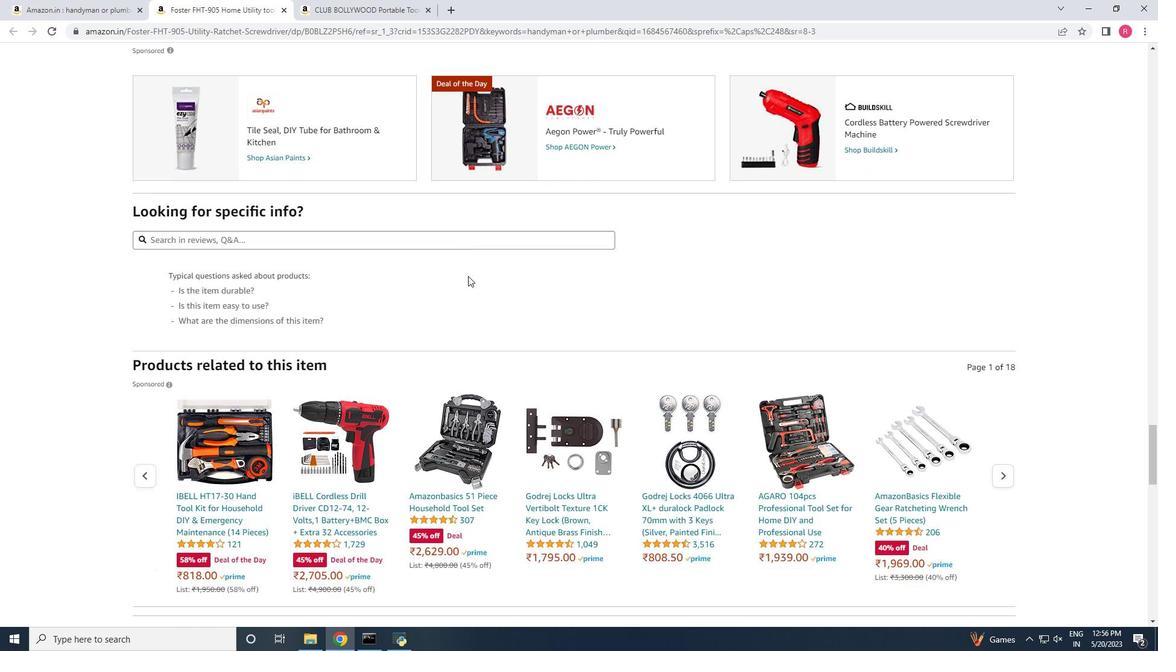 
Action: Mouse scrolled (468, 275) with delta (0, 0)
Screenshot: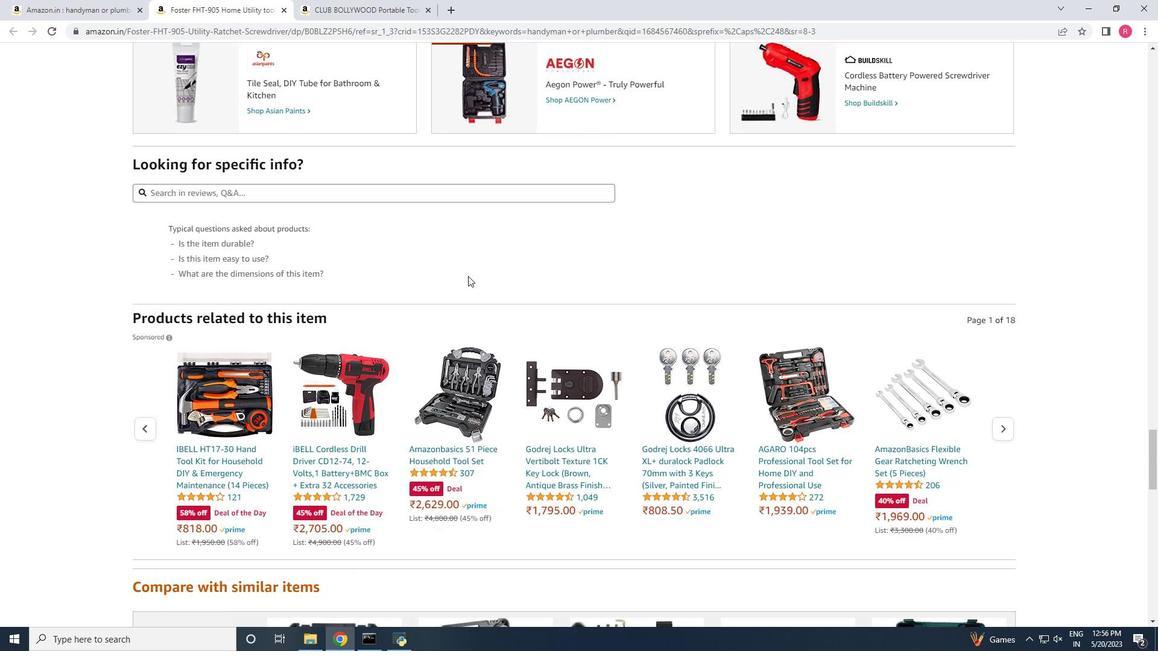 
Action: Mouse scrolled (468, 275) with delta (0, 0)
Screenshot: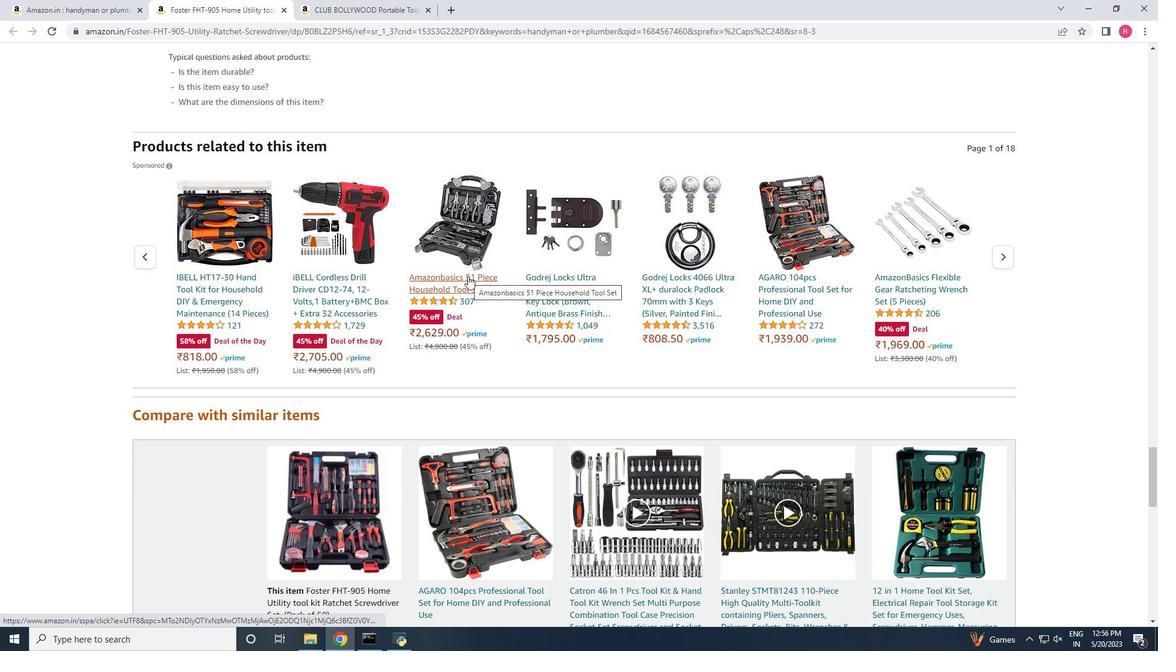 
Action: Mouse scrolled (468, 275) with delta (0, 0)
Screenshot: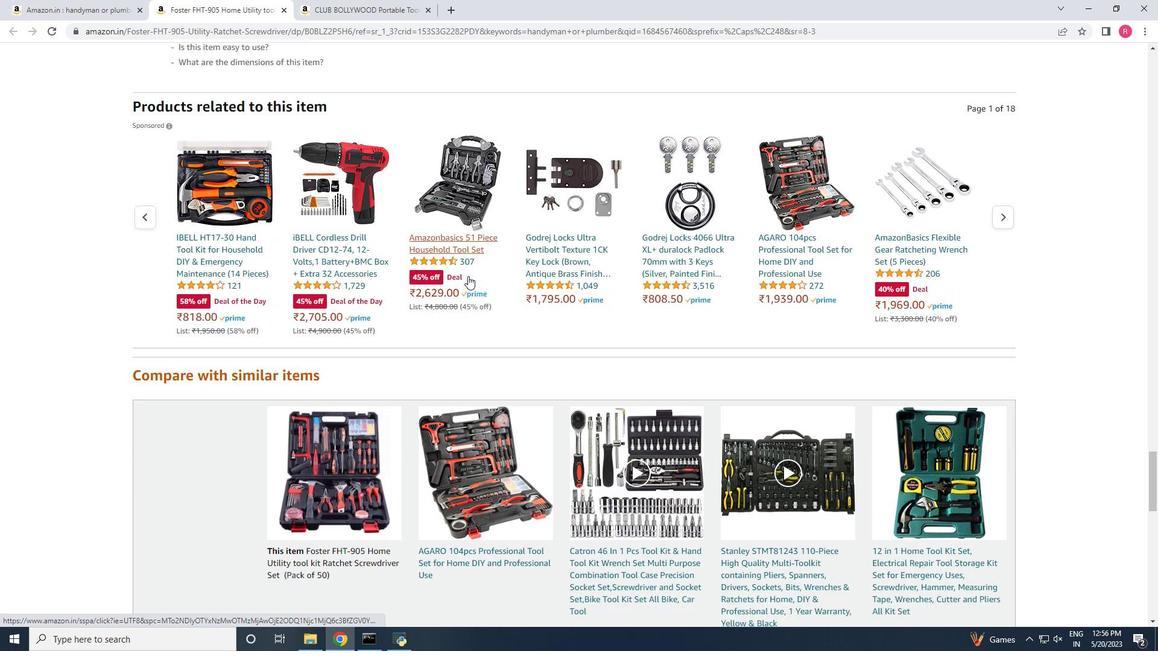 
Action: Mouse scrolled (468, 275) with delta (0, 0)
Screenshot: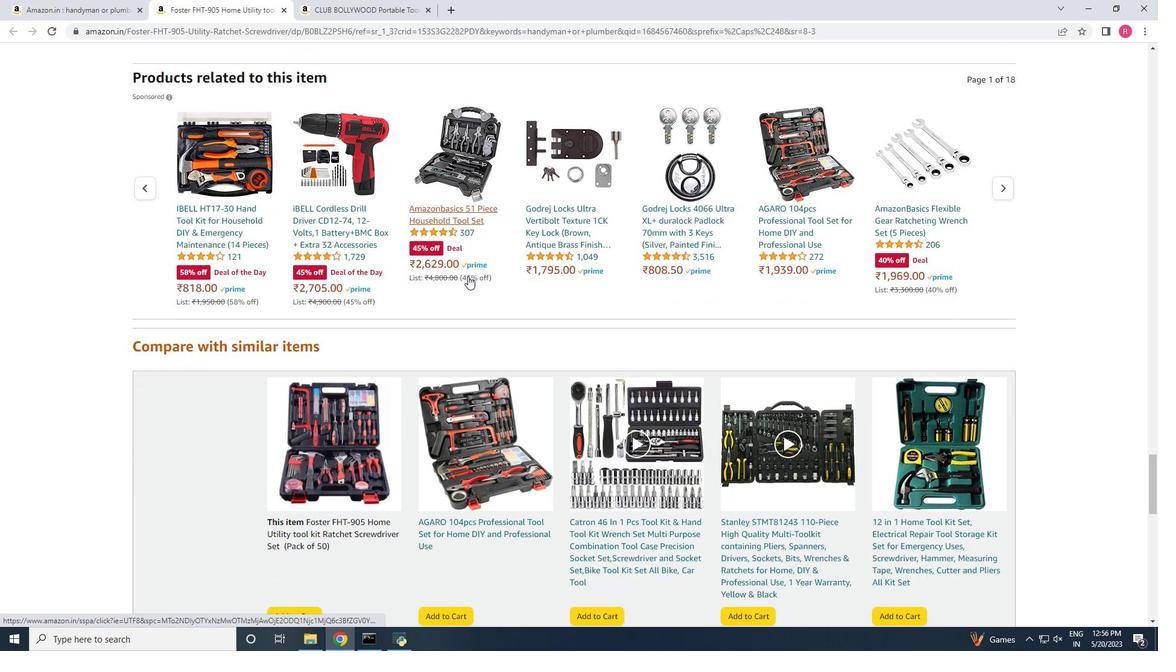 
Action: Mouse scrolled (468, 275) with delta (0, 0)
Screenshot: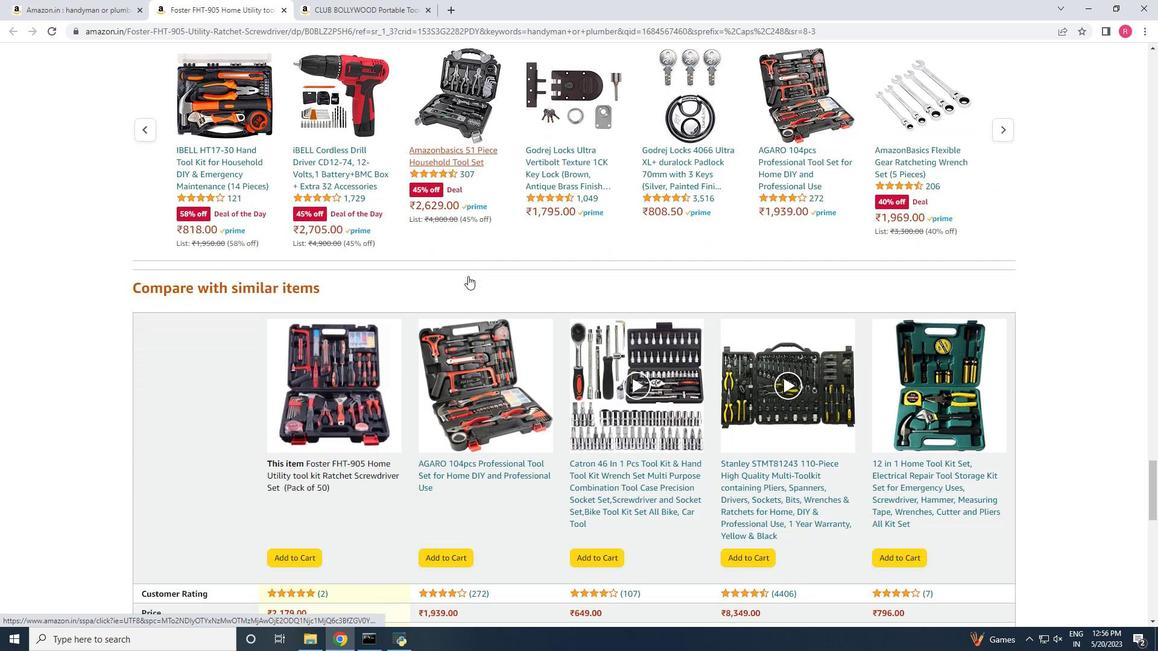 
Action: Mouse scrolled (468, 275) with delta (0, 0)
Screenshot: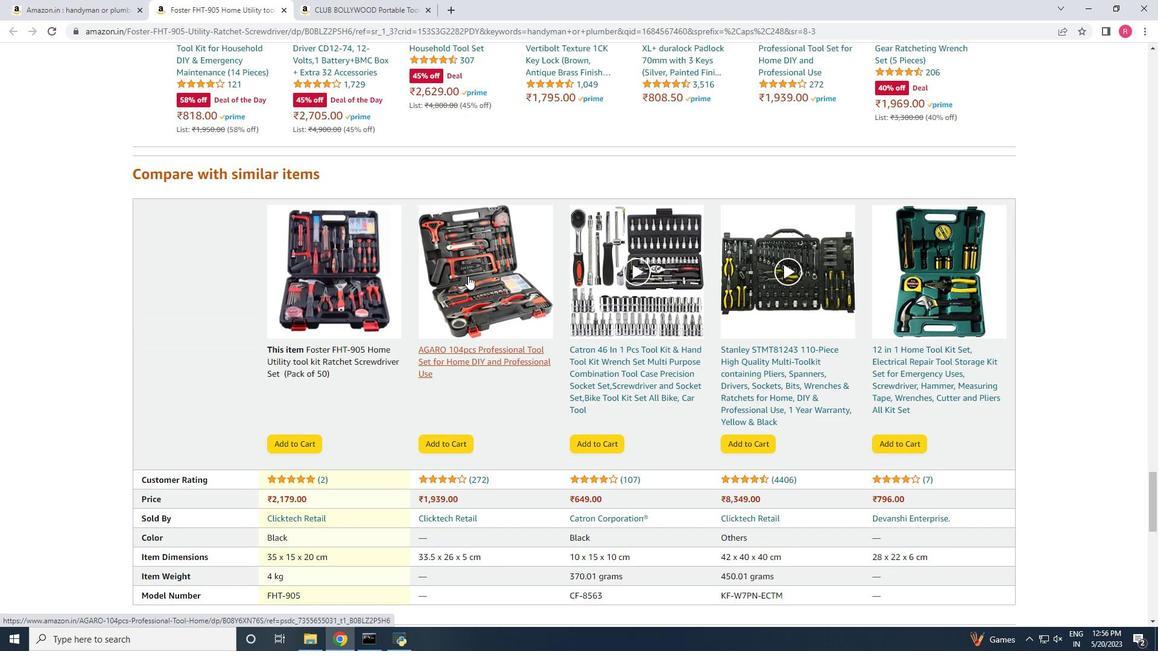 
Action: Mouse scrolled (468, 275) with delta (0, 0)
Screenshot: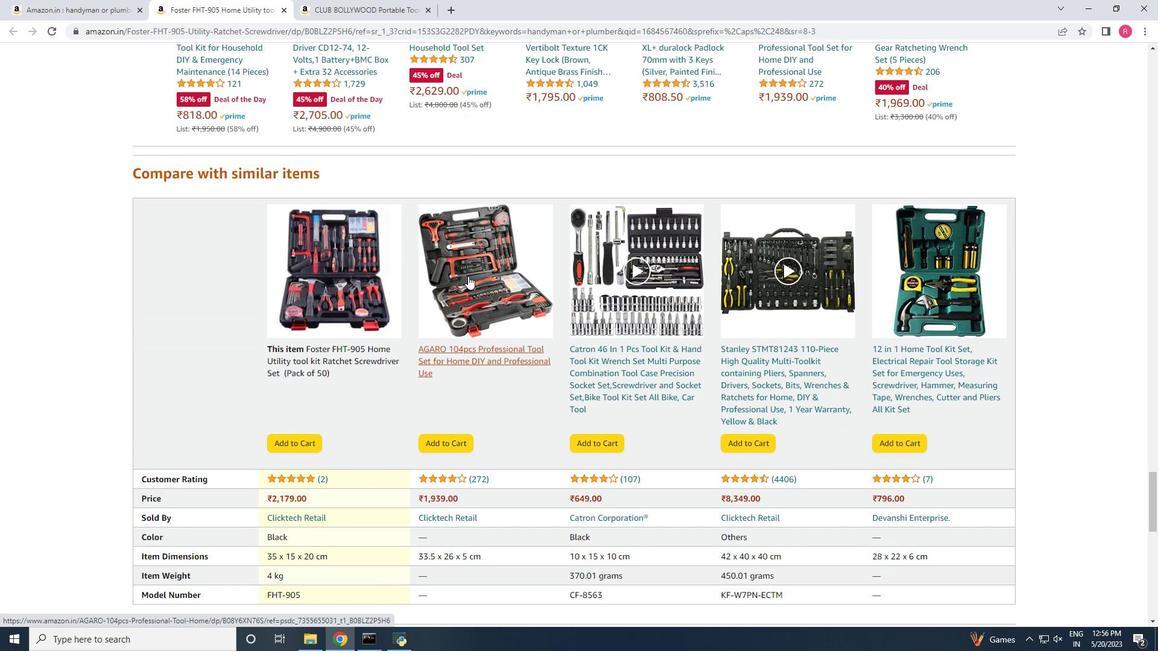 
Action: Mouse scrolled (468, 275) with delta (0, 0)
Screenshot: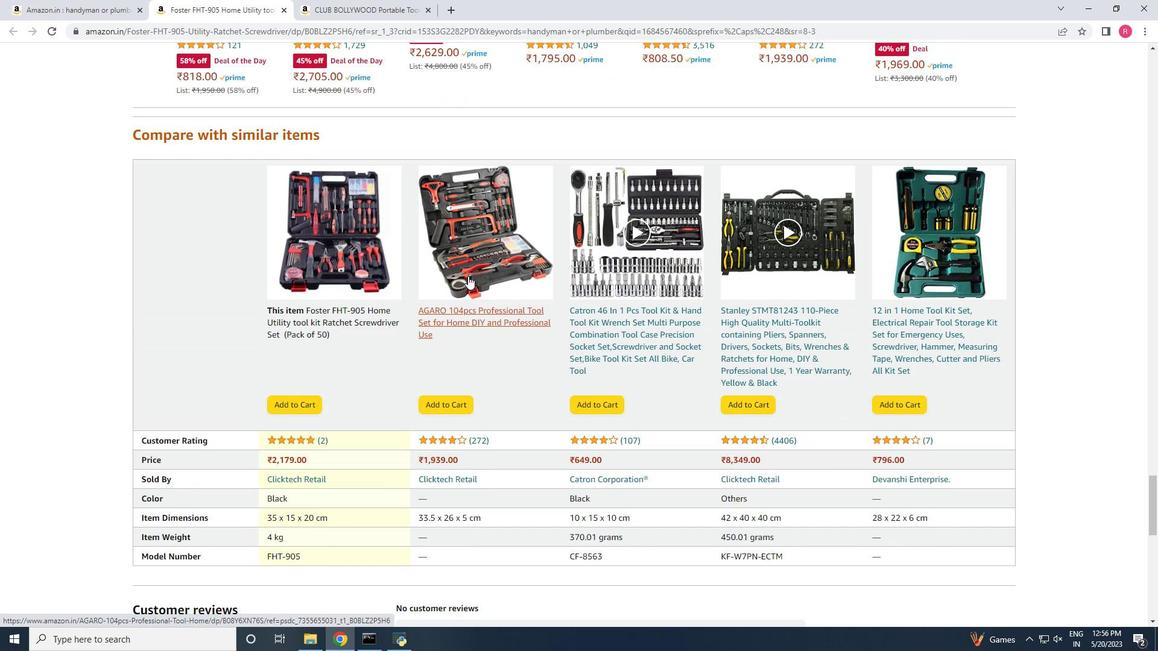 
Action: Mouse scrolled (468, 275) with delta (0, 0)
Screenshot: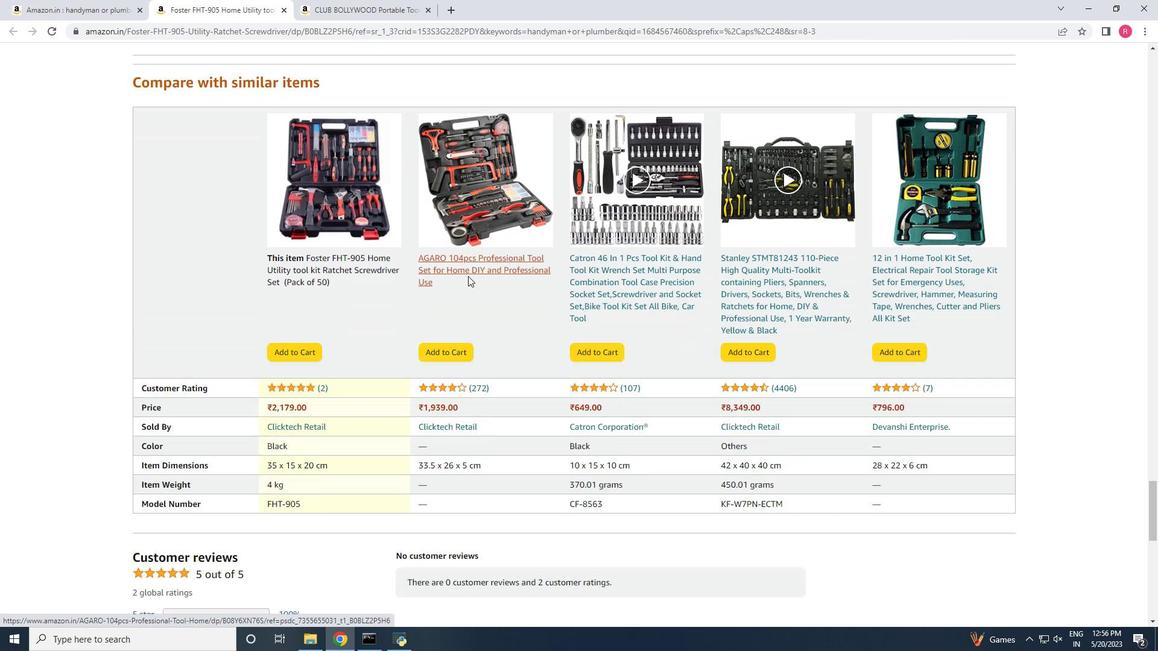 
Action: Mouse scrolled (468, 275) with delta (0, 0)
Screenshot: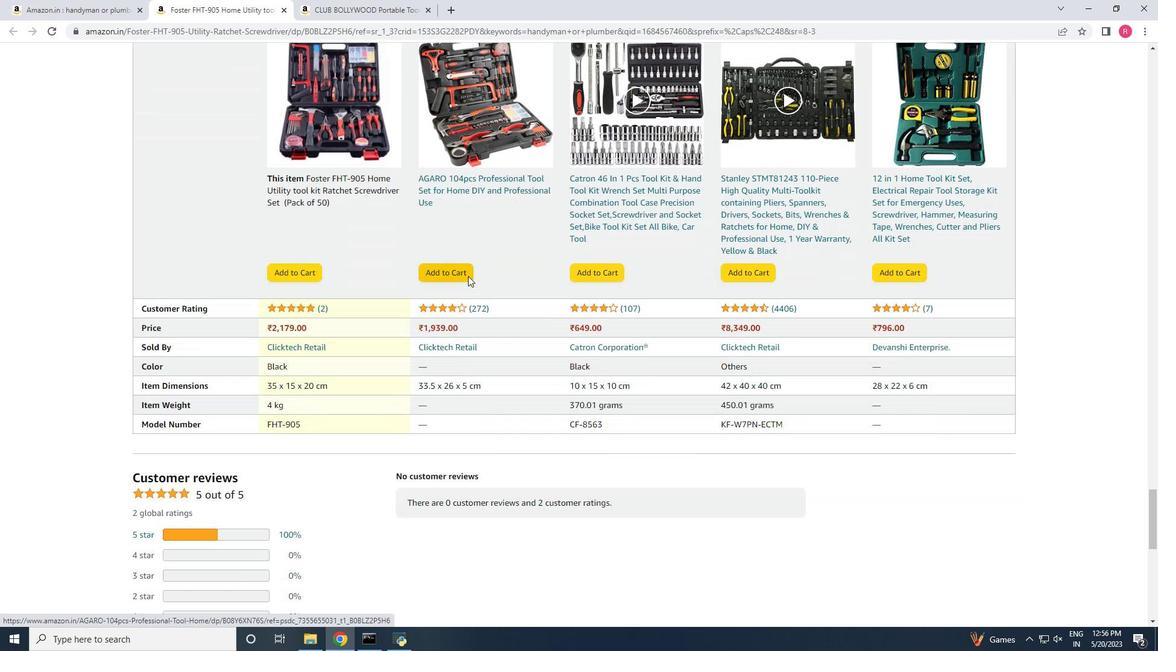 
Action: Mouse scrolled (468, 275) with delta (0, 0)
Screenshot: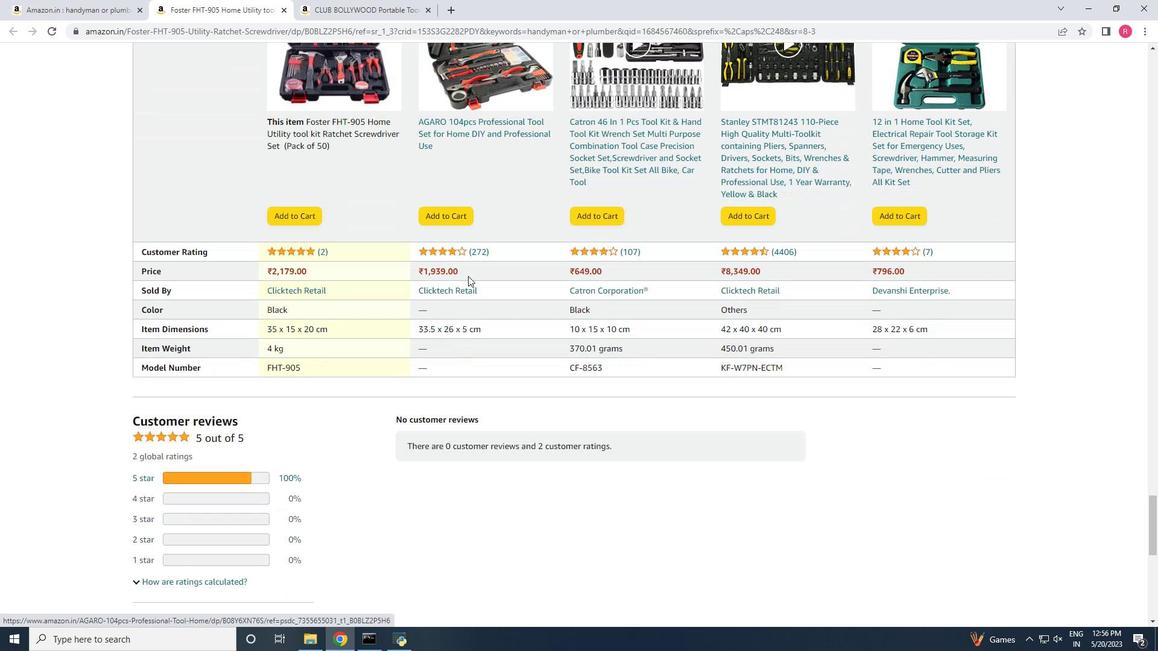 
Action: Mouse scrolled (468, 275) with delta (0, 0)
Screenshot: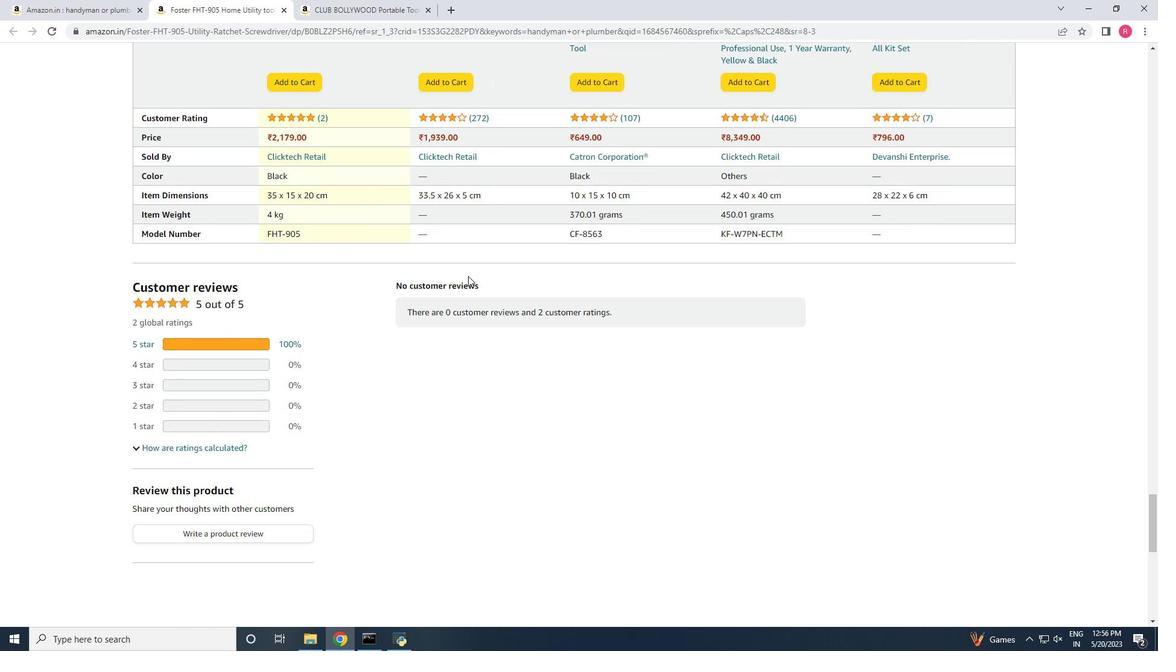 
Action: Mouse scrolled (468, 275) with delta (0, 0)
Screenshot: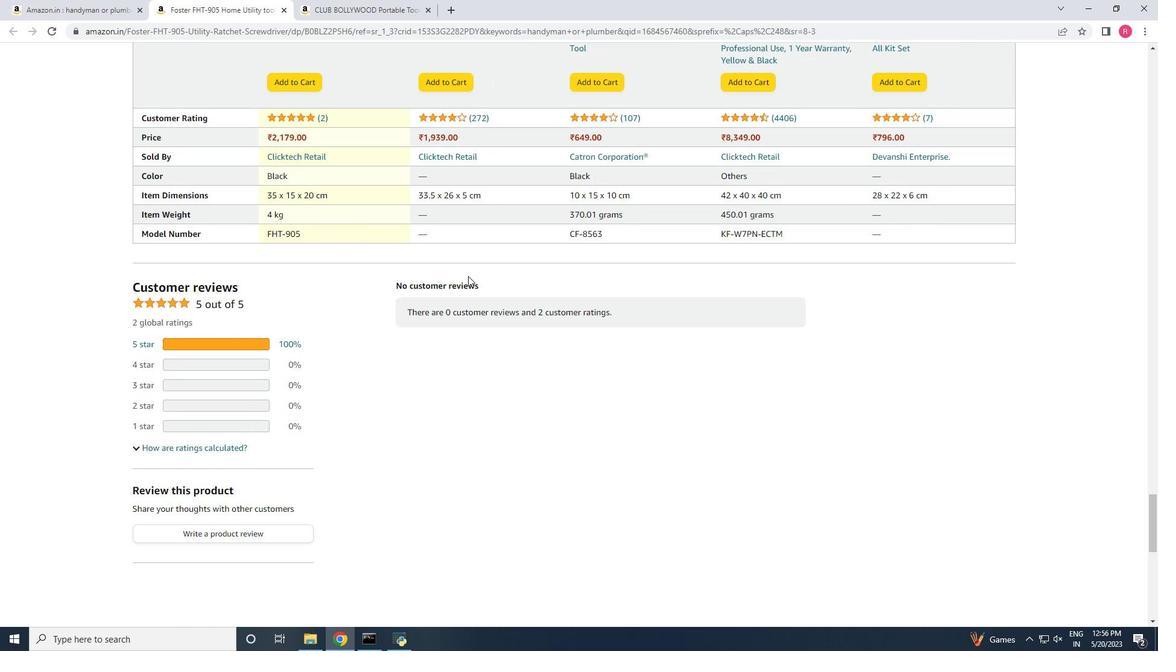 
Action: Mouse scrolled (468, 275) with delta (0, 0)
Screenshot: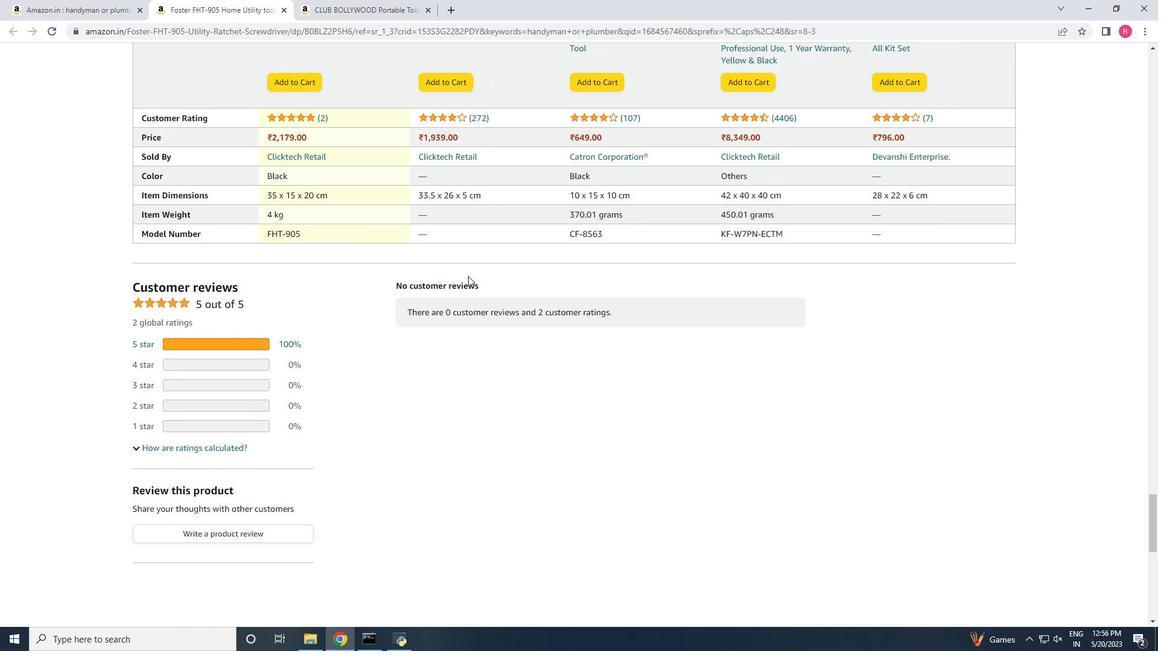 
Action: Mouse scrolled (468, 275) with delta (0, 0)
Screenshot: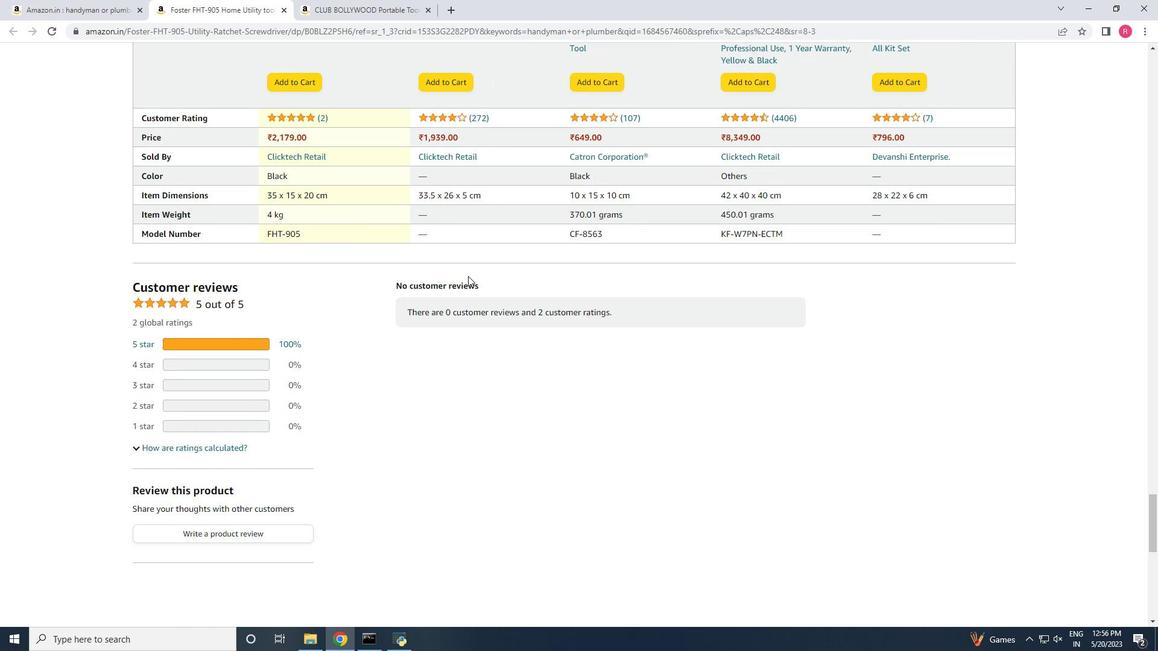 
Action: Mouse scrolled (468, 275) with delta (0, 0)
Screenshot: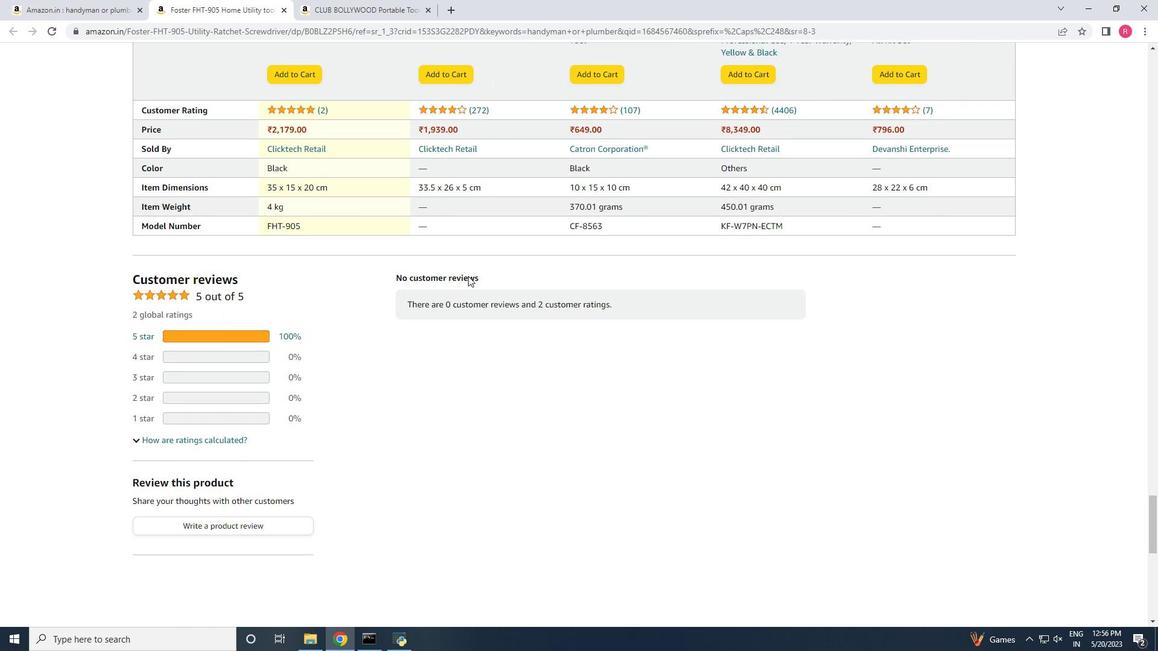 
Action: Mouse scrolled (468, 275) with delta (0, 0)
Screenshot: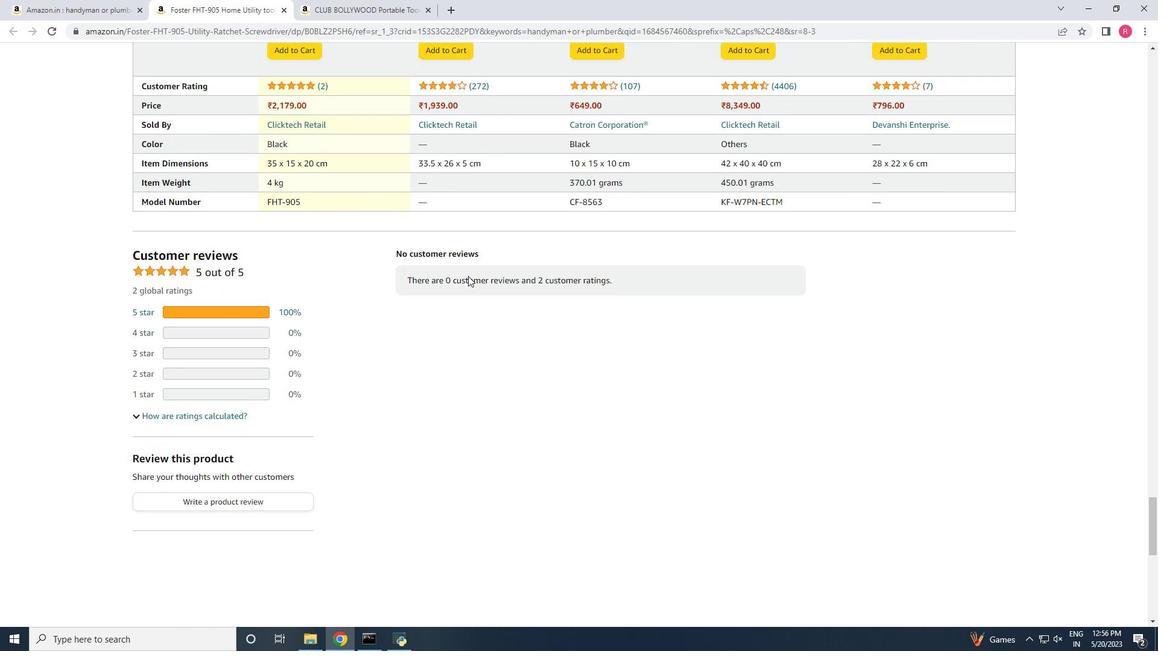 
Action: Mouse scrolled (468, 275) with delta (0, 0)
Screenshot: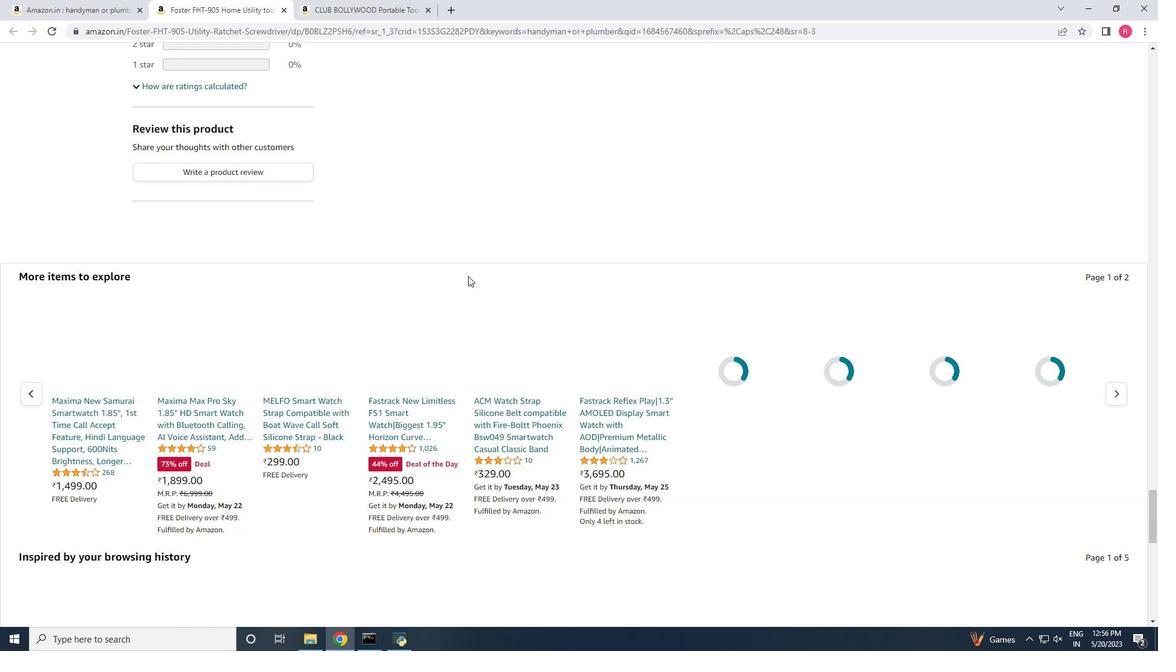 
Action: Mouse scrolled (468, 277) with delta (0, 0)
Screenshot: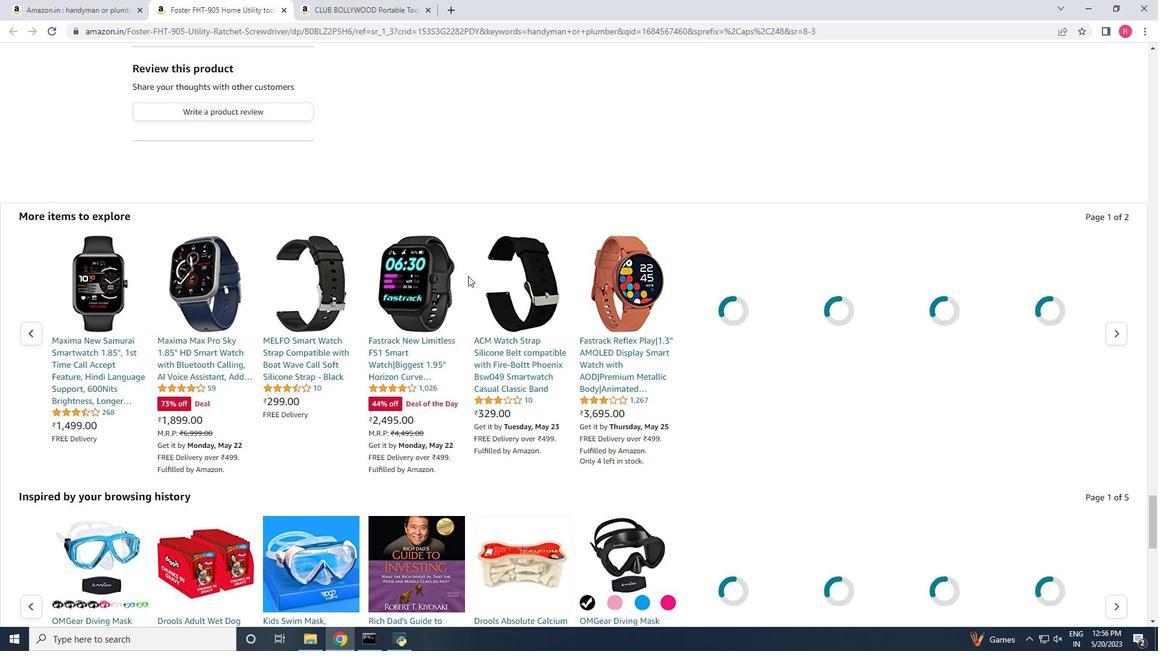 
Action: Mouse scrolled (468, 277) with delta (0, 0)
Screenshot: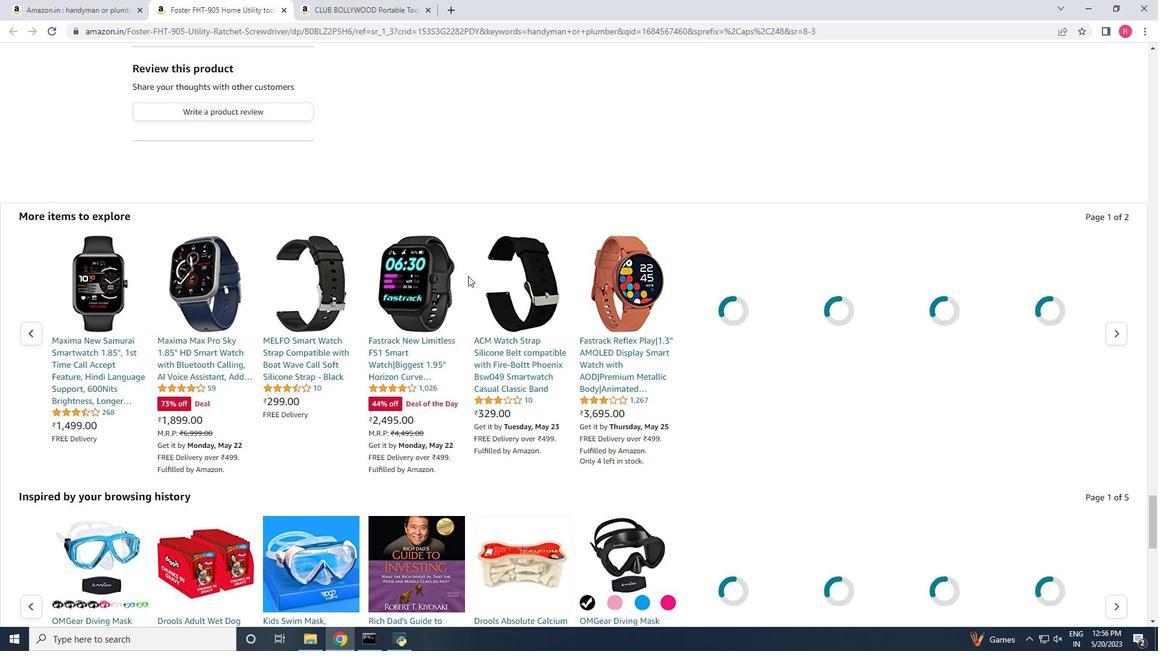 
Action: Mouse scrolled (468, 277) with delta (0, 0)
Screenshot: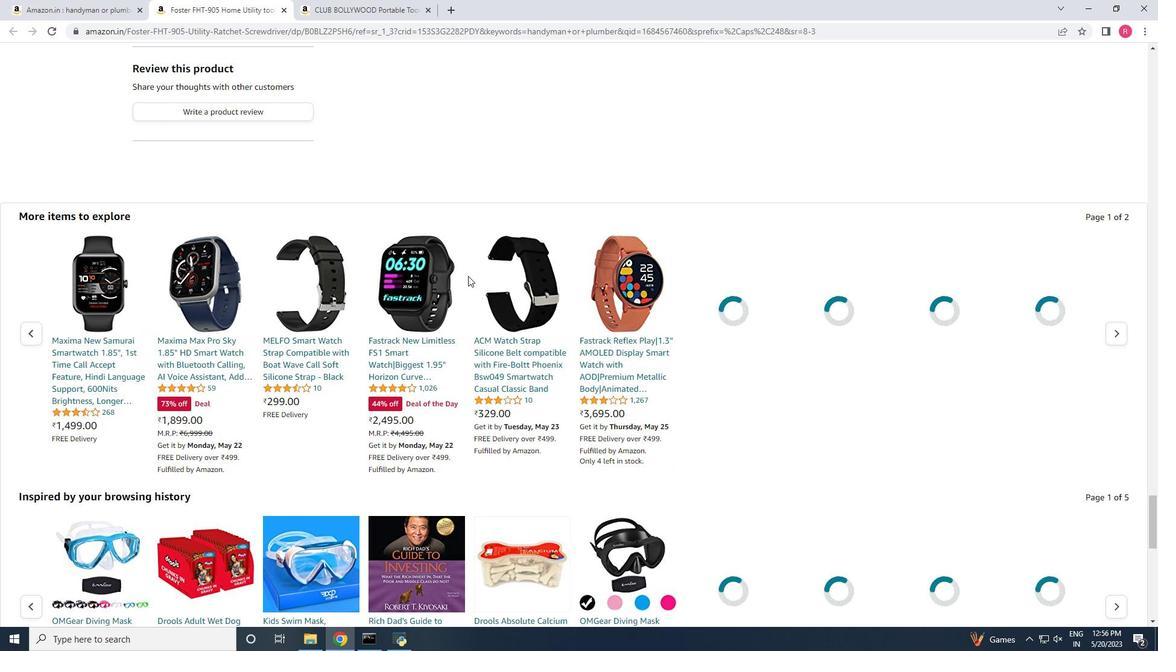 
Action: Mouse scrolled (468, 277) with delta (0, 0)
Screenshot: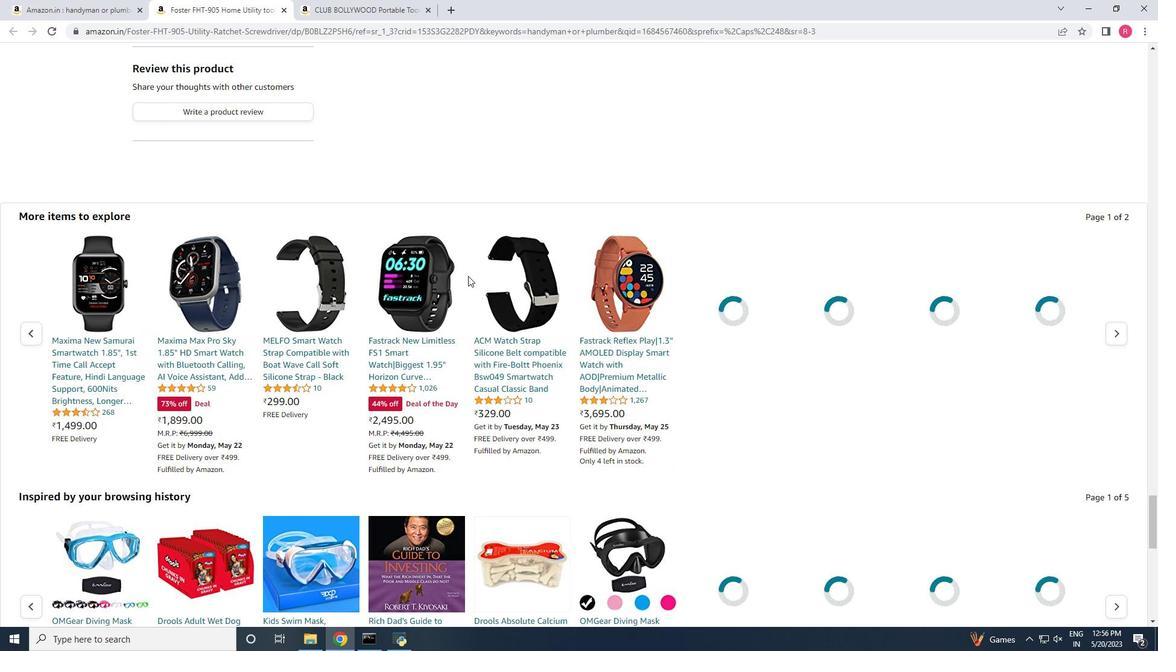 
Action: Mouse scrolled (468, 277) with delta (0, 0)
Screenshot: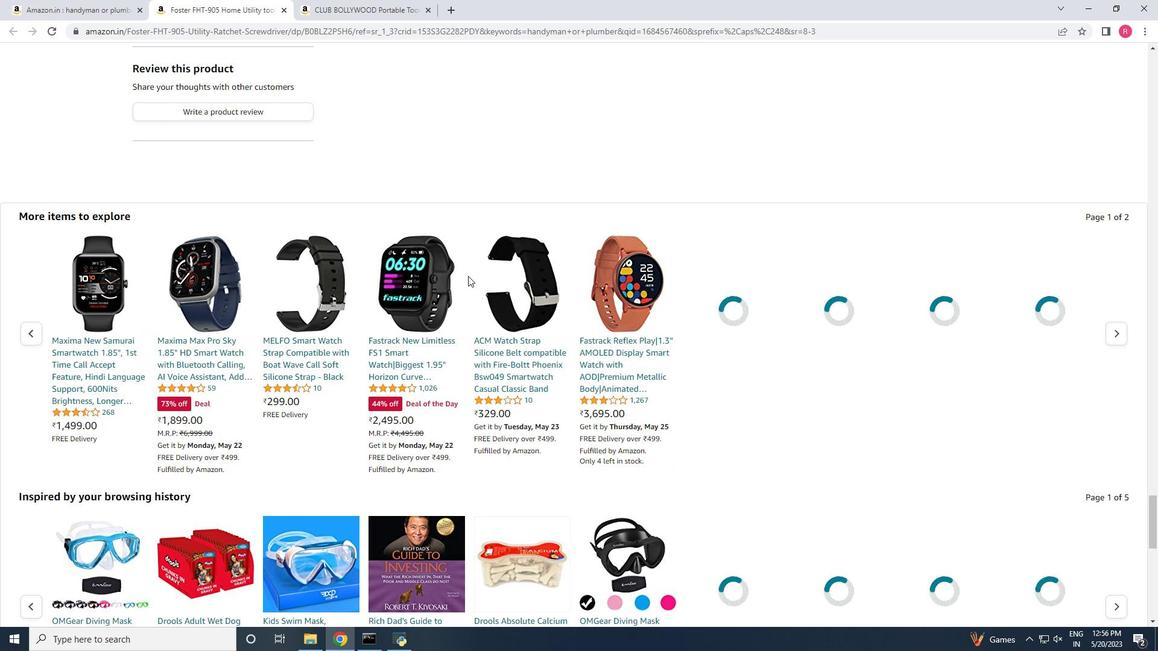 
Action: Mouse scrolled (468, 277) with delta (0, 0)
Screenshot: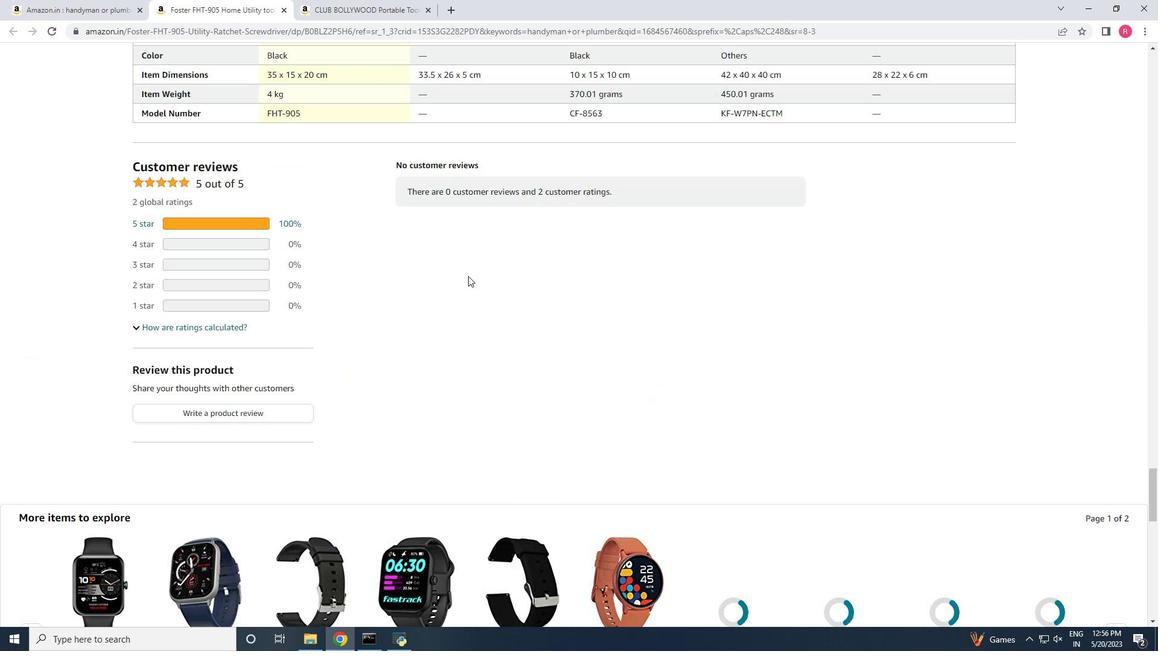 
Action: Mouse scrolled (468, 277) with delta (0, 0)
Screenshot: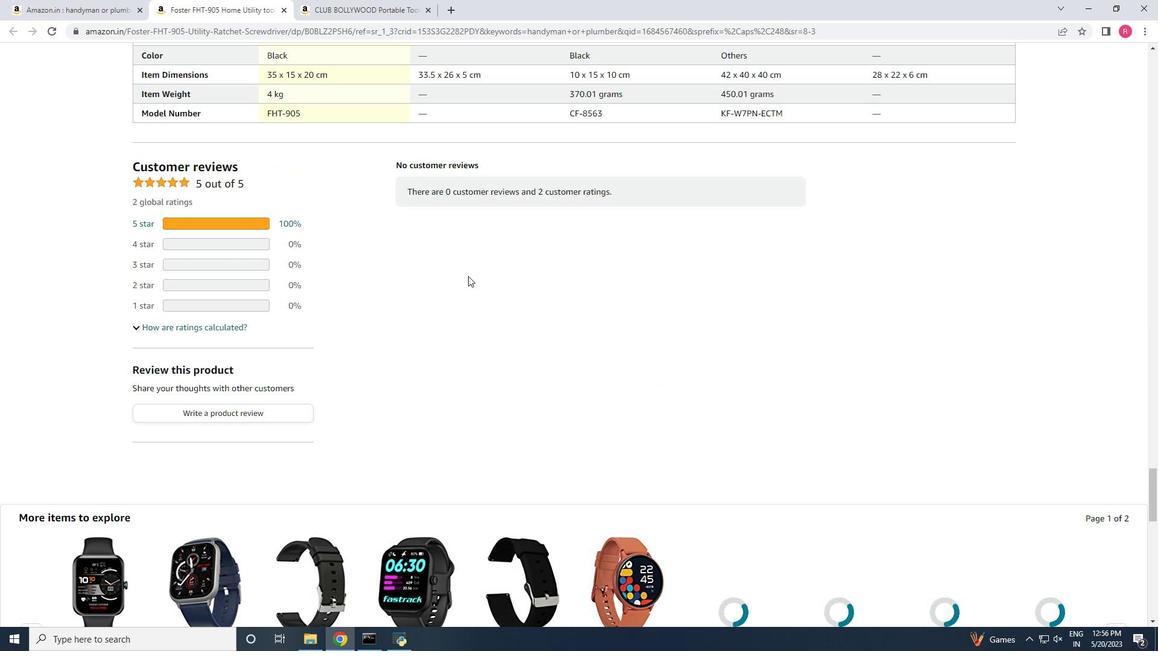 
Action: Mouse scrolled (468, 277) with delta (0, 0)
Screenshot: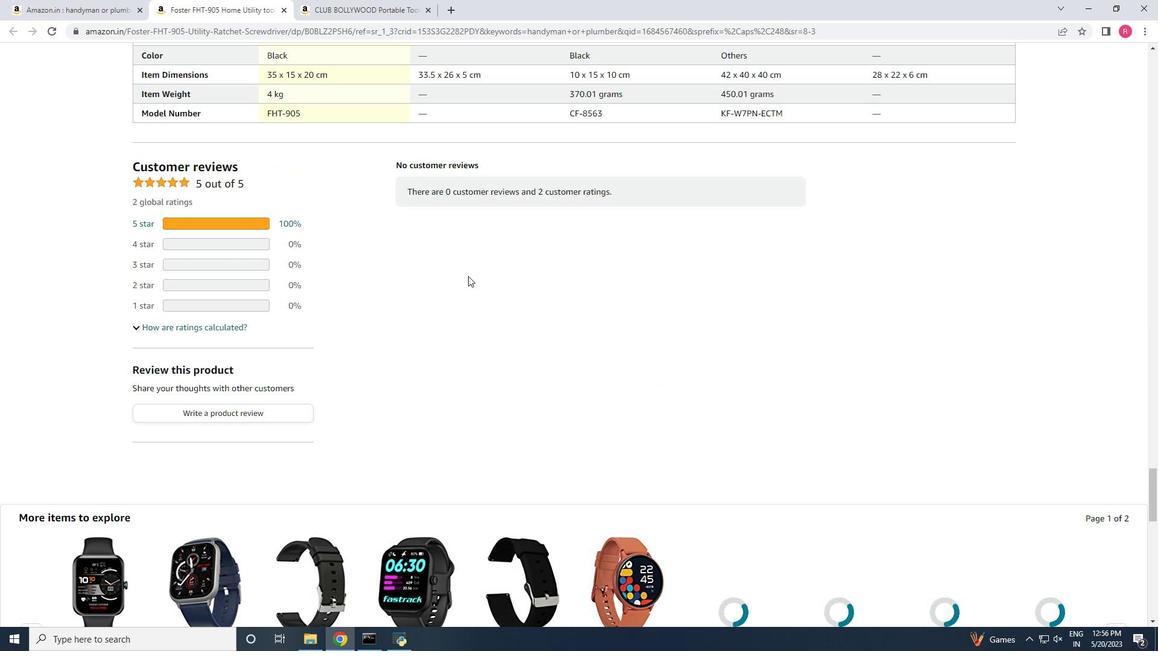 
Action: Mouse scrolled (468, 277) with delta (0, 0)
Screenshot: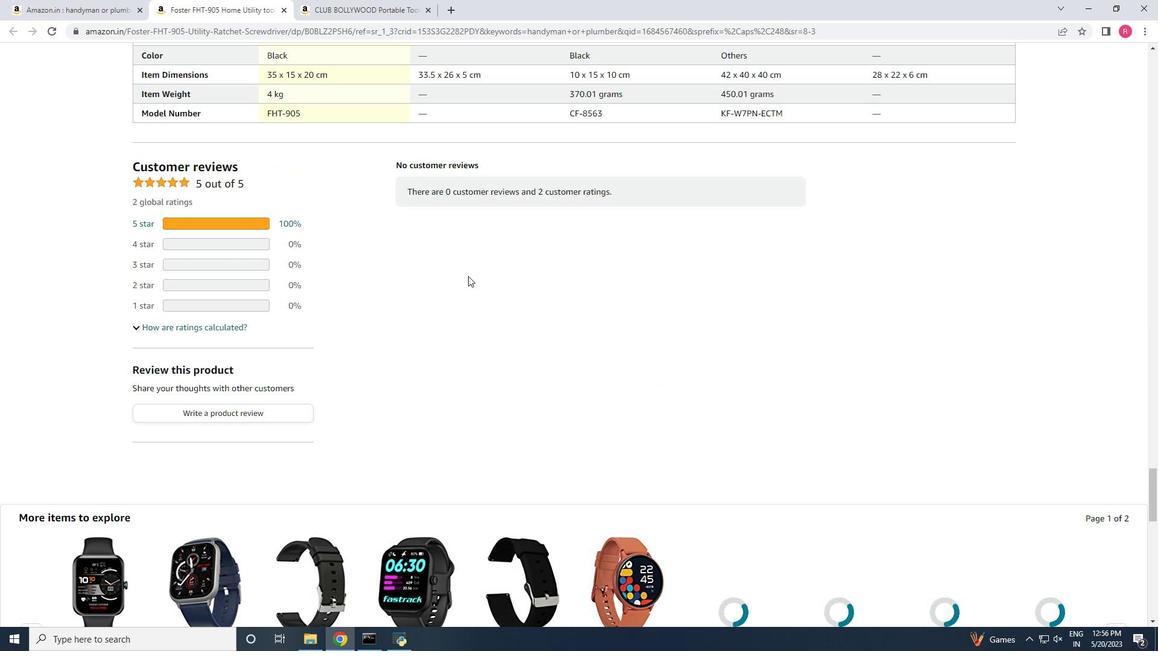 
Action: Mouse scrolled (468, 277) with delta (0, 0)
Screenshot: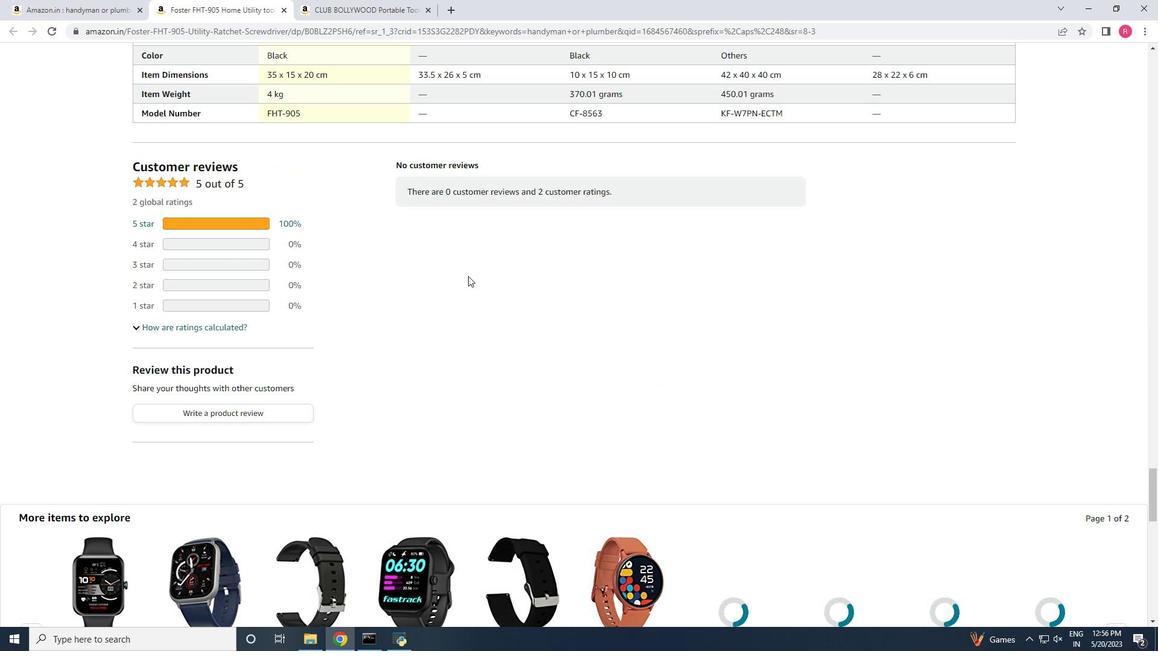 
Action: Mouse scrolled (468, 277) with delta (0, 0)
Screenshot: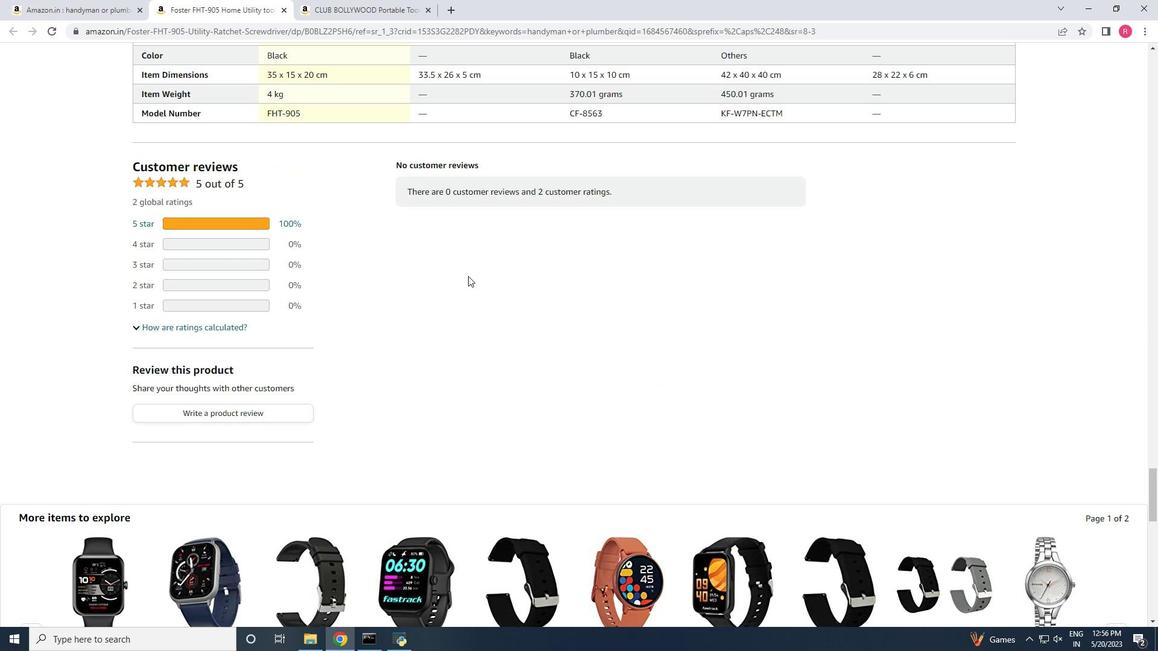
Action: Mouse scrolled (468, 277) with delta (0, 0)
Screenshot: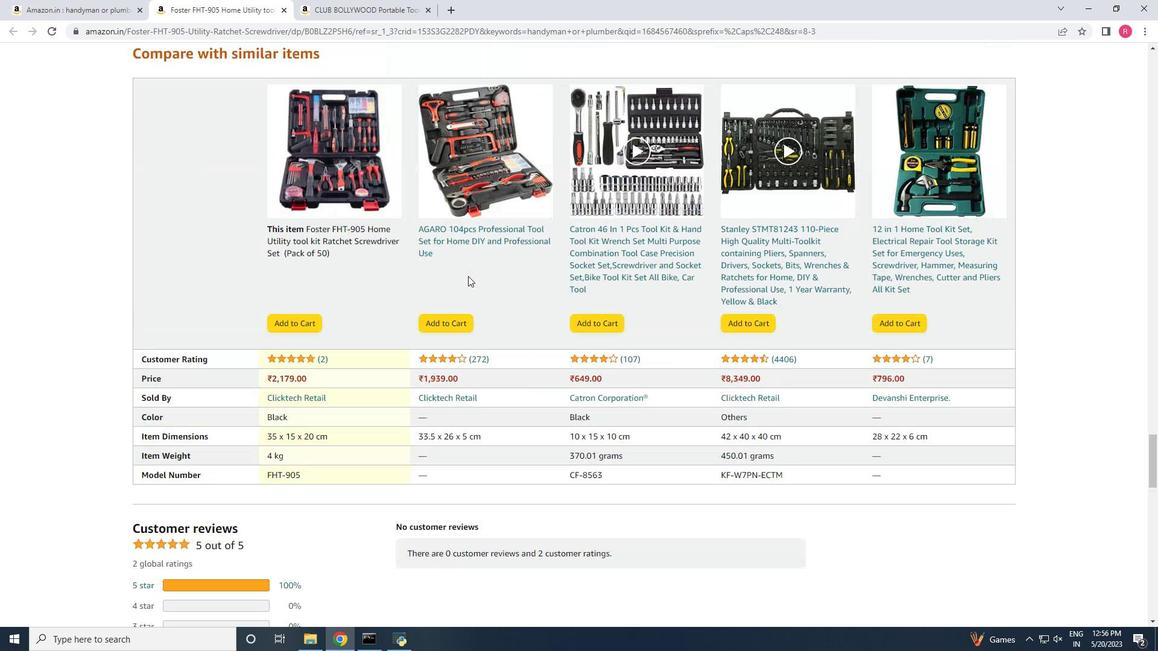 
Action: Mouse scrolled (468, 277) with delta (0, 0)
Screenshot: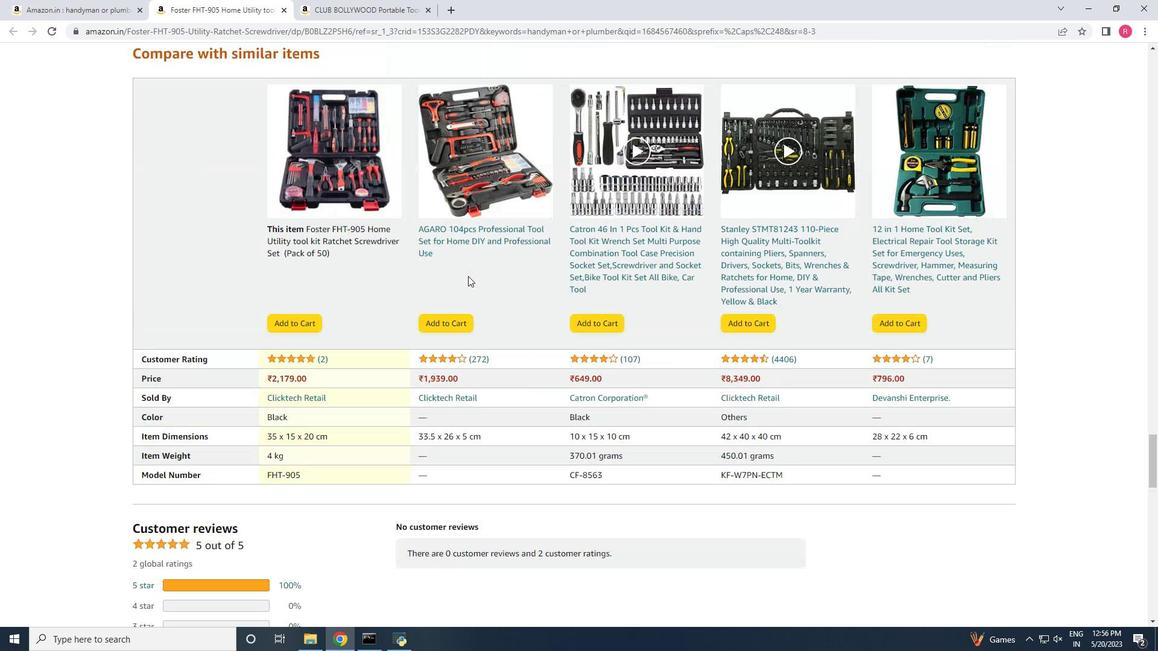 
Action: Mouse scrolled (468, 277) with delta (0, 0)
Screenshot: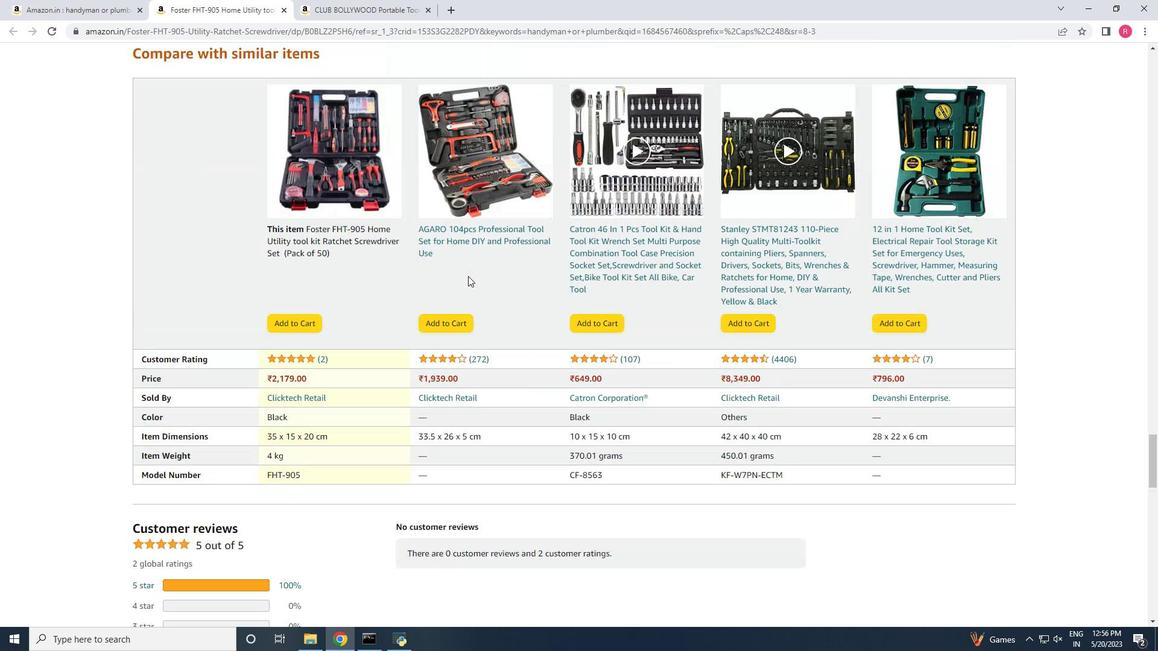 
Action: Mouse scrolled (468, 277) with delta (0, 0)
Screenshot: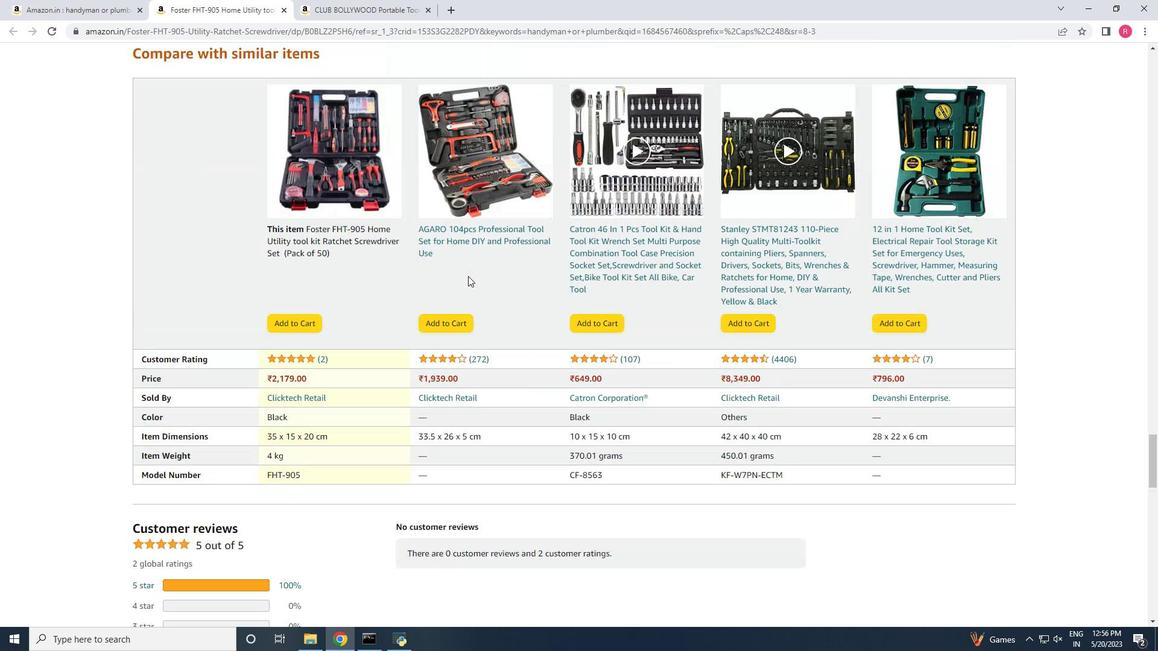 
Action: Mouse scrolled (468, 277) with delta (0, 0)
Screenshot: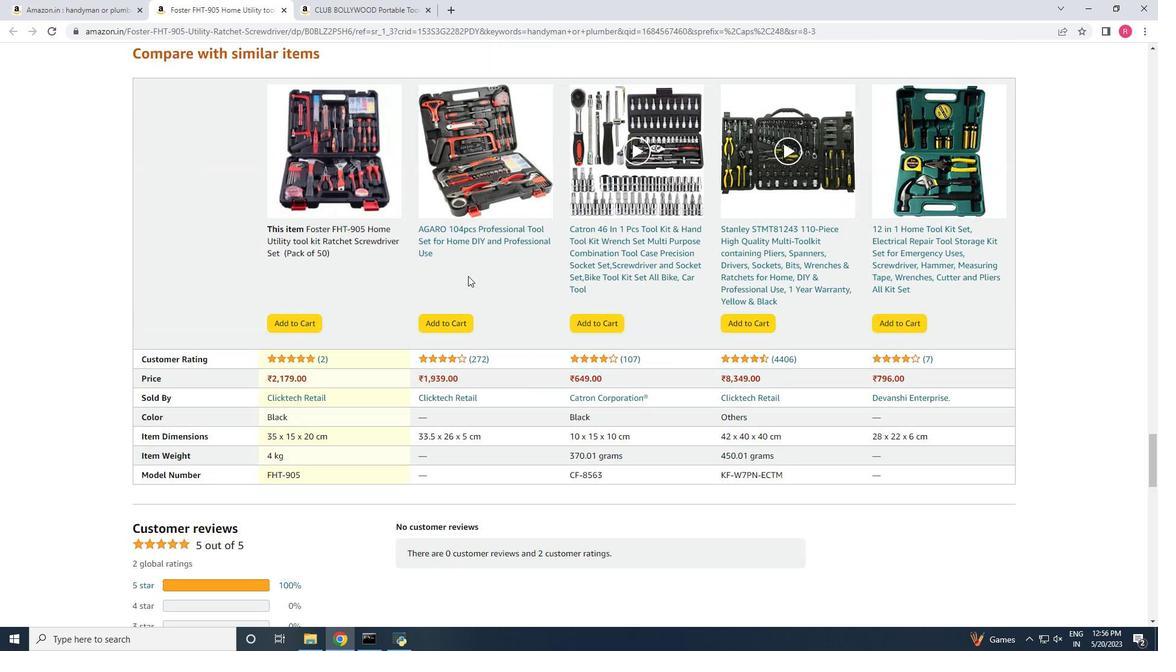 
Action: Mouse scrolled (468, 277) with delta (0, 0)
Screenshot: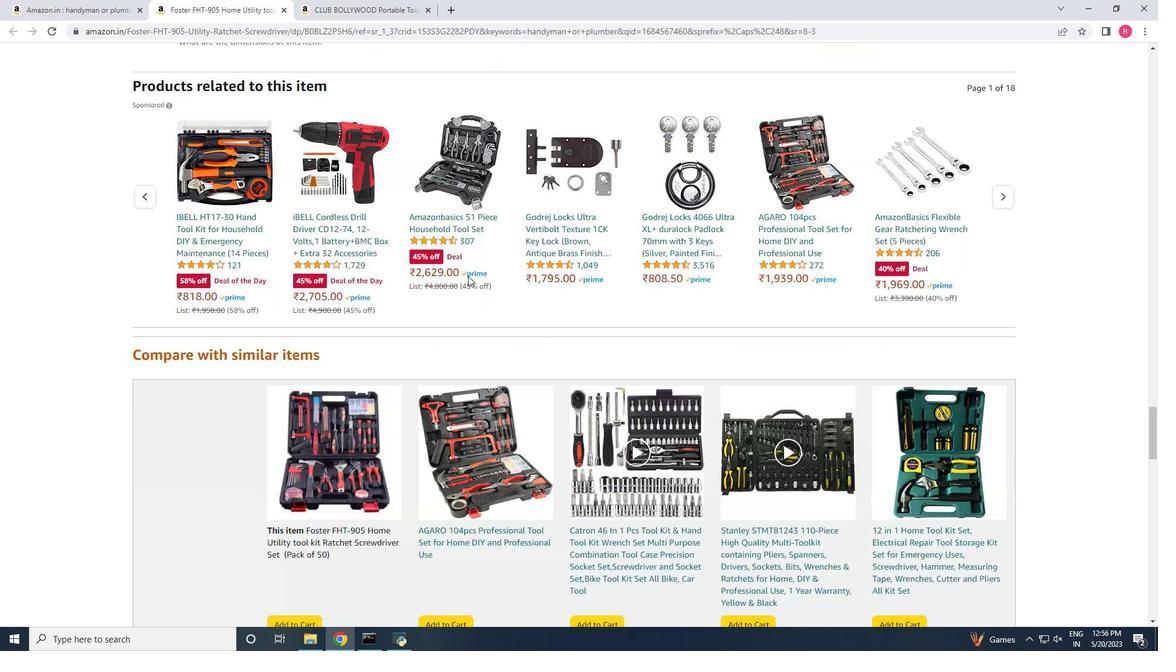 
Action: Mouse scrolled (468, 277) with delta (0, 0)
Screenshot: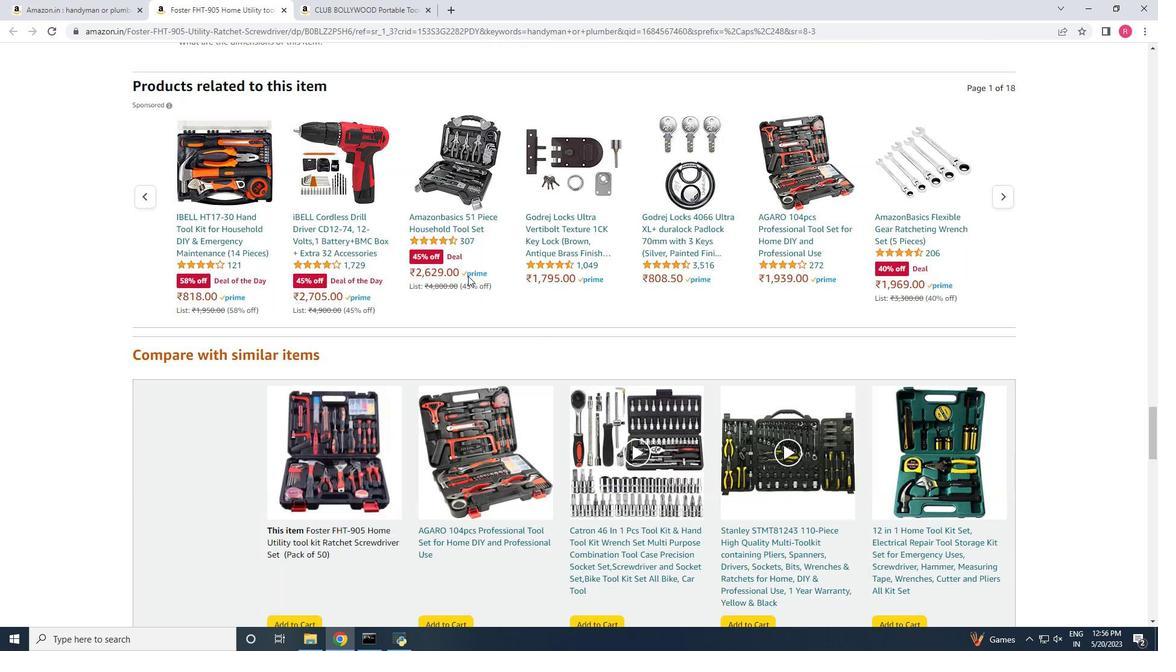 
Action: Mouse scrolled (468, 277) with delta (0, 0)
Screenshot: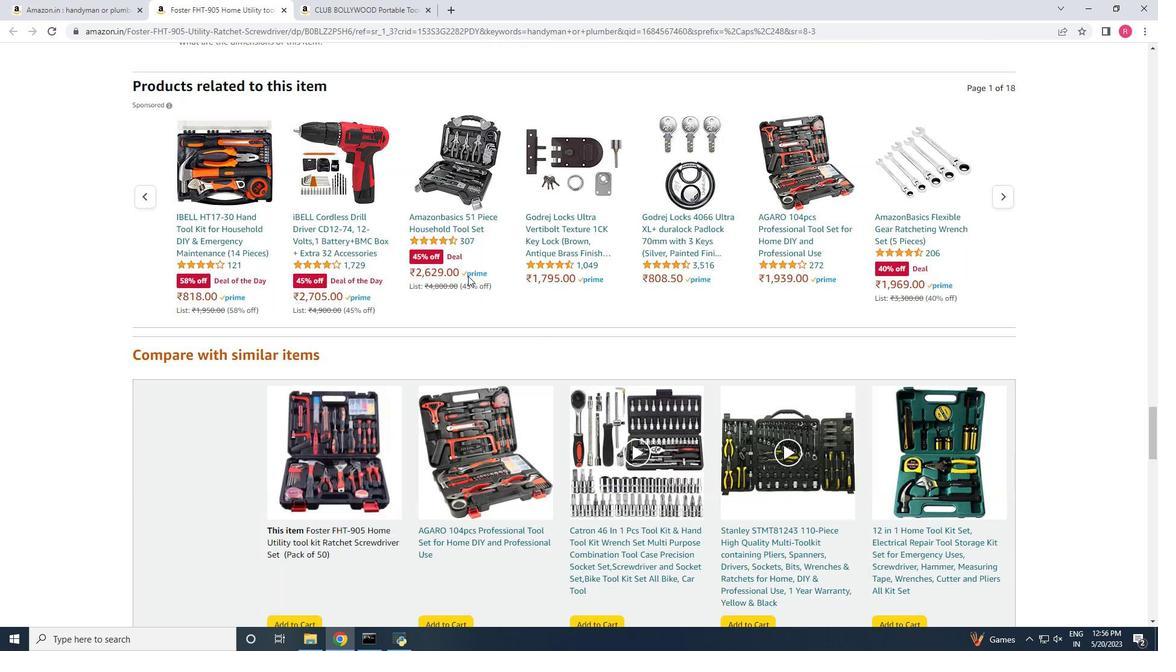 
Action: Mouse scrolled (468, 277) with delta (0, 0)
Screenshot: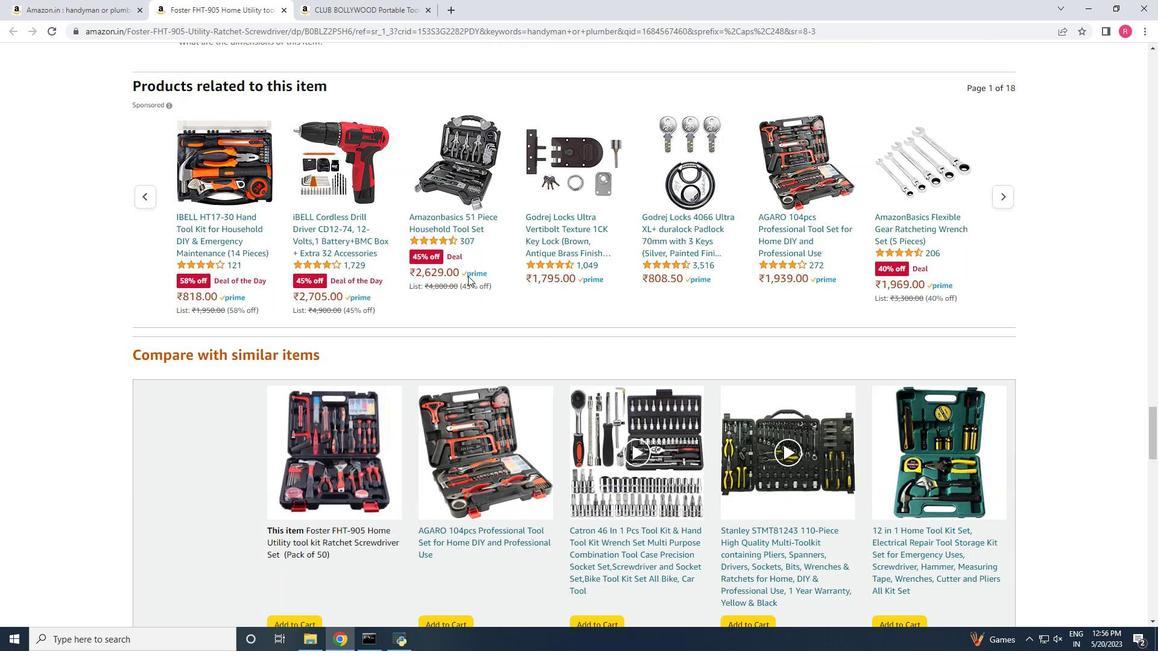 
Action: Mouse scrolled (468, 277) with delta (0, 0)
Screenshot: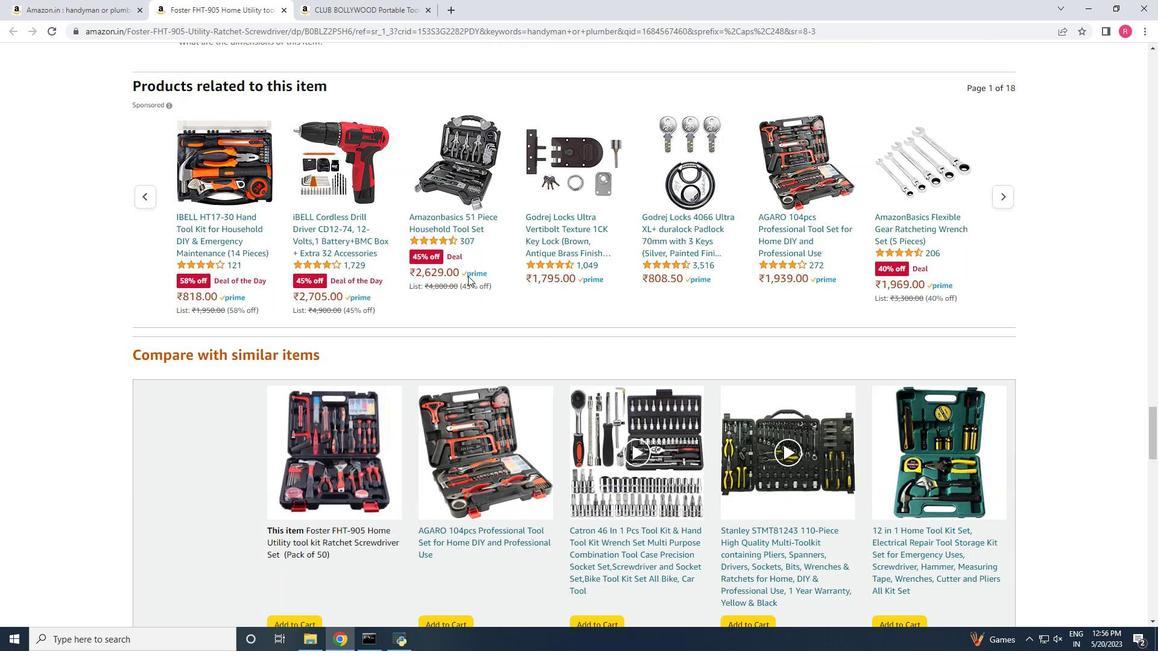 
Action: Mouse scrolled (468, 277) with delta (0, 0)
Screenshot: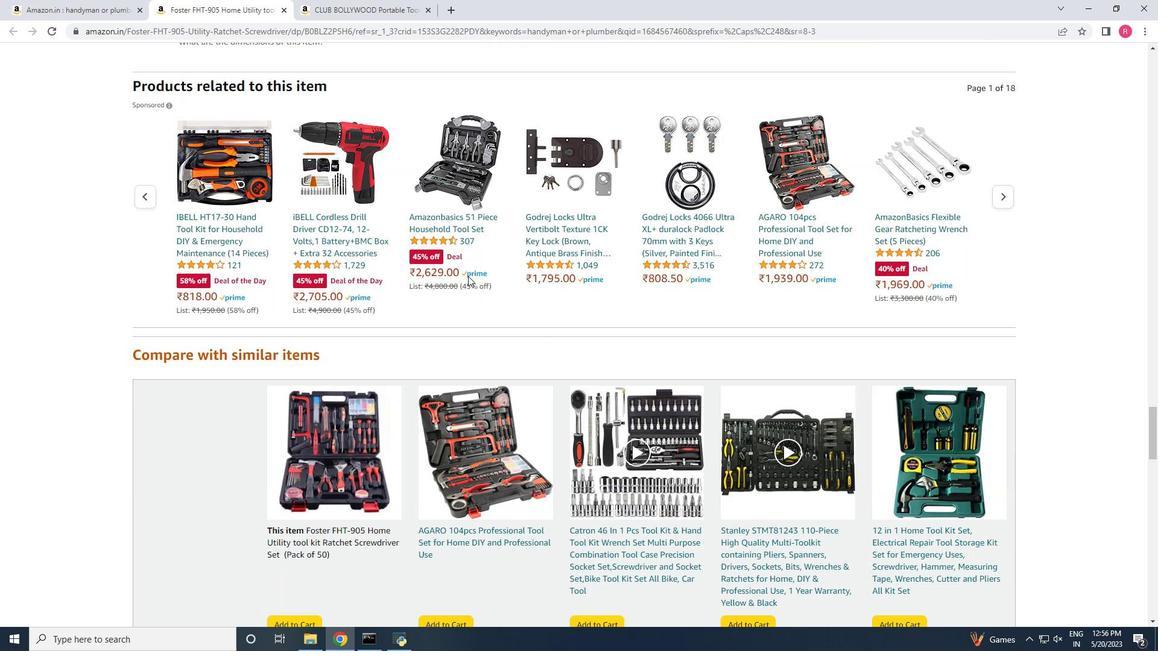
Action: Mouse scrolled (468, 277) with delta (0, 0)
Screenshot: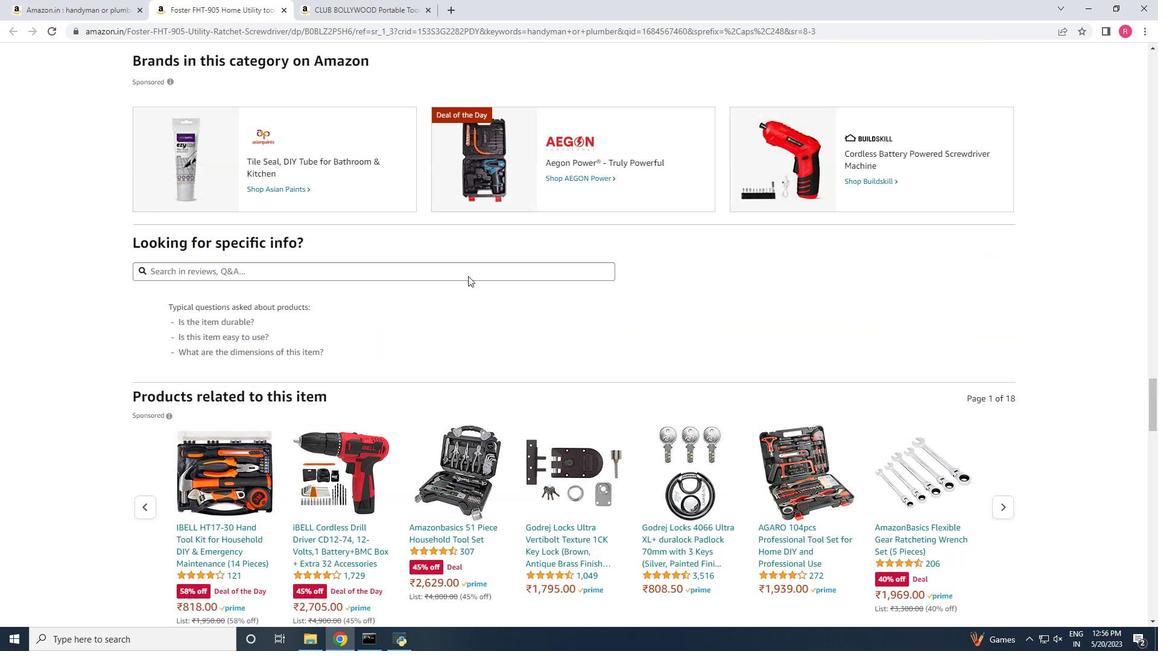 
Action: Mouse scrolled (468, 277) with delta (0, 0)
Screenshot: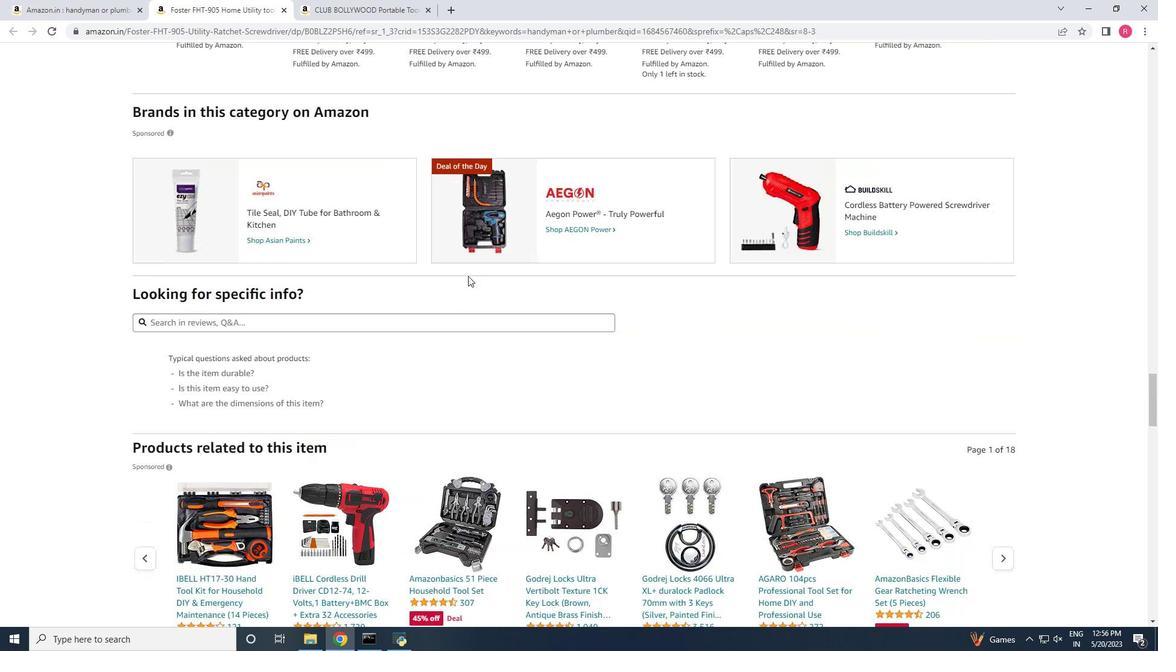
Action: Mouse scrolled (468, 277) with delta (0, 0)
Screenshot: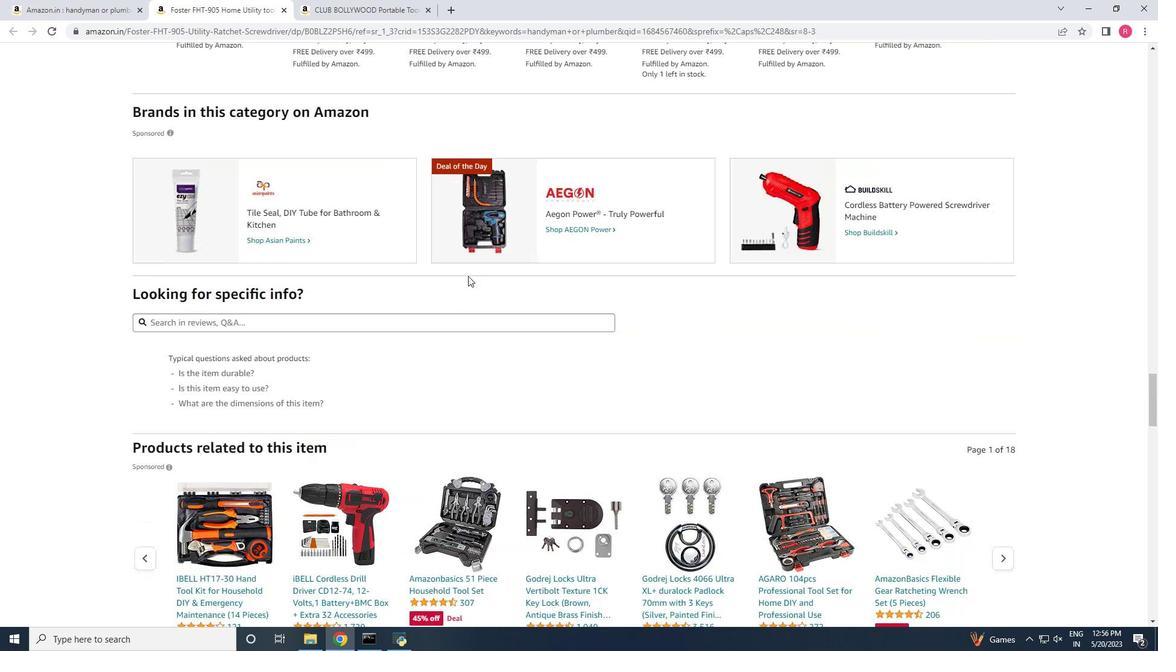 
Action: Mouse scrolled (468, 277) with delta (0, 0)
Screenshot: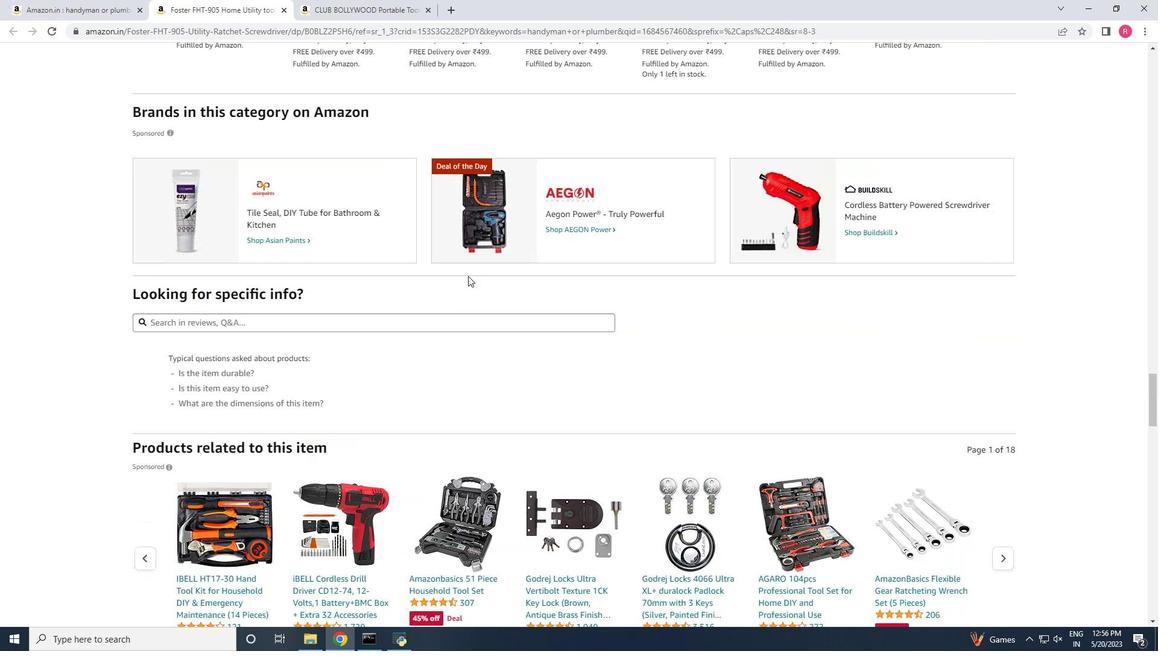 
Action: Mouse scrolled (468, 277) with delta (0, 0)
Screenshot: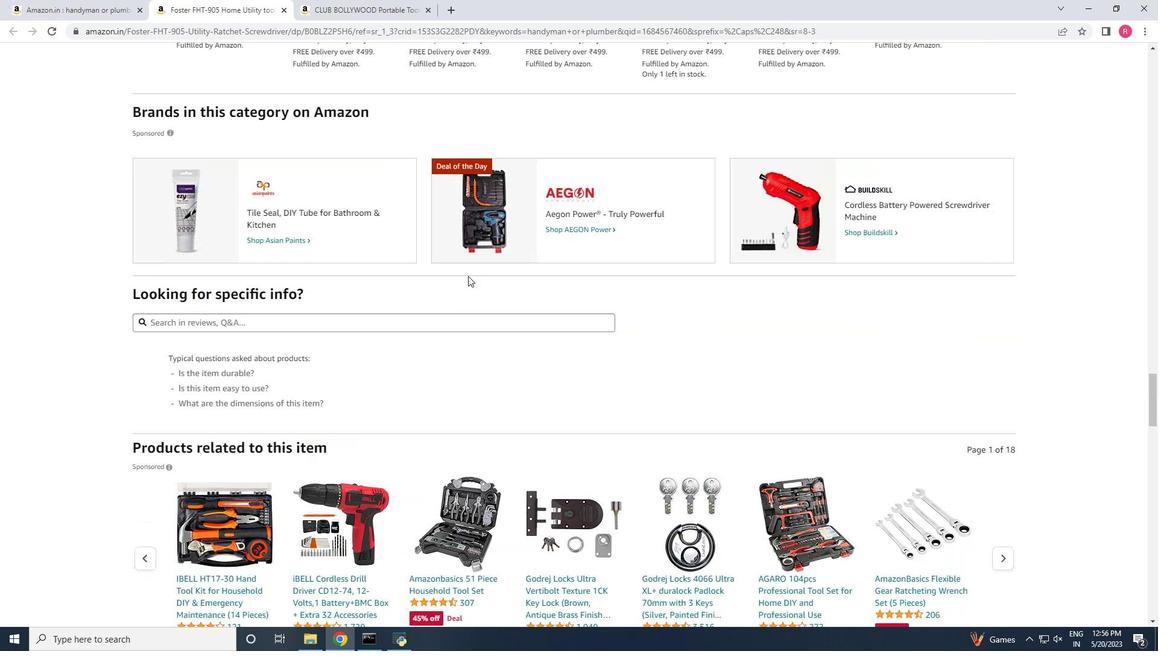 
Action: Mouse scrolled (468, 277) with delta (0, 0)
Screenshot: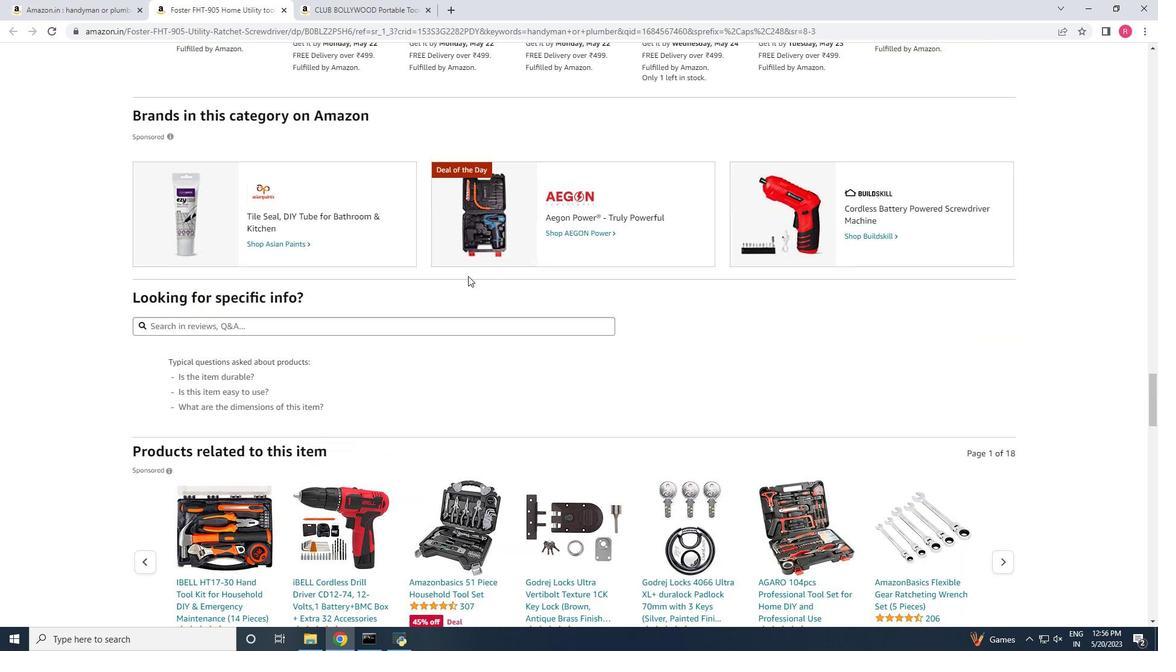 
Action: Mouse scrolled (468, 277) with delta (0, 0)
Screenshot: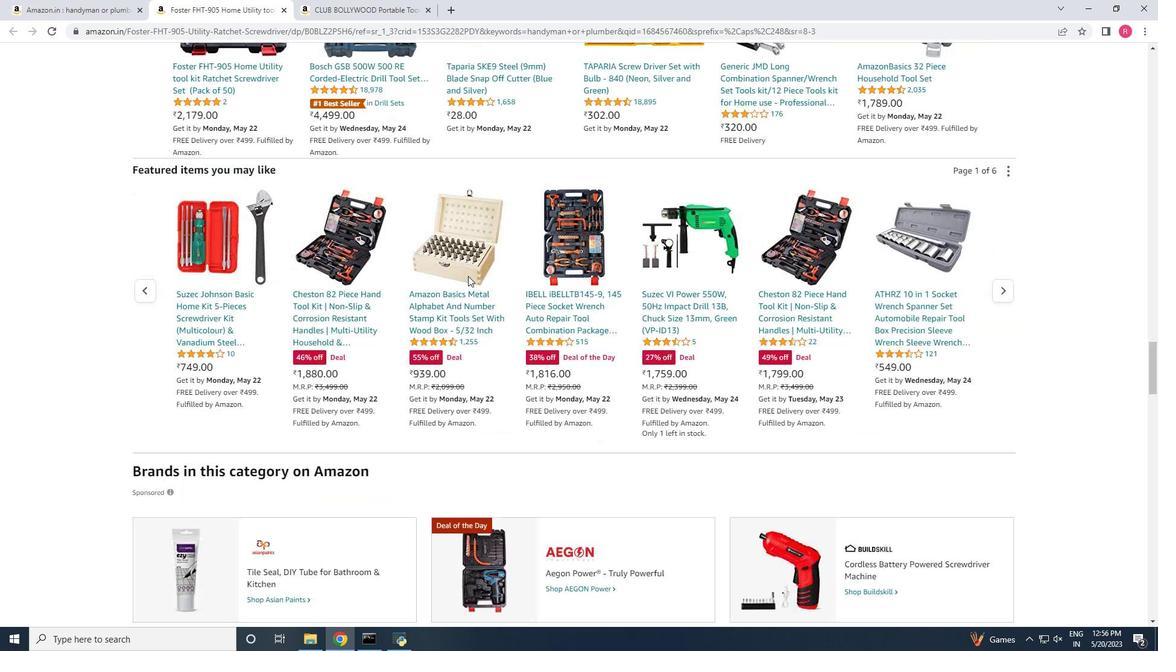 
Action: Mouse scrolled (468, 277) with delta (0, 0)
Screenshot: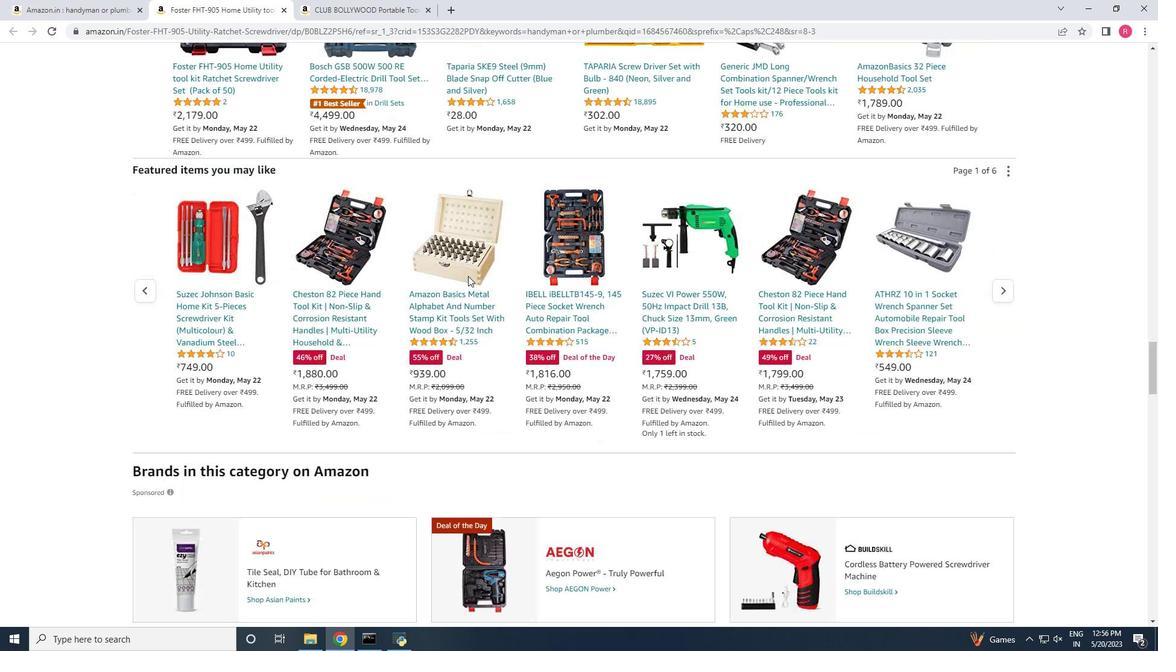 
Action: Mouse scrolled (468, 277) with delta (0, 0)
Screenshot: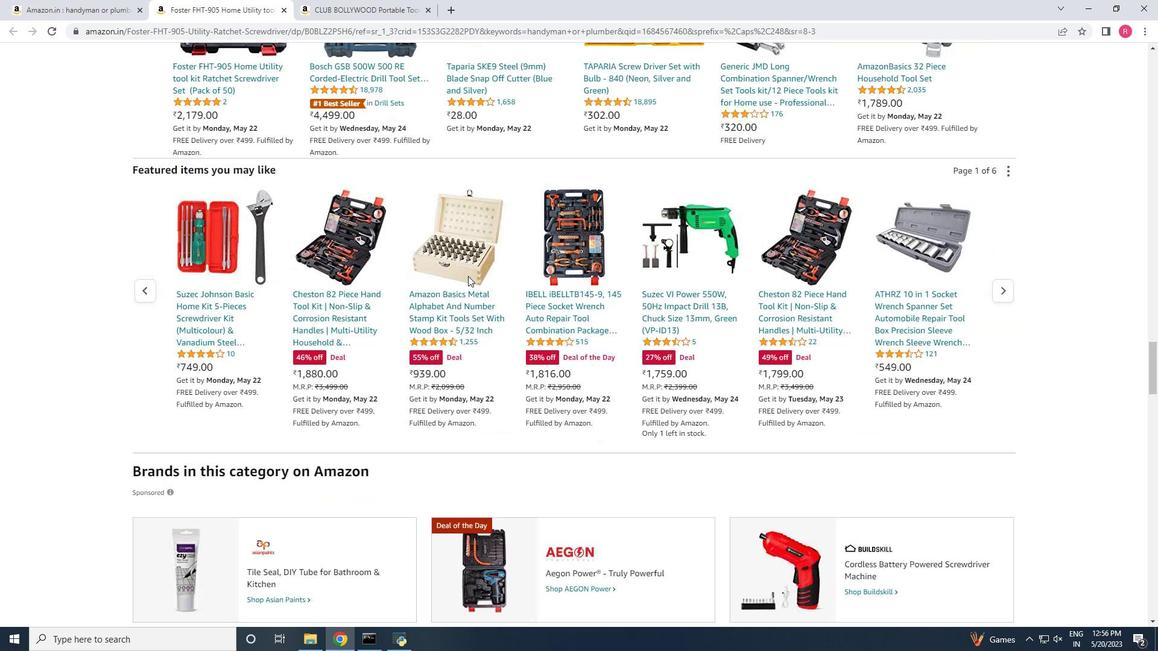 
Action: Mouse scrolled (468, 277) with delta (0, 0)
Screenshot: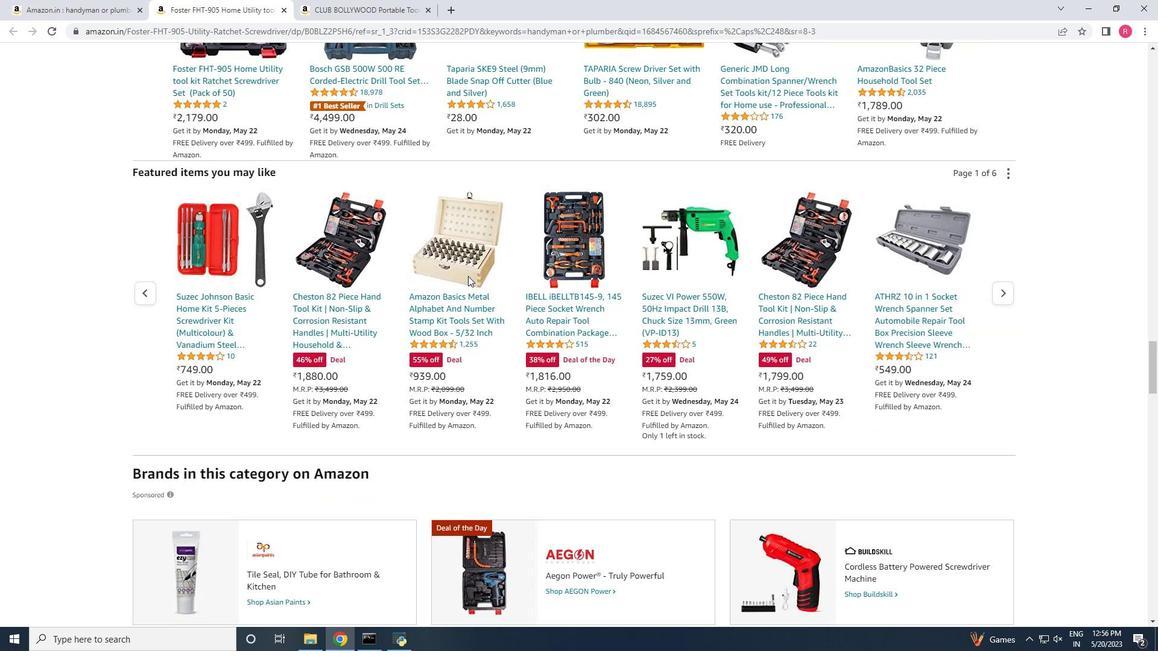 
Action: Mouse scrolled (468, 277) with delta (0, 0)
Screenshot: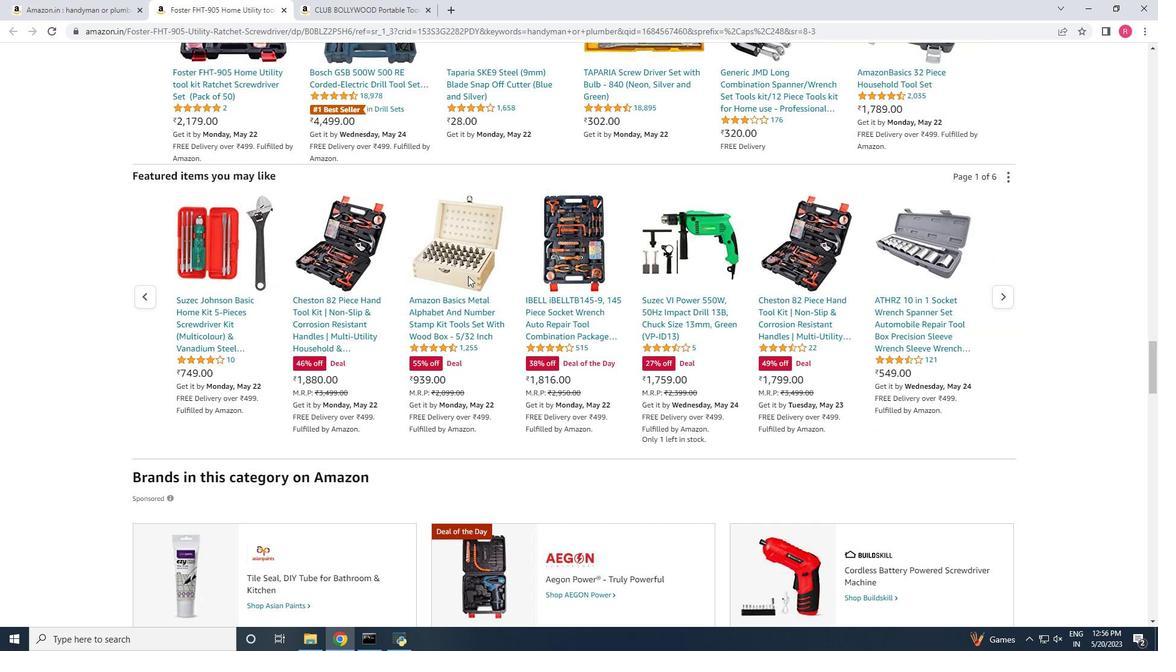 
Action: Mouse scrolled (468, 277) with delta (0, 0)
Screenshot: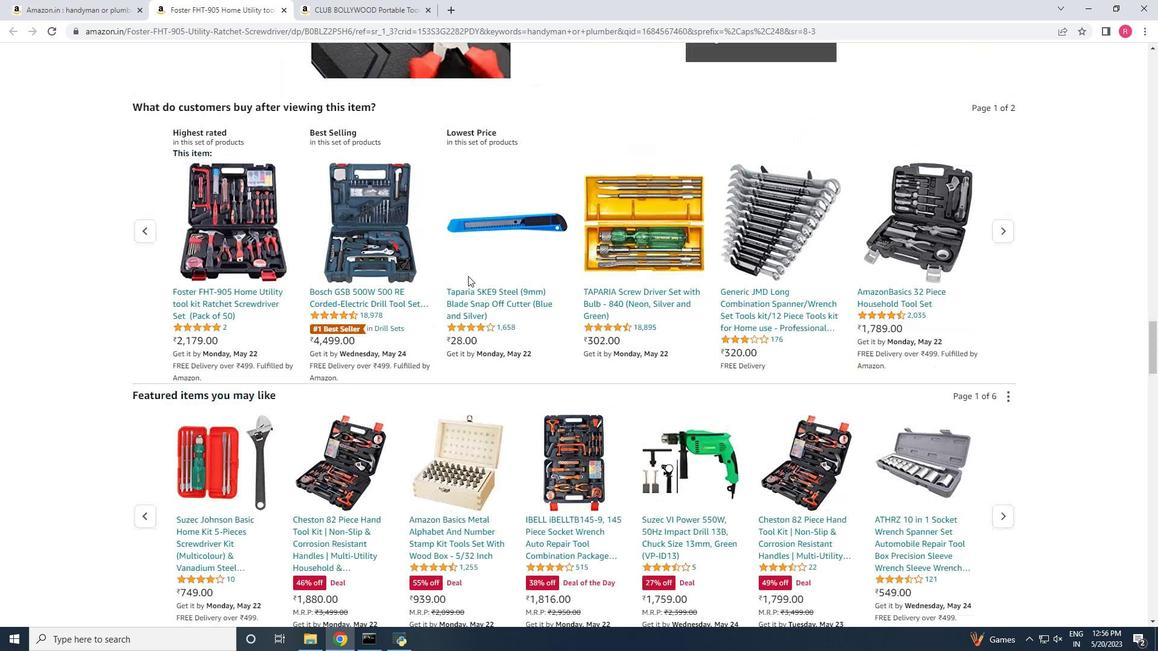 
Action: Mouse scrolled (468, 277) with delta (0, 0)
Screenshot: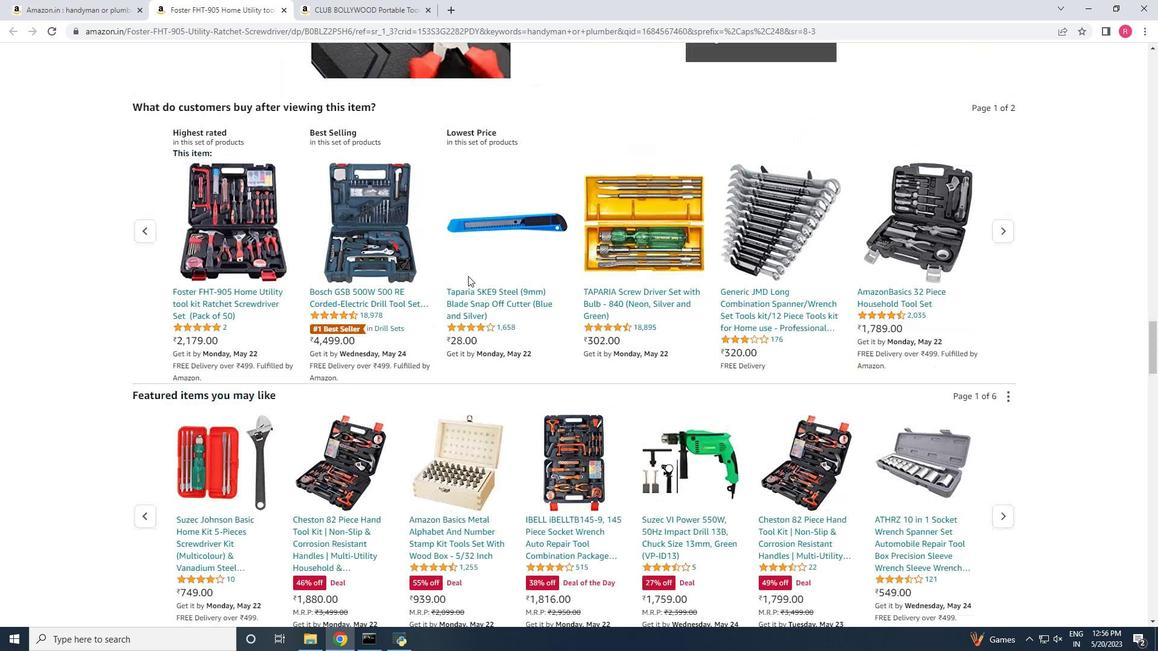 
Action: Mouse scrolled (468, 277) with delta (0, 0)
Screenshot: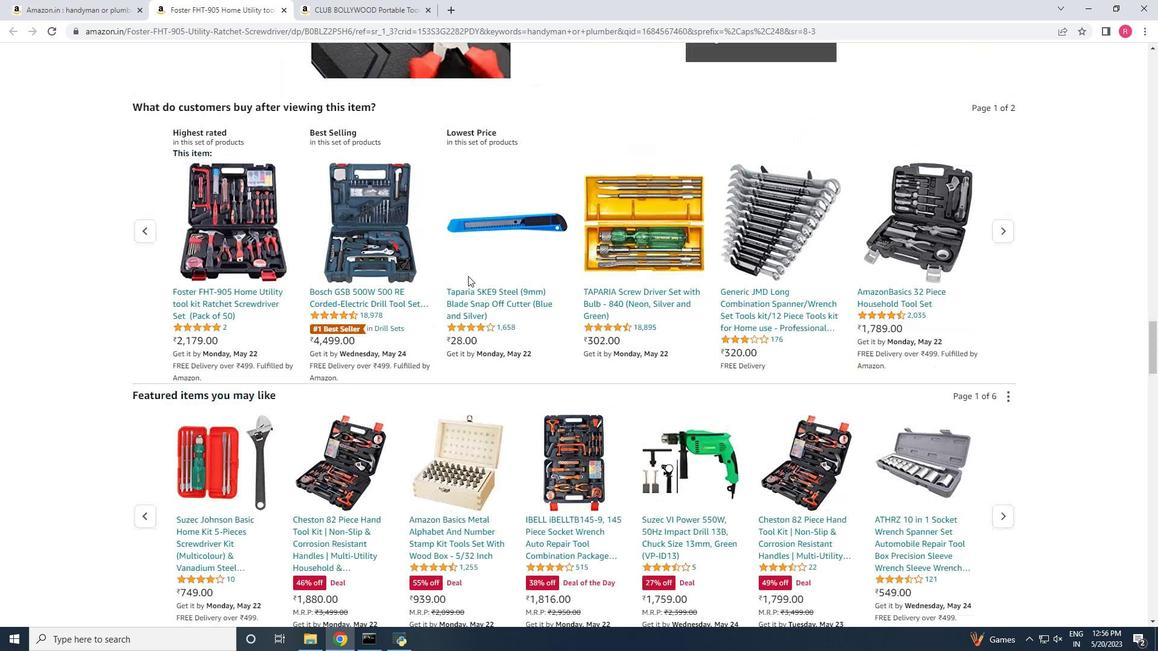 
Action: Mouse scrolled (468, 277) with delta (0, 0)
Screenshot: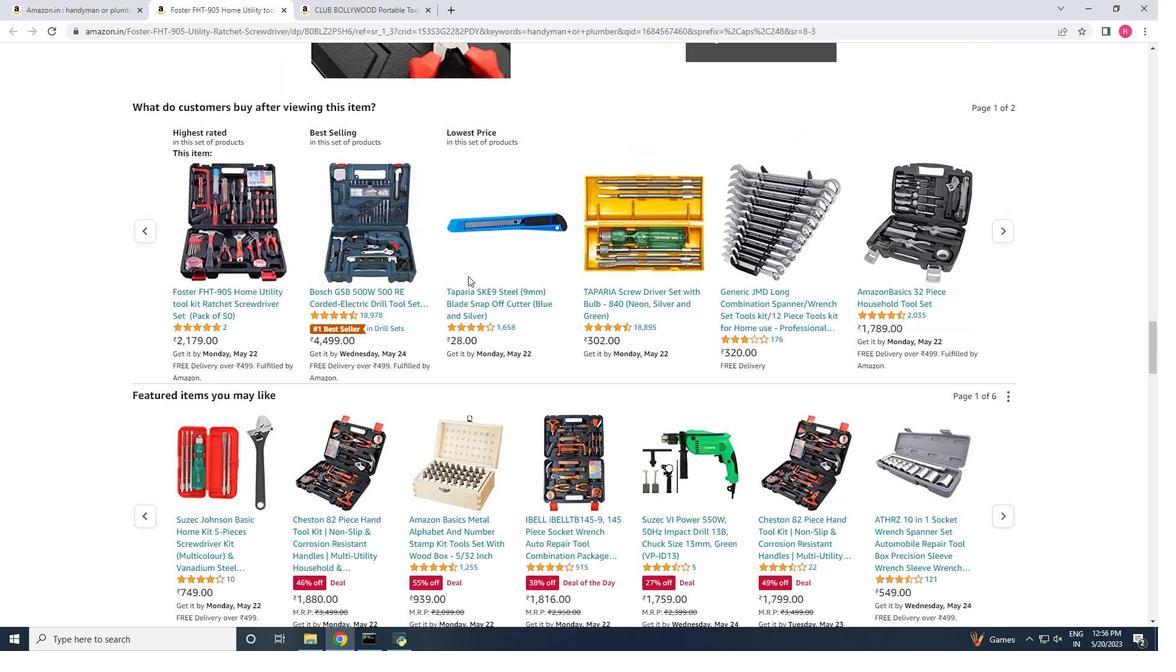 
Action: Mouse scrolled (468, 277) with delta (0, 0)
Screenshot: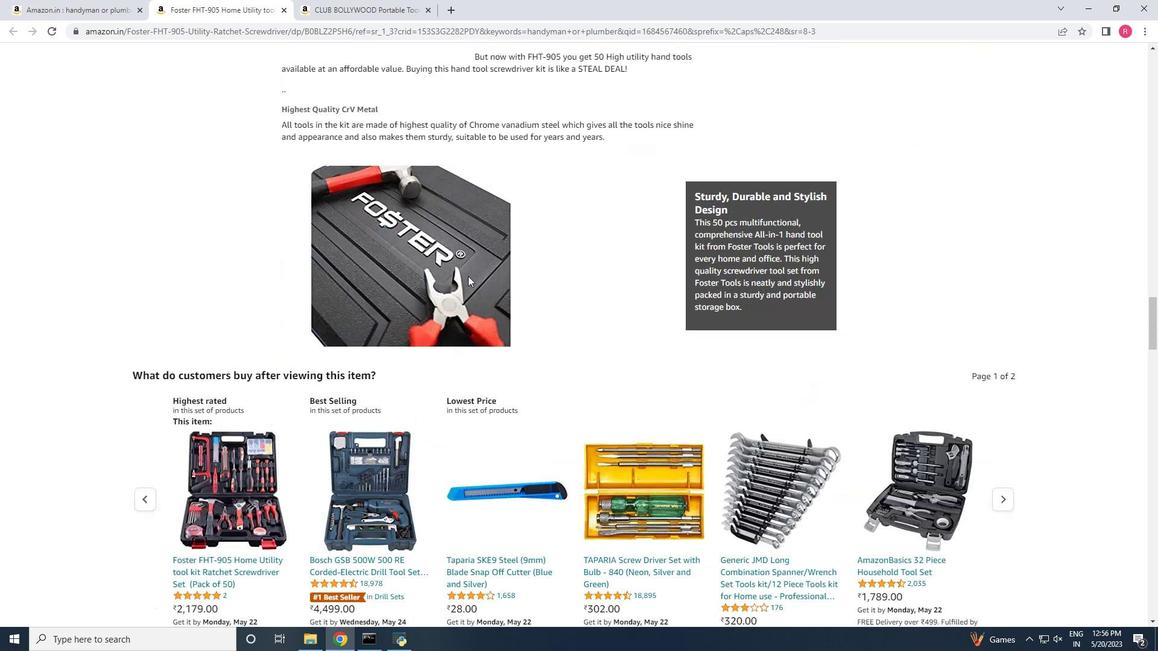 
Action: Mouse scrolled (468, 277) with delta (0, 0)
Screenshot: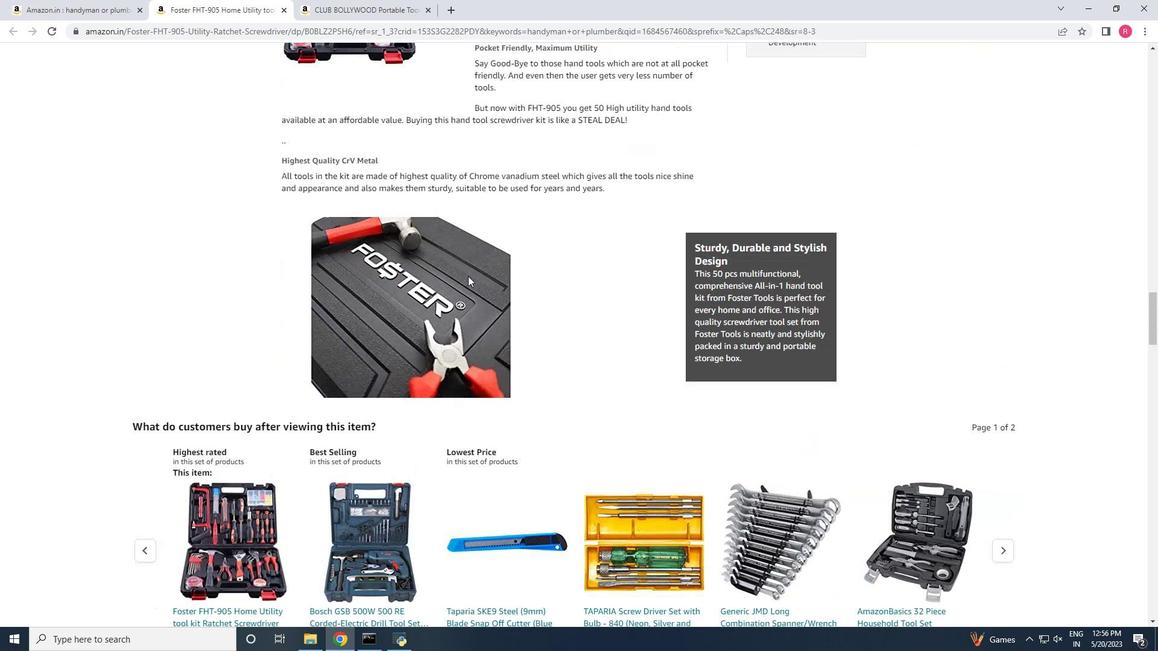 
Action: Mouse scrolled (468, 277) with delta (0, 0)
Screenshot: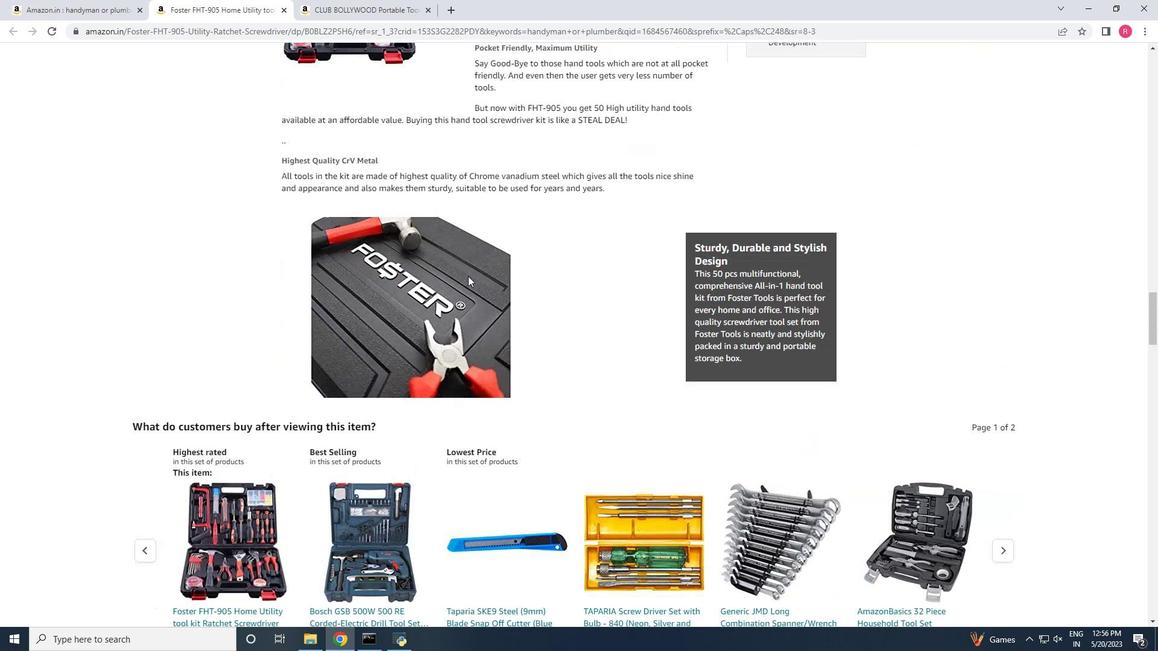 
Action: Mouse scrolled (468, 277) with delta (0, 0)
Screenshot: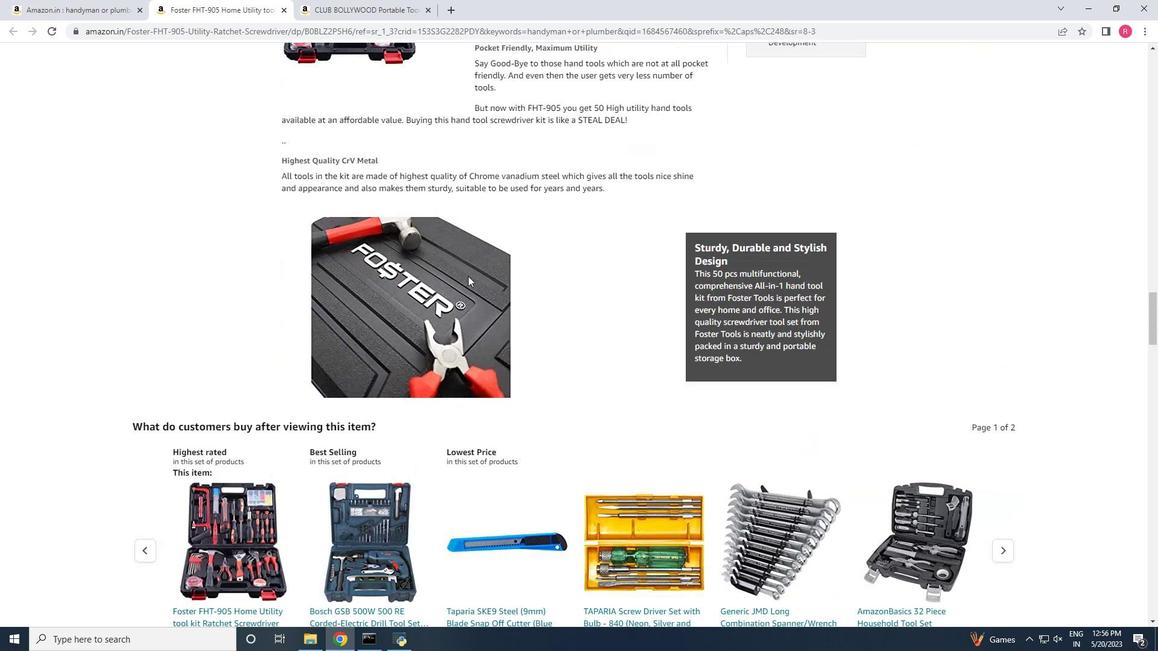 
Action: Mouse scrolled (468, 277) with delta (0, 0)
Screenshot: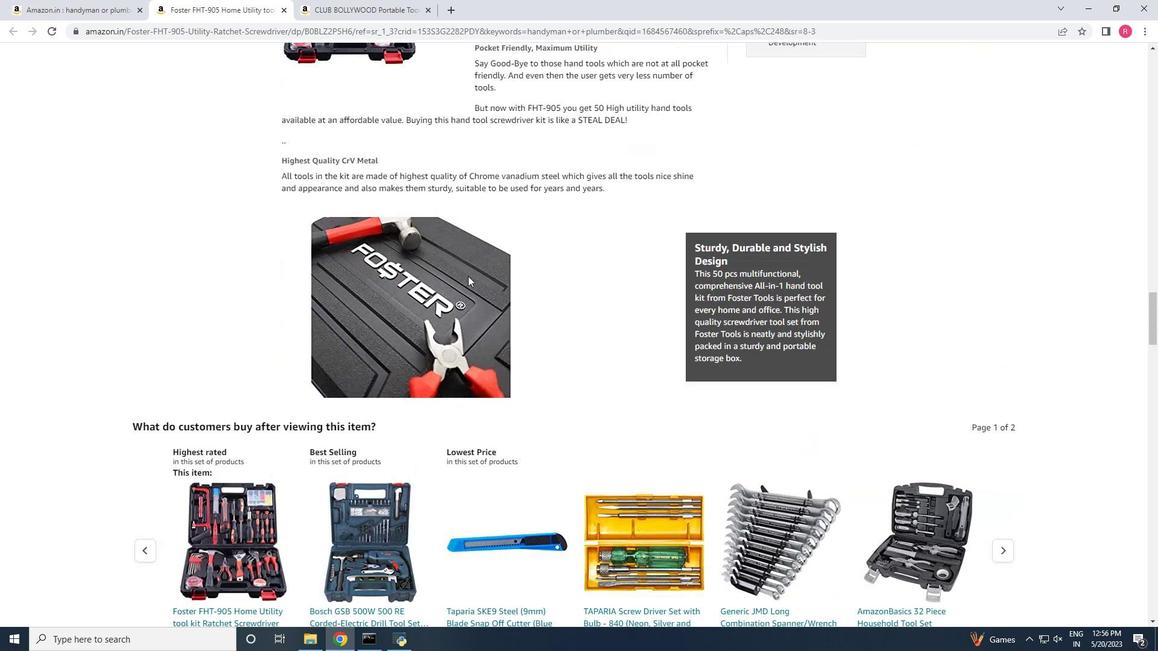 
Action: Mouse scrolled (468, 277) with delta (0, 0)
Screenshot: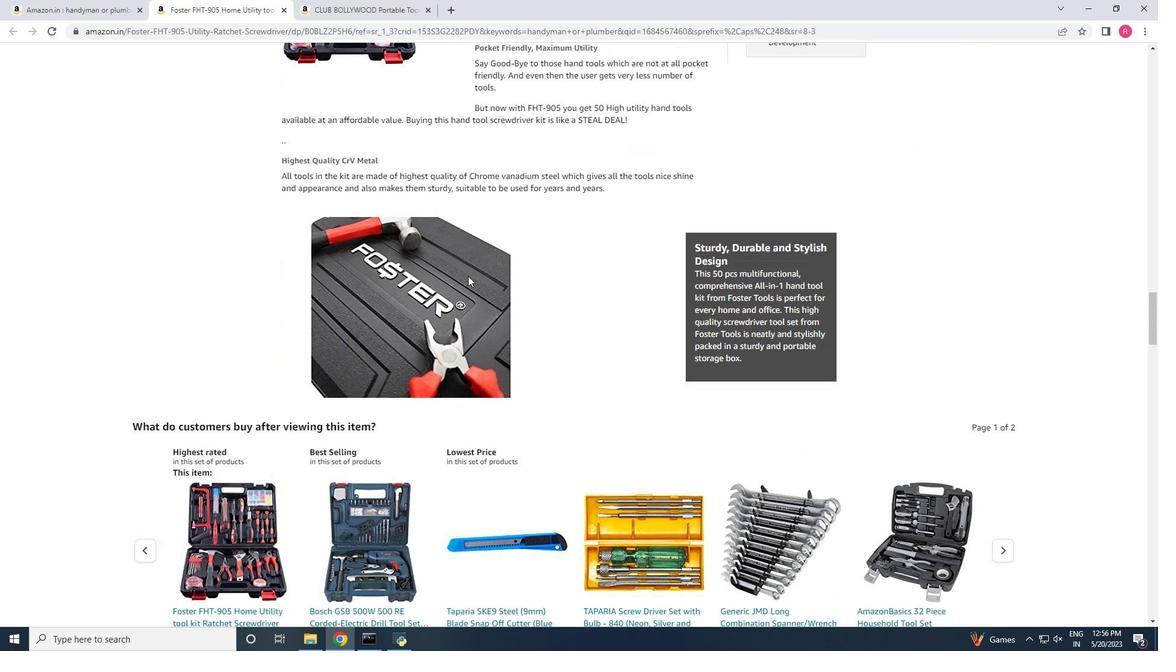 
Action: Mouse scrolled (468, 277) with delta (0, 0)
Screenshot: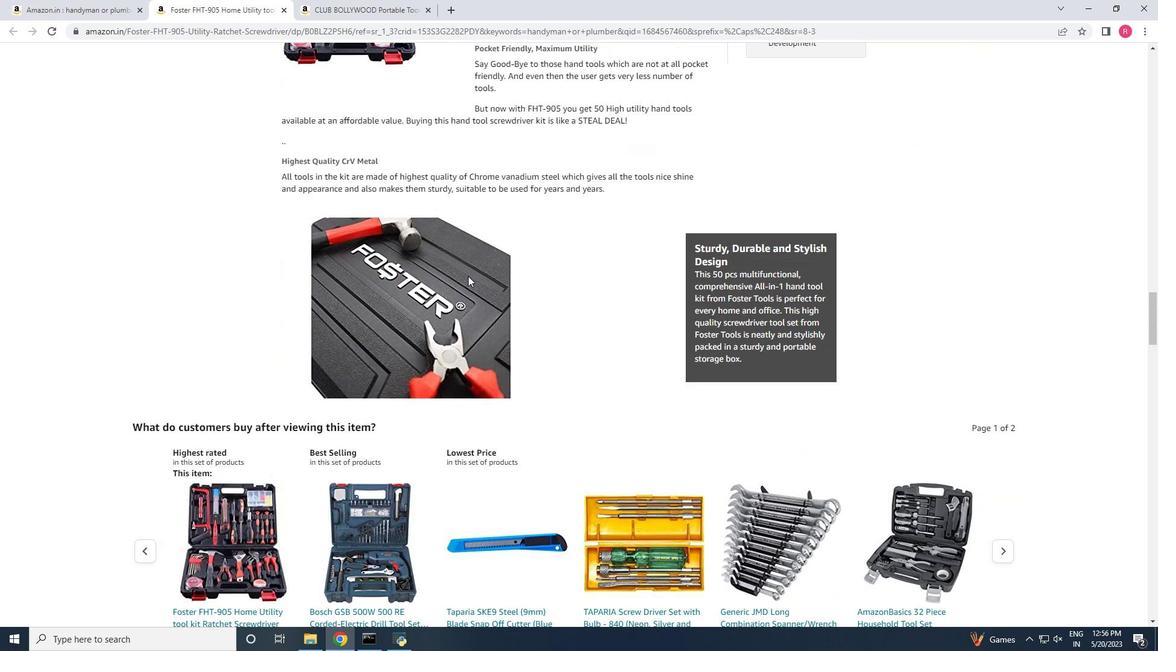 
Action: Mouse scrolled (468, 277) with delta (0, 0)
Screenshot: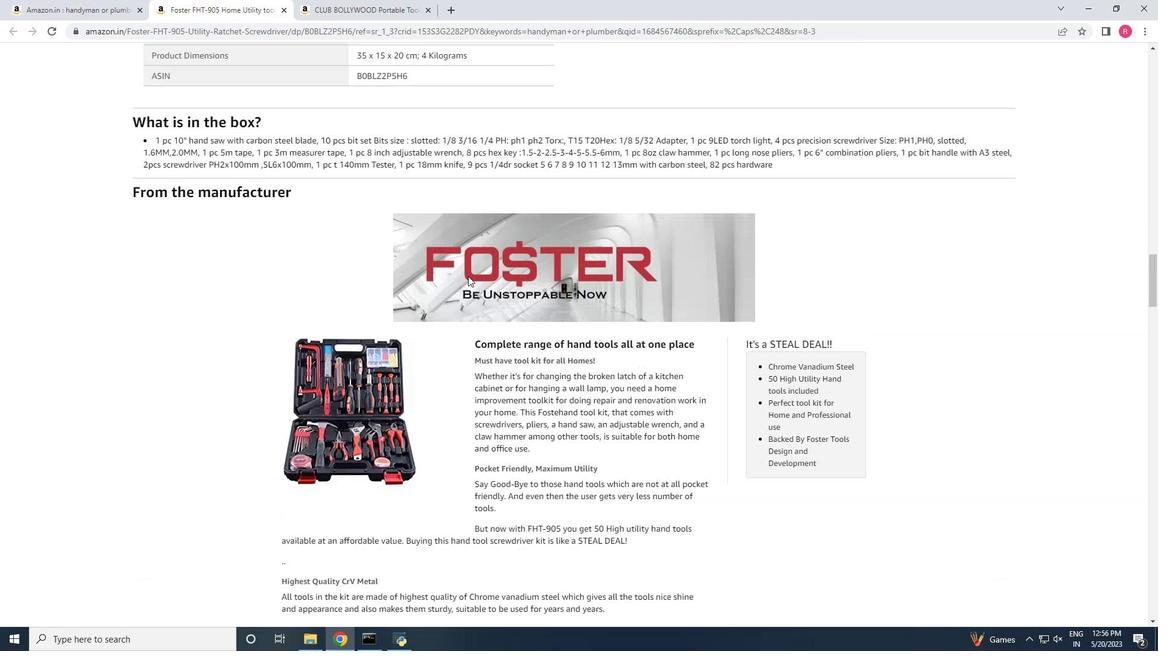 
Action: Mouse scrolled (468, 275) with delta (0, 0)
Screenshot: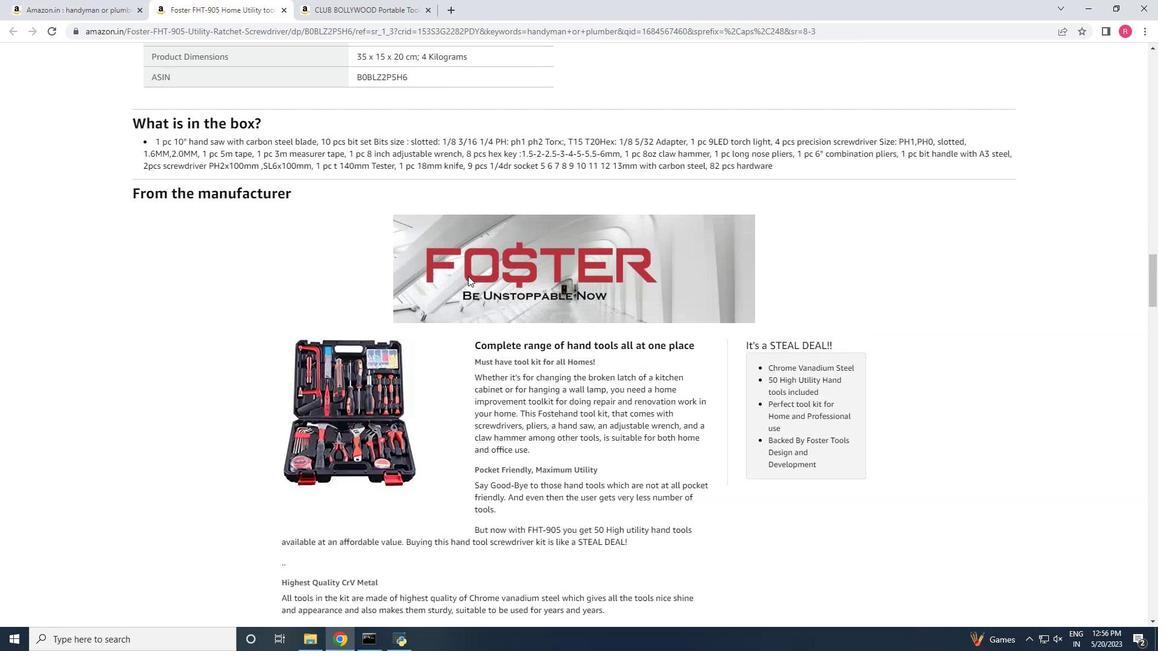 
Action: Mouse scrolled (468, 277) with delta (0, 0)
Screenshot: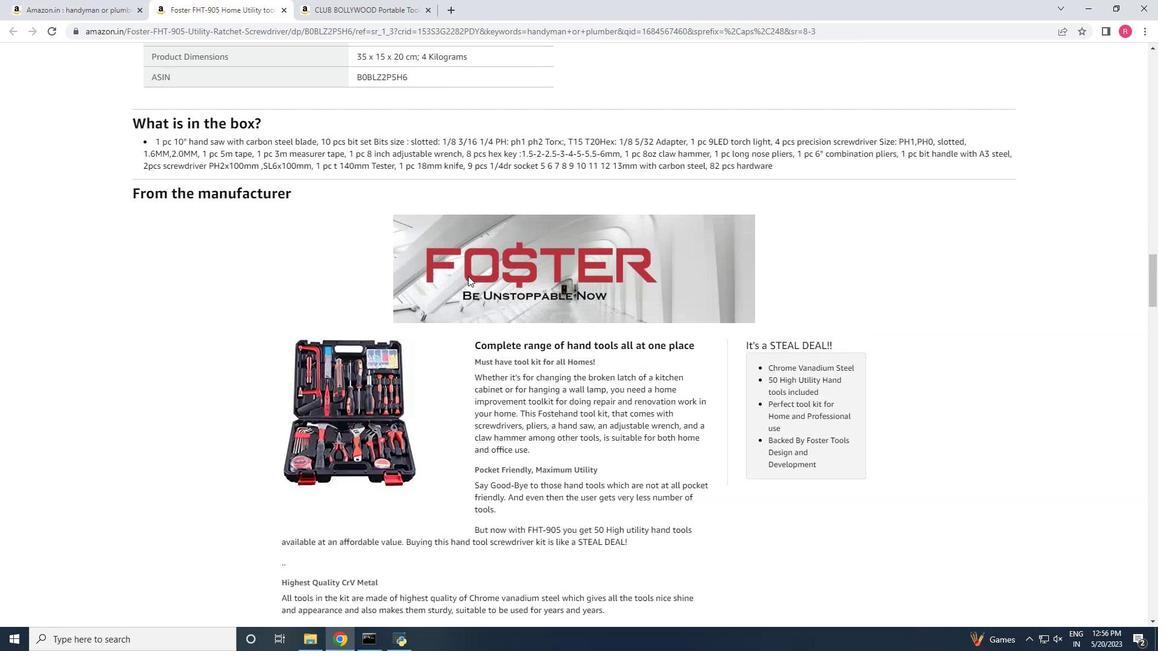 
Action: Mouse scrolled (468, 277) with delta (0, 0)
Screenshot: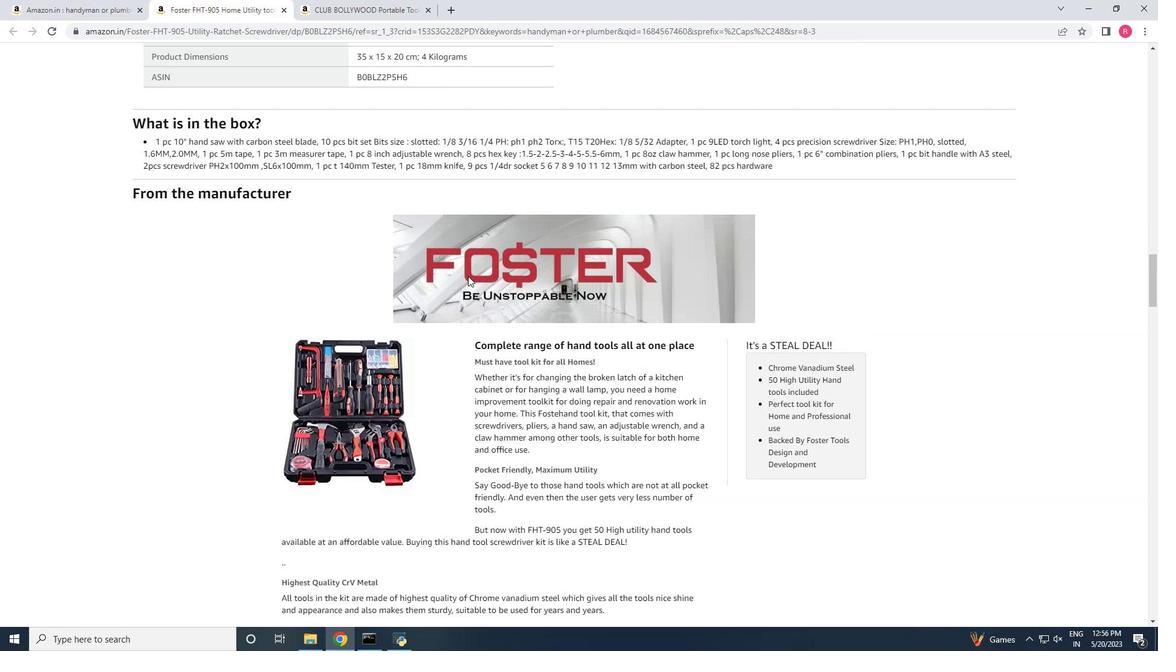 
Action: Mouse scrolled (468, 277) with delta (0, 0)
Screenshot: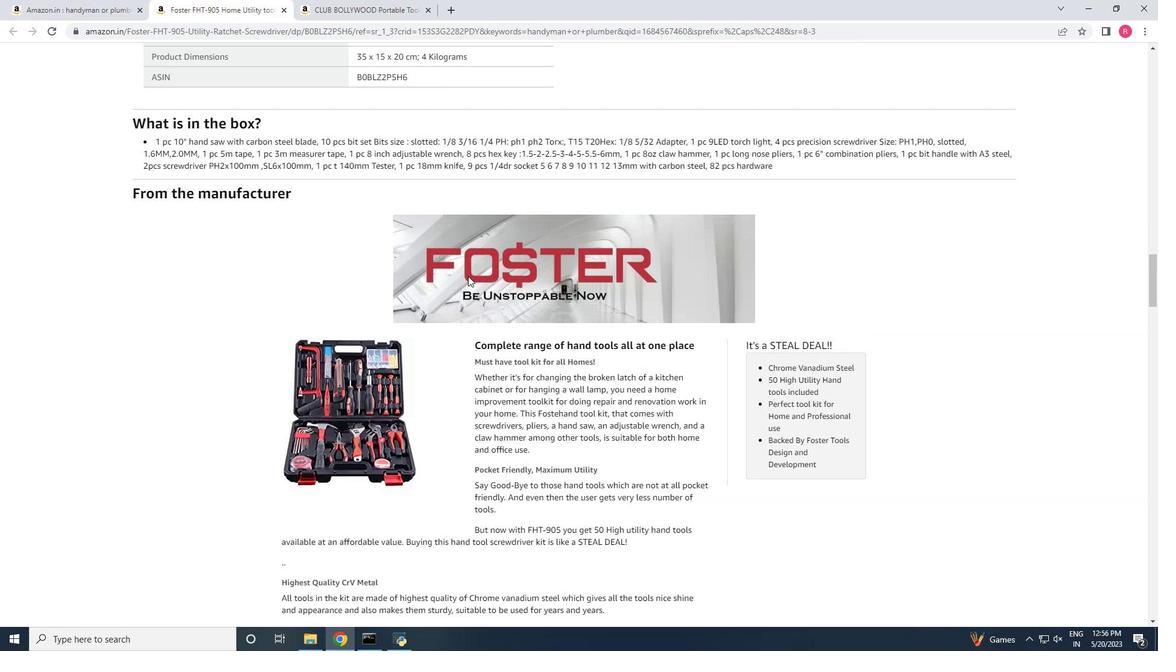
Action: Mouse scrolled (468, 277) with delta (0, 0)
